 Task: Explore Airbnb accommodation in Gweru, Zimbabwe from 12th  December, 2023 to 15th December, 2023 for 3 adults.2 bedrooms having 3 beds and 1 bathroom. Property type can be flat. Amenities needed are: washing machine. Look for 4 properties as per requirement.
Action: Key pressed gweru
Screenshot: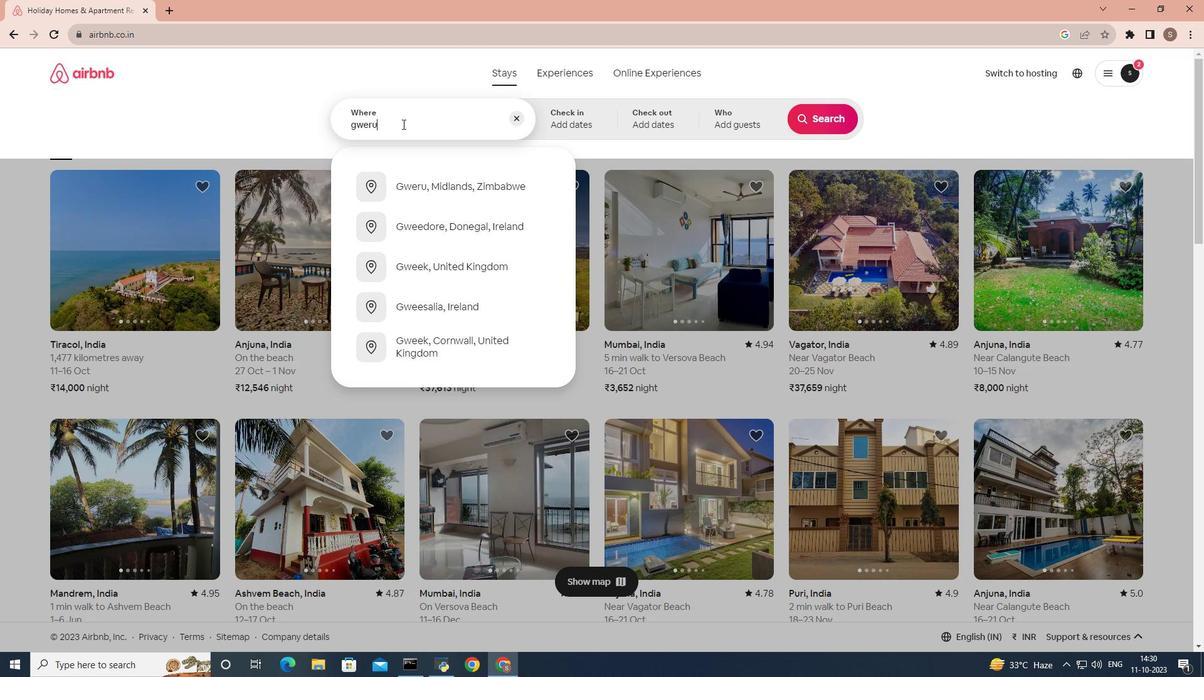 
Action: Mouse moved to (402, 182)
Screenshot: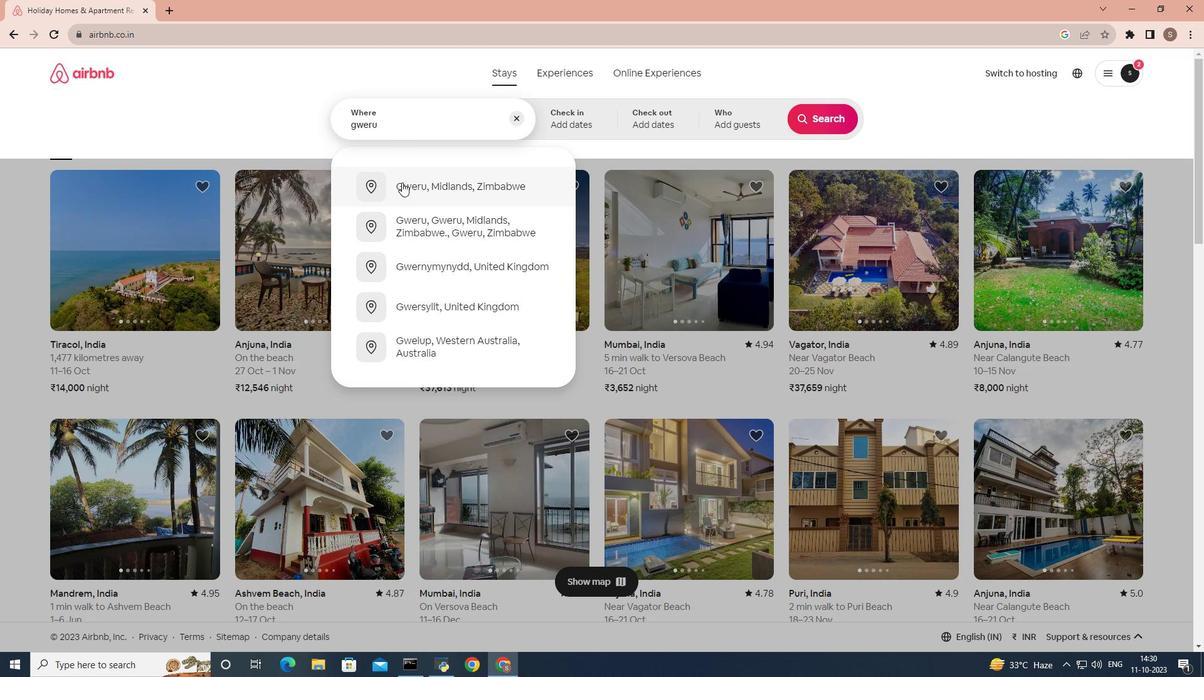 
Action: Mouse pressed left at (402, 182)
Screenshot: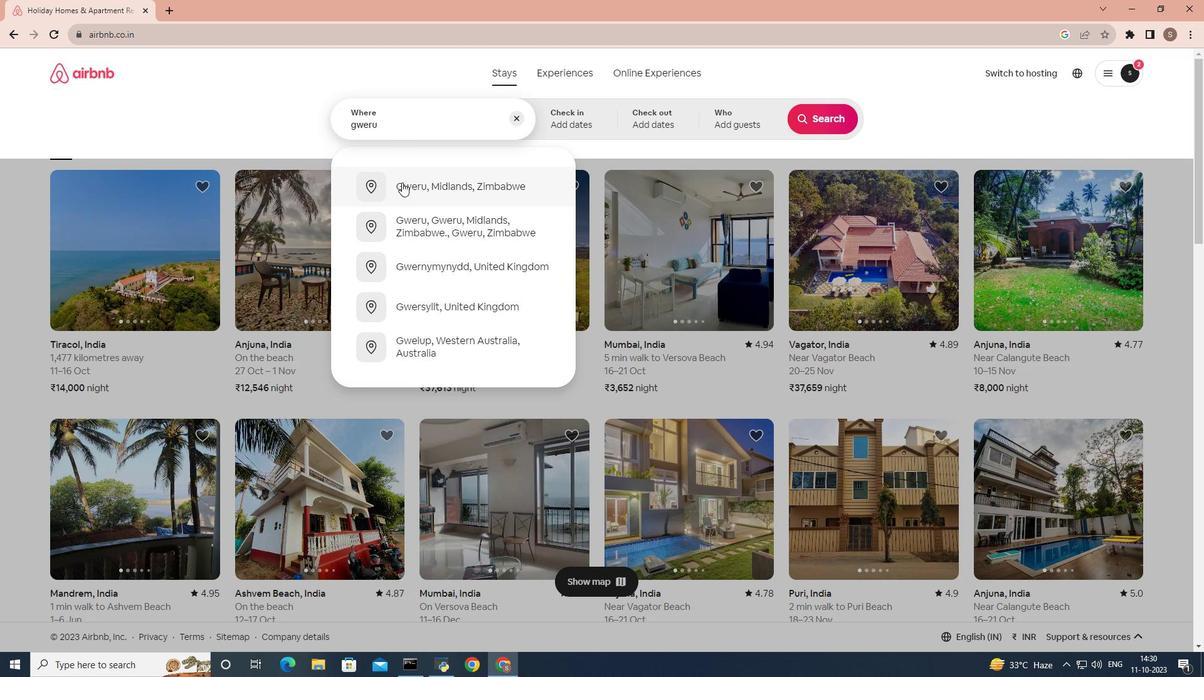 
Action: Mouse moved to (817, 227)
Screenshot: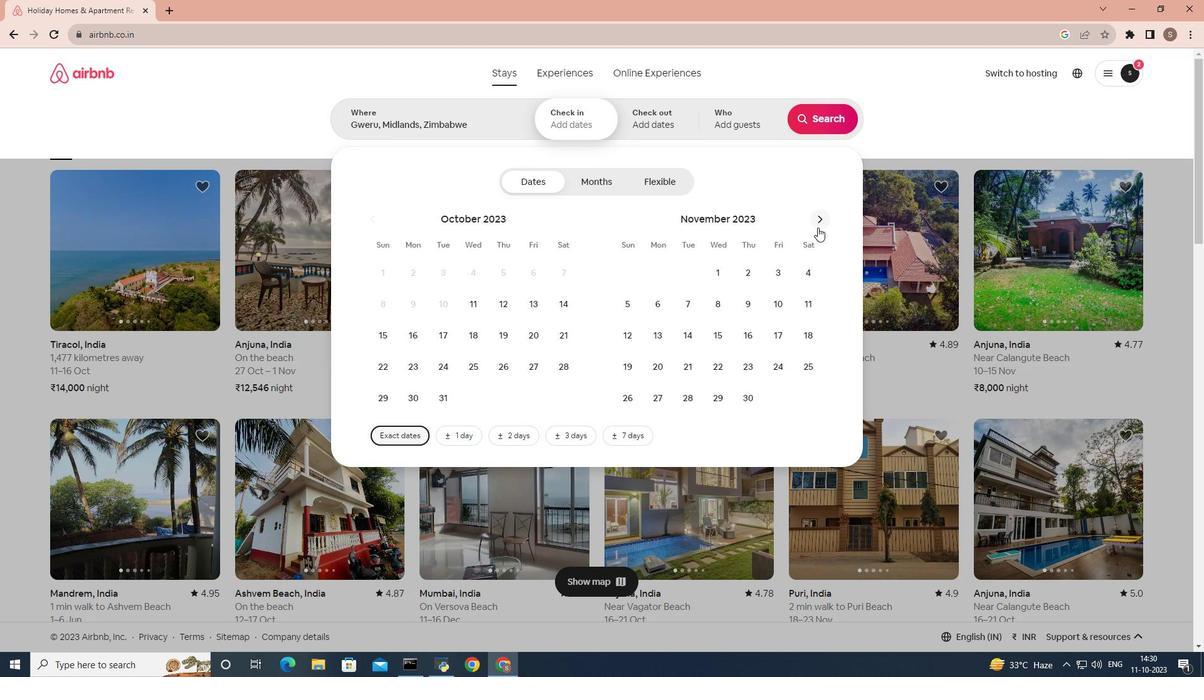 
Action: Mouse pressed left at (817, 227)
Screenshot: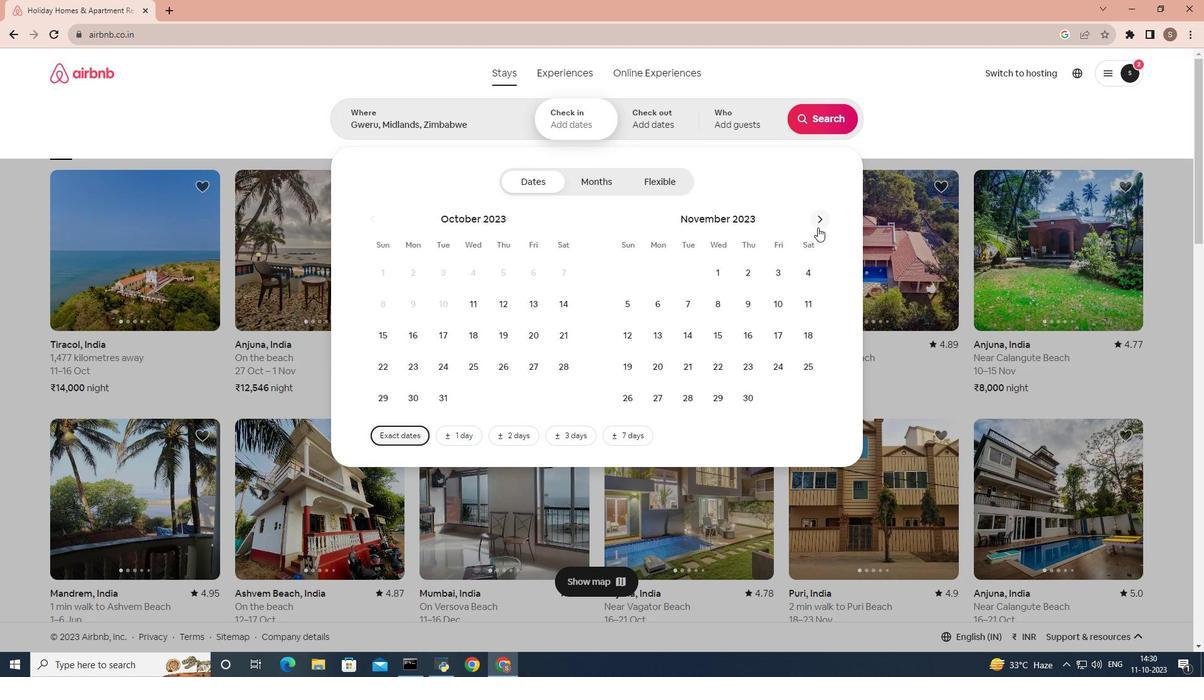 
Action: Mouse moved to (694, 328)
Screenshot: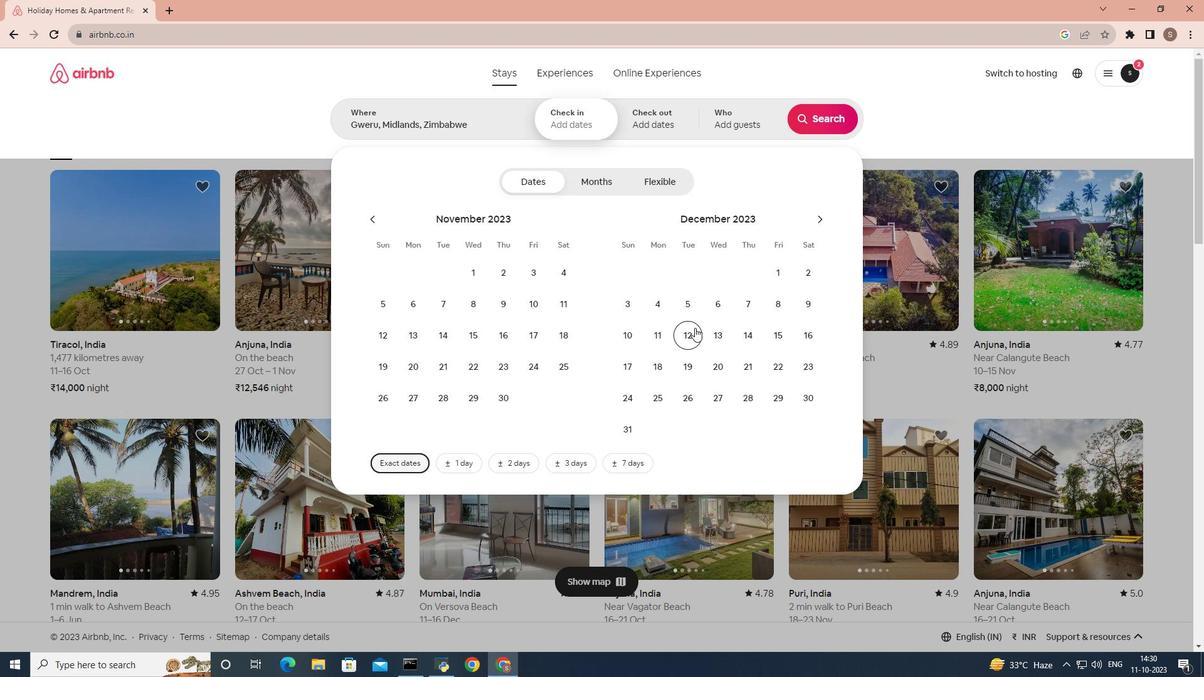 
Action: Mouse pressed left at (694, 328)
Screenshot: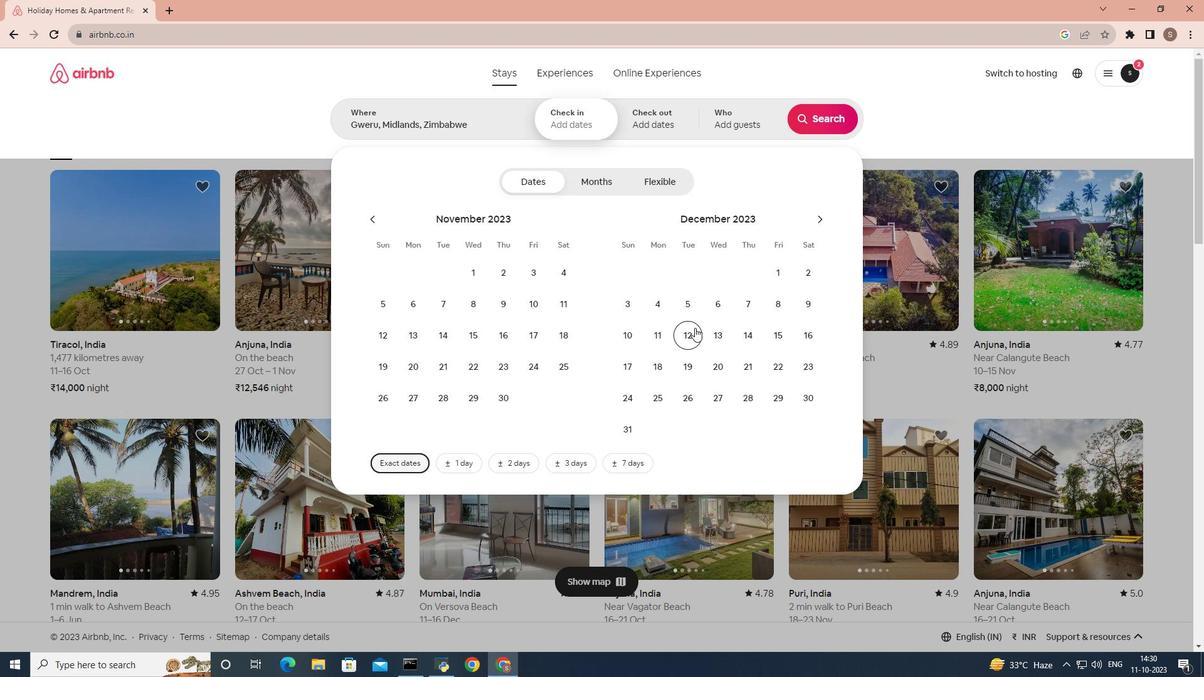 
Action: Mouse moved to (767, 333)
Screenshot: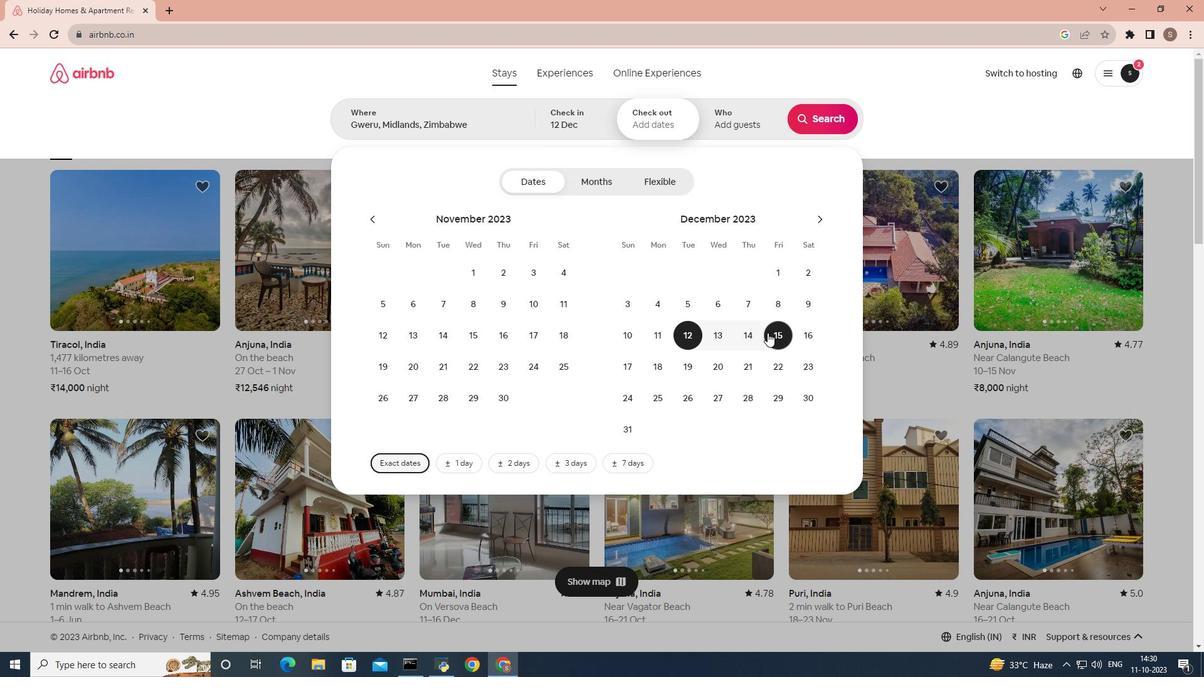
Action: Mouse pressed left at (767, 333)
Screenshot: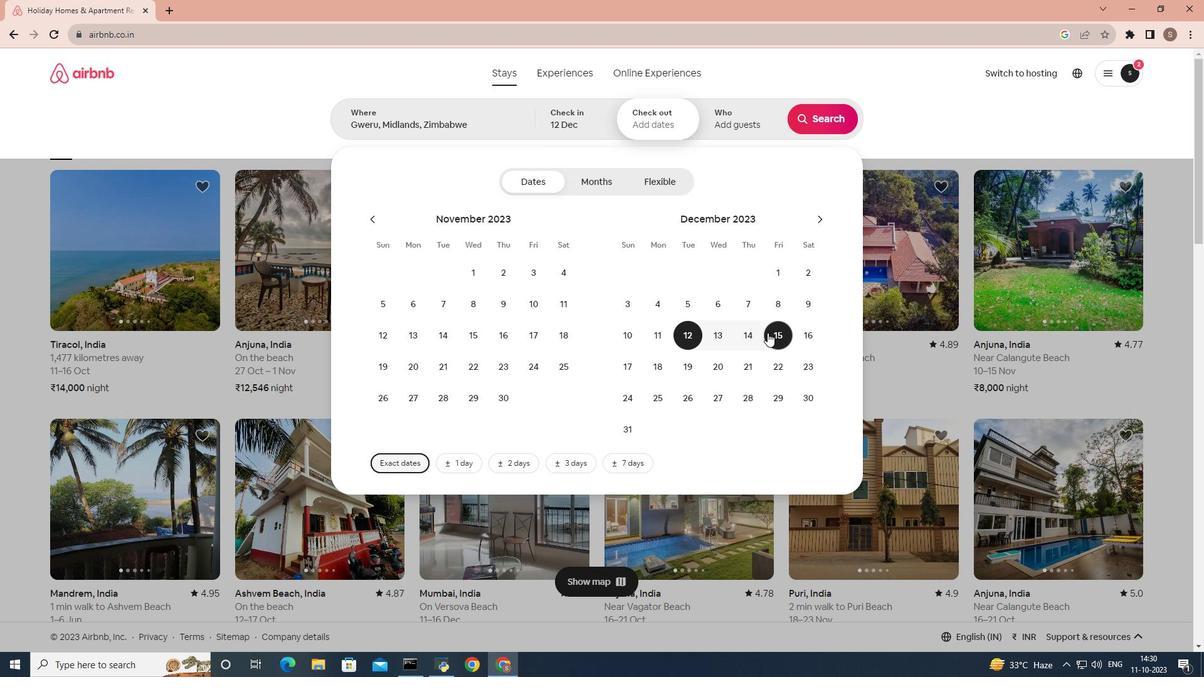 
Action: Mouse moved to (751, 129)
Screenshot: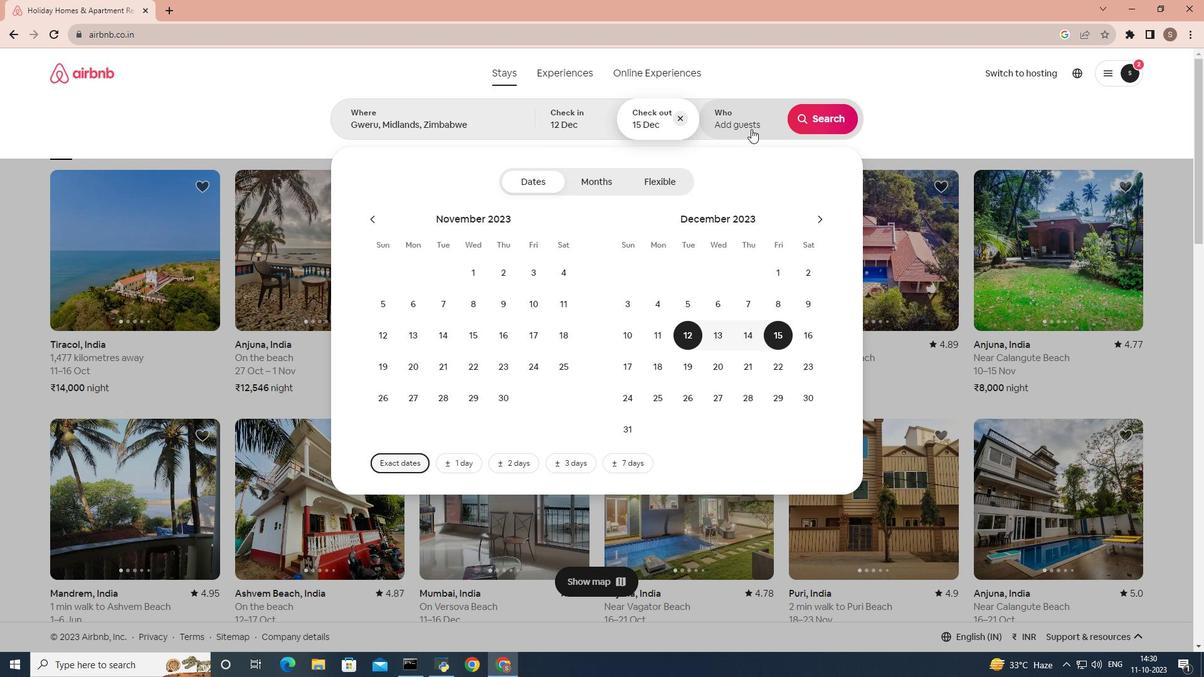 
Action: Mouse pressed left at (751, 129)
Screenshot: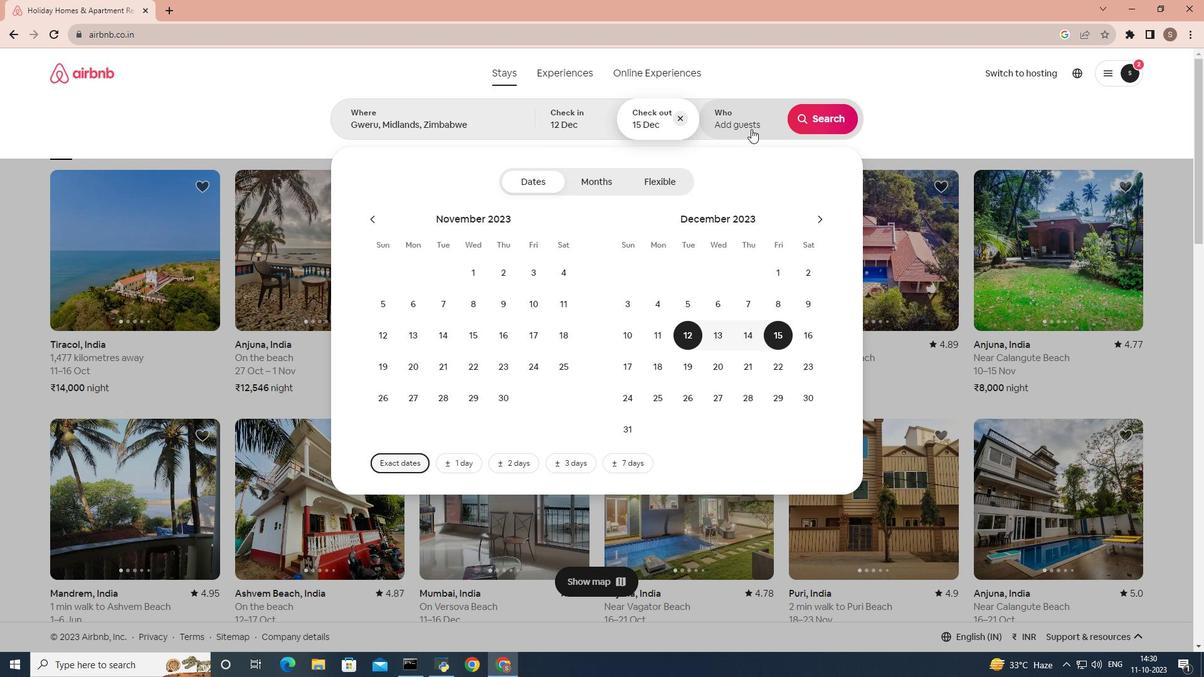 
Action: Mouse moved to (824, 186)
Screenshot: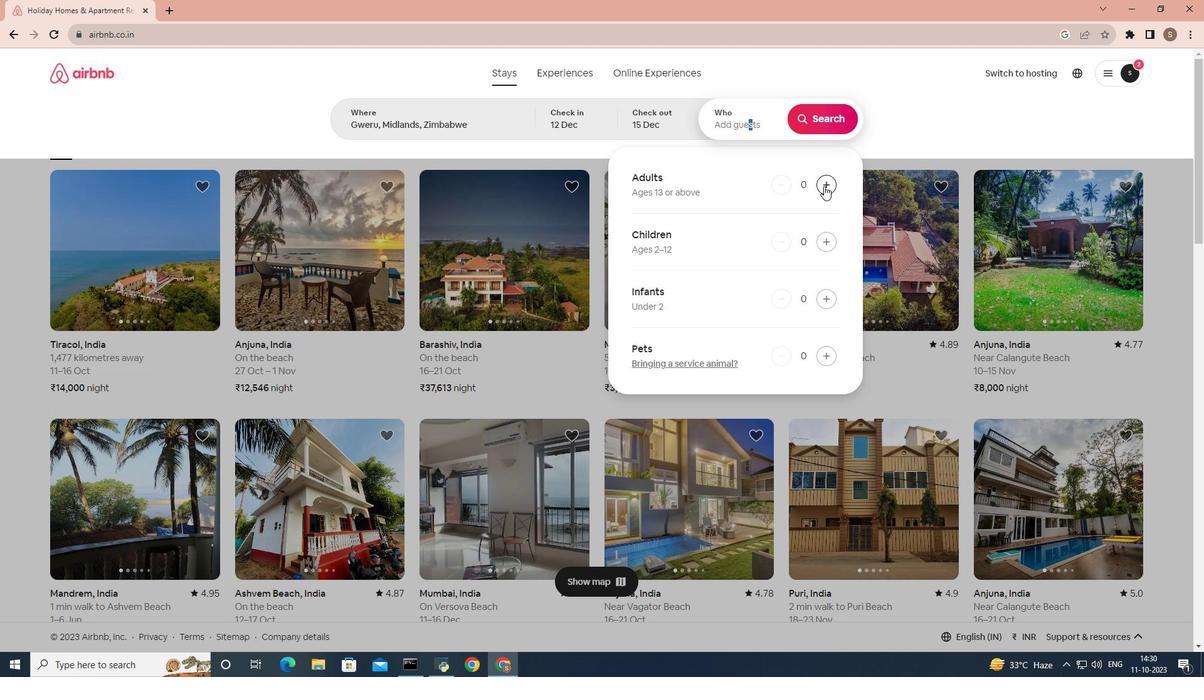 
Action: Mouse pressed left at (824, 186)
Screenshot: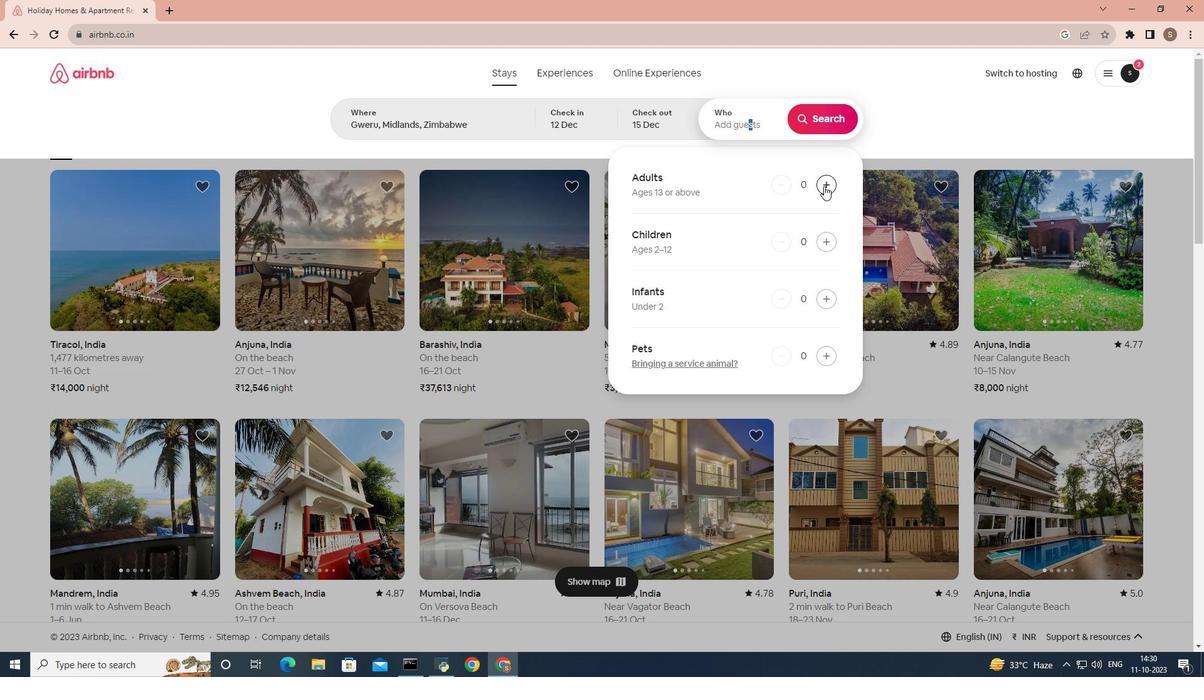 
Action: Mouse pressed left at (824, 186)
Screenshot: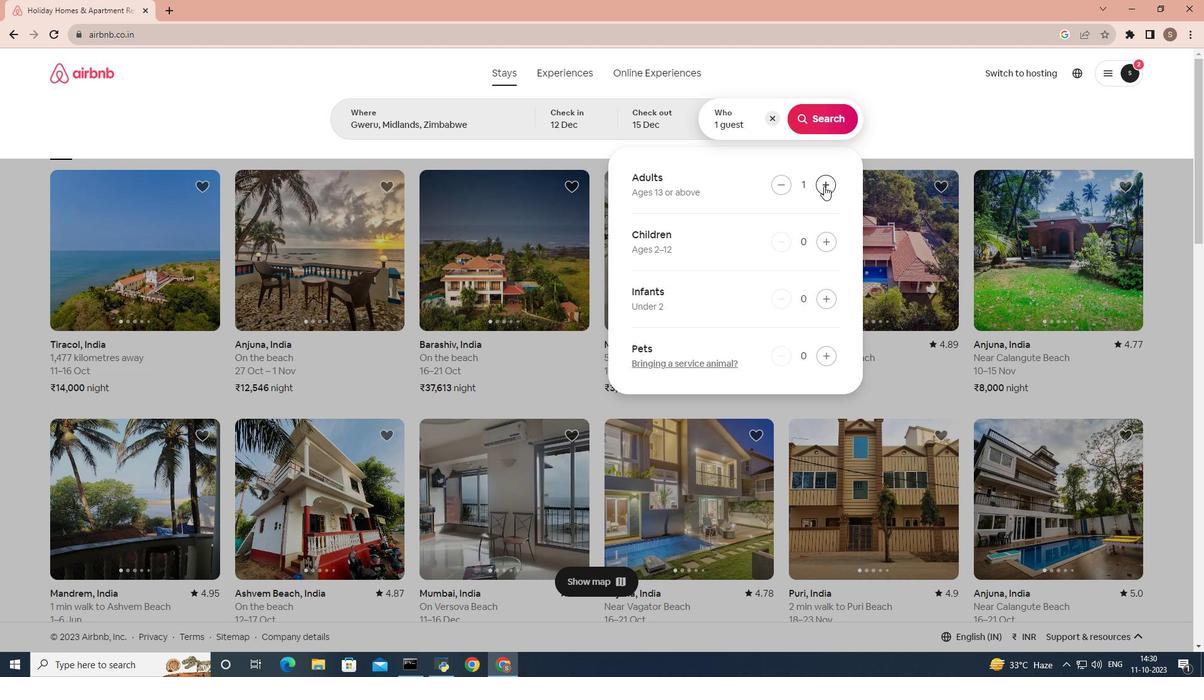
Action: Mouse pressed left at (824, 186)
Screenshot: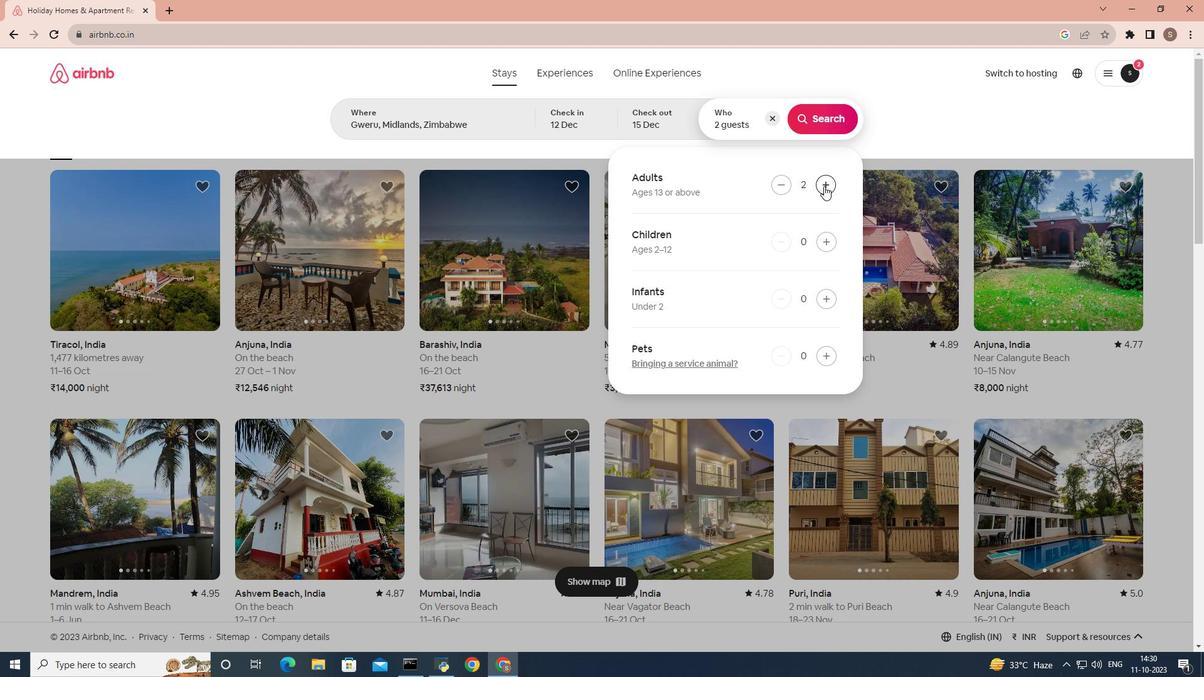 
Action: Mouse moved to (824, 134)
Screenshot: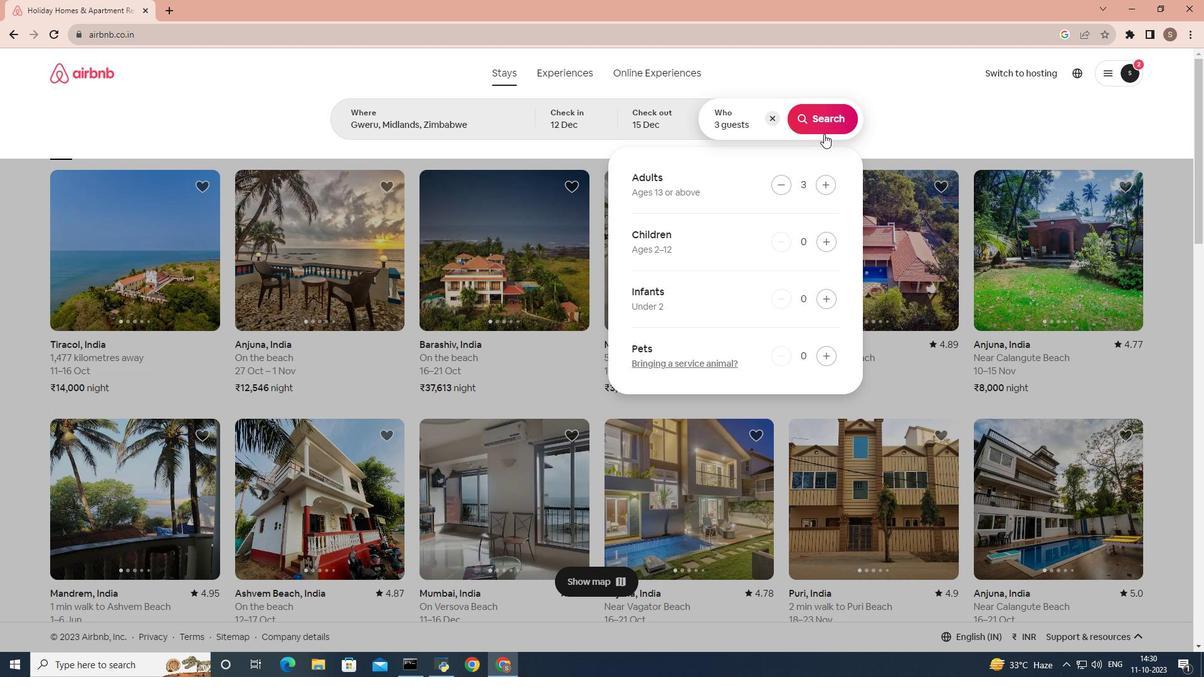 
Action: Mouse pressed left at (824, 134)
Screenshot: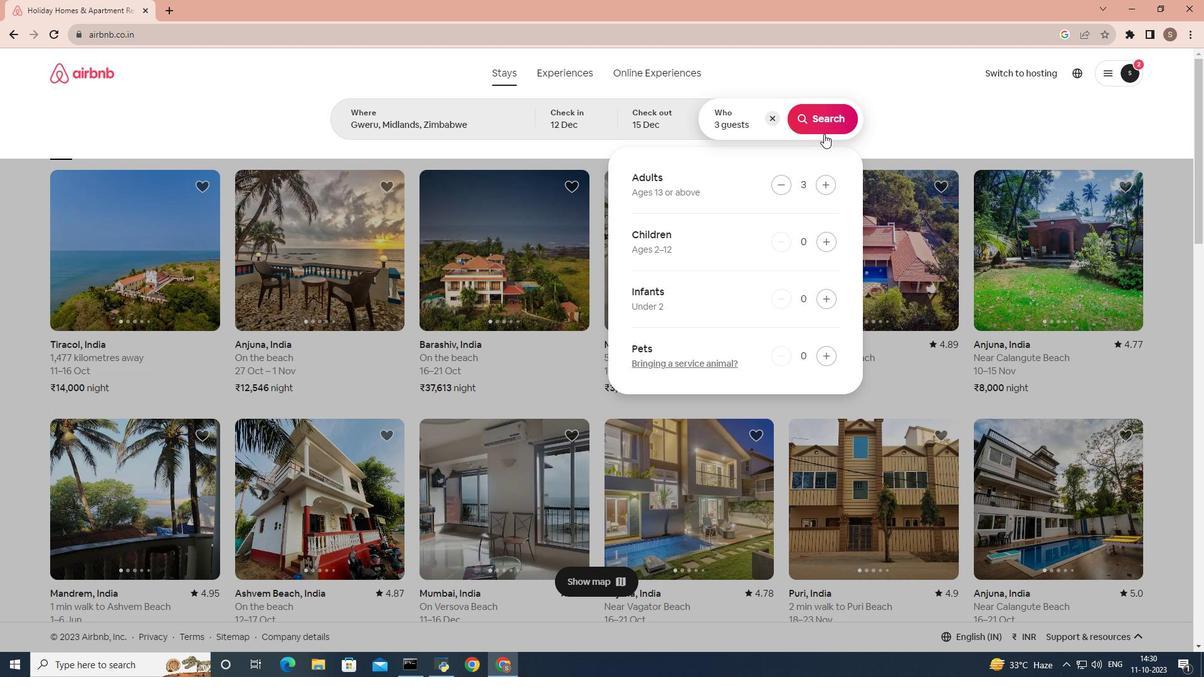 
Action: Mouse moved to (828, 127)
Screenshot: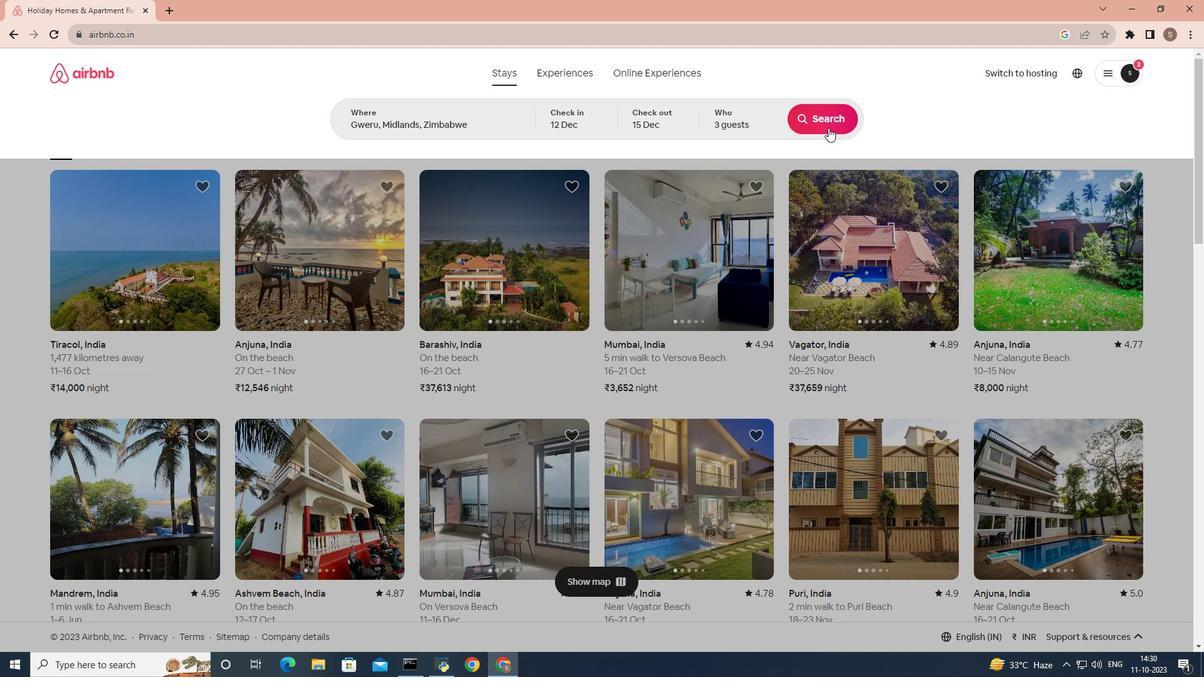 
Action: Mouse pressed left at (828, 127)
Screenshot: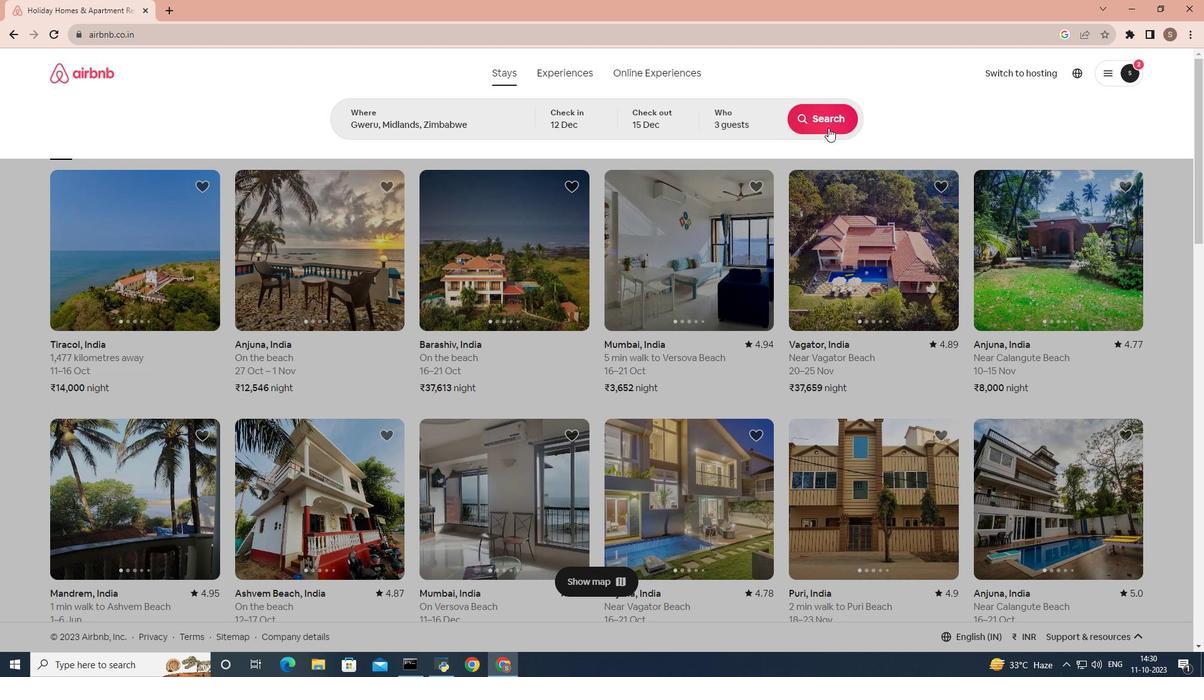 
Action: Mouse moved to (987, 127)
Screenshot: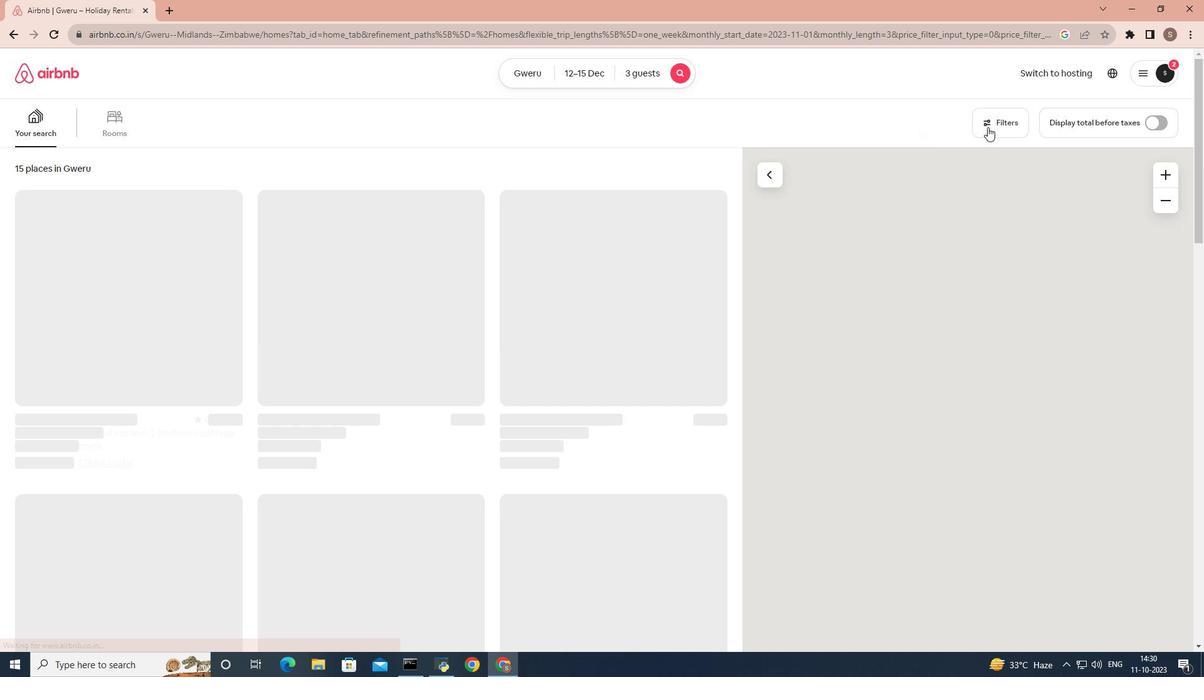 
Action: Mouse pressed left at (987, 127)
Screenshot: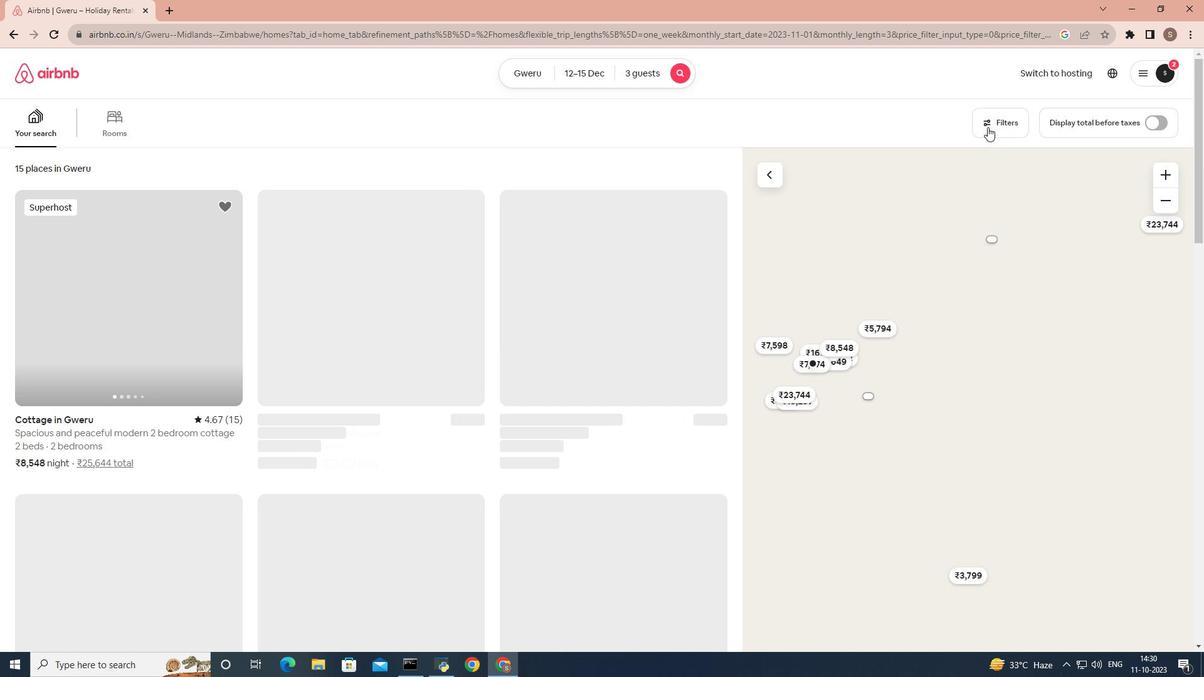 
Action: Mouse moved to (427, 419)
Screenshot: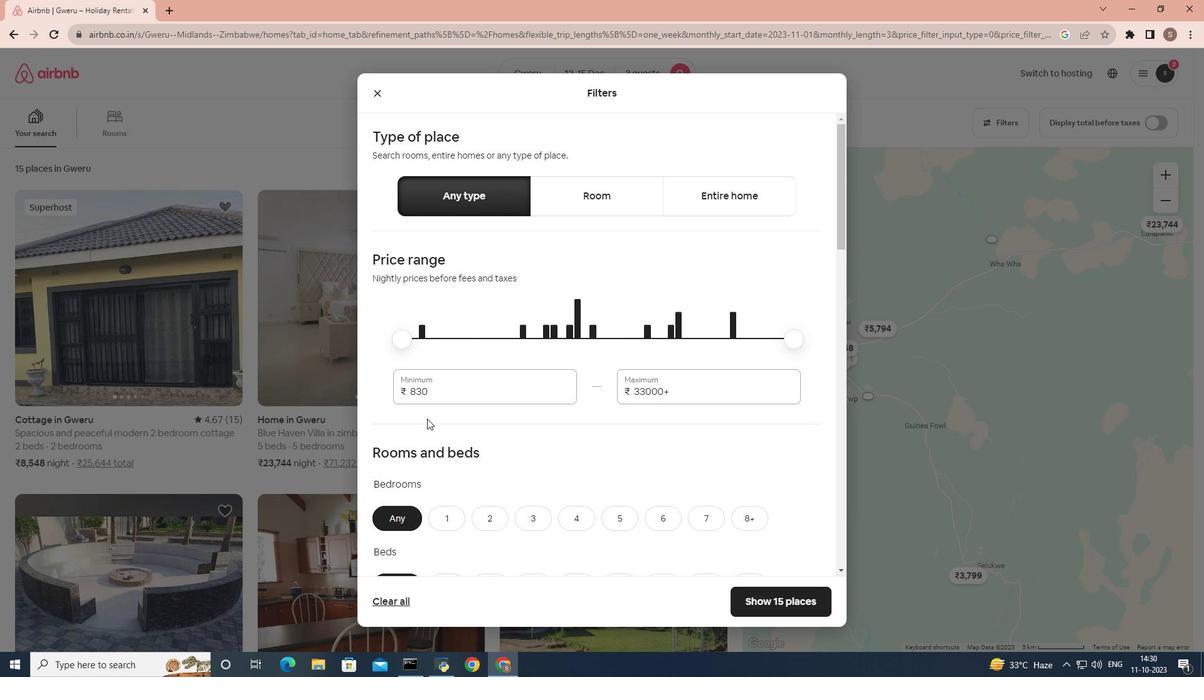 
Action: Mouse scrolled (427, 418) with delta (0, 0)
Screenshot: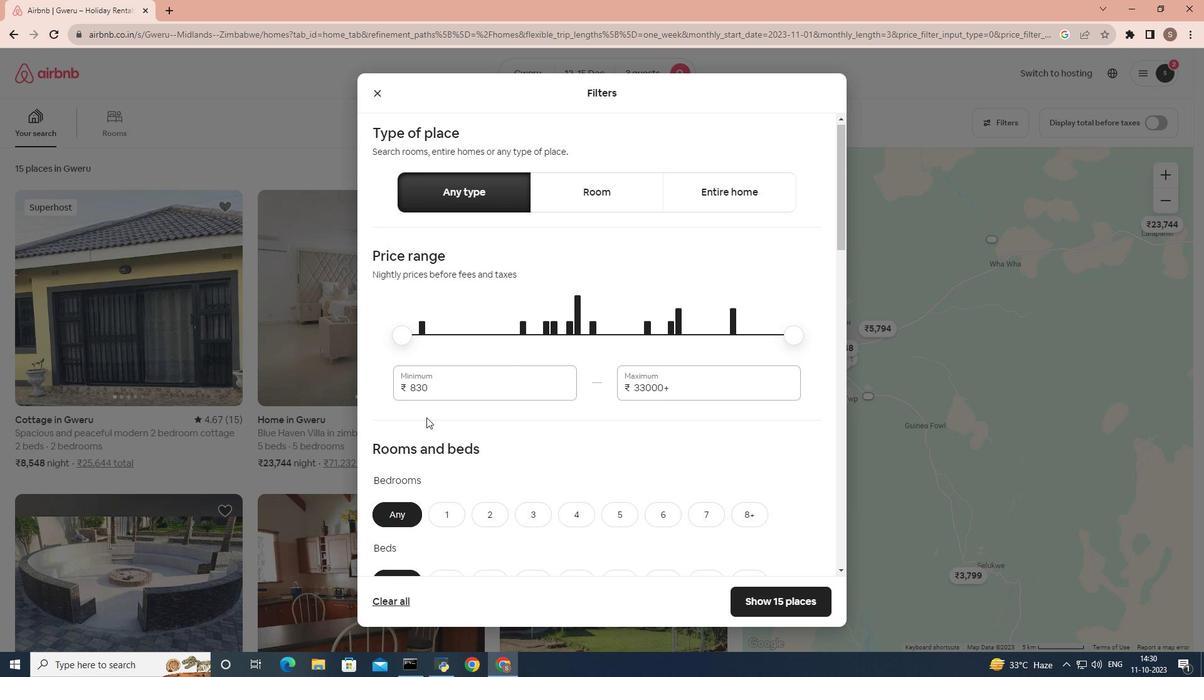 
Action: Mouse moved to (426, 418)
Screenshot: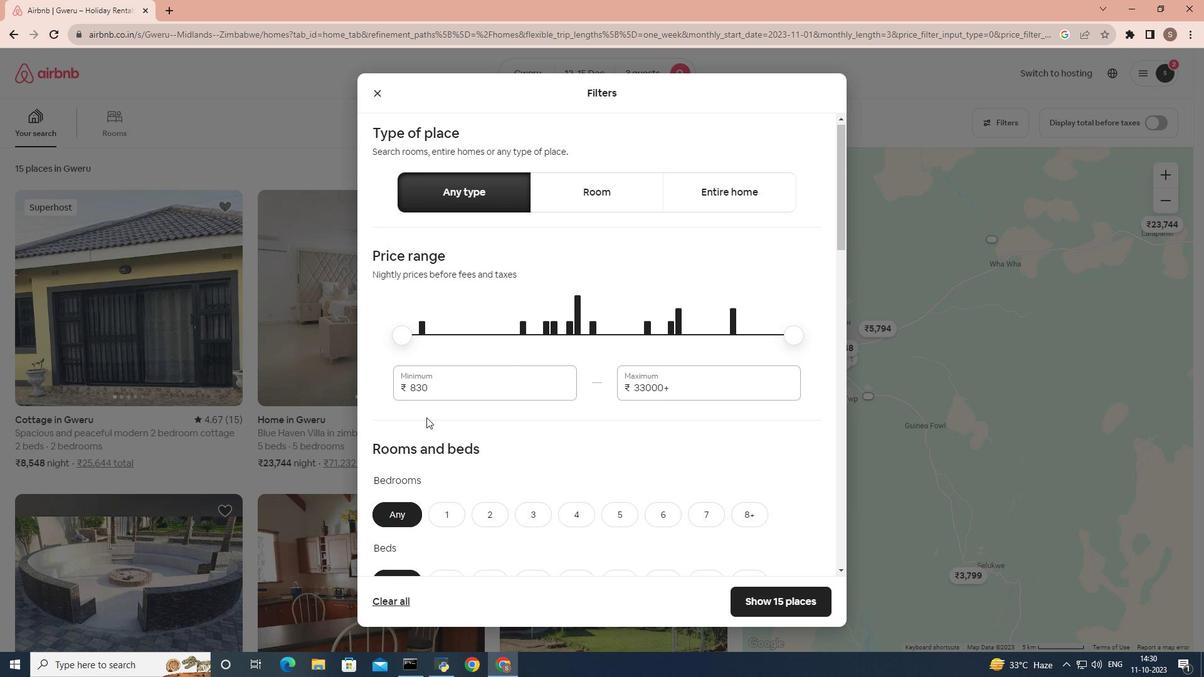 
Action: Mouse scrolled (426, 417) with delta (0, 0)
Screenshot: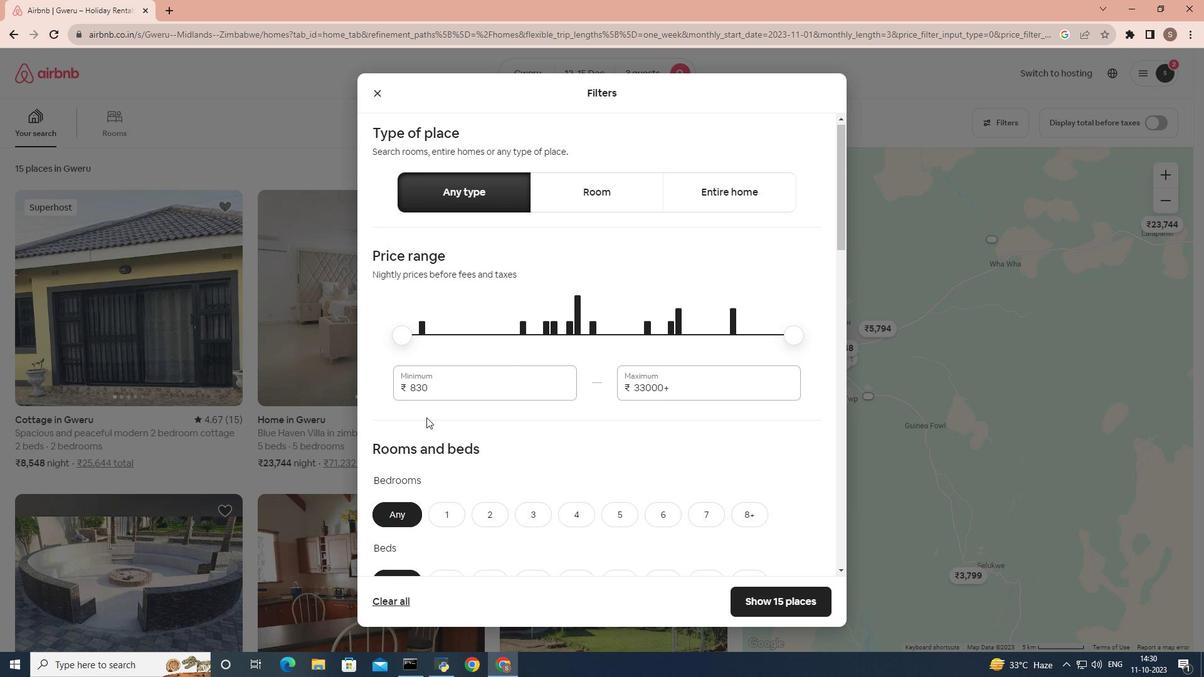 
Action: Mouse moved to (424, 417)
Screenshot: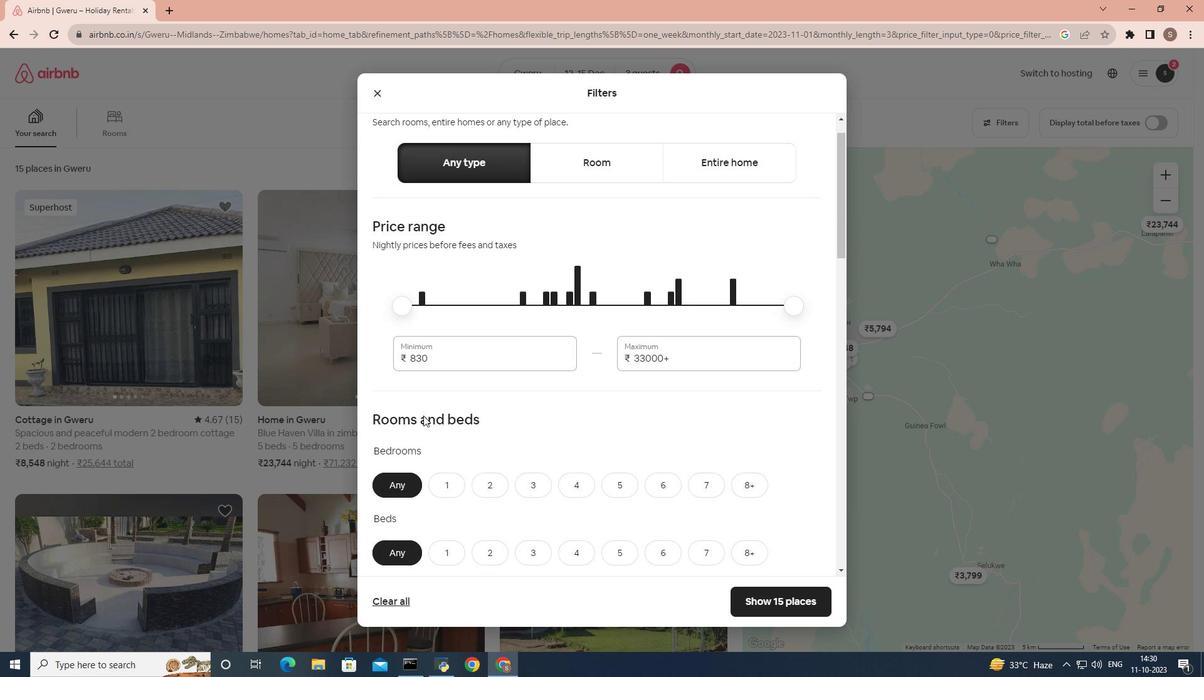 
Action: Mouse scrolled (424, 416) with delta (0, 0)
Screenshot: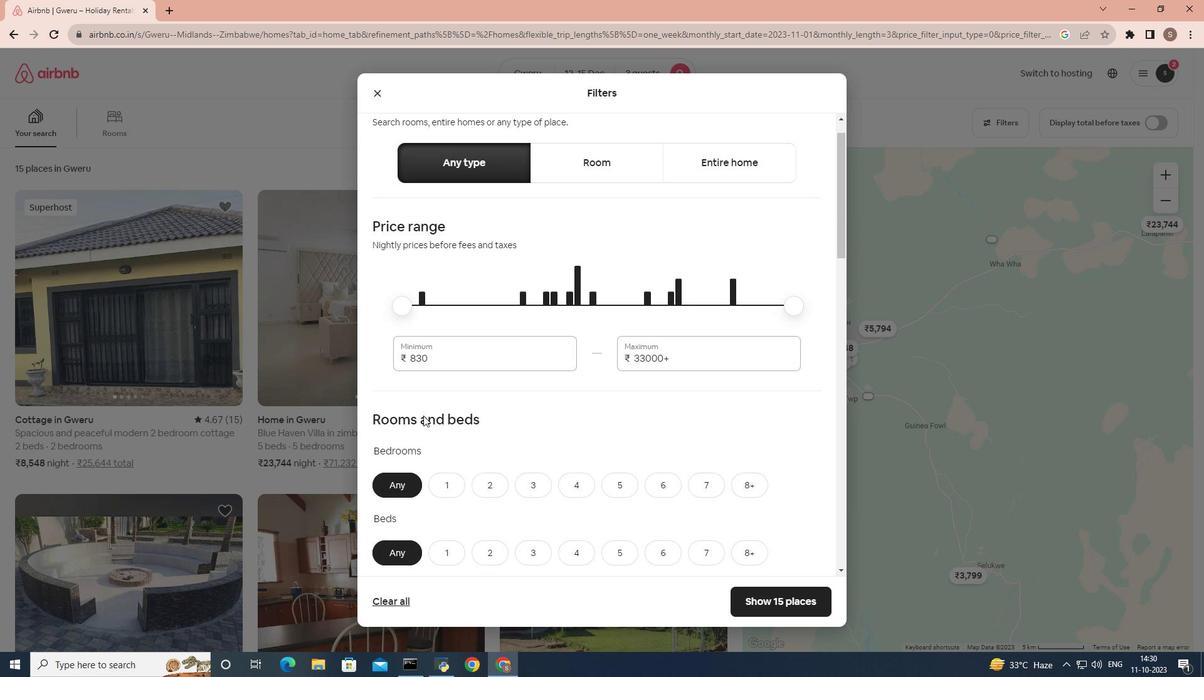 
Action: Mouse moved to (473, 381)
Screenshot: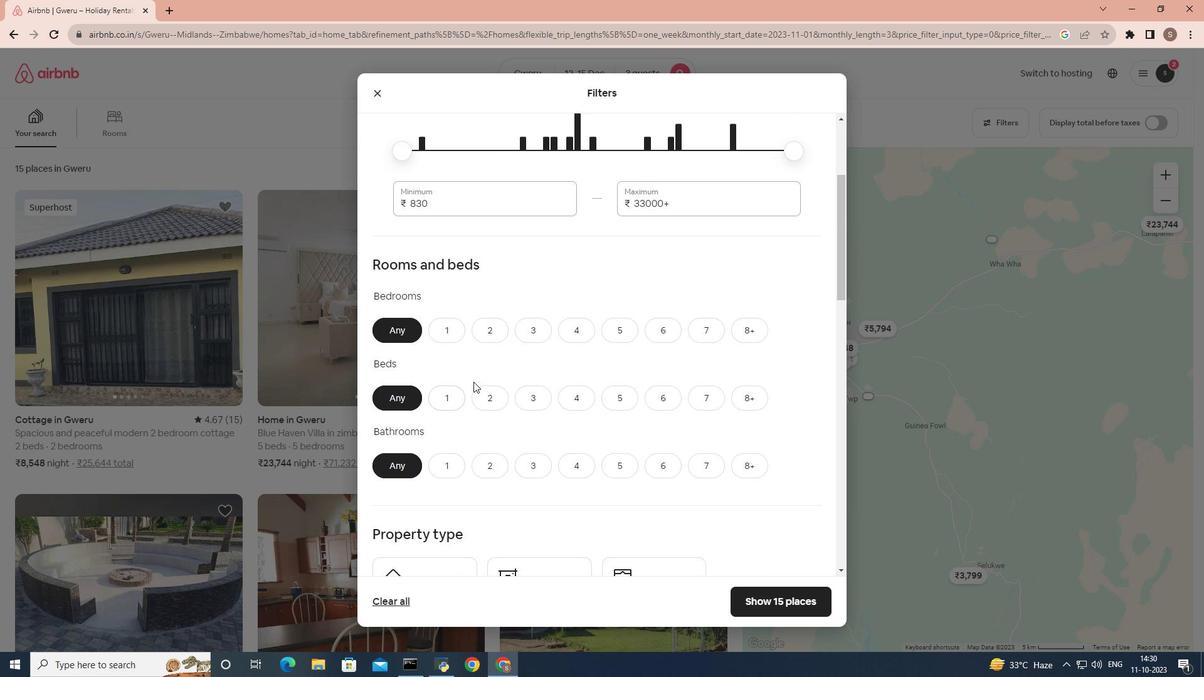 
Action: Mouse scrolled (473, 381) with delta (0, 0)
Screenshot: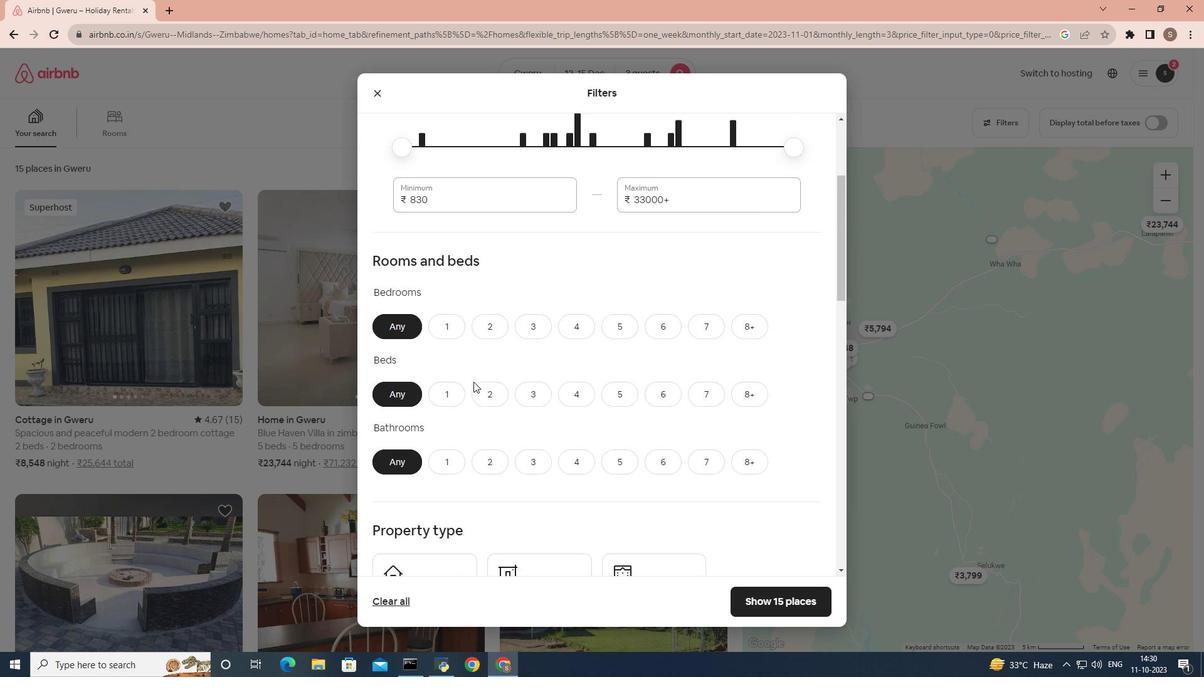 
Action: Mouse moved to (494, 275)
Screenshot: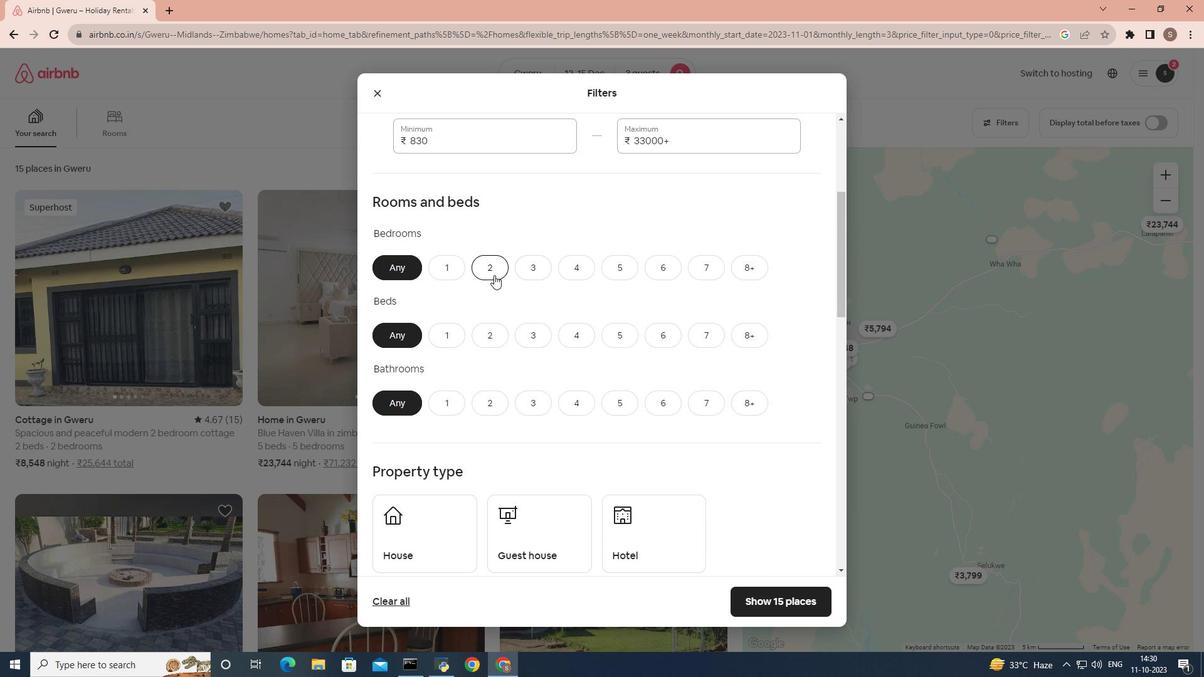 
Action: Mouse pressed left at (494, 275)
Screenshot: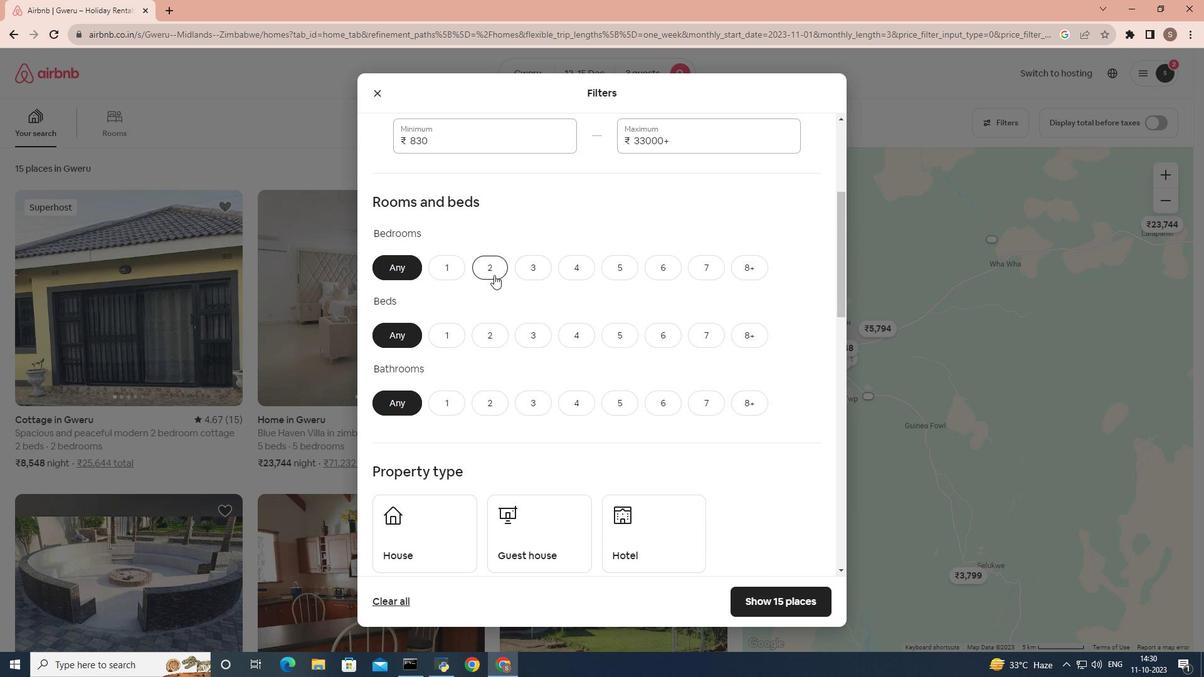 
Action: Mouse moved to (525, 341)
Screenshot: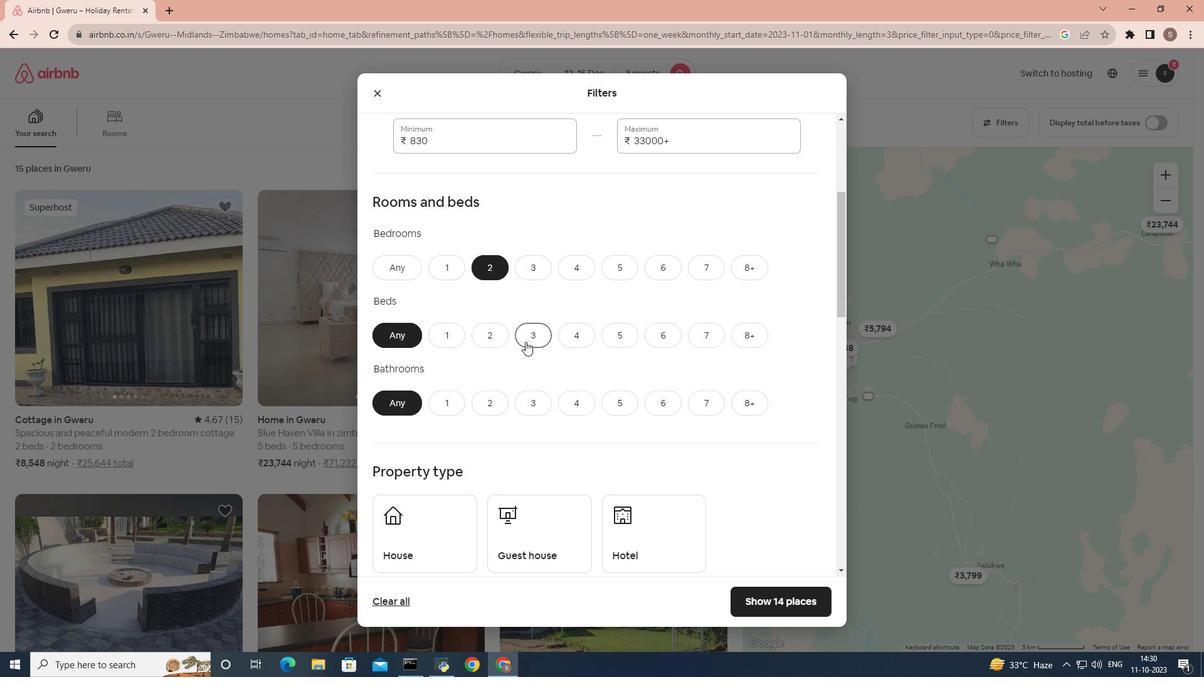 
Action: Mouse pressed left at (525, 341)
Screenshot: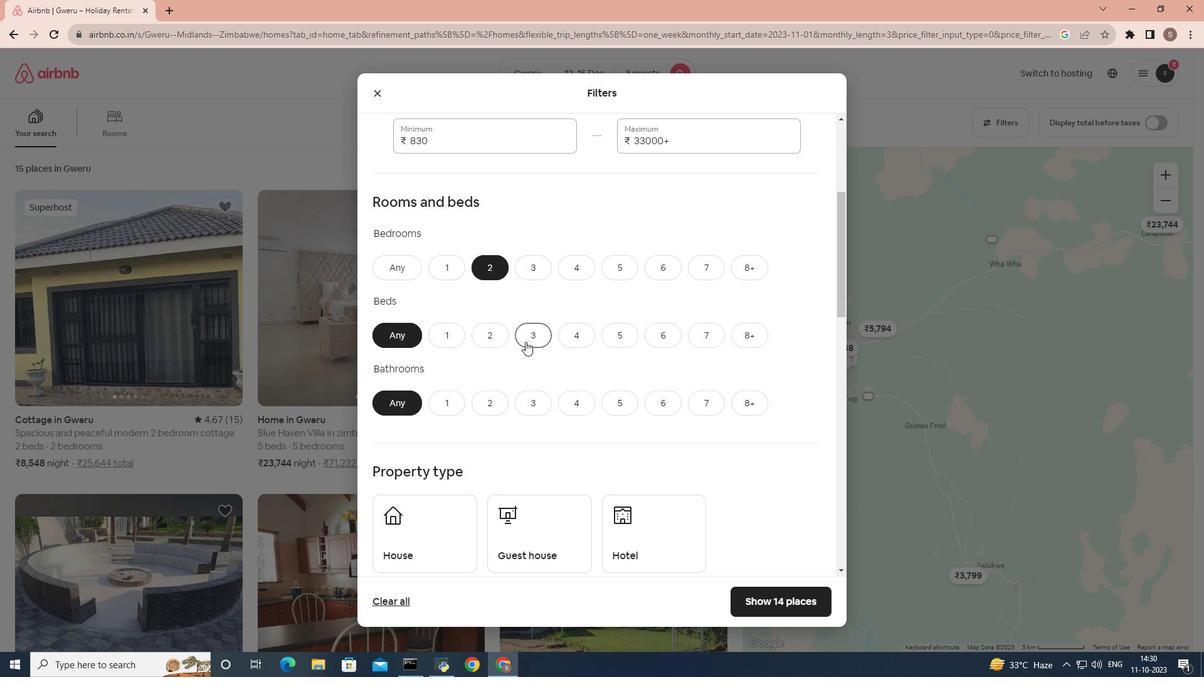 
Action: Mouse moved to (454, 395)
Screenshot: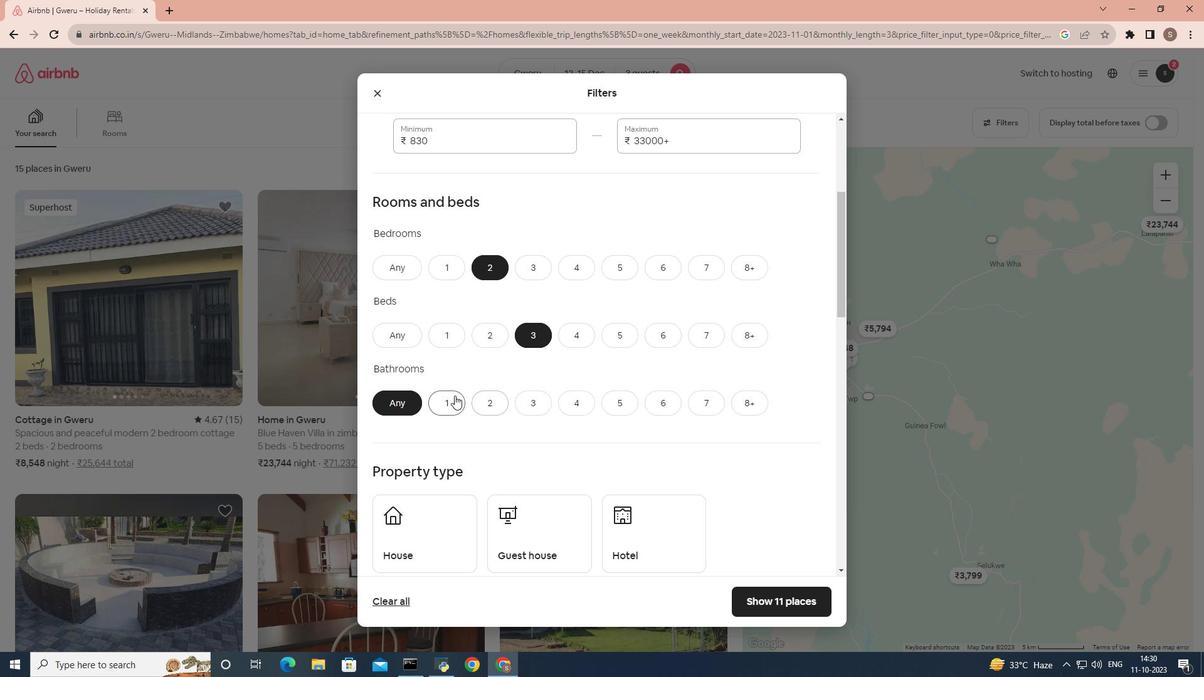 
Action: Mouse pressed left at (454, 395)
Screenshot: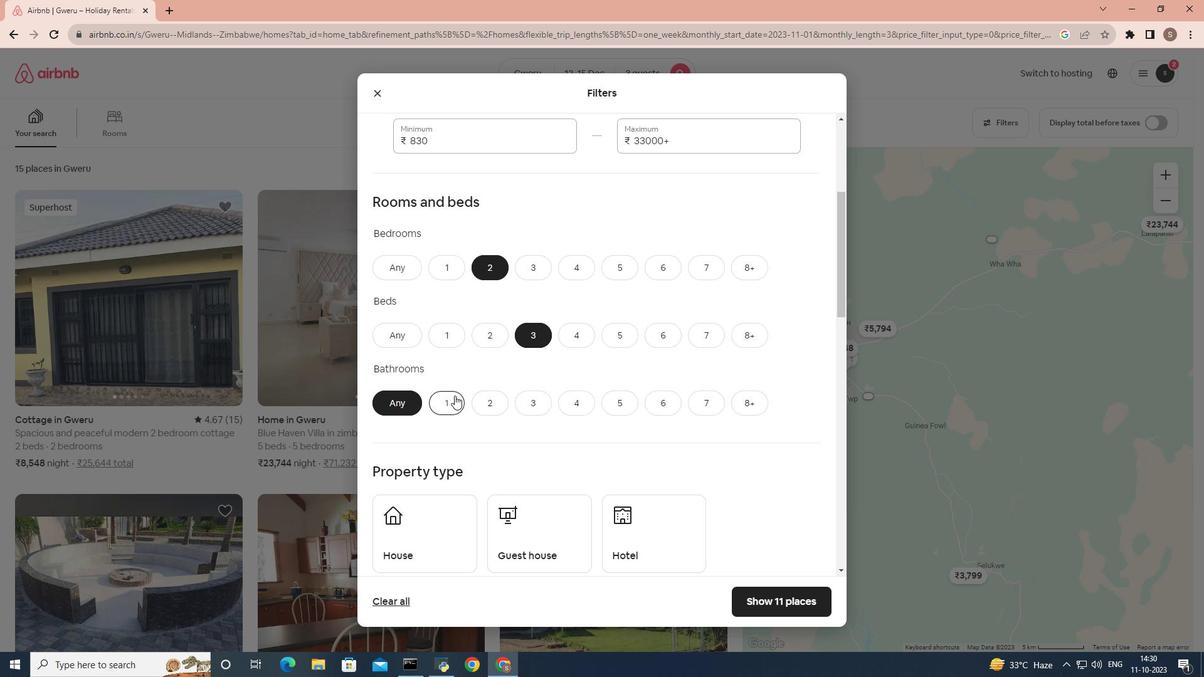 
Action: Mouse moved to (552, 381)
Screenshot: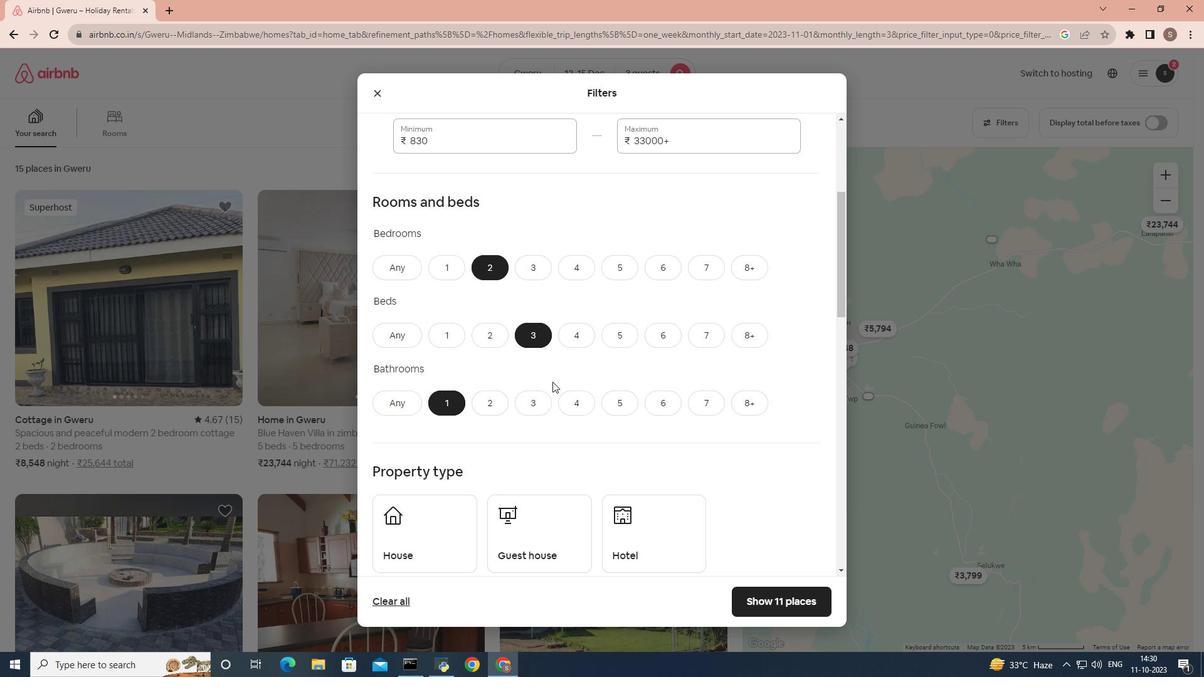 
Action: Mouse scrolled (552, 381) with delta (0, 0)
Screenshot: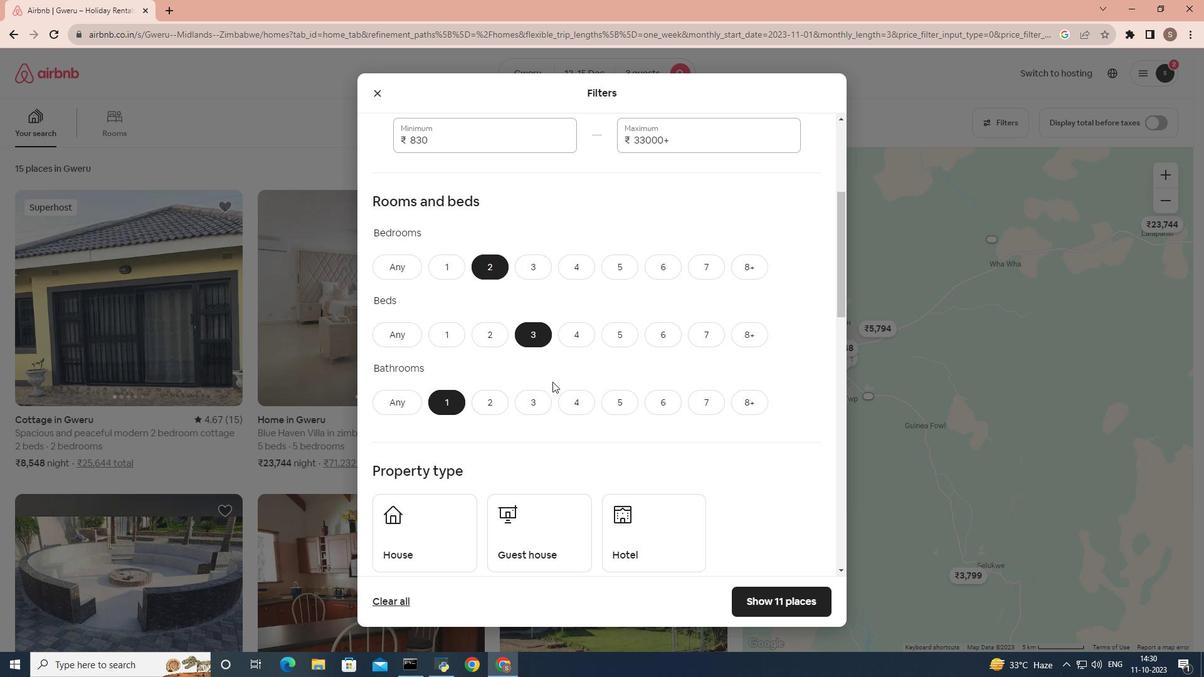 
Action: Mouse scrolled (552, 381) with delta (0, 0)
Screenshot: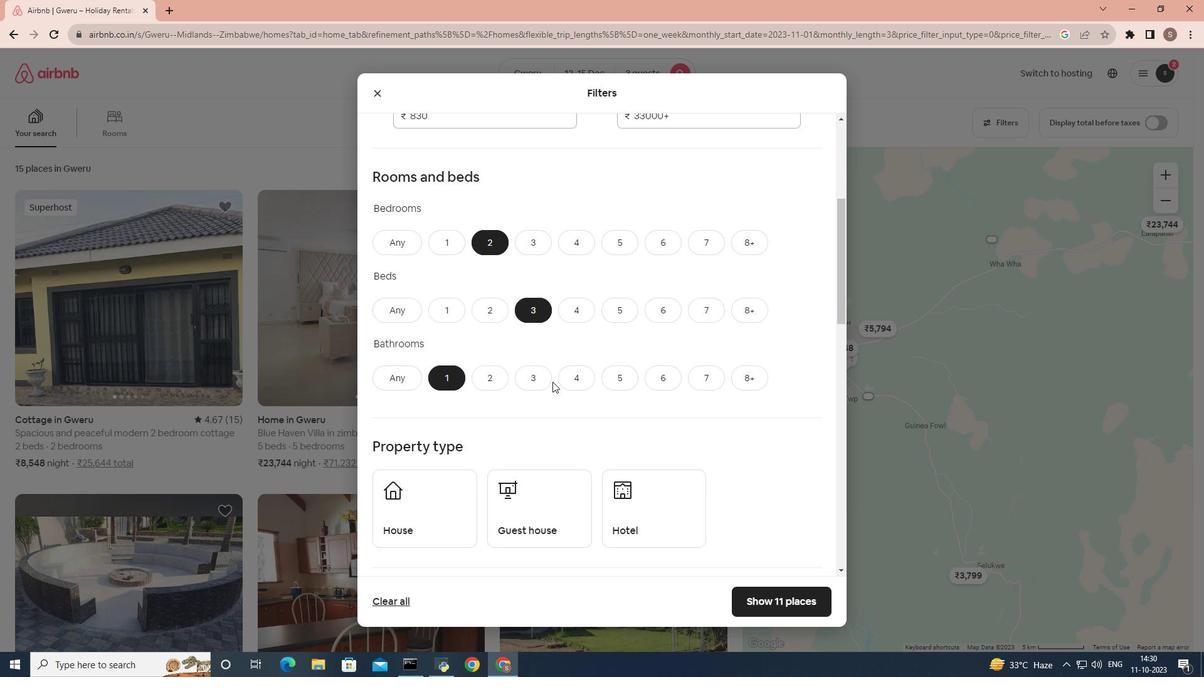 
Action: Mouse scrolled (552, 381) with delta (0, 0)
Screenshot: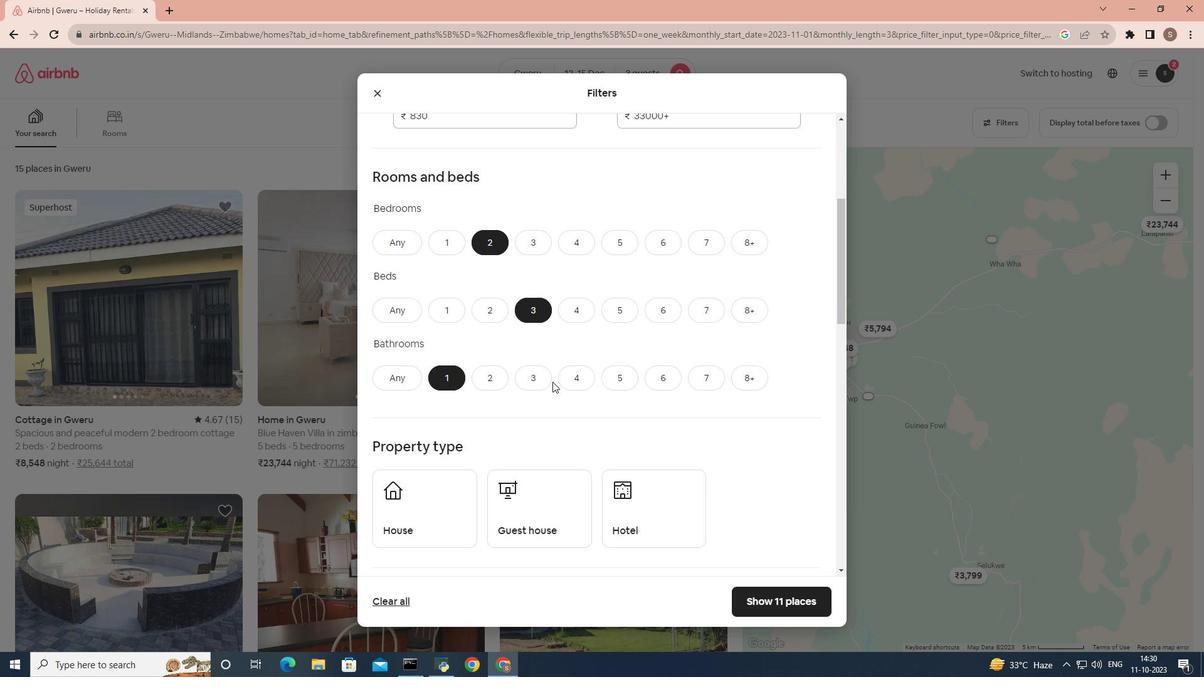 
Action: Mouse scrolled (552, 381) with delta (0, 0)
Screenshot: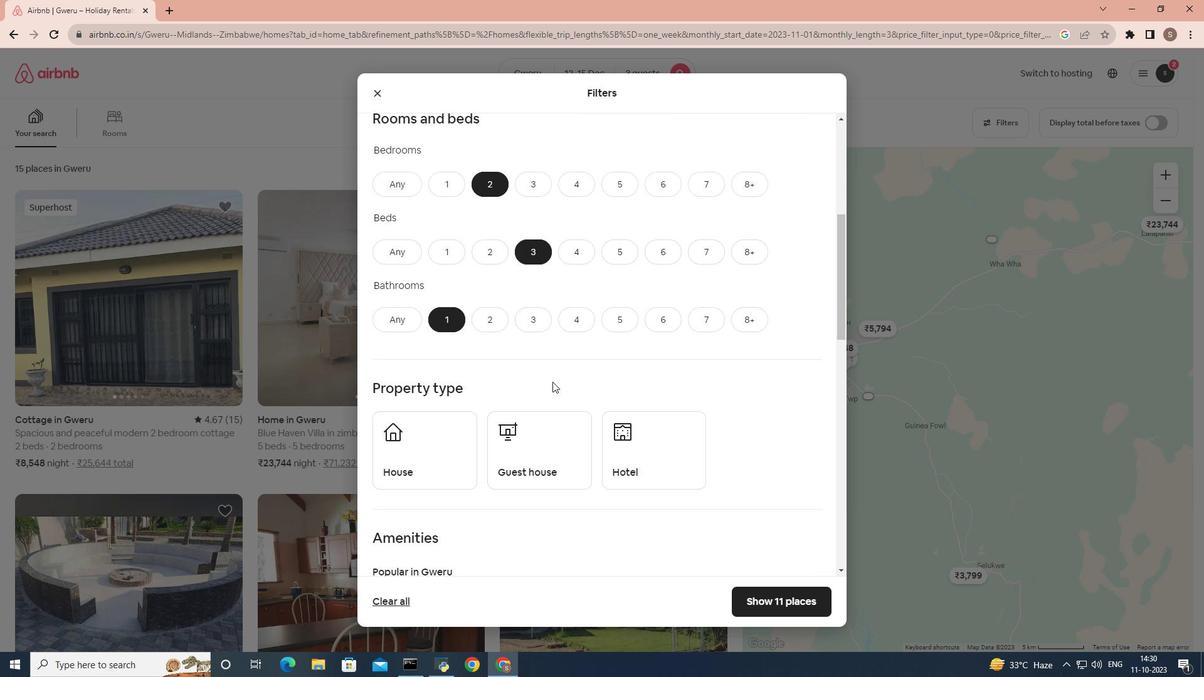 
Action: Mouse moved to (461, 294)
Screenshot: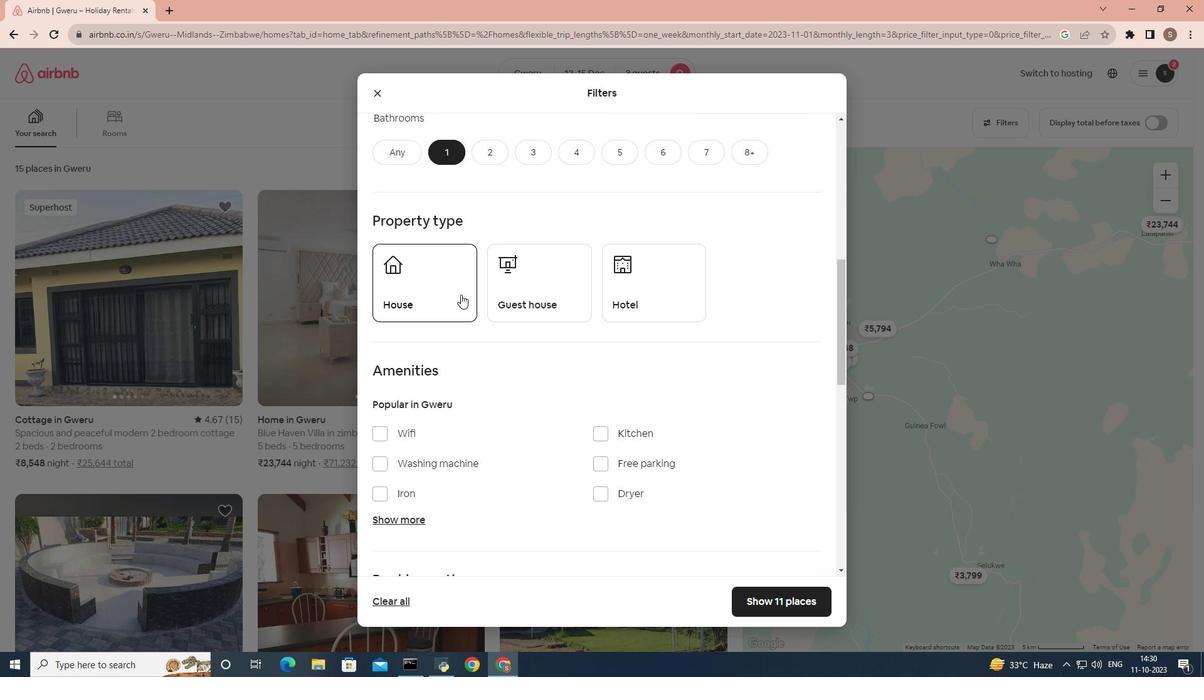 
Action: Mouse scrolled (461, 294) with delta (0, 0)
Screenshot: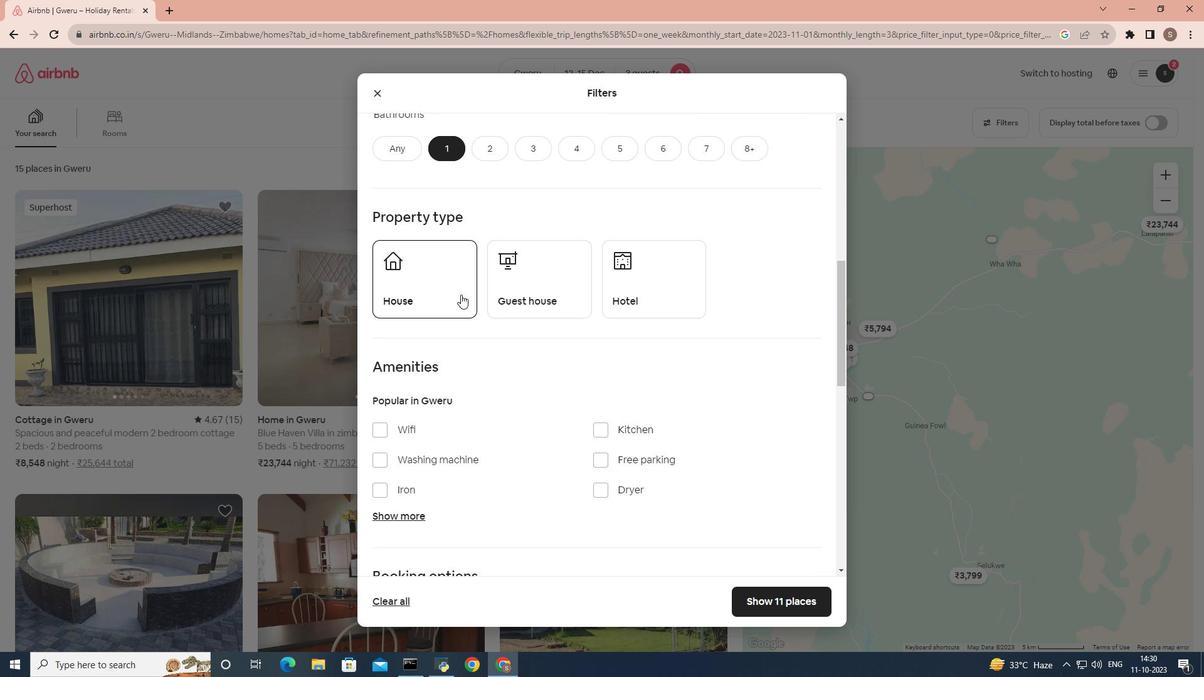 
Action: Mouse scrolled (461, 294) with delta (0, 0)
Screenshot: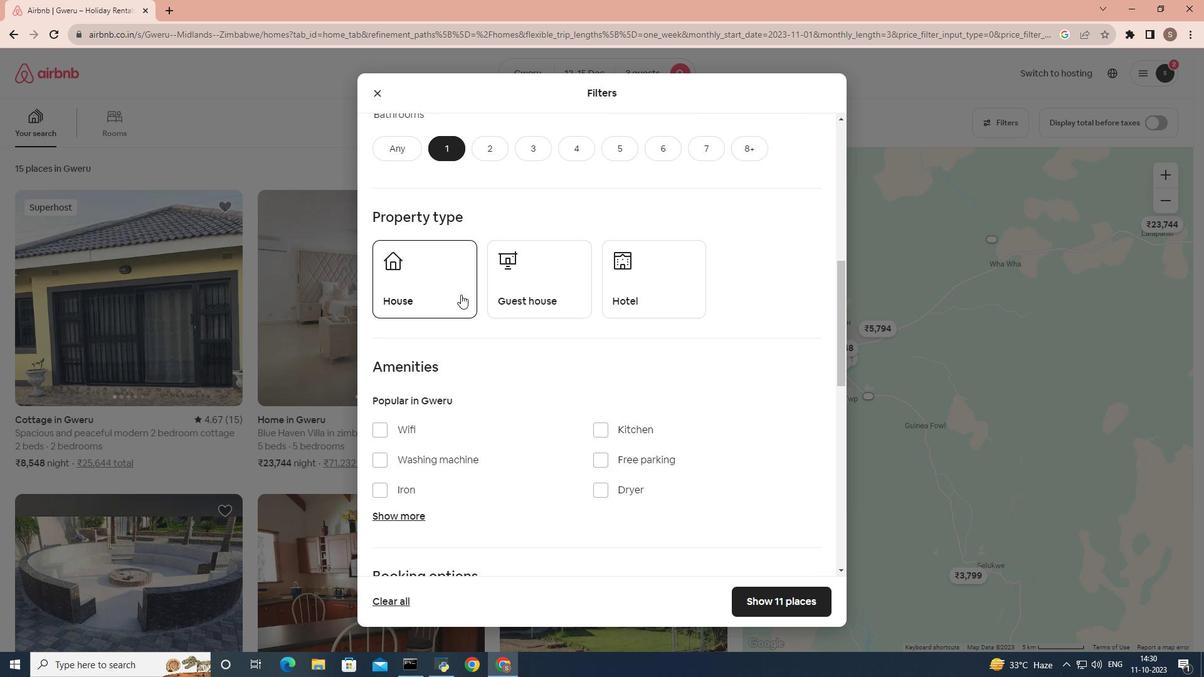 
Action: Mouse scrolled (461, 294) with delta (0, 0)
Screenshot: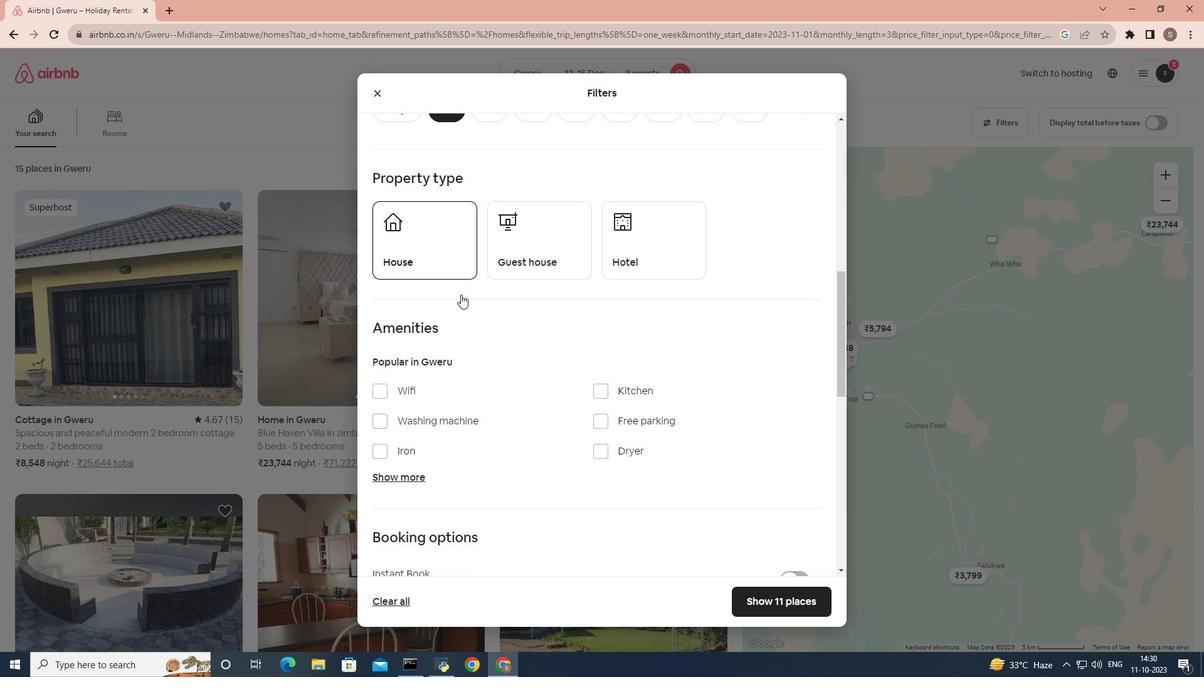 
Action: Mouse scrolled (461, 294) with delta (0, 0)
Screenshot: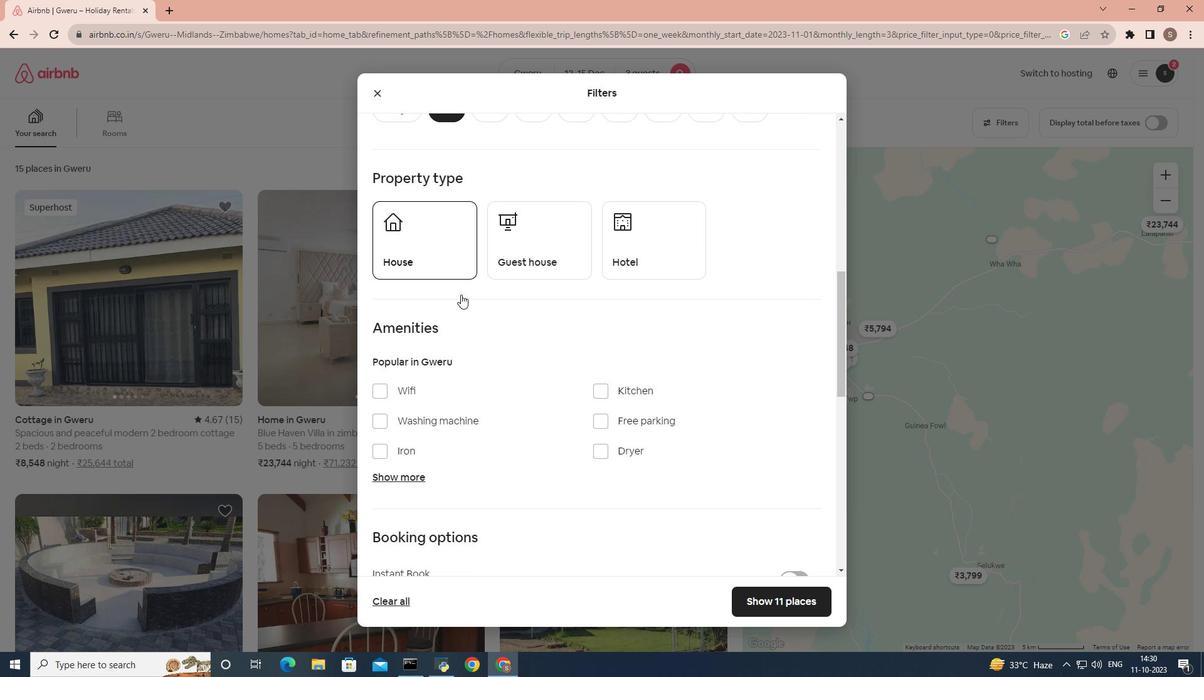 
Action: Mouse scrolled (461, 294) with delta (0, 0)
Screenshot: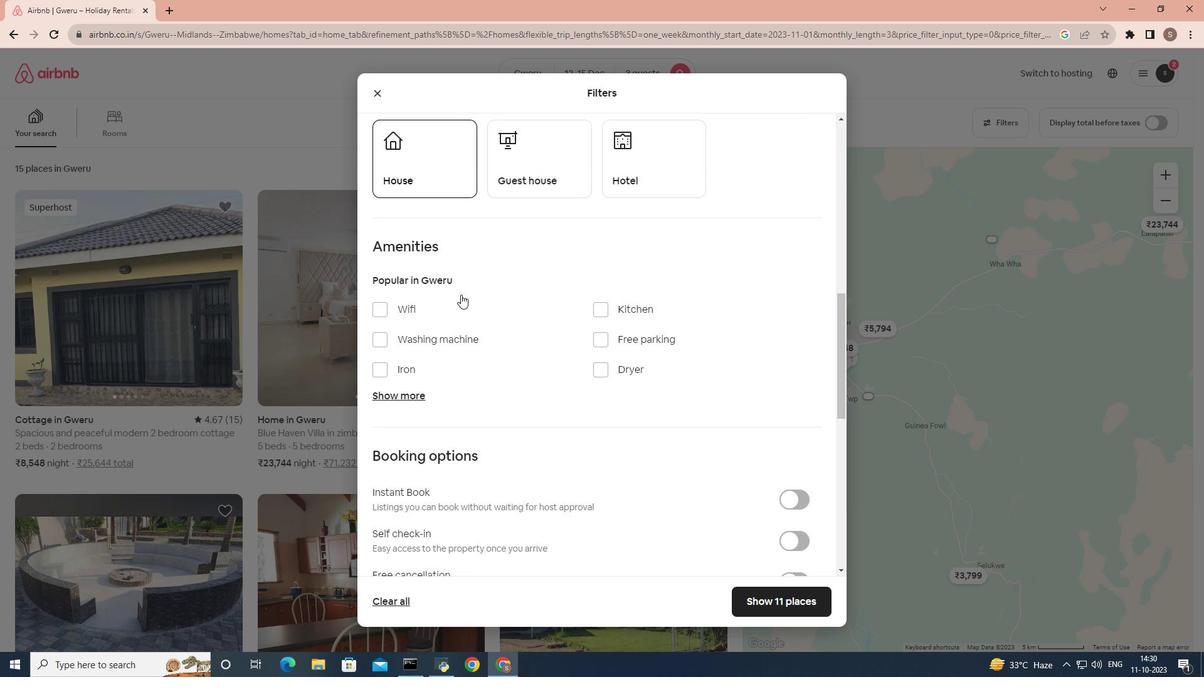 
Action: Mouse moved to (407, 206)
Screenshot: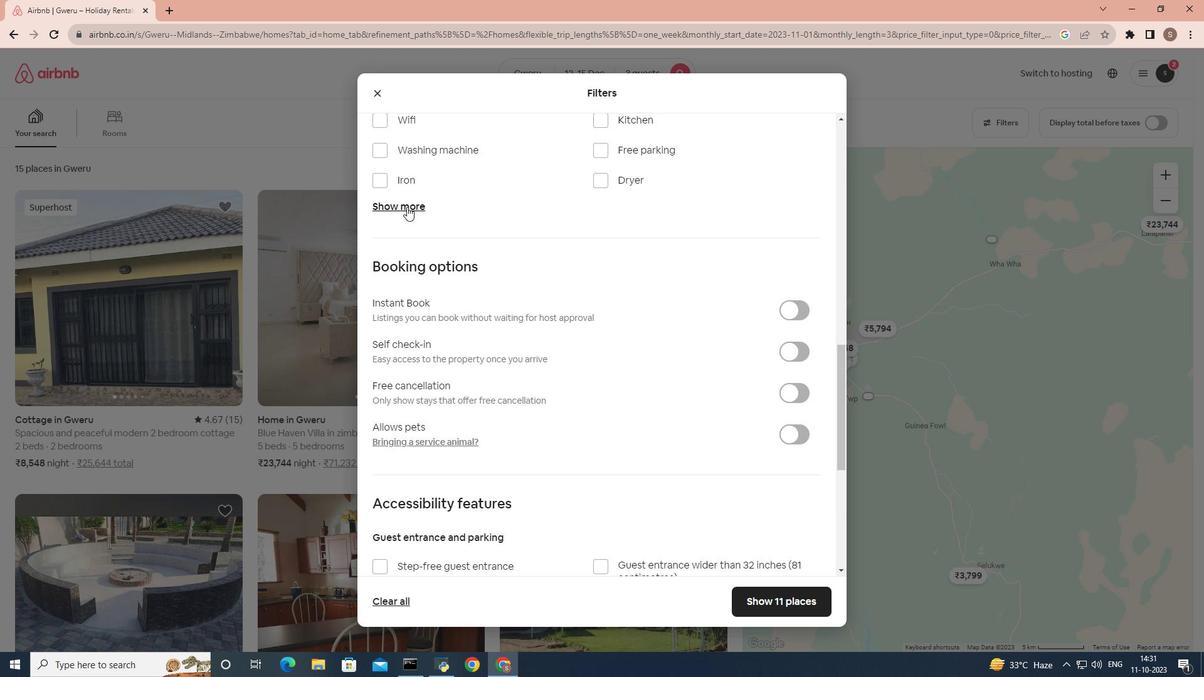 
Action: Mouse pressed left at (407, 206)
Screenshot: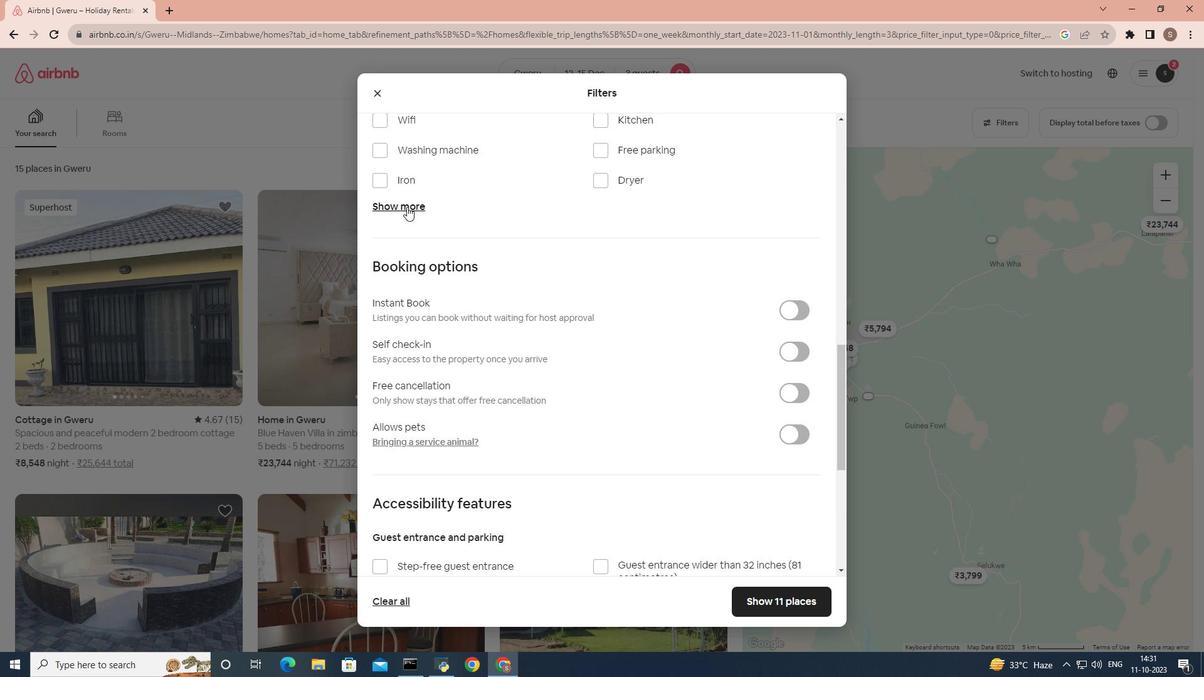 
Action: Mouse moved to (407, 151)
Screenshot: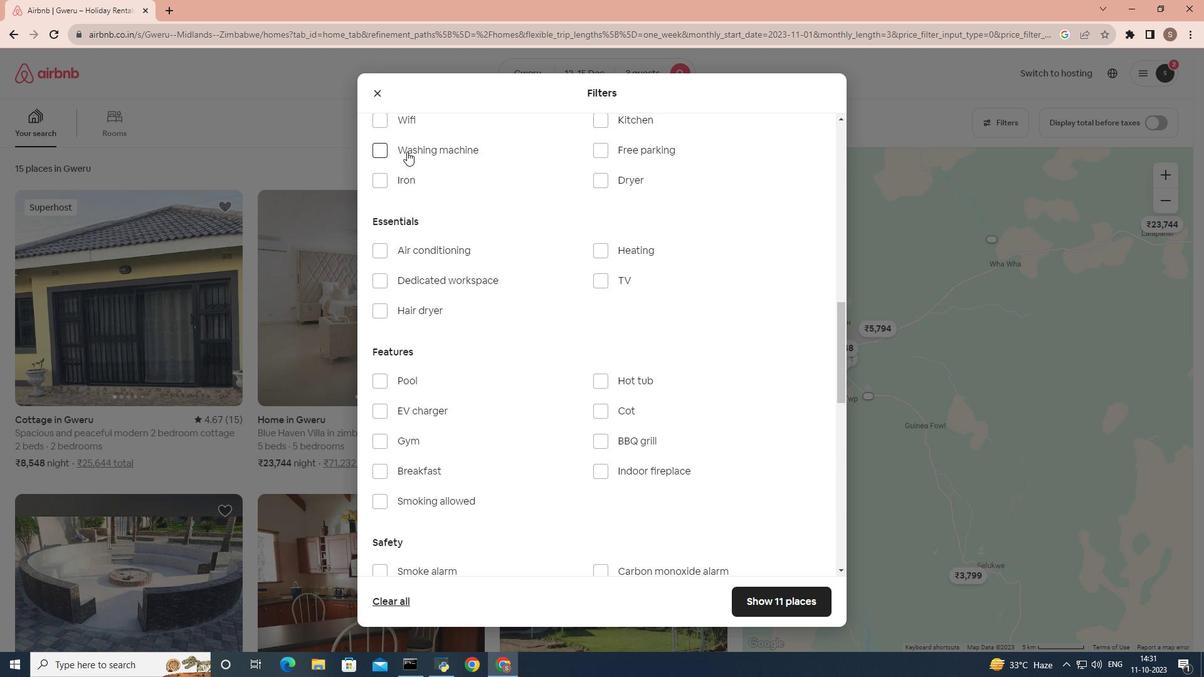 
Action: Mouse pressed left at (407, 151)
Screenshot: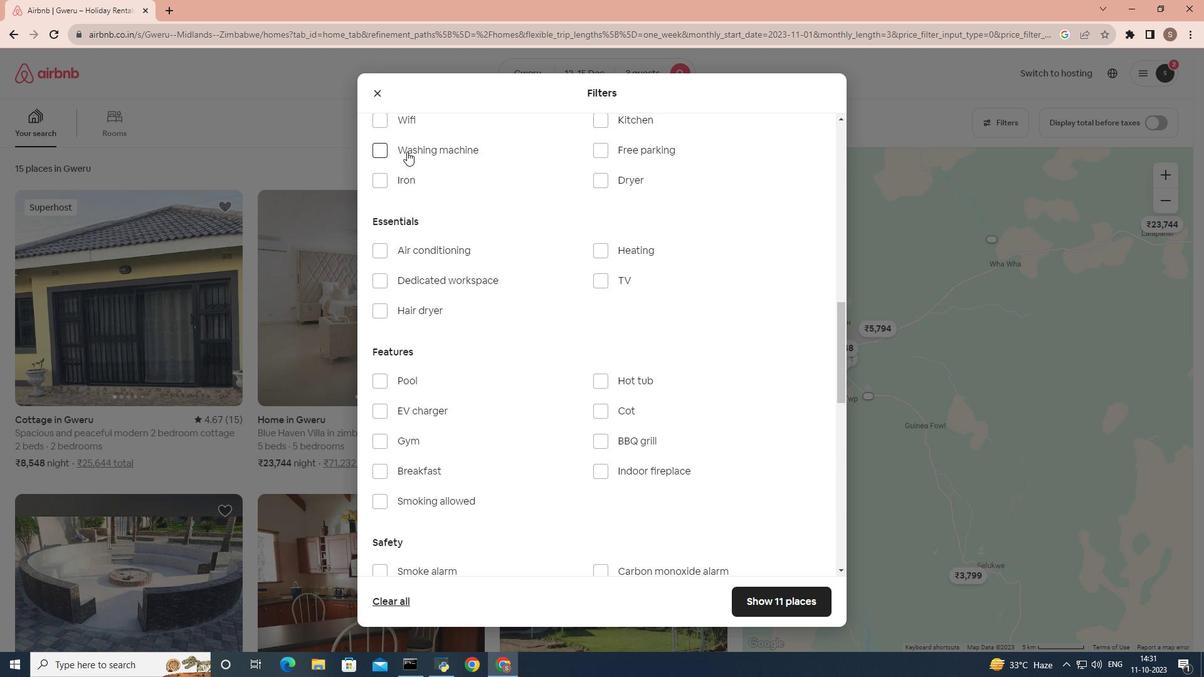 
Action: Mouse moved to (598, 316)
Screenshot: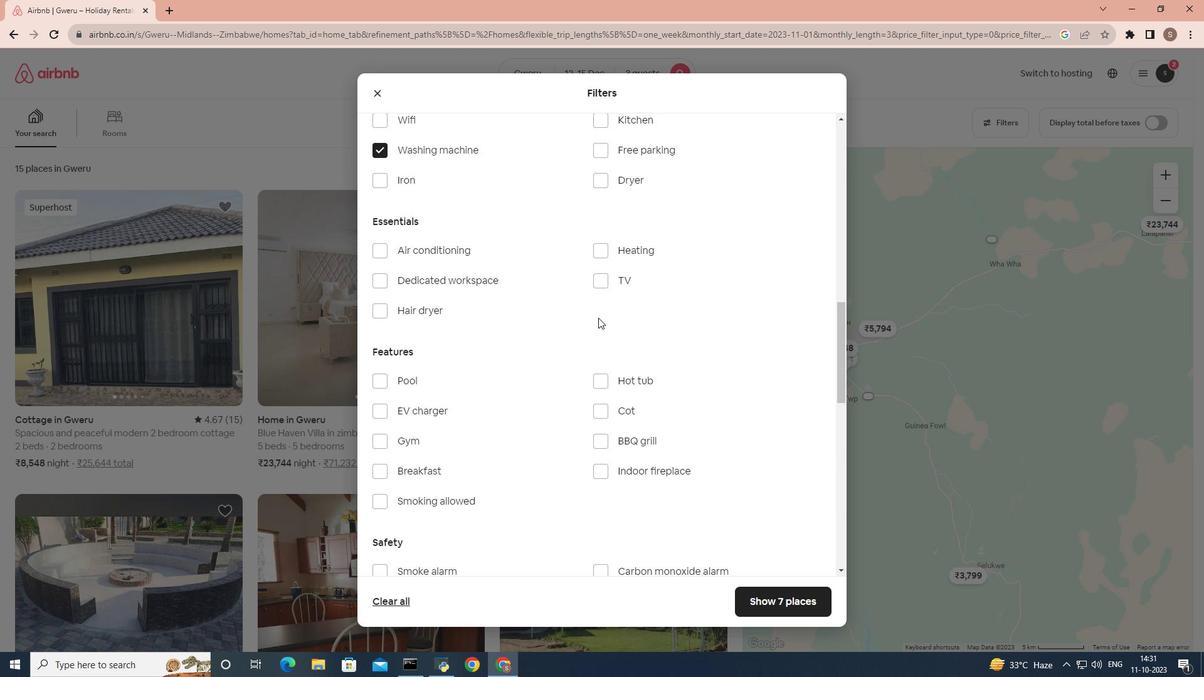 
Action: Mouse scrolled (598, 316) with delta (0, 0)
Screenshot: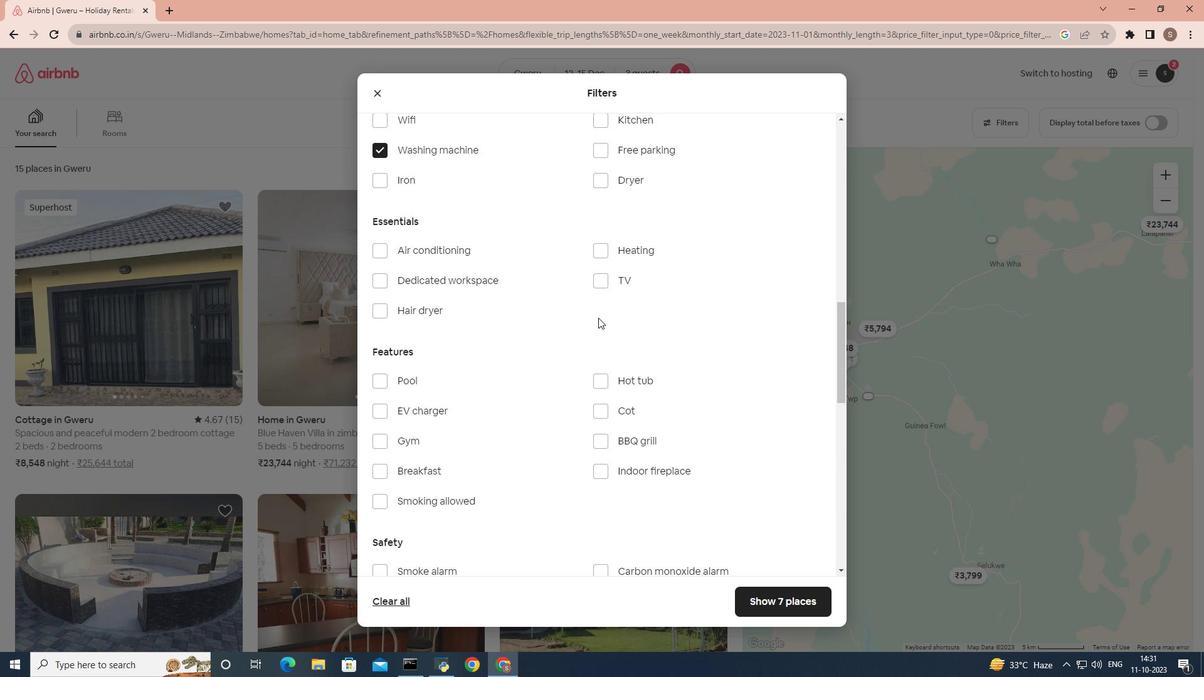
Action: Mouse moved to (598, 318)
Screenshot: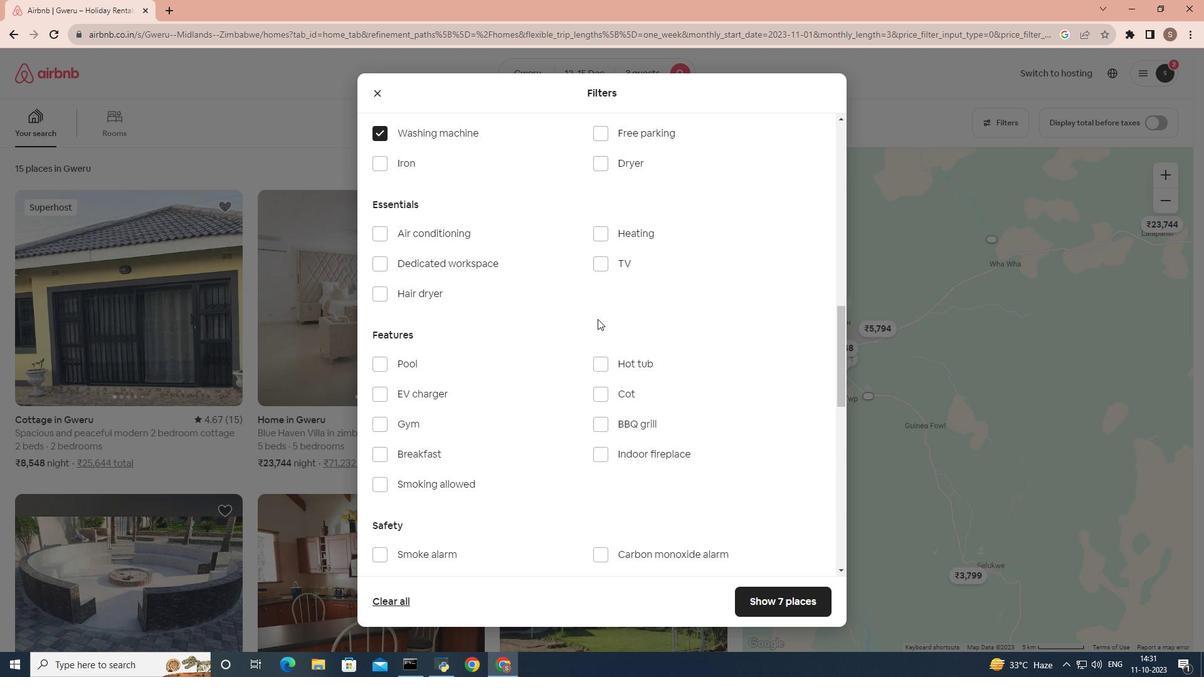 
Action: Mouse scrolled (598, 317) with delta (0, 0)
Screenshot: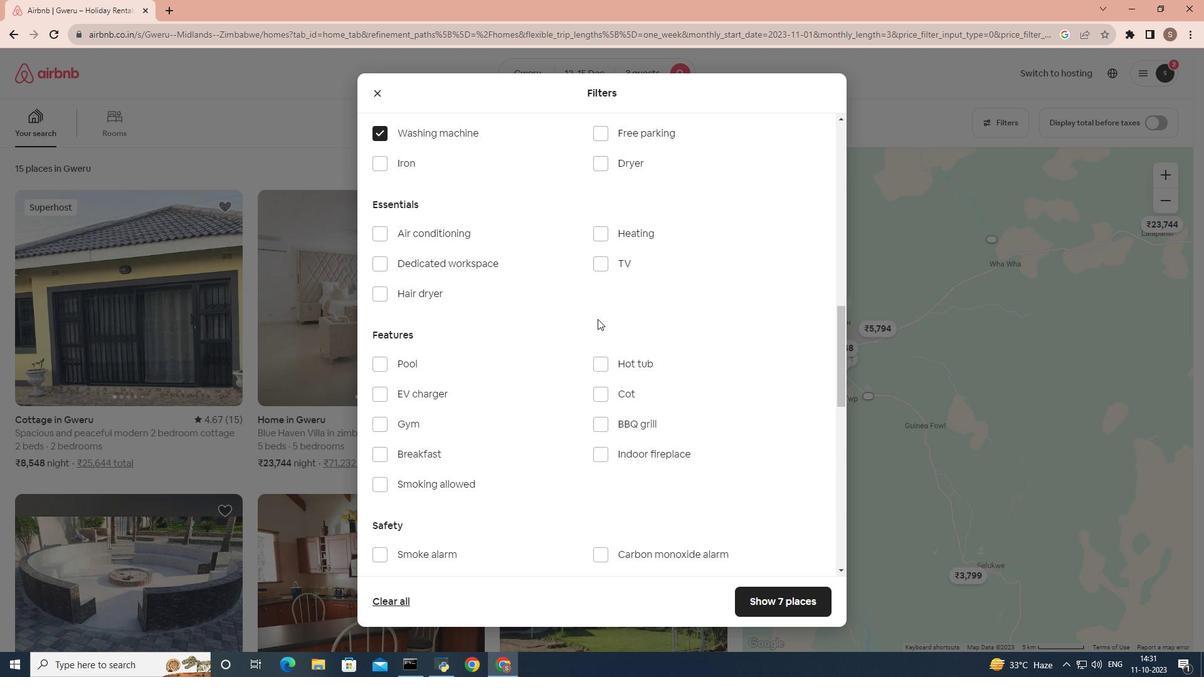
Action: Mouse moved to (597, 318)
Screenshot: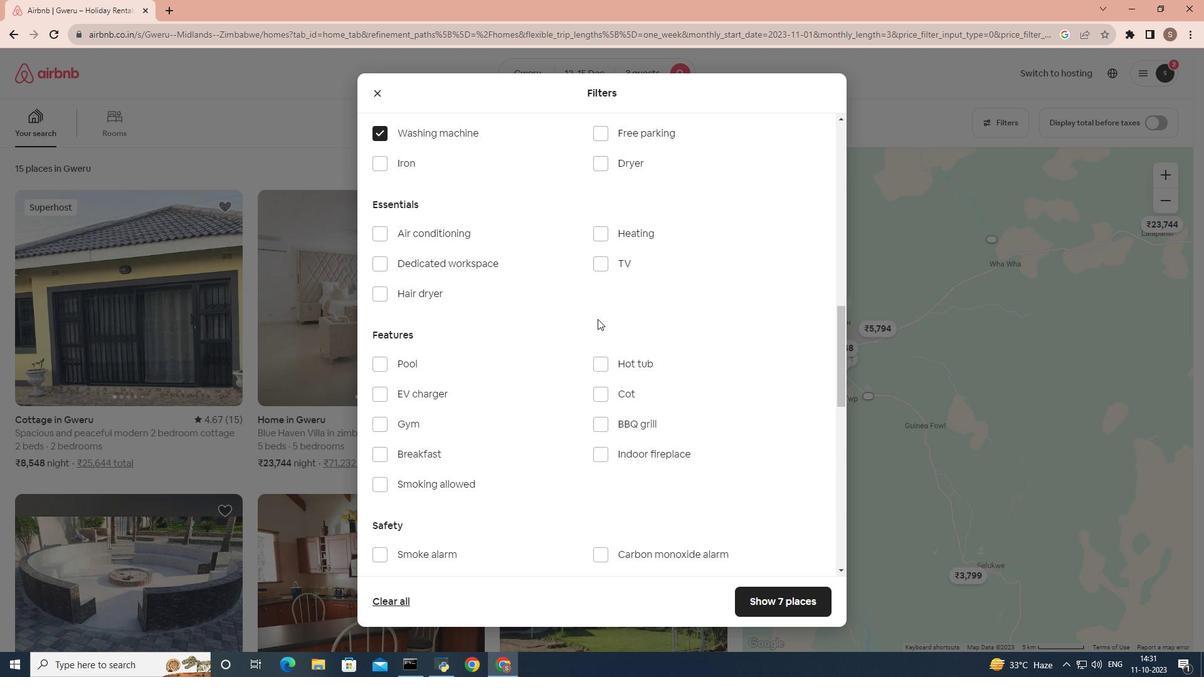 
Action: Mouse scrolled (597, 318) with delta (0, 0)
Screenshot: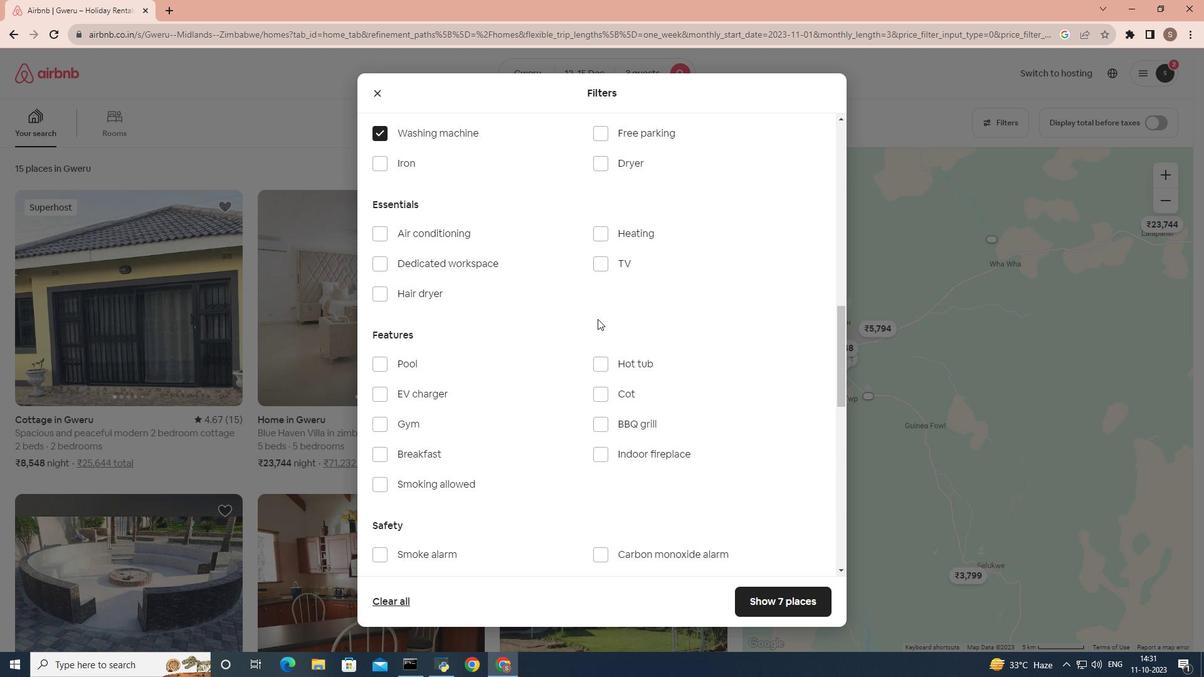 
Action: Mouse moved to (769, 612)
Screenshot: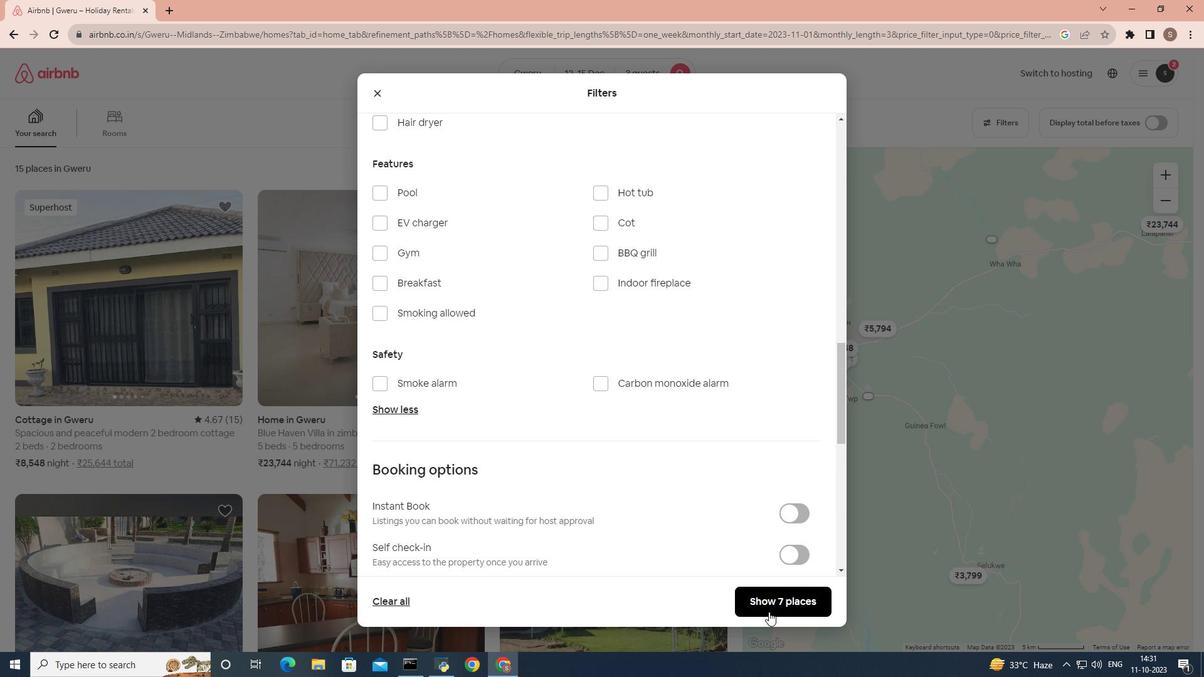 
Action: Mouse pressed left at (769, 612)
Screenshot: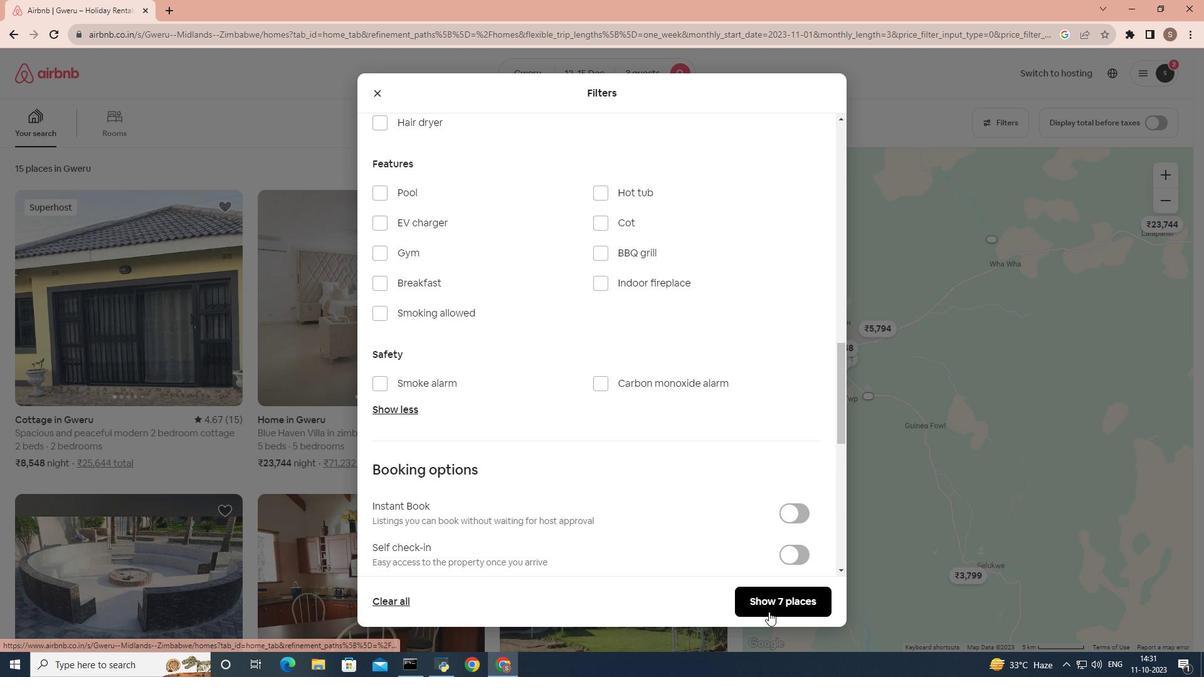 
Action: Mouse moved to (322, 335)
Screenshot: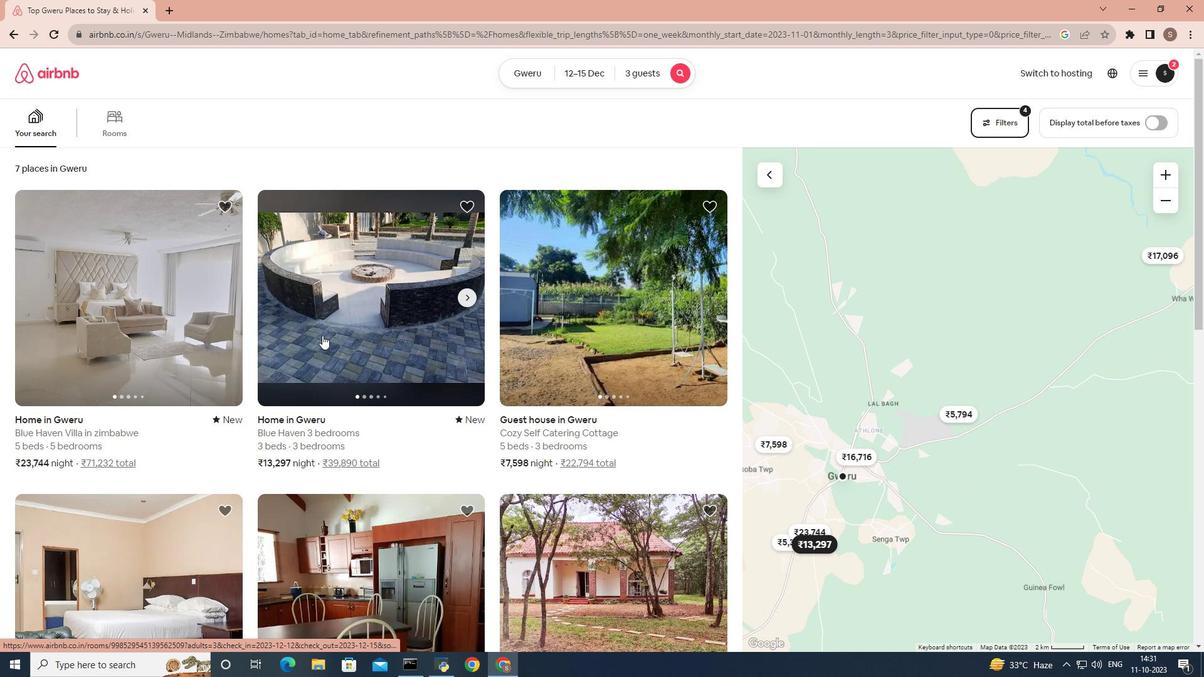 
Action: Mouse scrolled (322, 334) with delta (0, 0)
Screenshot: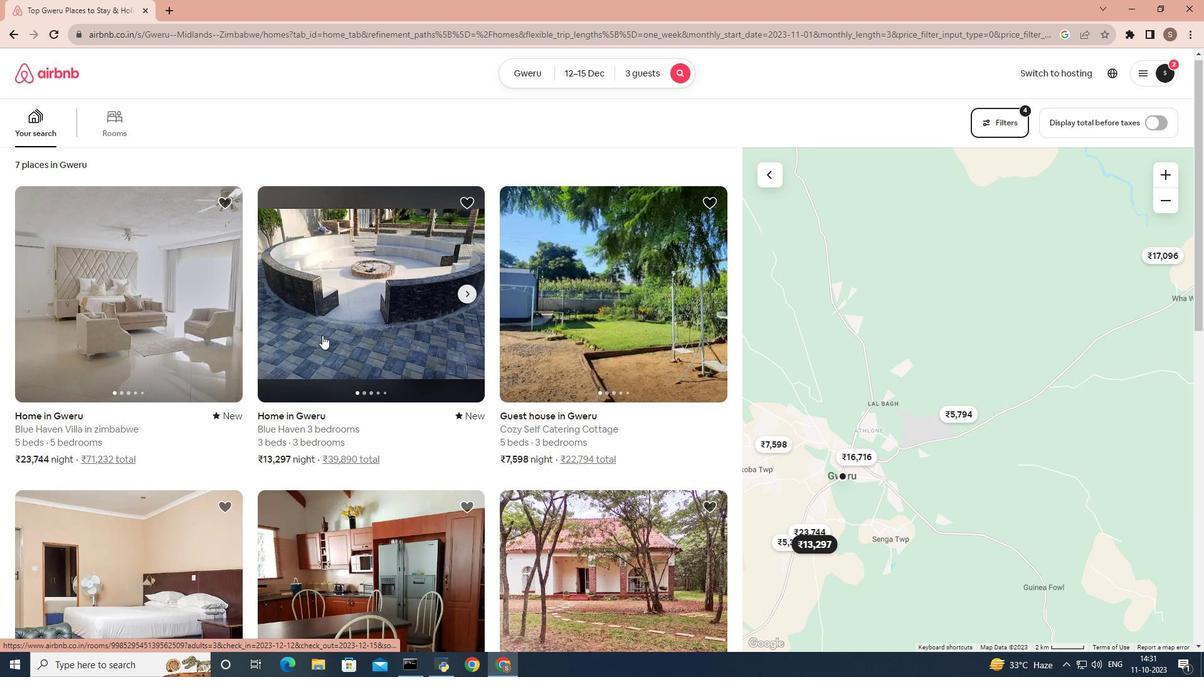 
Action: Mouse scrolled (322, 334) with delta (0, 0)
Screenshot: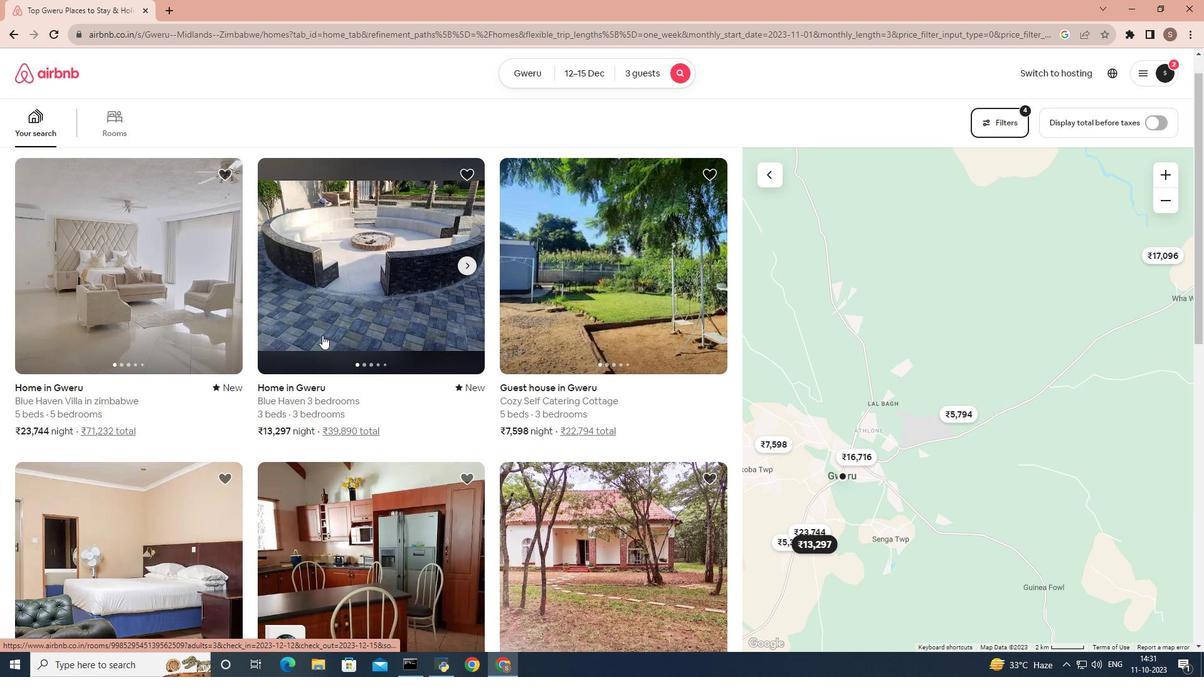 
Action: Mouse moved to (345, 277)
Screenshot: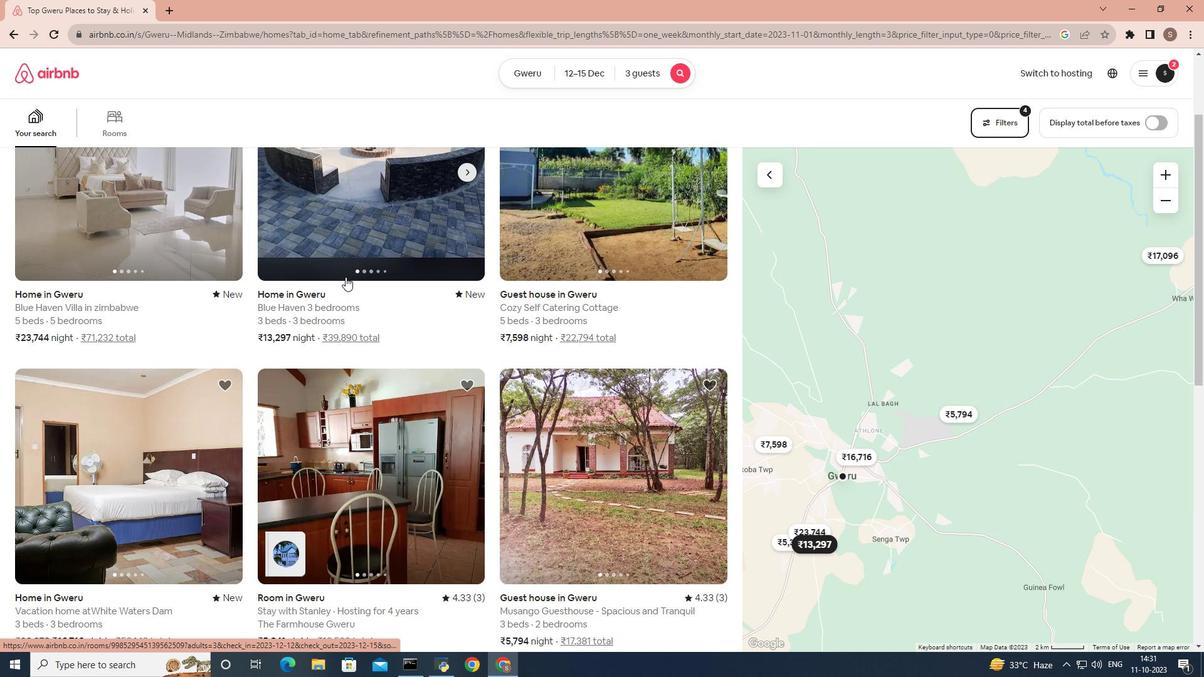 
Action: Mouse scrolled (345, 277) with delta (0, 0)
Screenshot: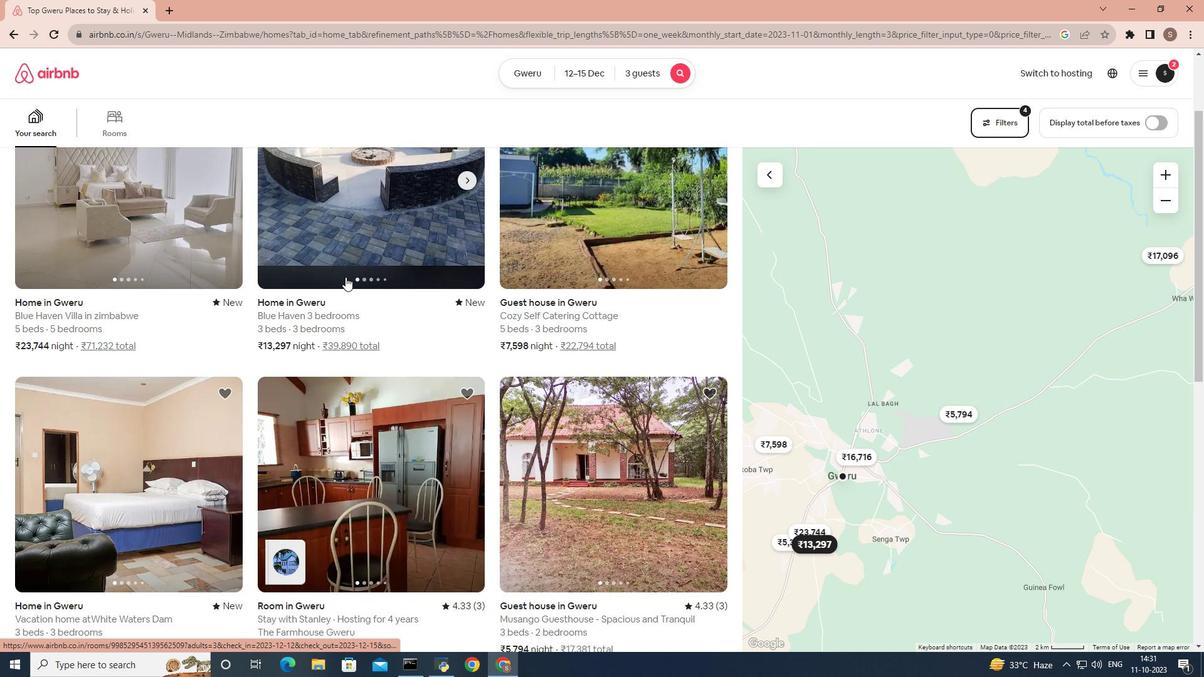 
Action: Mouse moved to (326, 302)
Screenshot: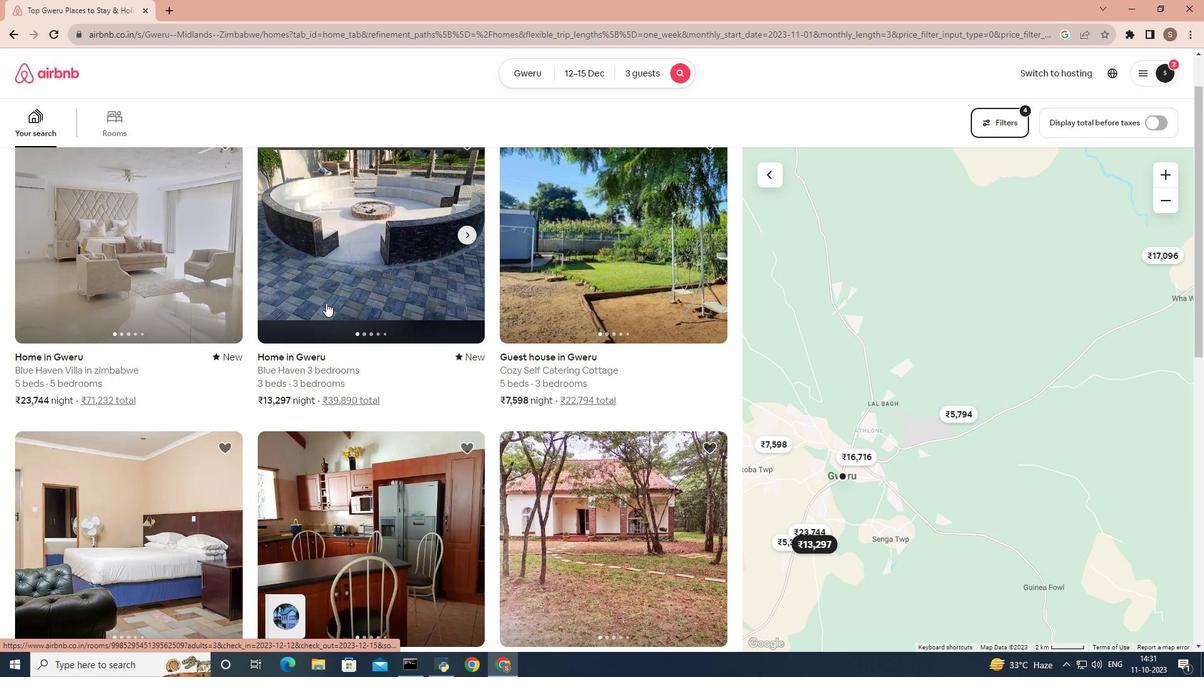 
Action: Mouse pressed left at (326, 302)
Screenshot: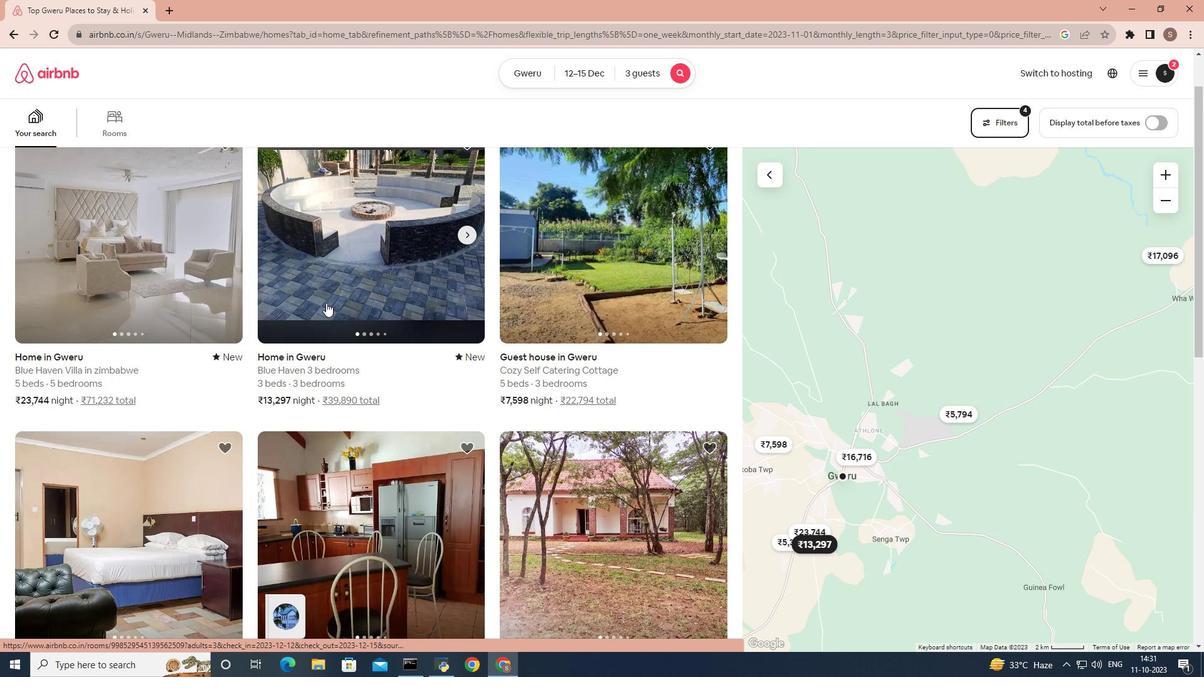 
Action: Mouse moved to (326, 303)
Screenshot: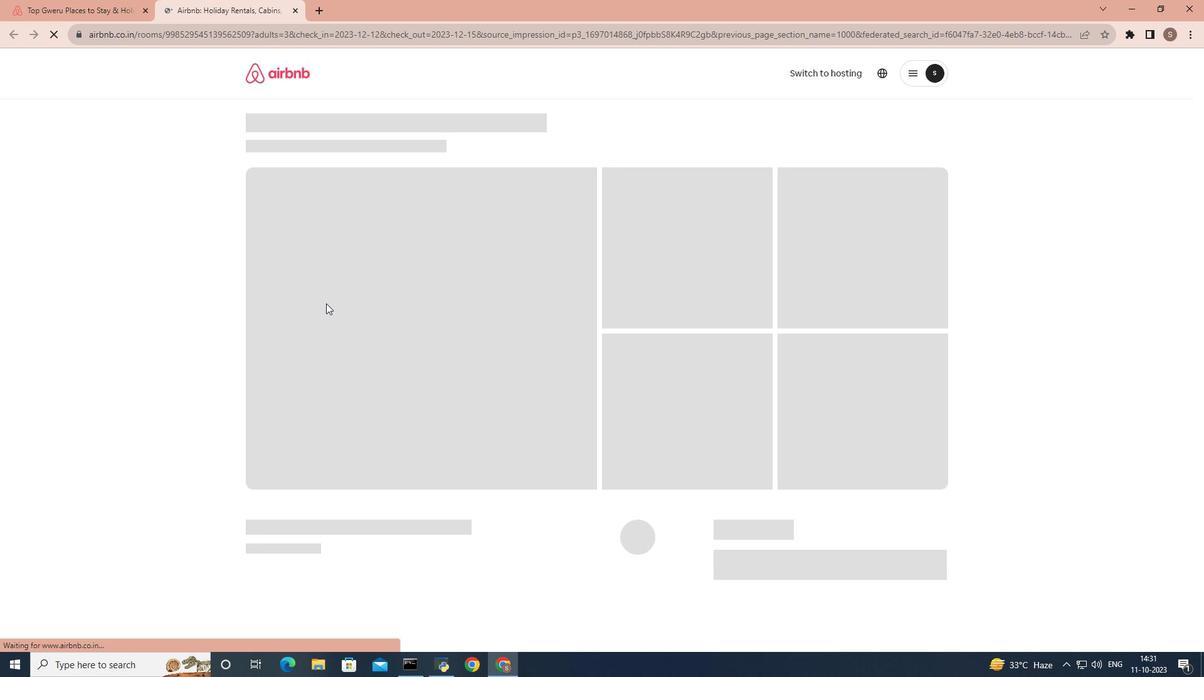 
Action: Mouse scrolled (326, 302) with delta (0, 0)
Screenshot: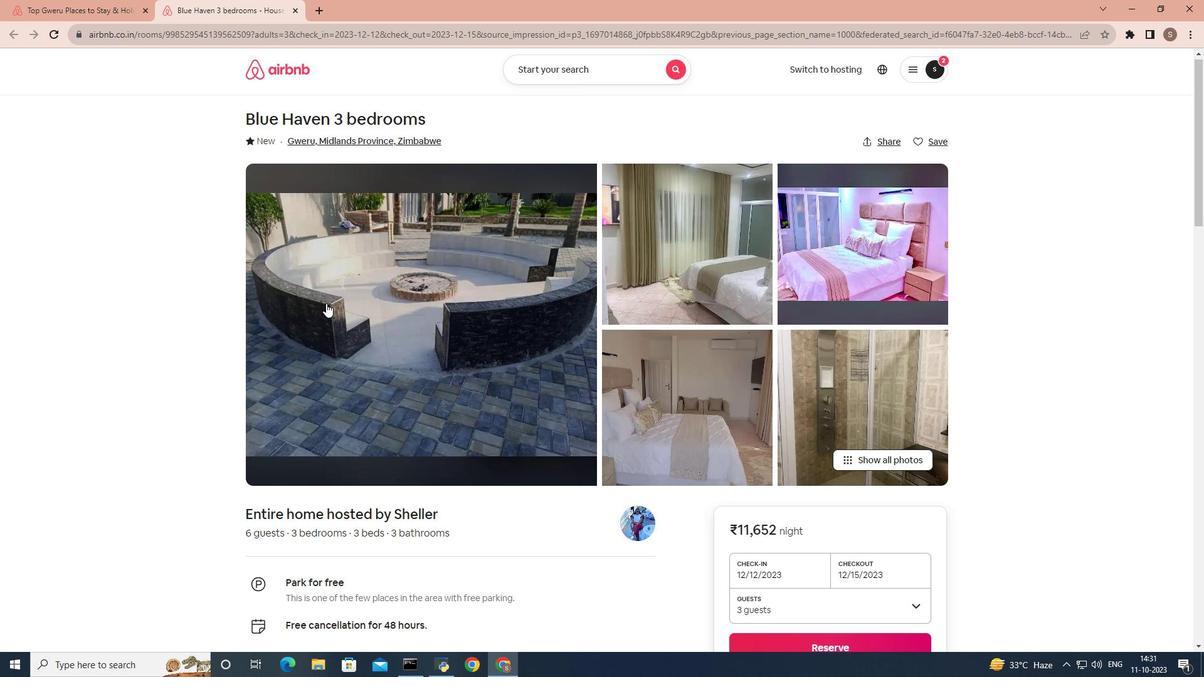 
Action: Mouse scrolled (326, 302) with delta (0, 0)
Screenshot: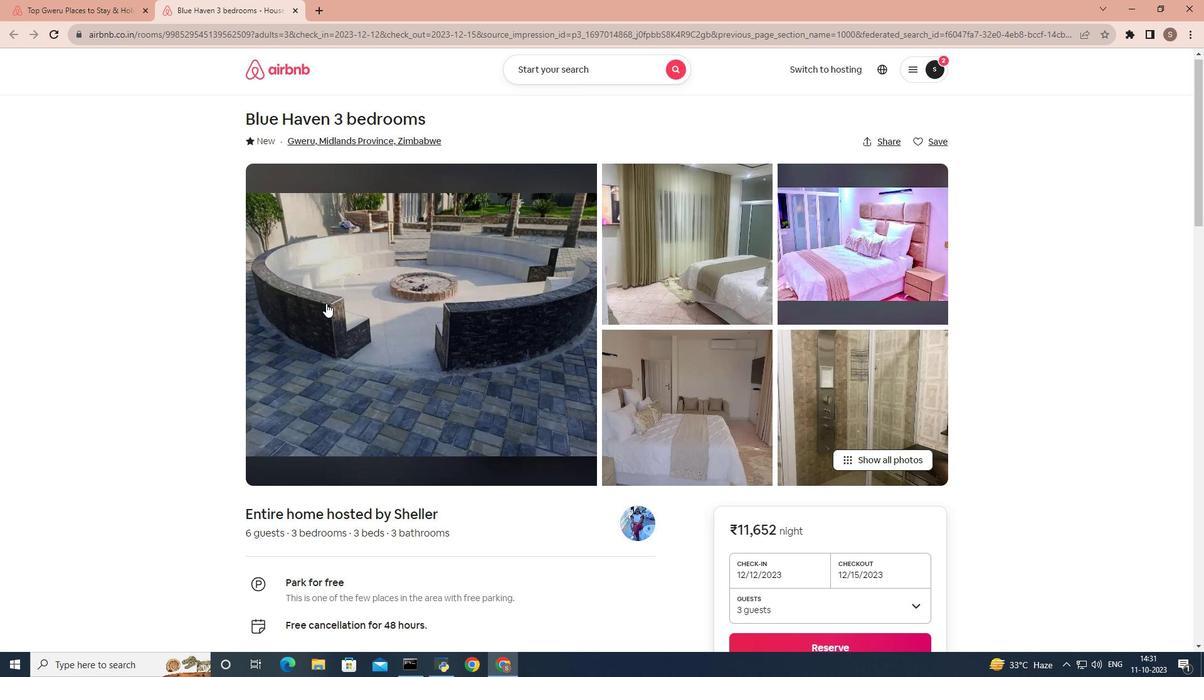 
Action: Mouse scrolled (326, 302) with delta (0, 0)
Screenshot: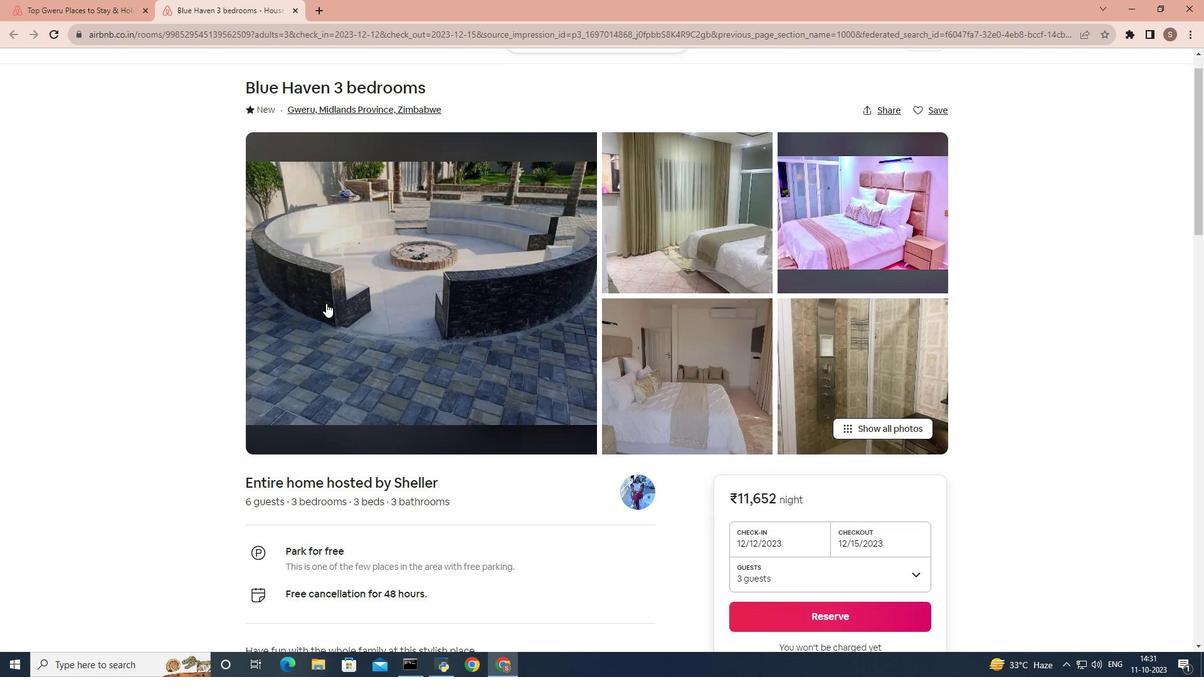 
Action: Mouse scrolled (326, 302) with delta (0, 0)
Screenshot: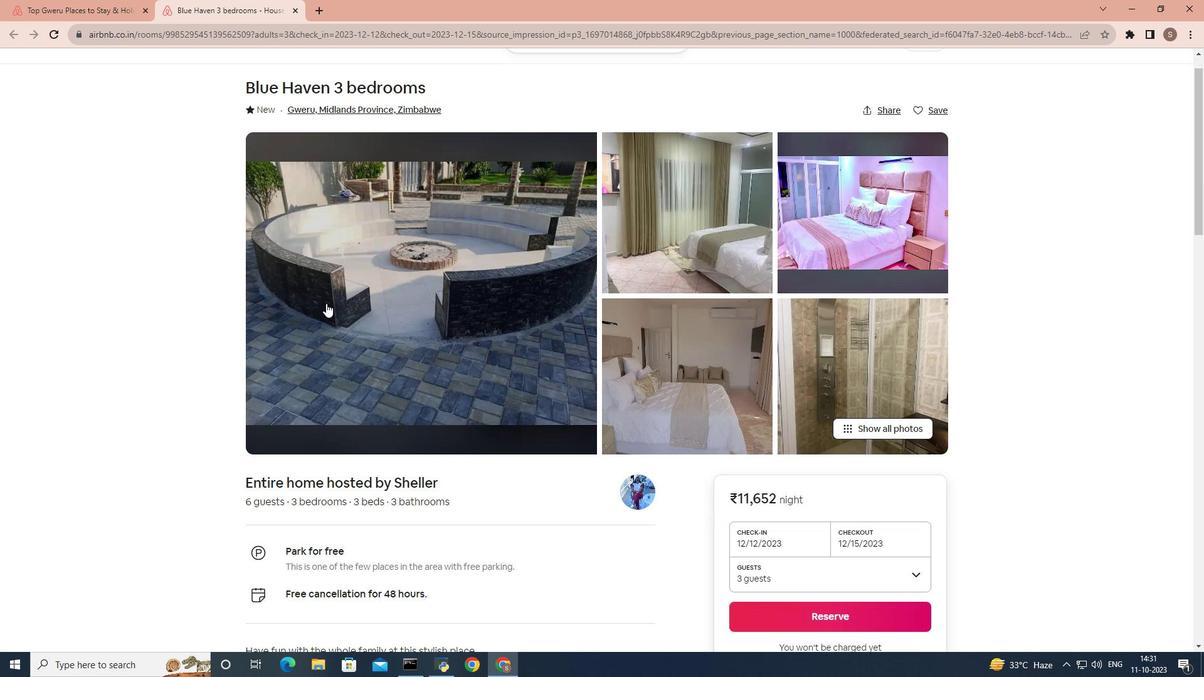 
Action: Mouse scrolled (326, 302) with delta (0, 0)
Screenshot: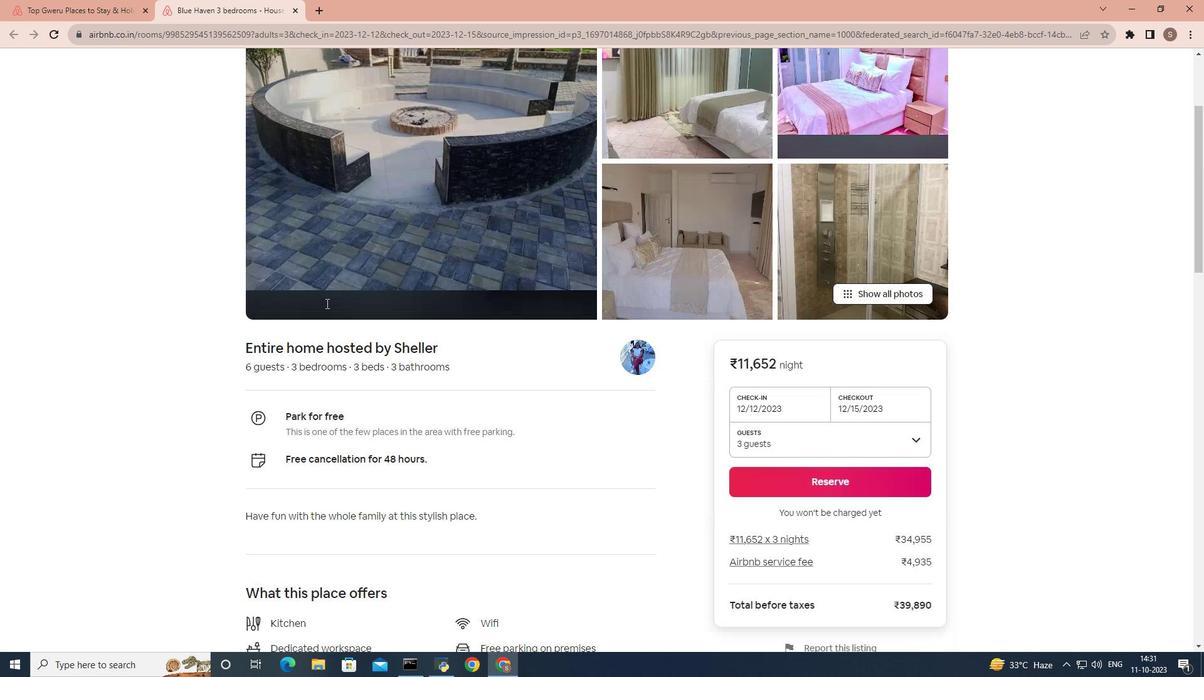 
Action: Mouse scrolled (326, 302) with delta (0, 0)
Screenshot: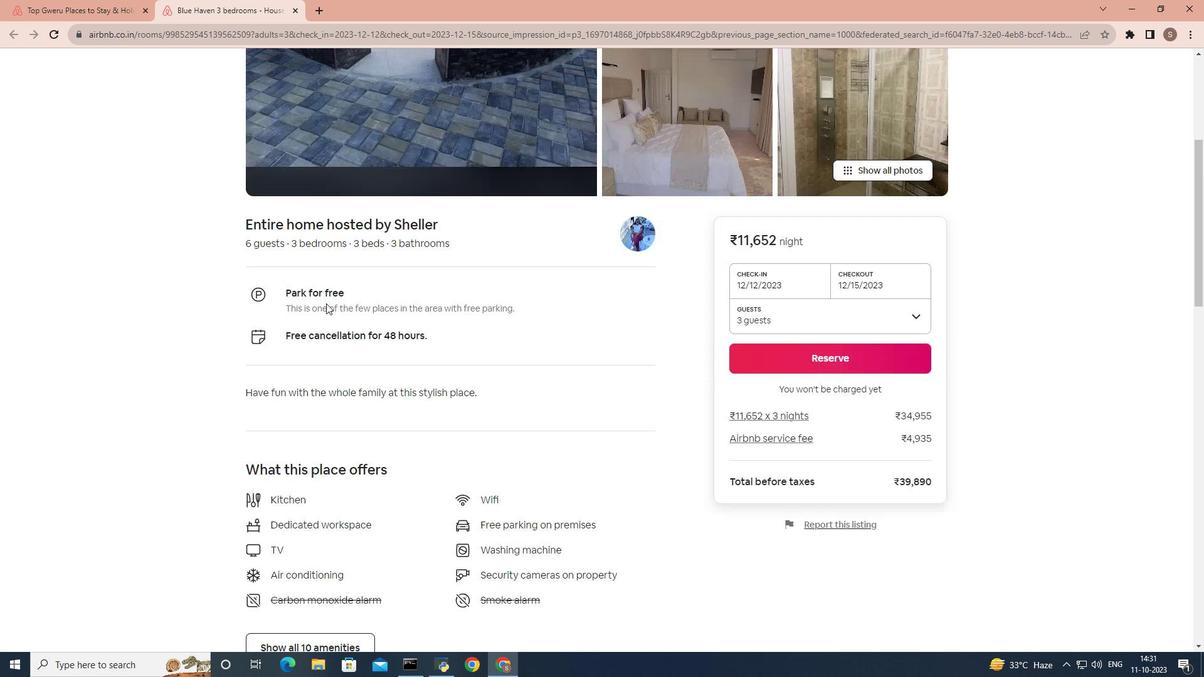 
Action: Mouse scrolled (326, 302) with delta (0, 0)
Screenshot: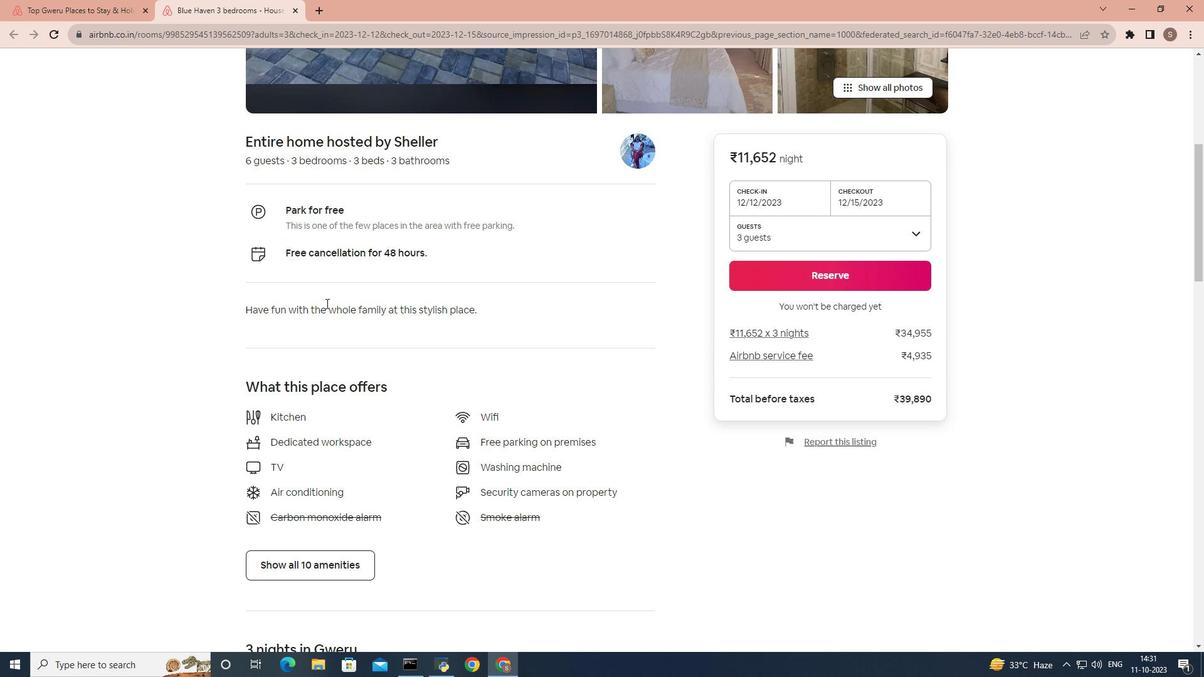
Action: Mouse scrolled (326, 302) with delta (0, 0)
Screenshot: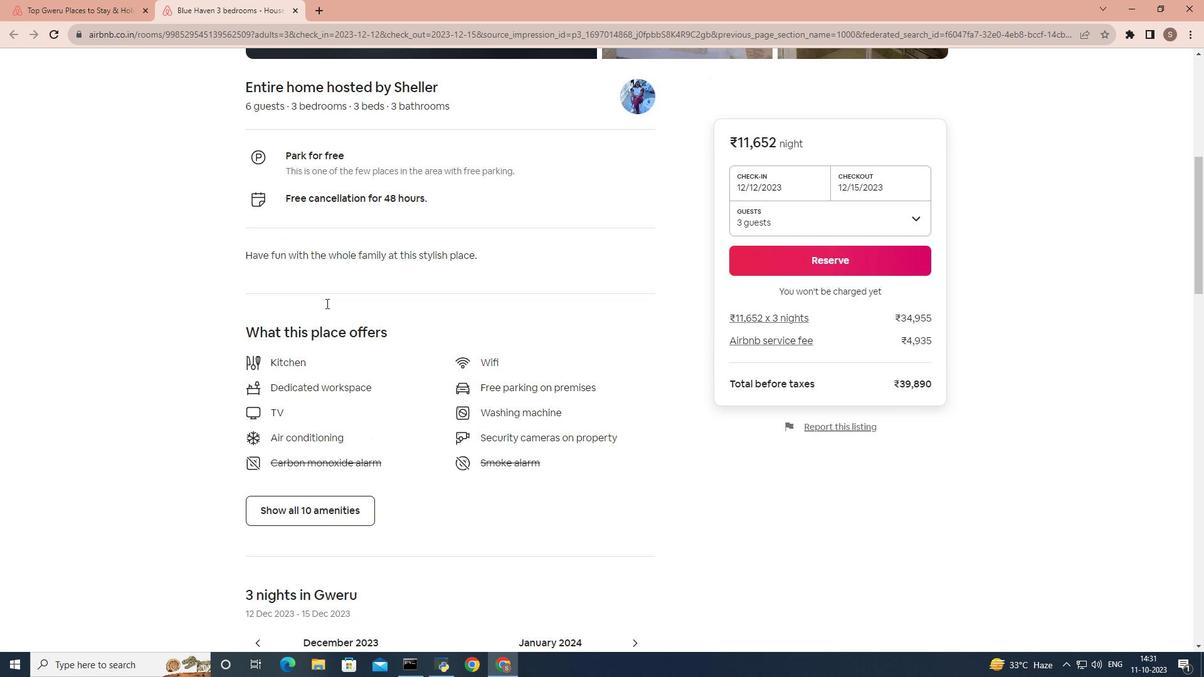 
Action: Mouse scrolled (326, 302) with delta (0, 0)
Screenshot: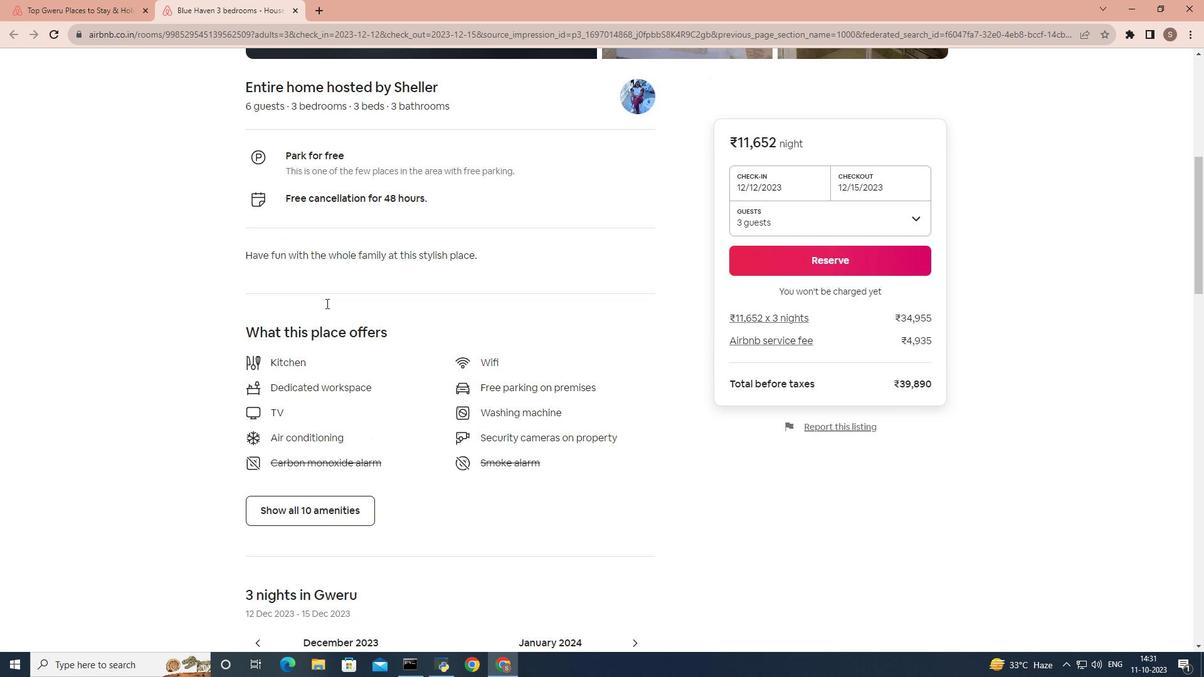 
Action: Mouse scrolled (326, 302) with delta (0, 0)
Screenshot: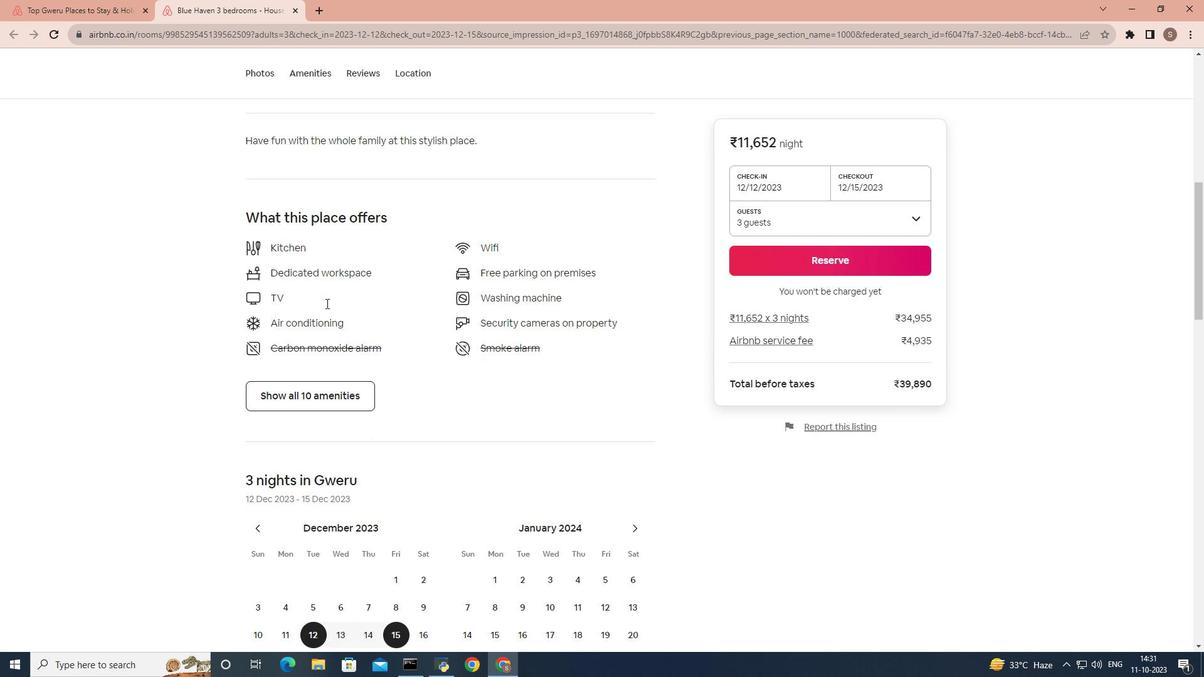 
Action: Mouse moved to (311, 323)
Screenshot: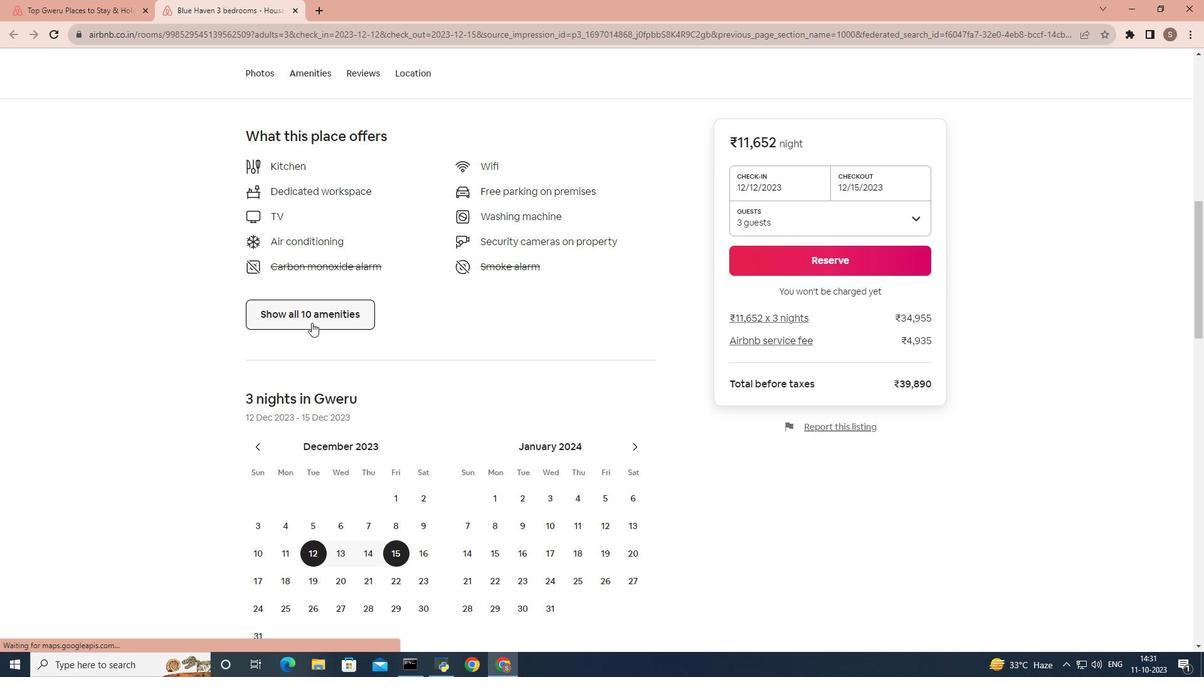 
Action: Mouse pressed left at (311, 323)
Screenshot: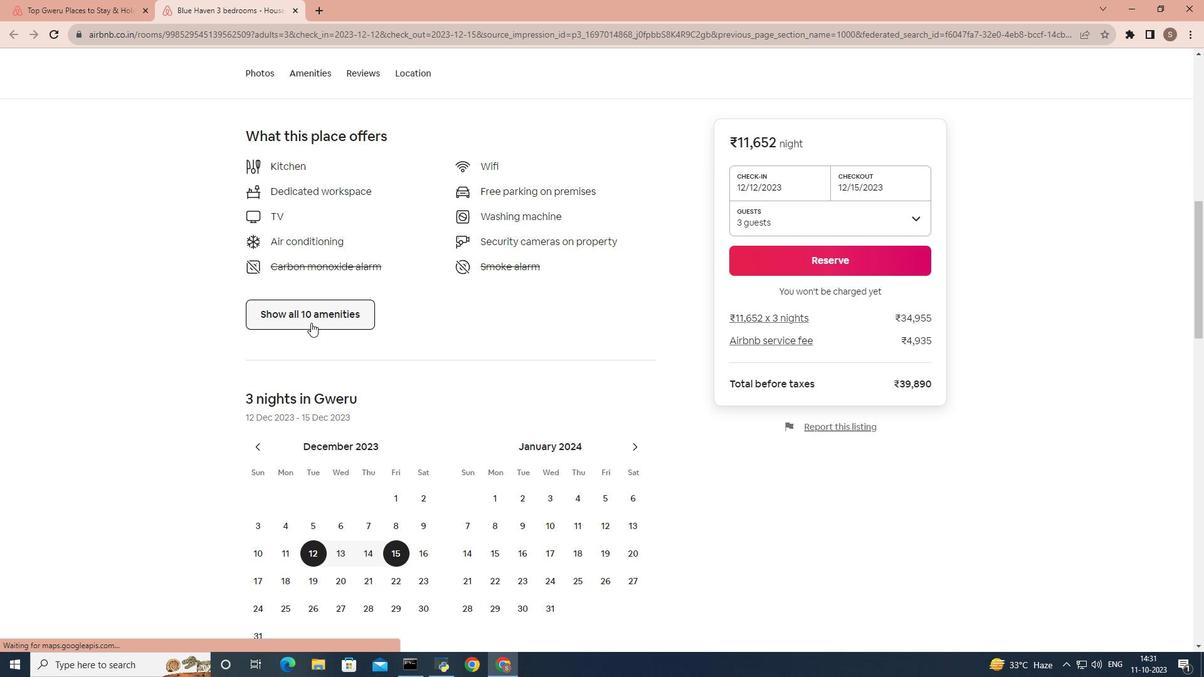 
Action: Mouse moved to (356, 320)
Screenshot: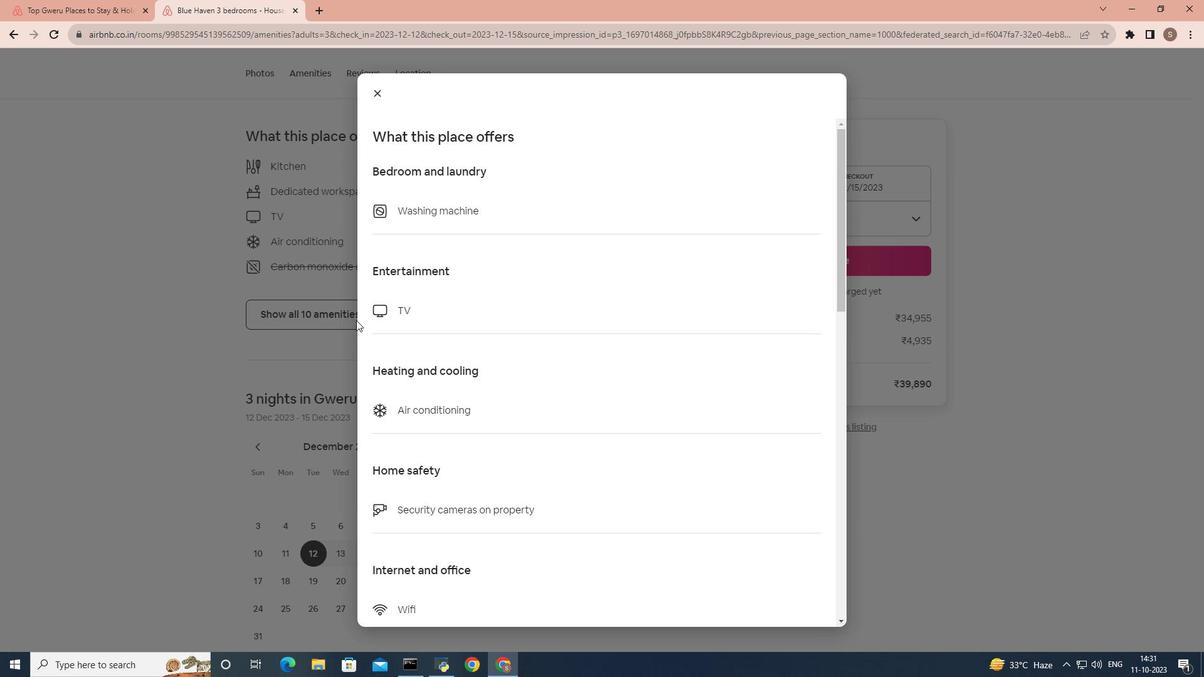 
Action: Mouse scrolled (356, 319) with delta (0, 0)
Screenshot: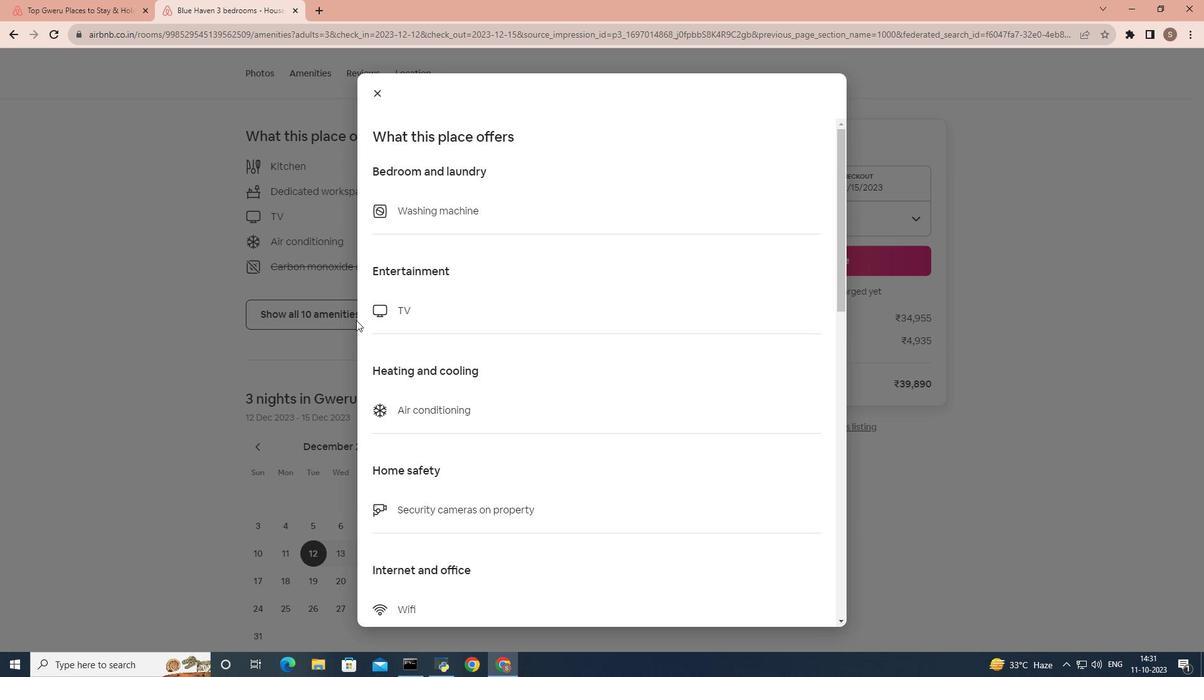 
Action: Mouse scrolled (356, 319) with delta (0, 0)
Screenshot: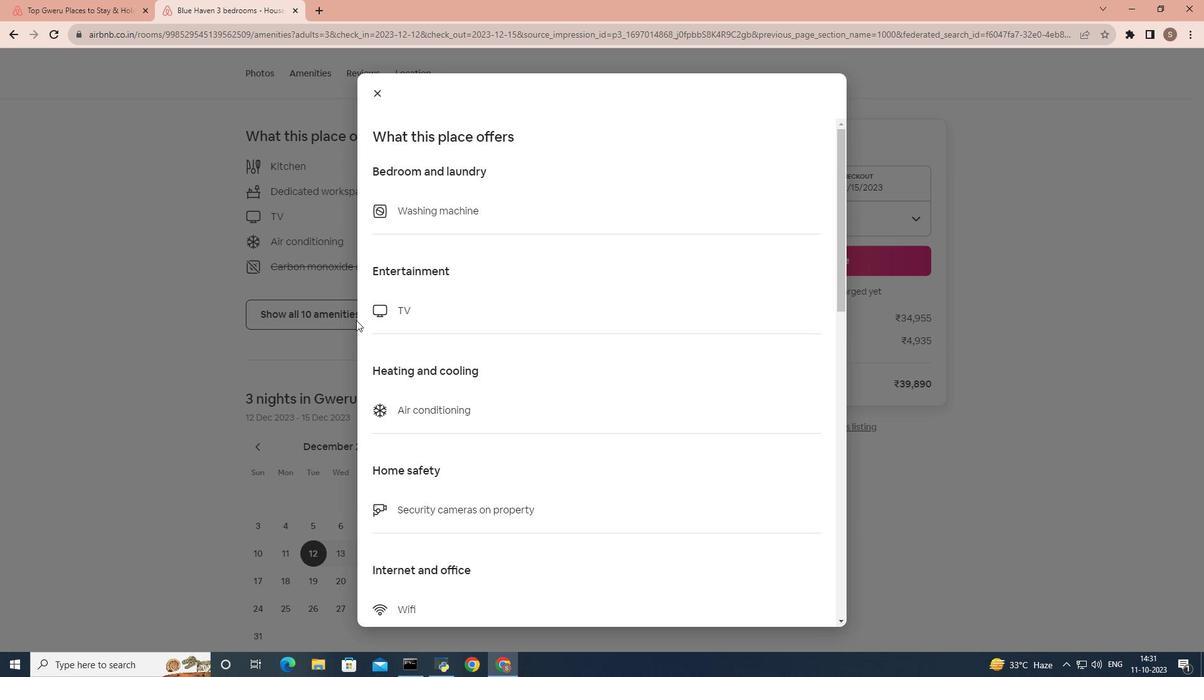 
Action: Mouse scrolled (356, 319) with delta (0, 0)
Screenshot: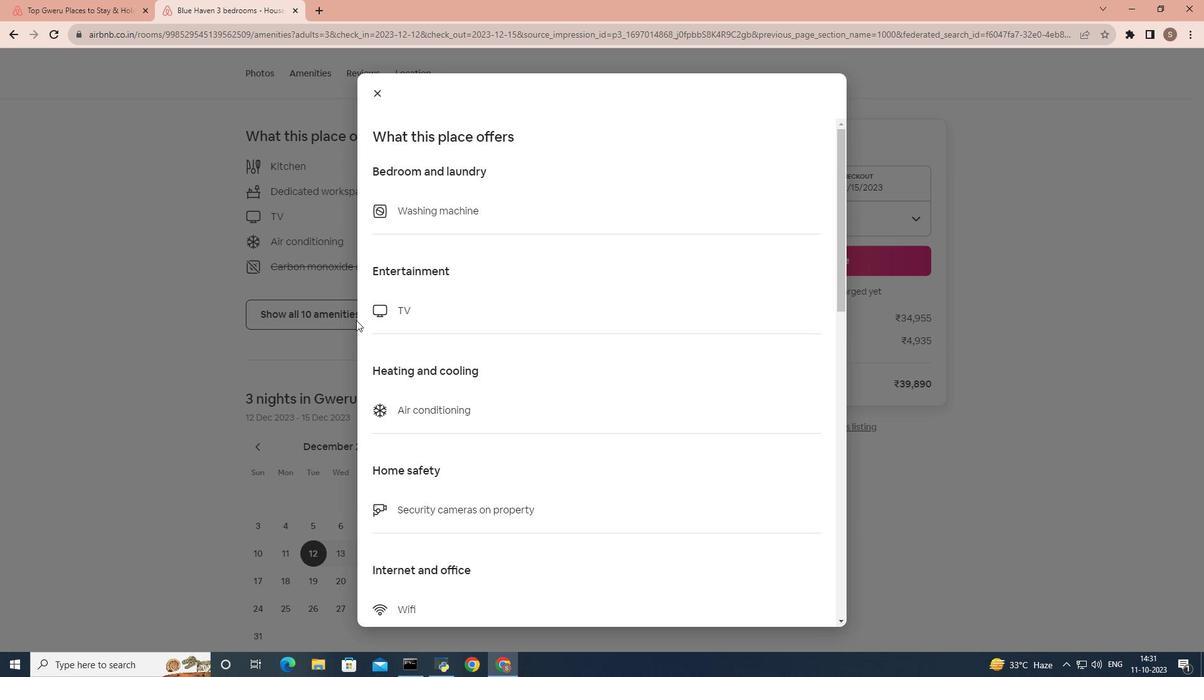 
Action: Mouse scrolled (356, 319) with delta (0, 0)
Screenshot: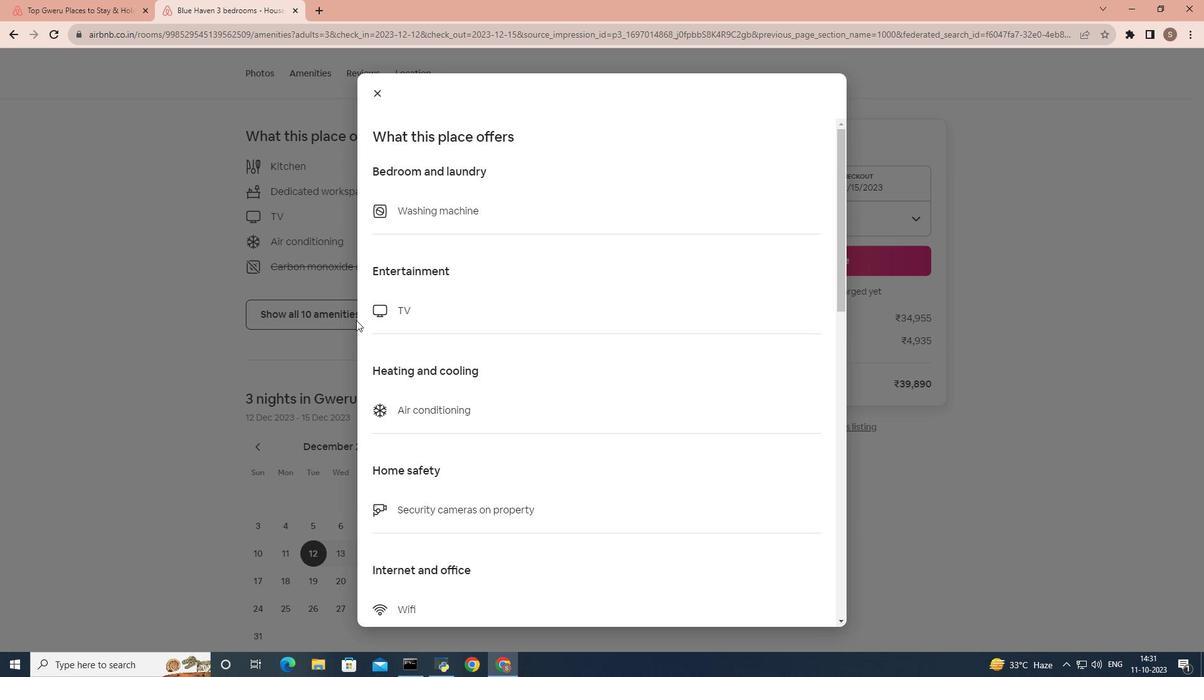 
Action: Mouse moved to (394, 335)
Screenshot: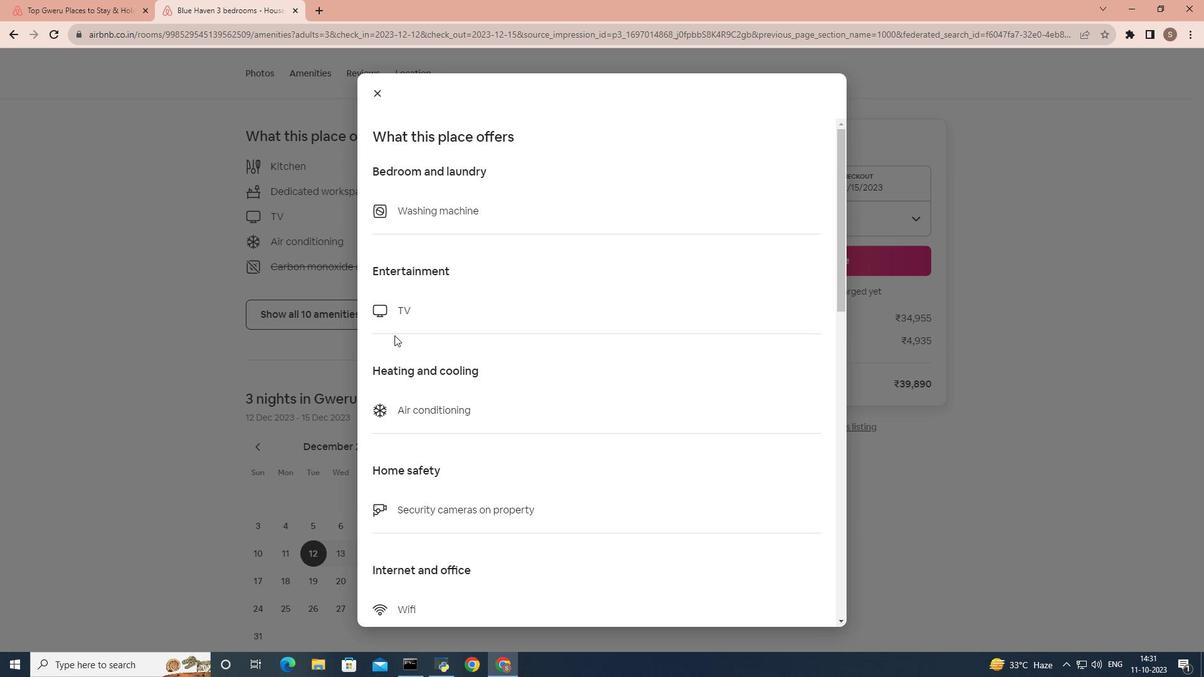 
Action: Mouse scrolled (394, 334) with delta (0, 0)
Screenshot: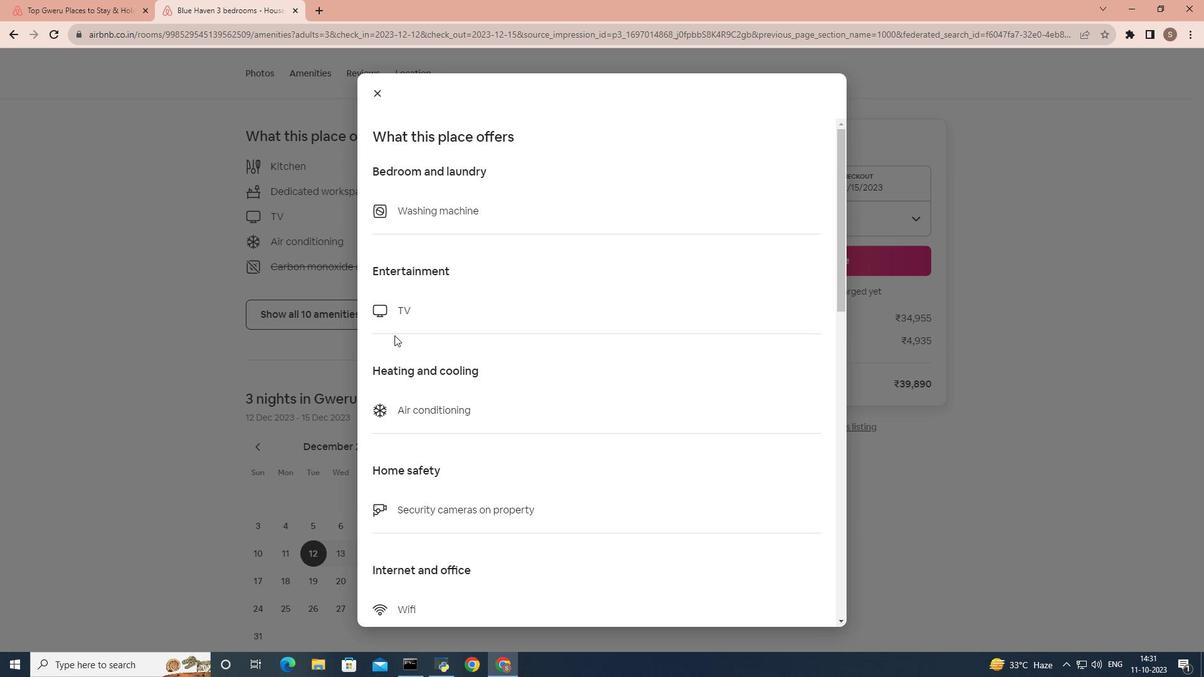 
Action: Mouse scrolled (394, 334) with delta (0, 0)
Screenshot: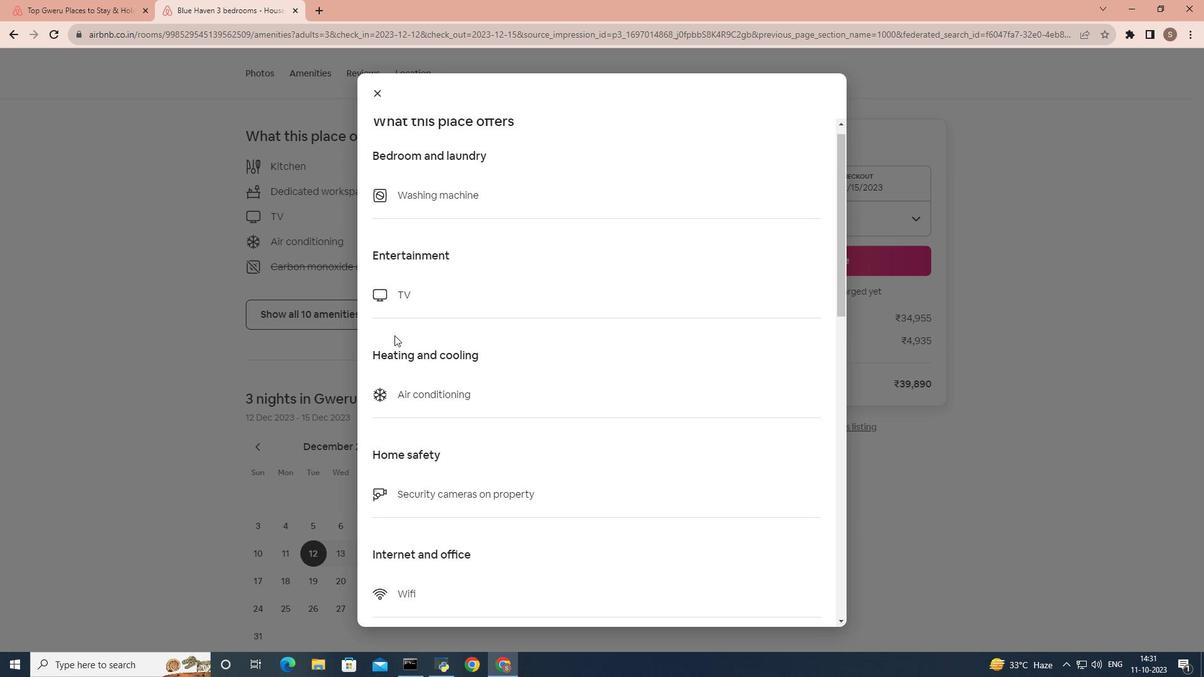 
Action: Mouse scrolled (394, 334) with delta (0, 0)
Screenshot: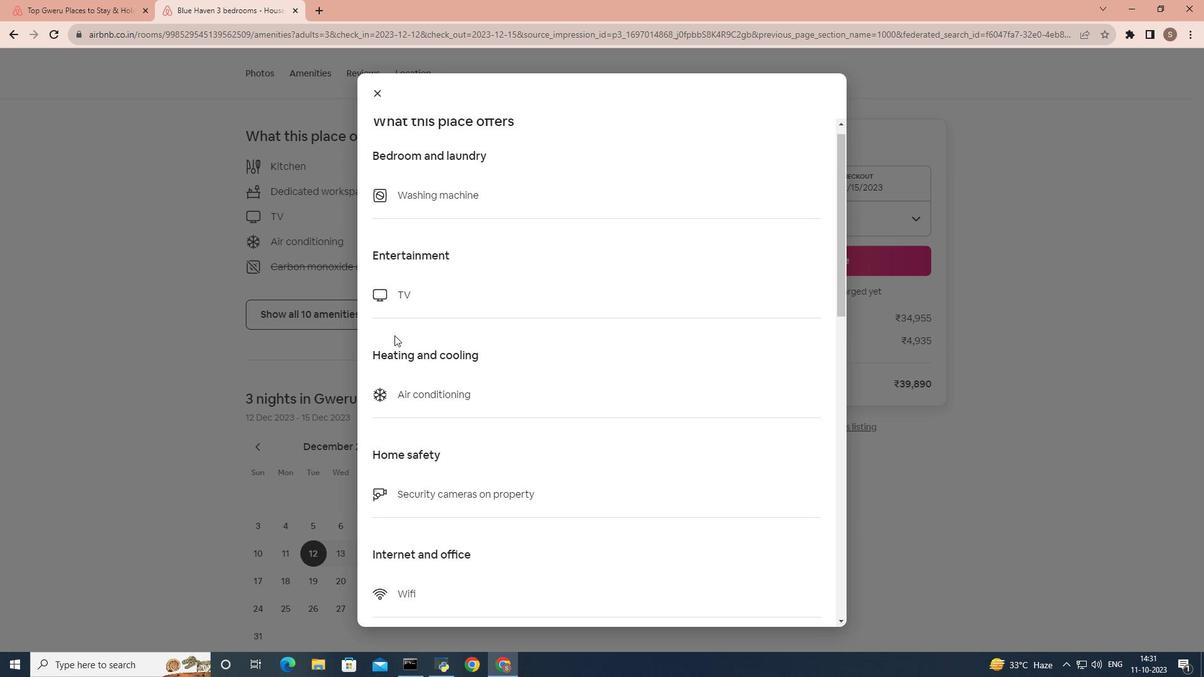 
Action: Mouse scrolled (394, 334) with delta (0, 0)
Screenshot: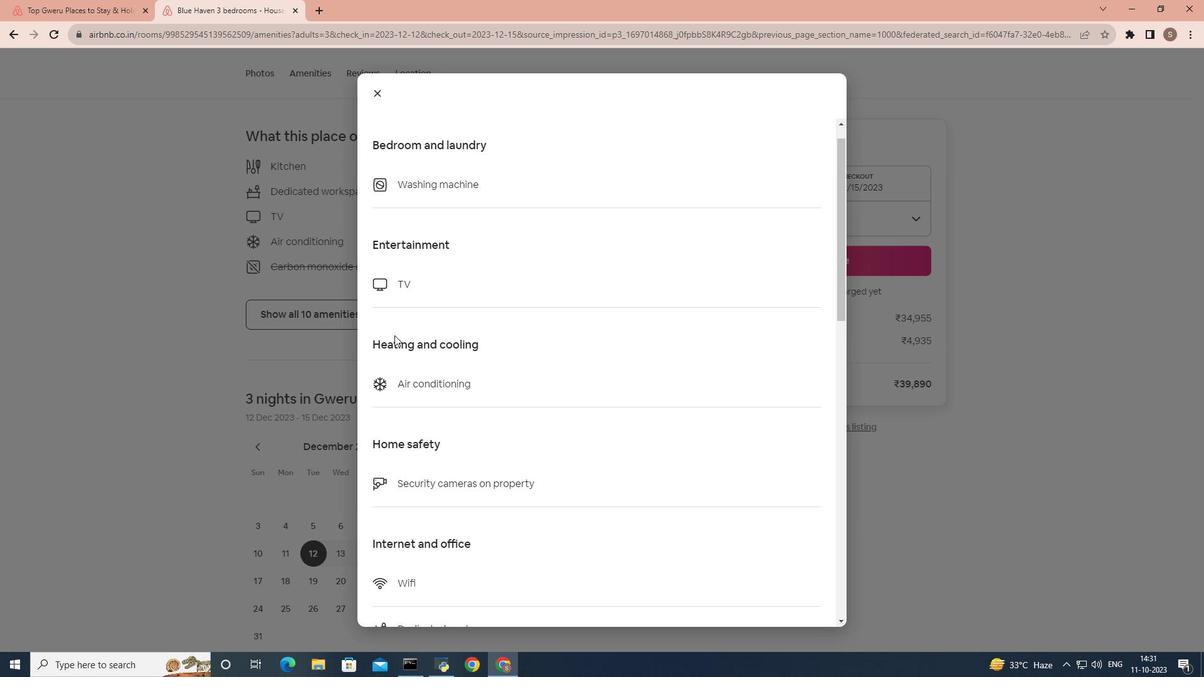 
Action: Mouse scrolled (394, 334) with delta (0, 0)
Screenshot: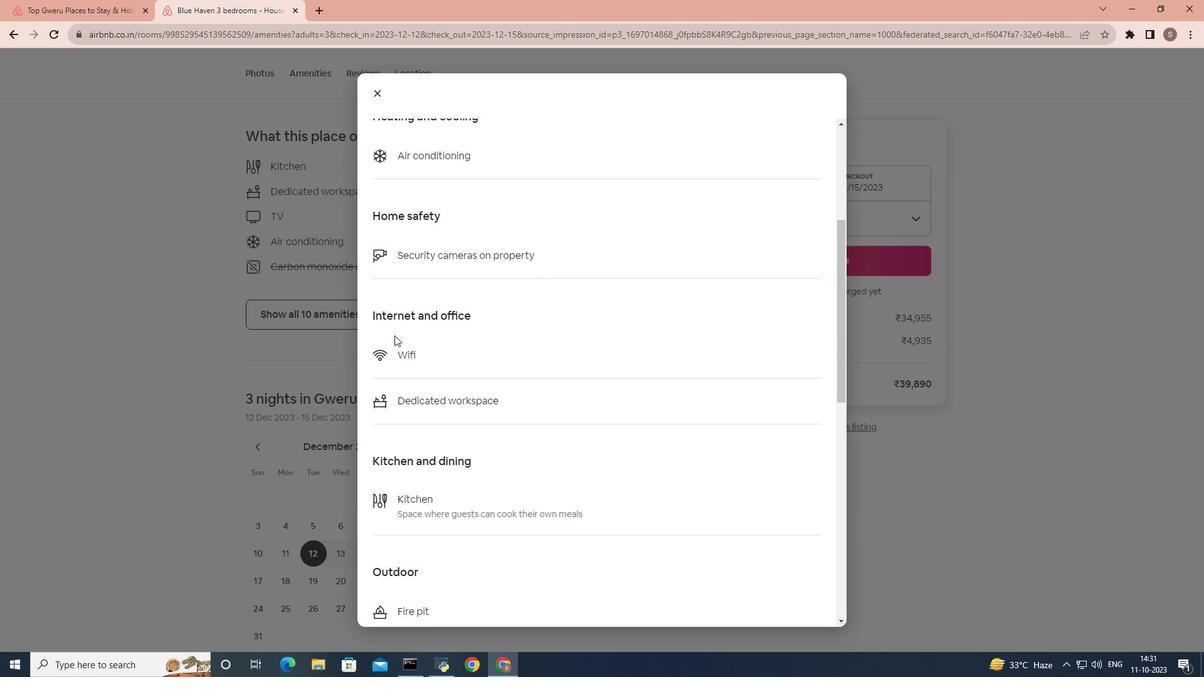 
Action: Mouse scrolled (394, 334) with delta (0, 0)
Screenshot: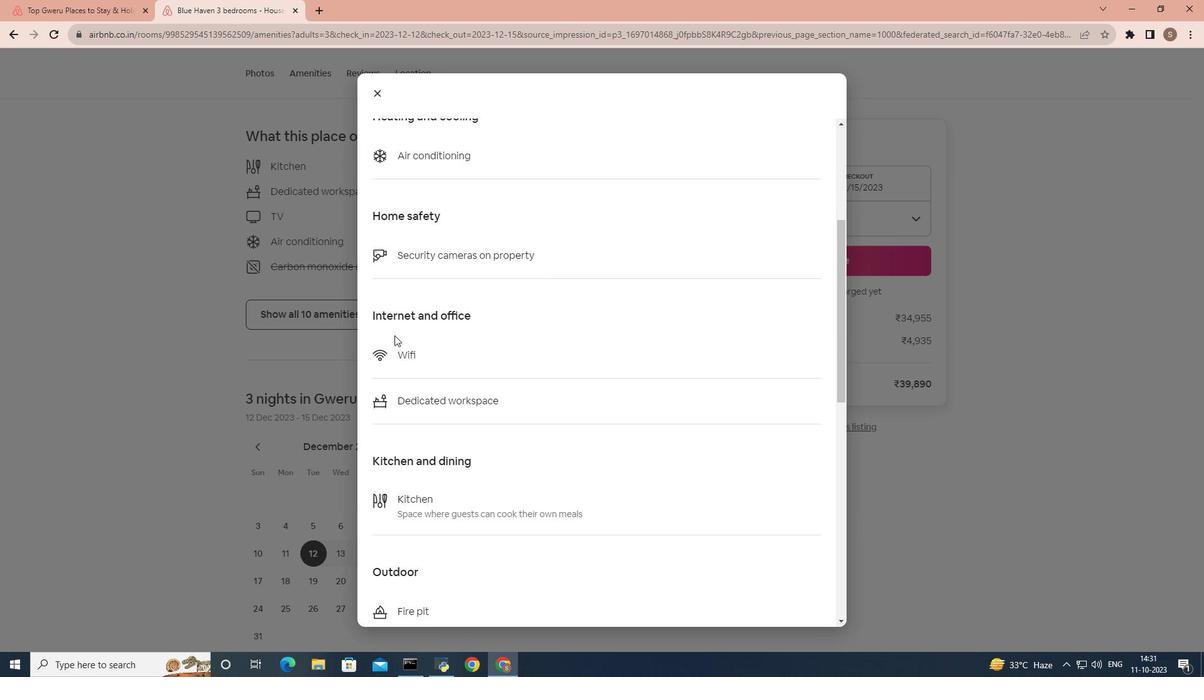 
Action: Mouse scrolled (394, 334) with delta (0, 0)
Screenshot: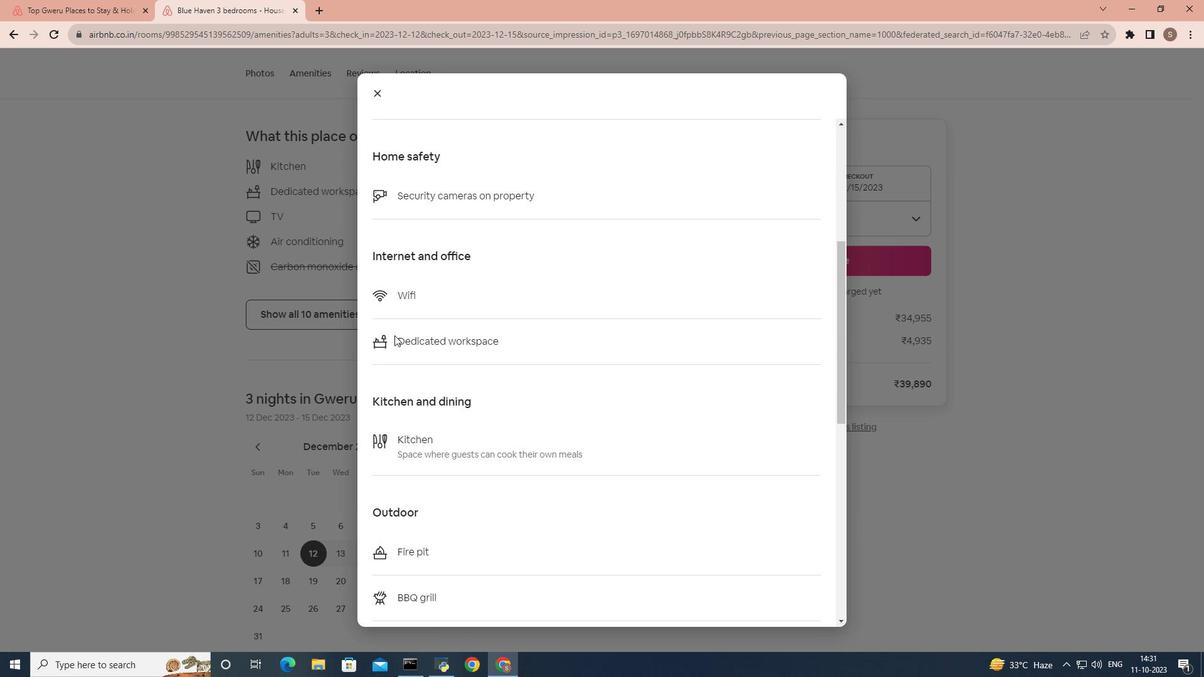 
Action: Mouse scrolled (394, 334) with delta (0, 0)
Screenshot: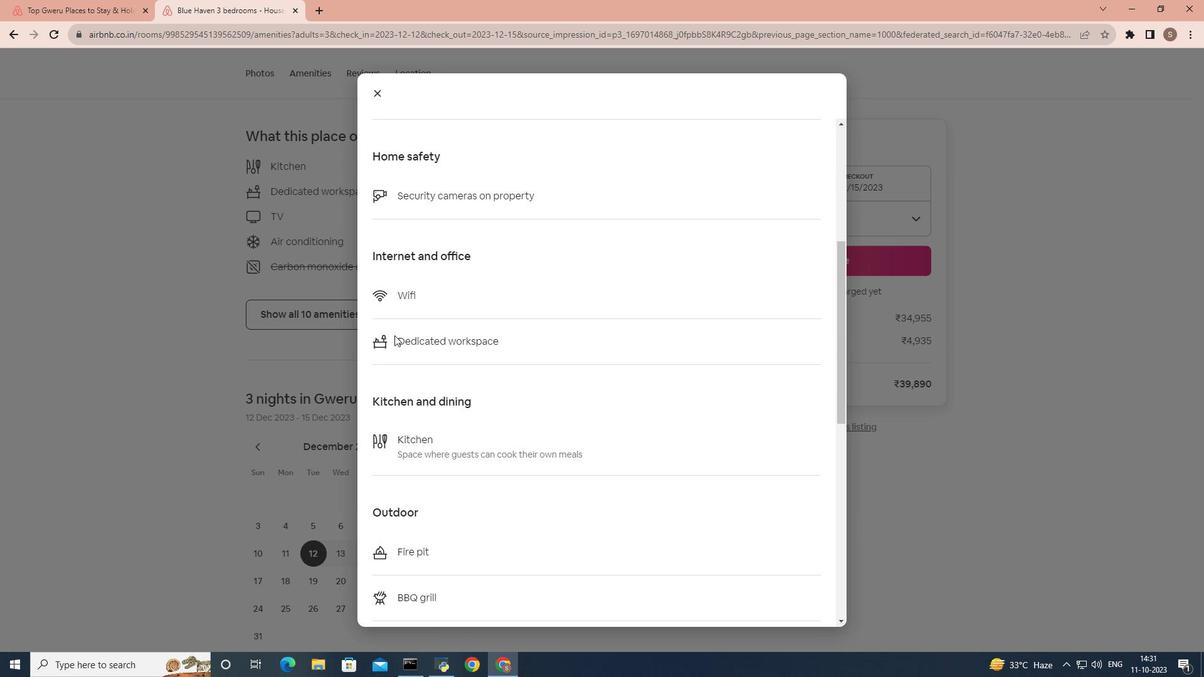 
Action: Mouse scrolled (394, 334) with delta (0, 0)
Screenshot: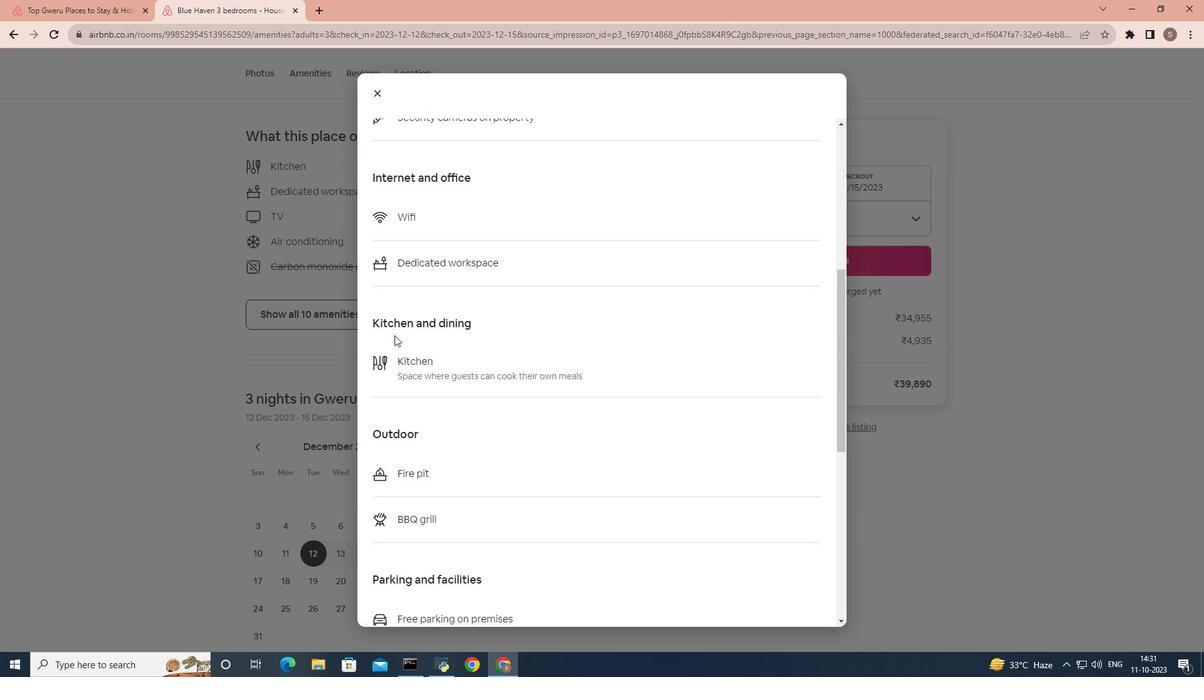 
Action: Mouse scrolled (394, 334) with delta (0, 0)
Screenshot: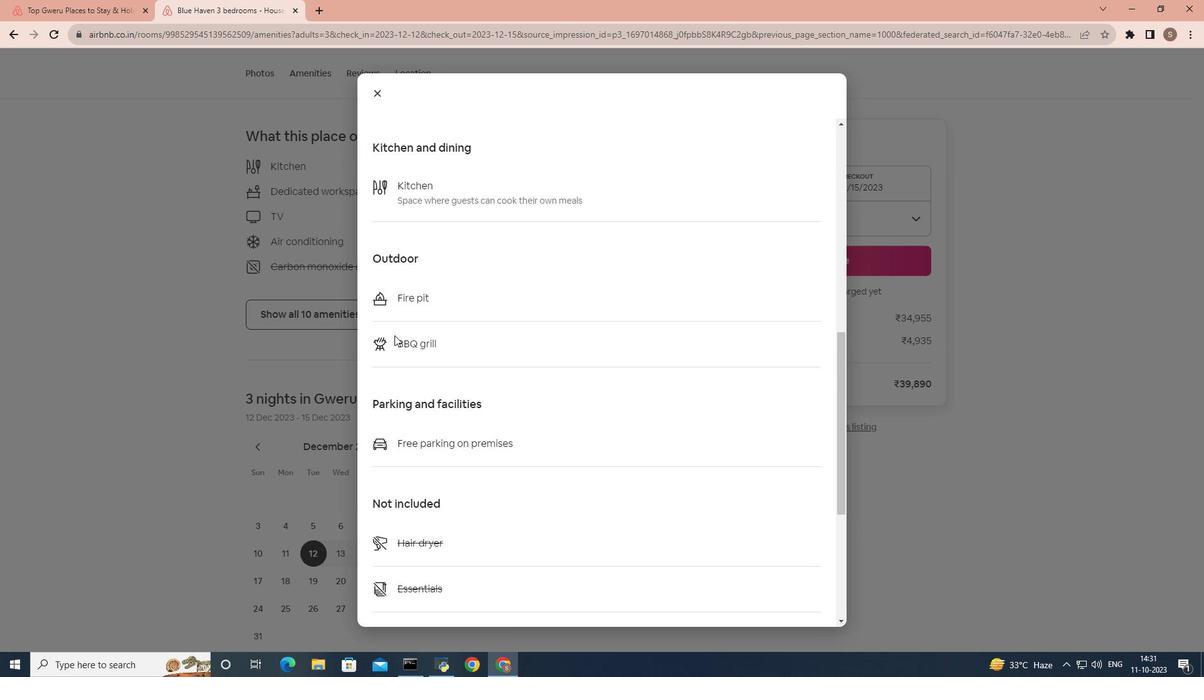 
Action: Mouse scrolled (394, 334) with delta (0, 0)
Screenshot: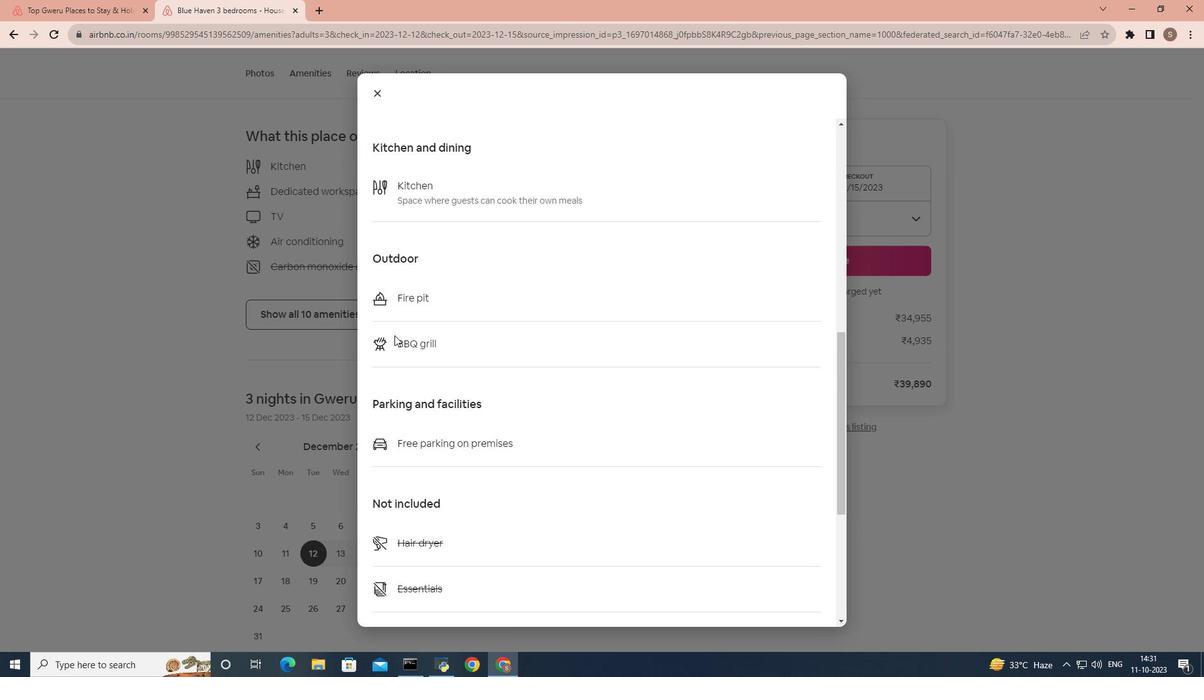 
Action: Mouse scrolled (394, 334) with delta (0, 0)
Screenshot: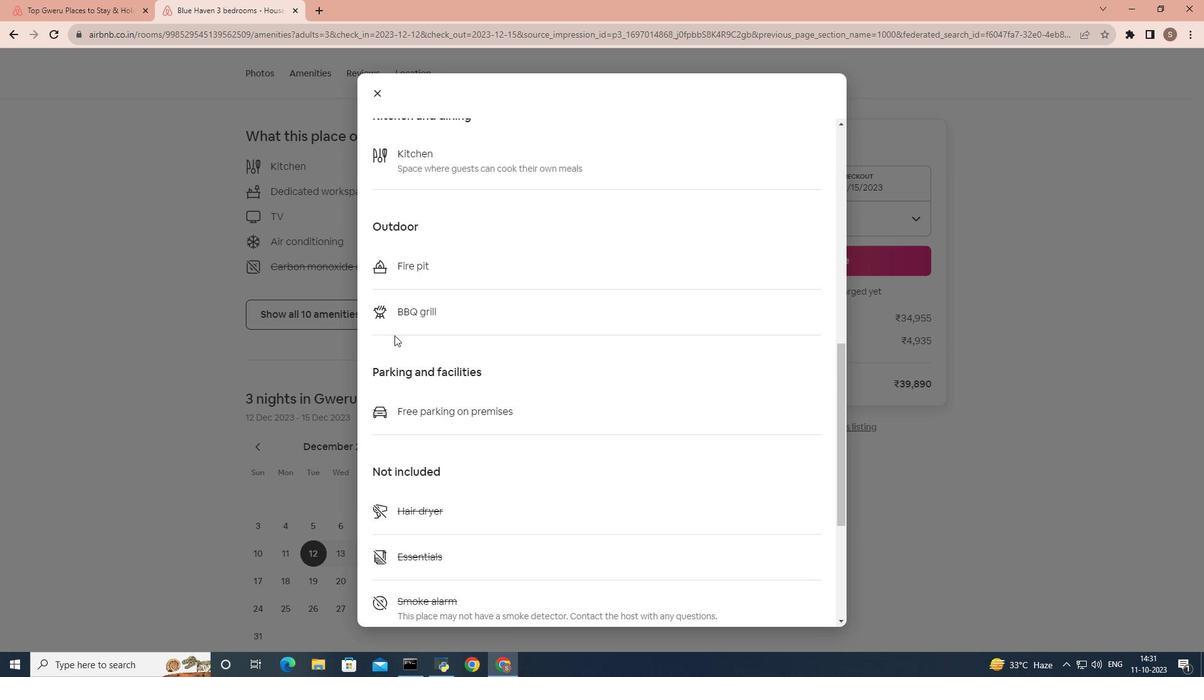 
Action: Mouse scrolled (394, 334) with delta (0, 0)
Screenshot: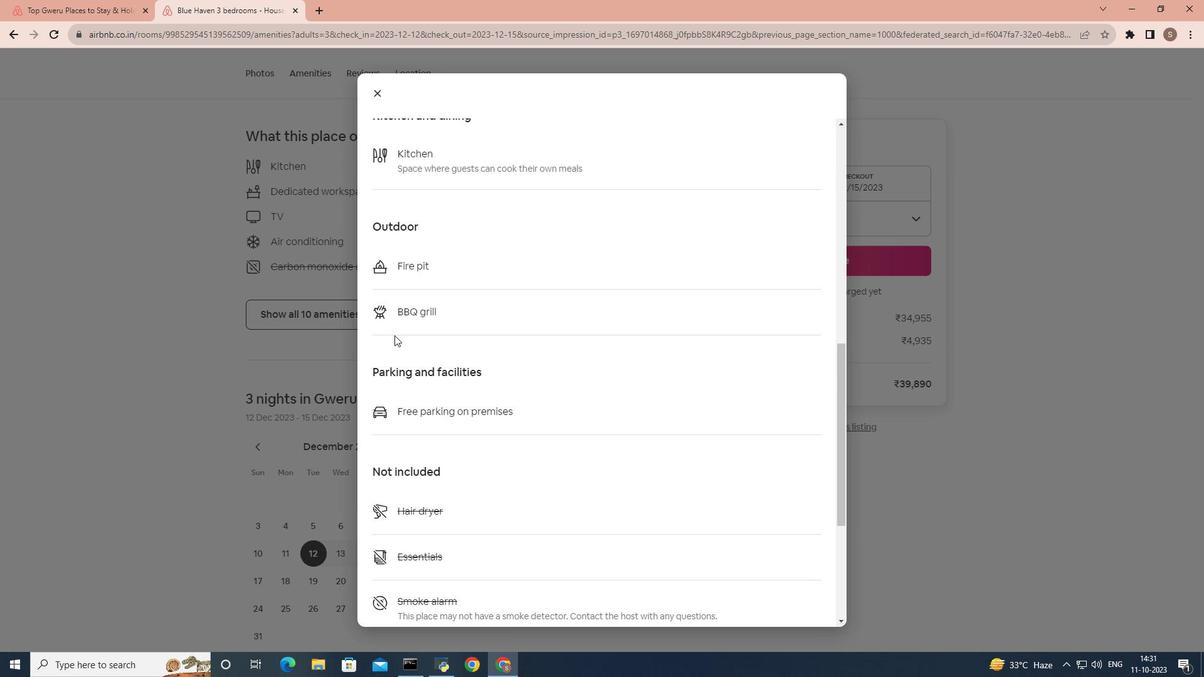
Action: Mouse scrolled (394, 334) with delta (0, 0)
Screenshot: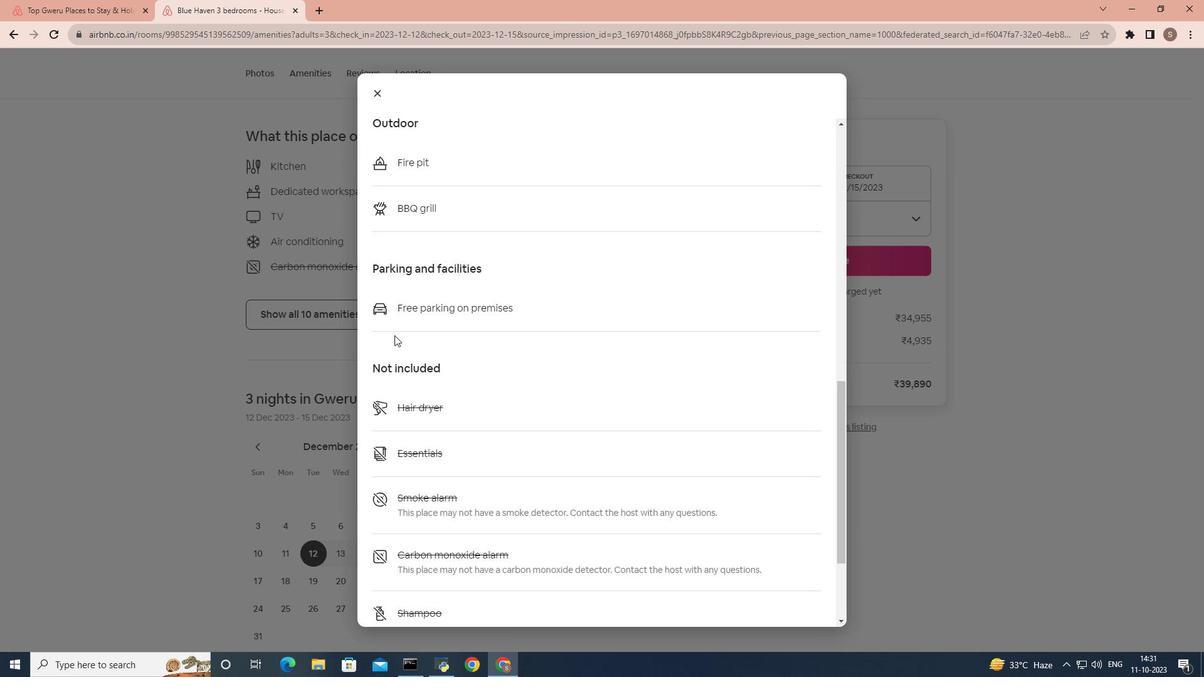 
Action: Mouse scrolled (394, 334) with delta (0, 0)
Screenshot: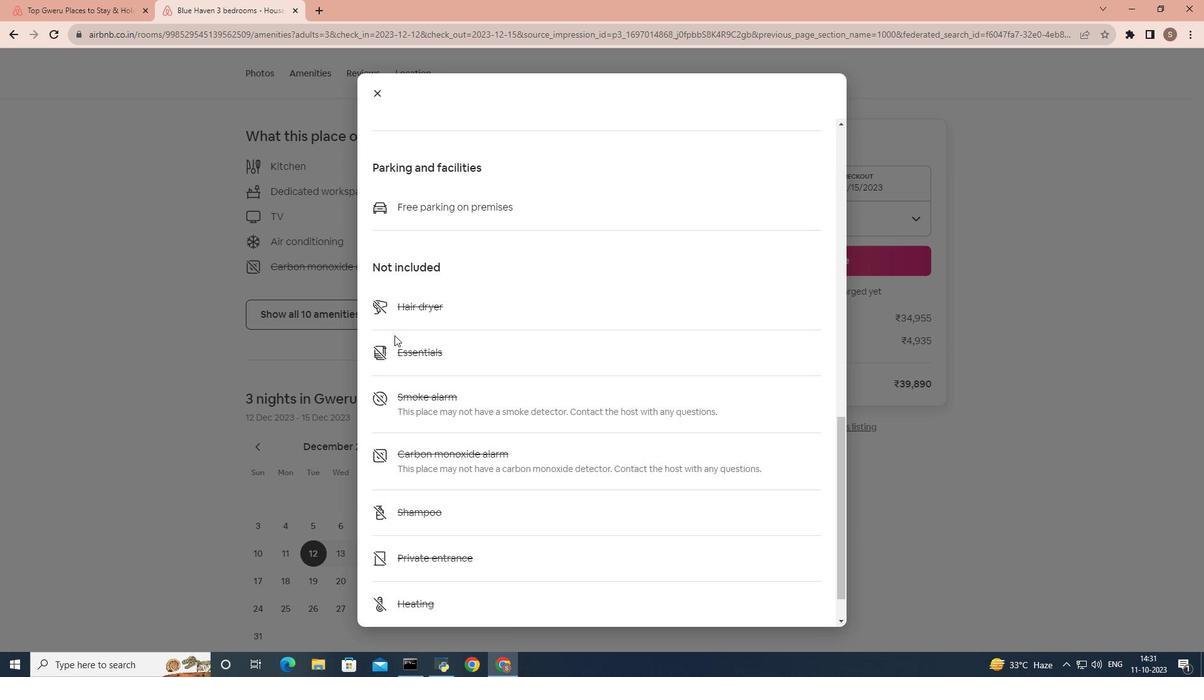 
Action: Mouse moved to (368, 91)
Screenshot: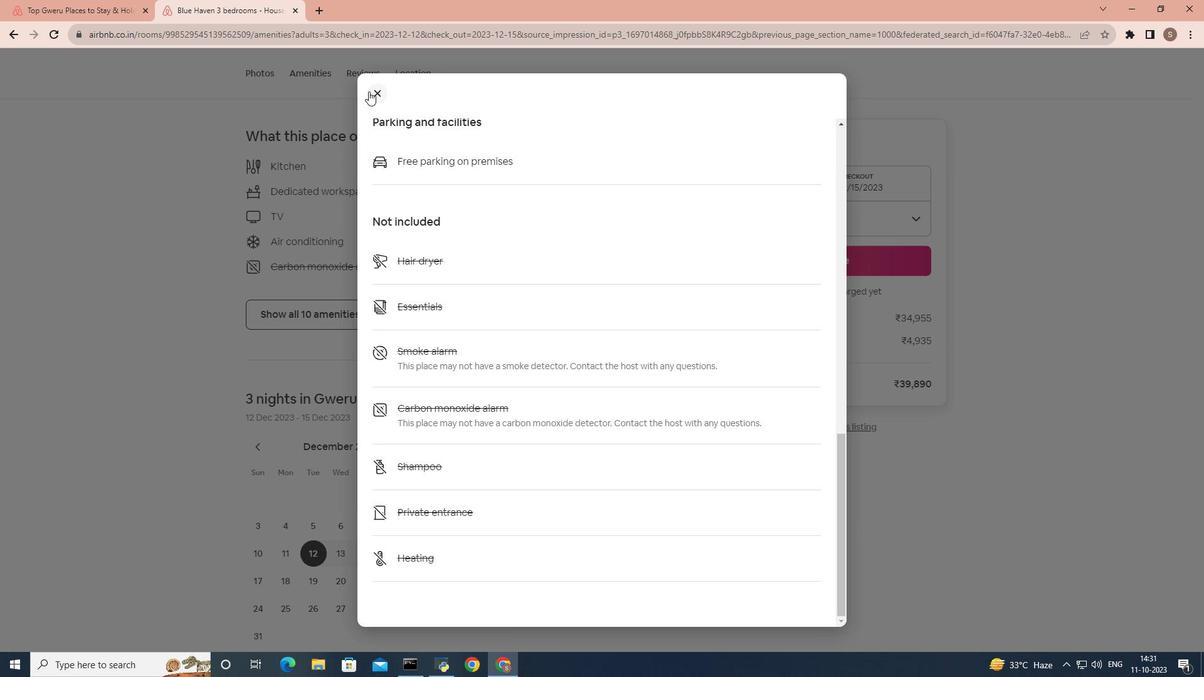 
Action: Mouse pressed left at (368, 91)
Screenshot: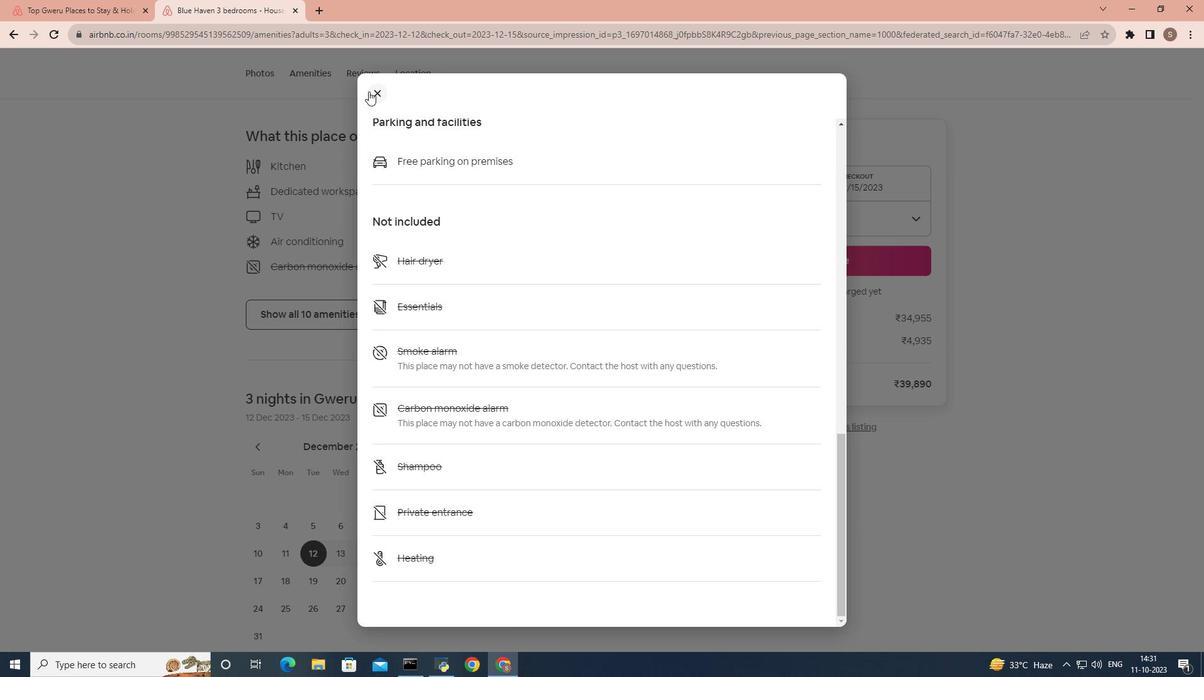 
Action: Mouse moved to (333, 267)
Screenshot: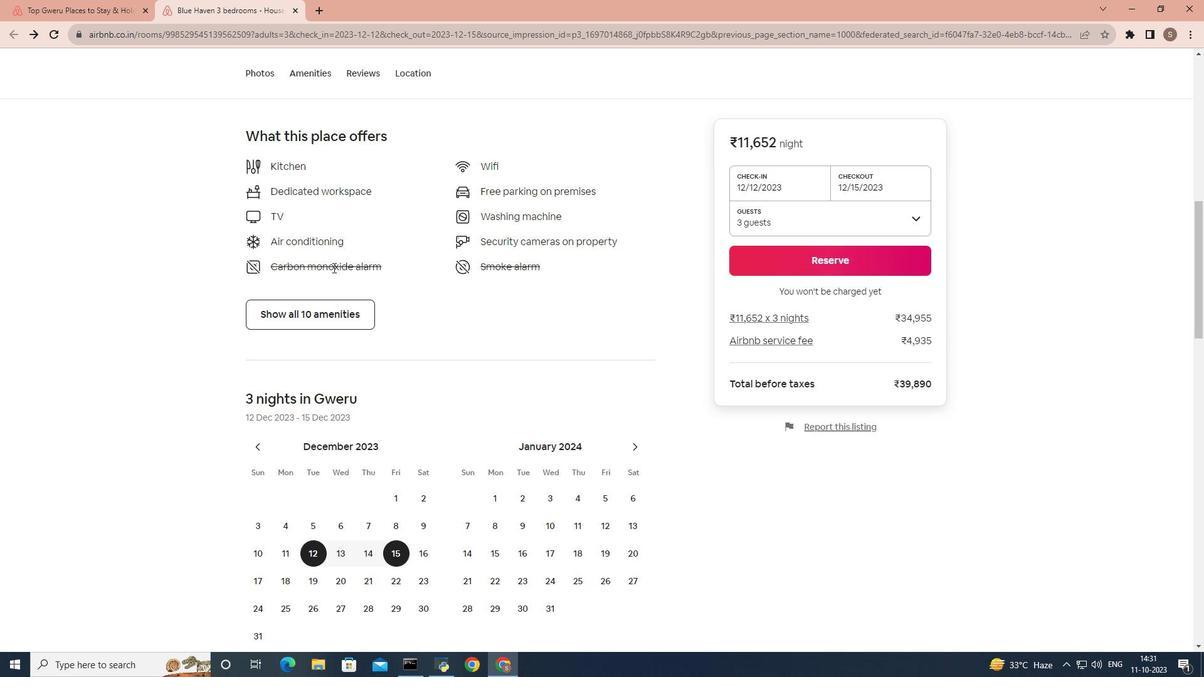 
Action: Mouse scrolled (333, 267) with delta (0, 0)
Screenshot: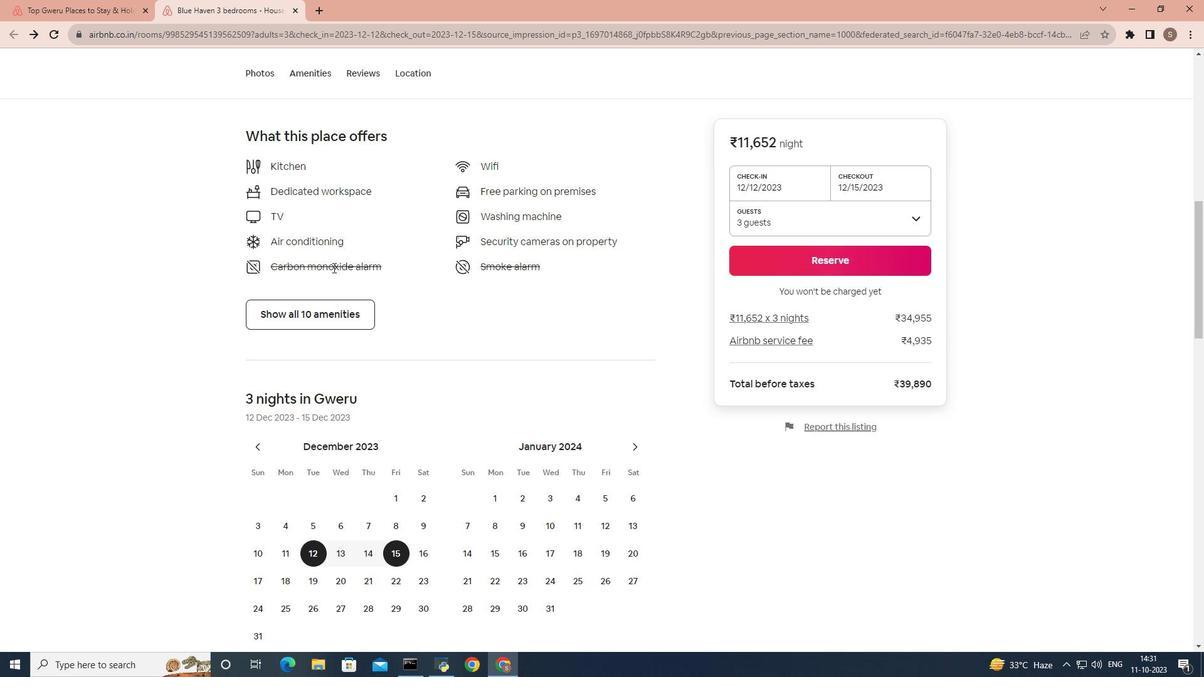 
Action: Mouse scrolled (333, 267) with delta (0, 0)
Screenshot: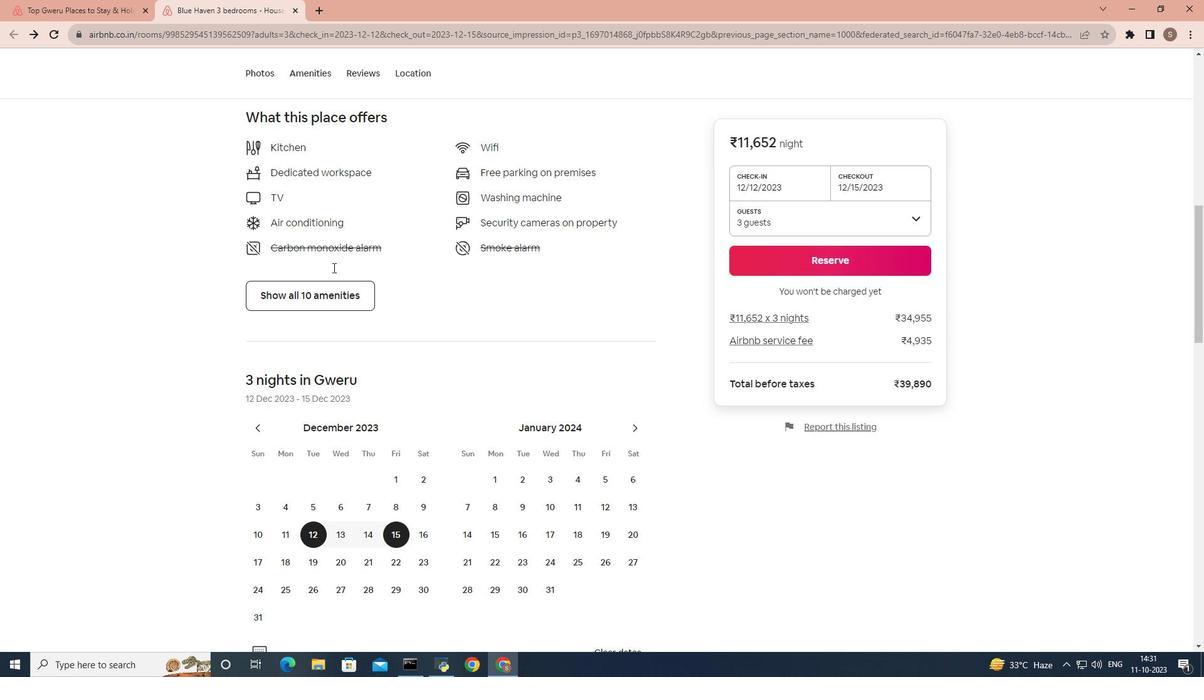 
Action: Mouse scrolled (333, 267) with delta (0, 0)
Screenshot: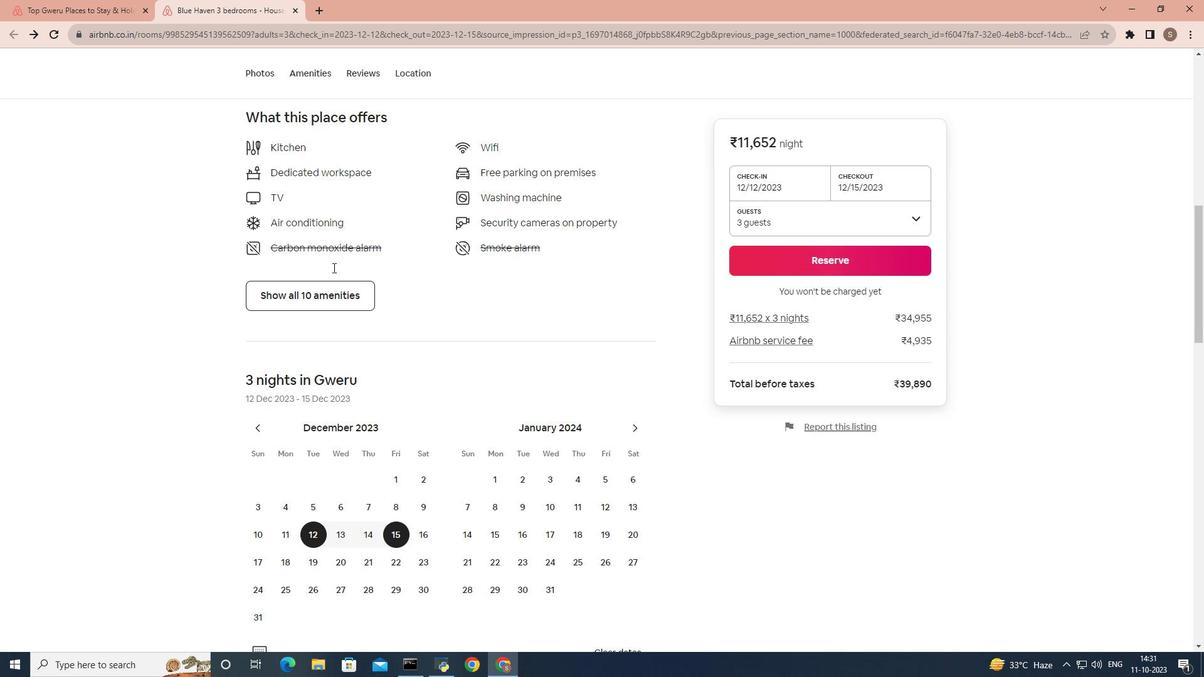 
Action: Mouse scrolled (333, 267) with delta (0, 0)
Screenshot: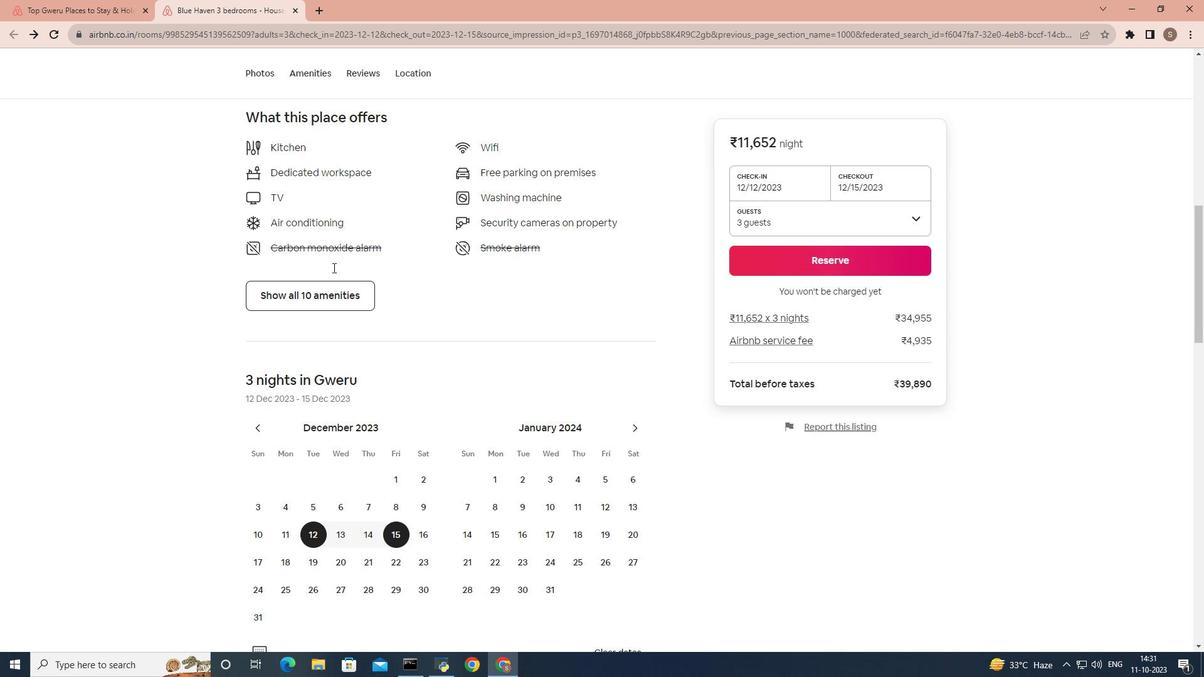 
Action: Mouse scrolled (333, 267) with delta (0, 0)
Screenshot: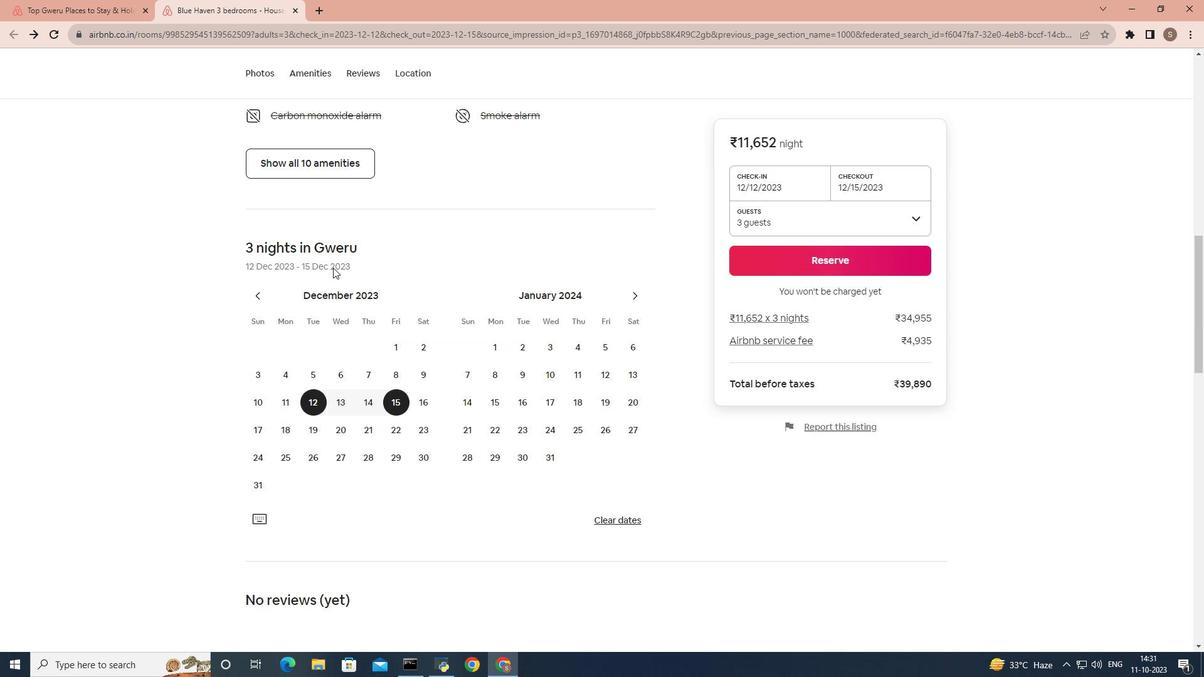 
Action: Mouse scrolled (333, 267) with delta (0, 0)
Screenshot: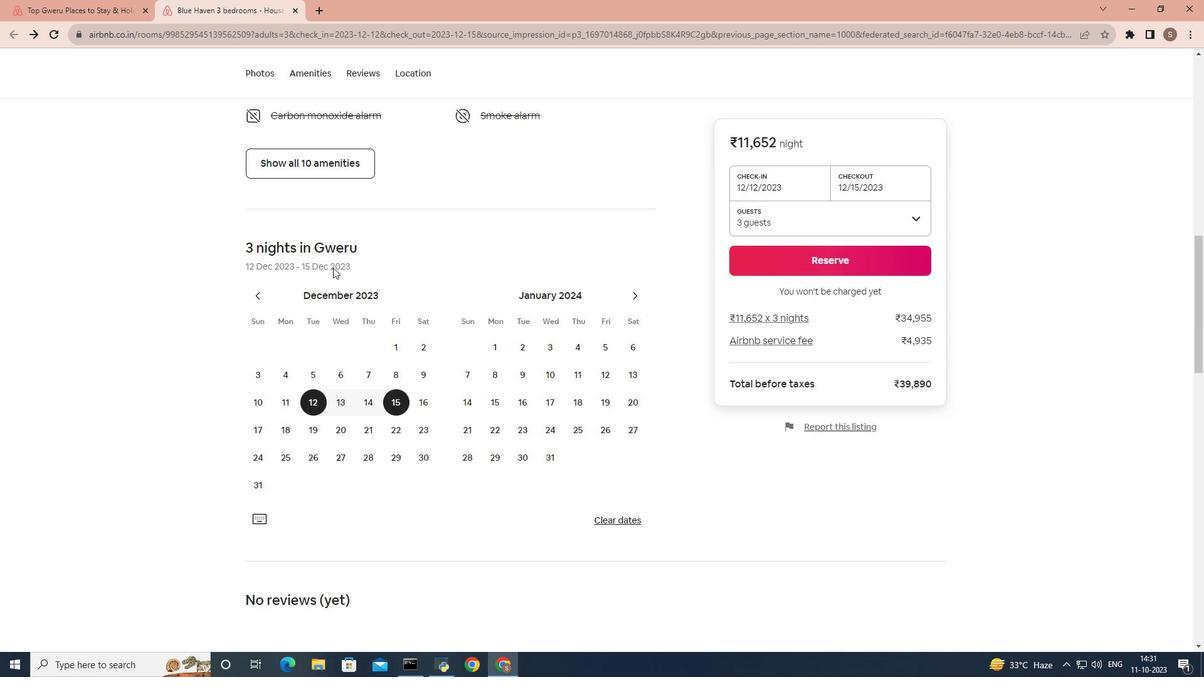 
Action: Mouse scrolled (333, 267) with delta (0, 0)
Screenshot: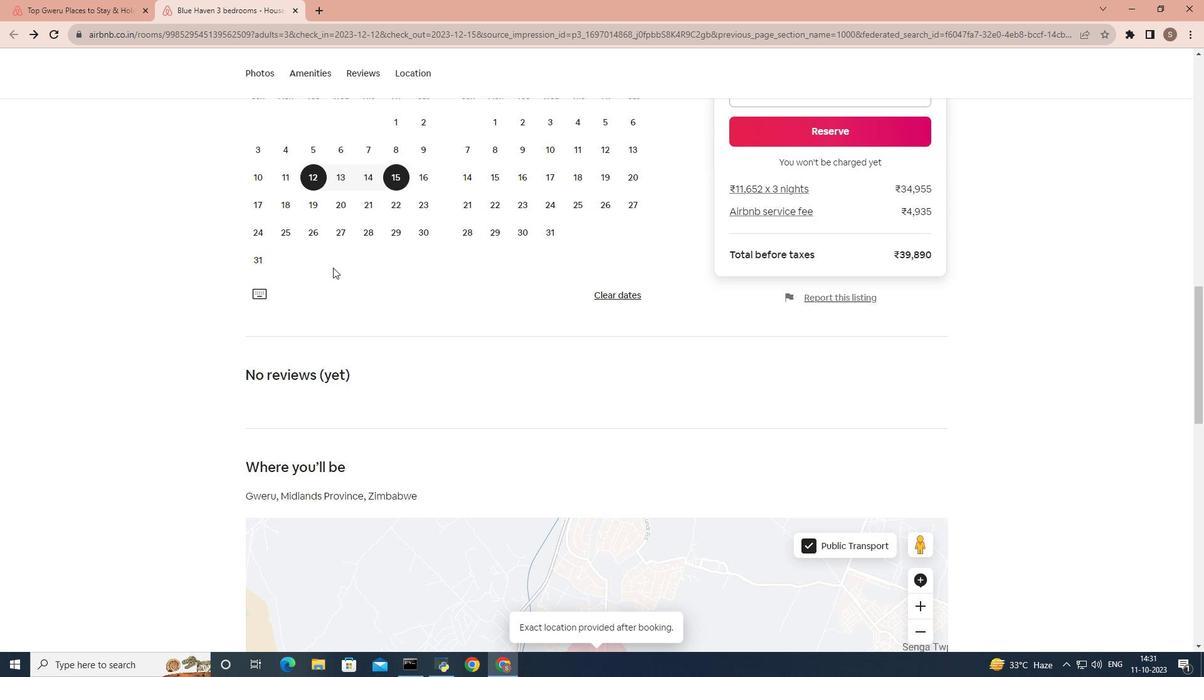 
Action: Mouse scrolled (333, 267) with delta (0, 0)
Screenshot: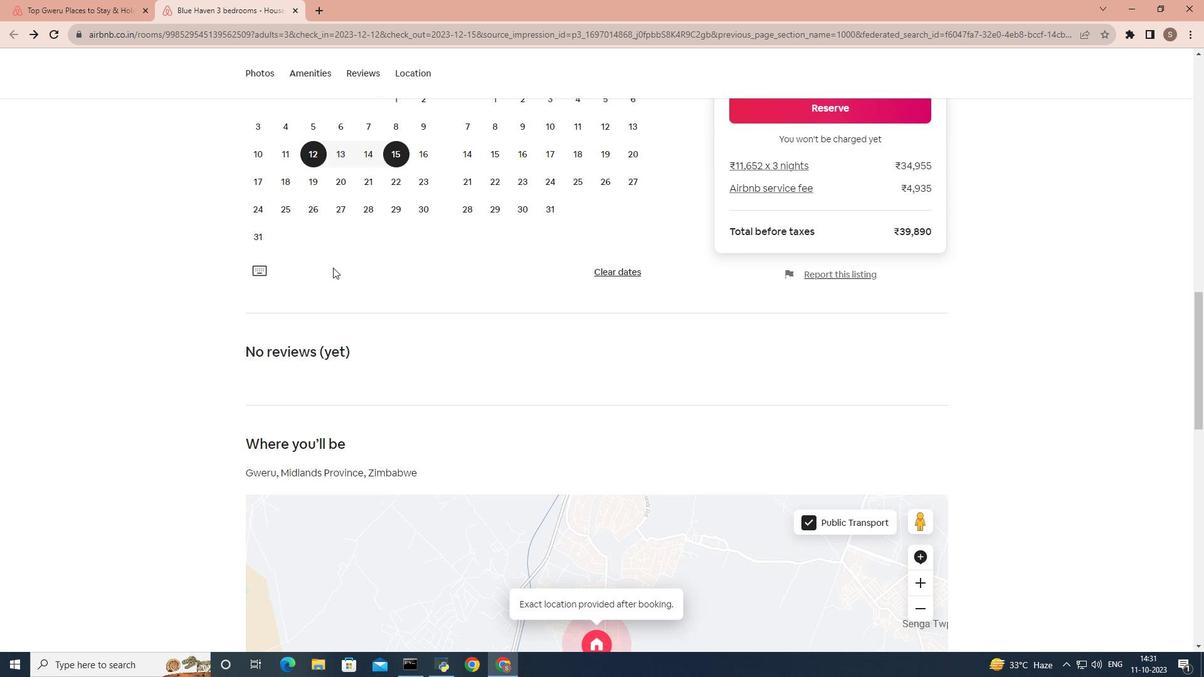 
Action: Mouse scrolled (333, 267) with delta (0, 0)
Screenshot: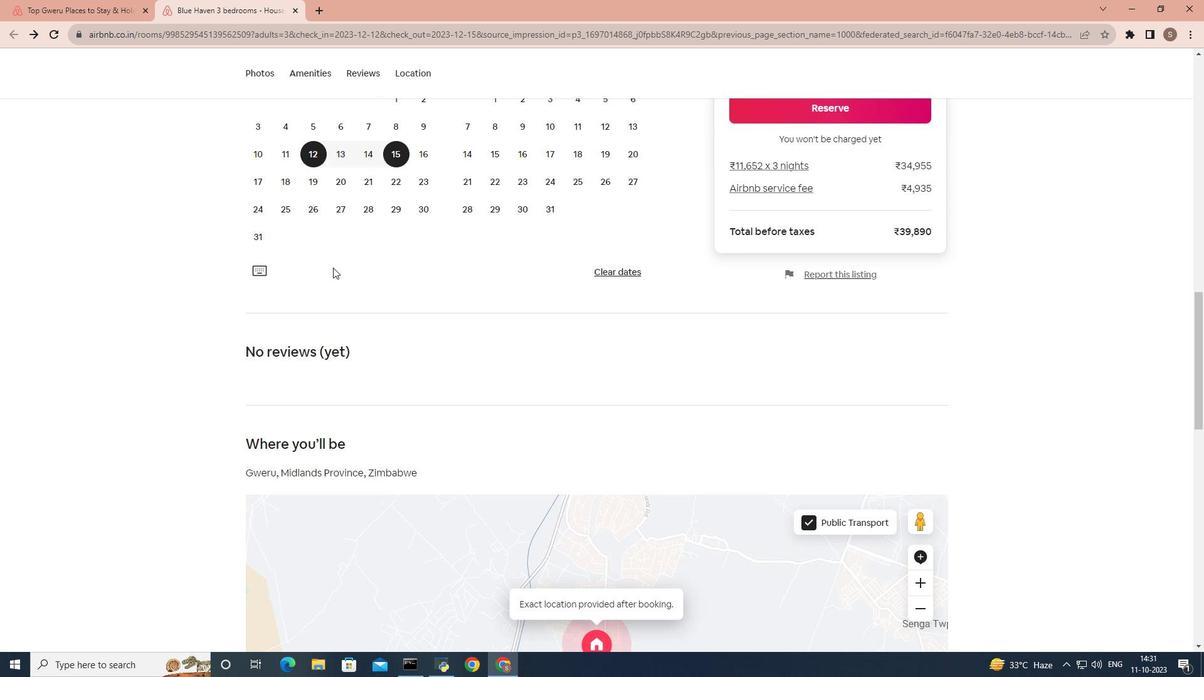 
Action: Mouse scrolled (333, 267) with delta (0, 0)
Screenshot: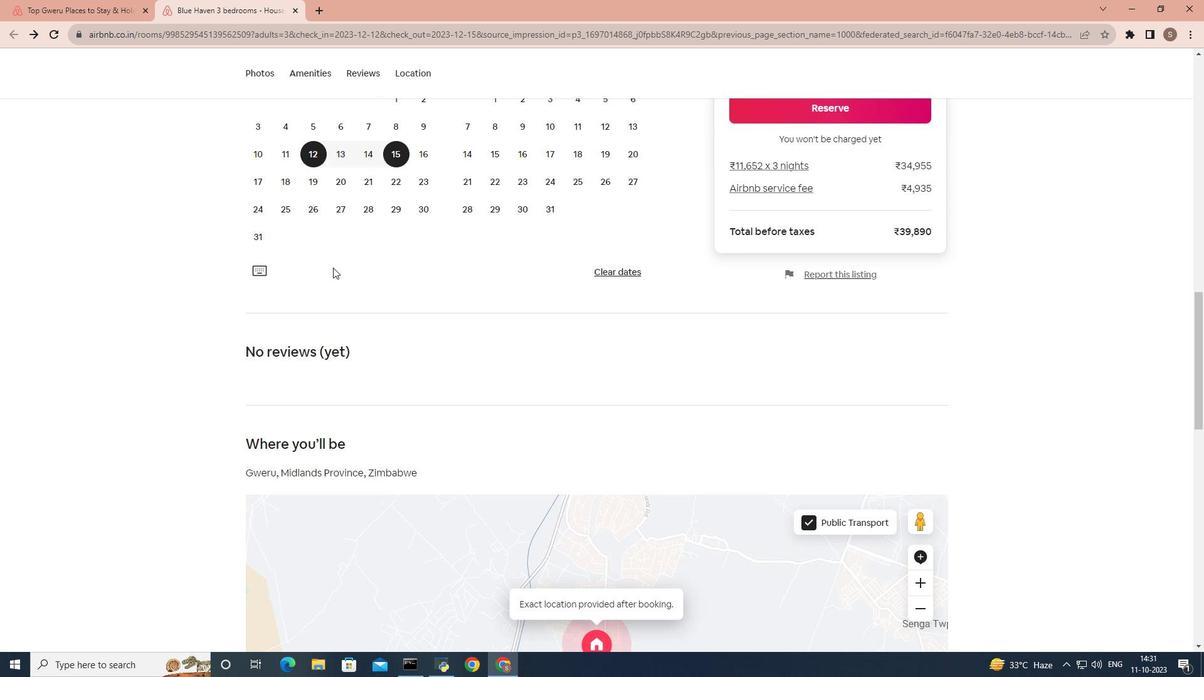 
Action: Mouse scrolled (333, 267) with delta (0, 0)
Screenshot: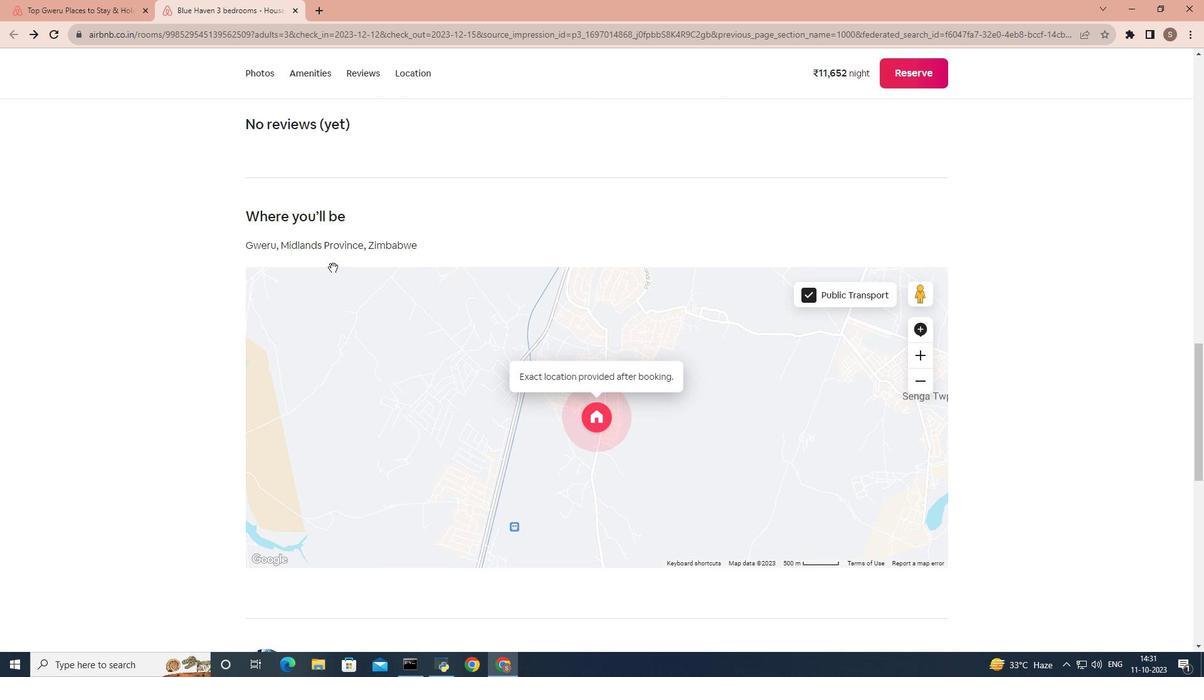 
Action: Mouse scrolled (333, 267) with delta (0, 0)
Screenshot: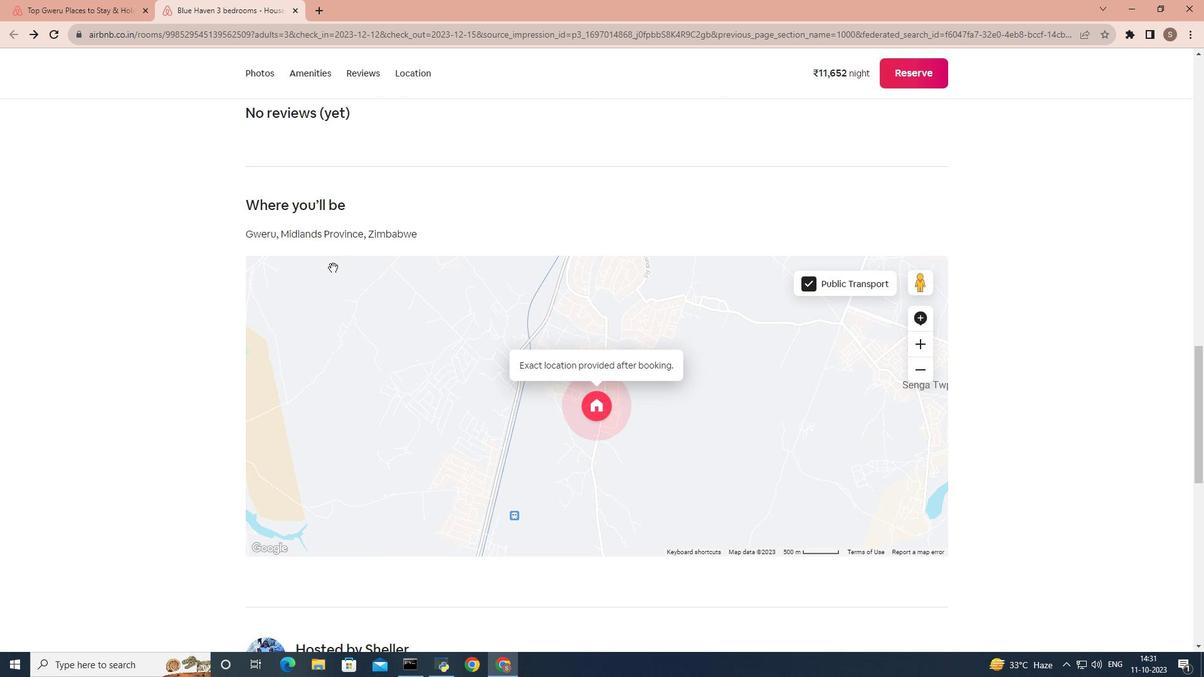 
Action: Mouse scrolled (333, 267) with delta (0, 0)
Screenshot: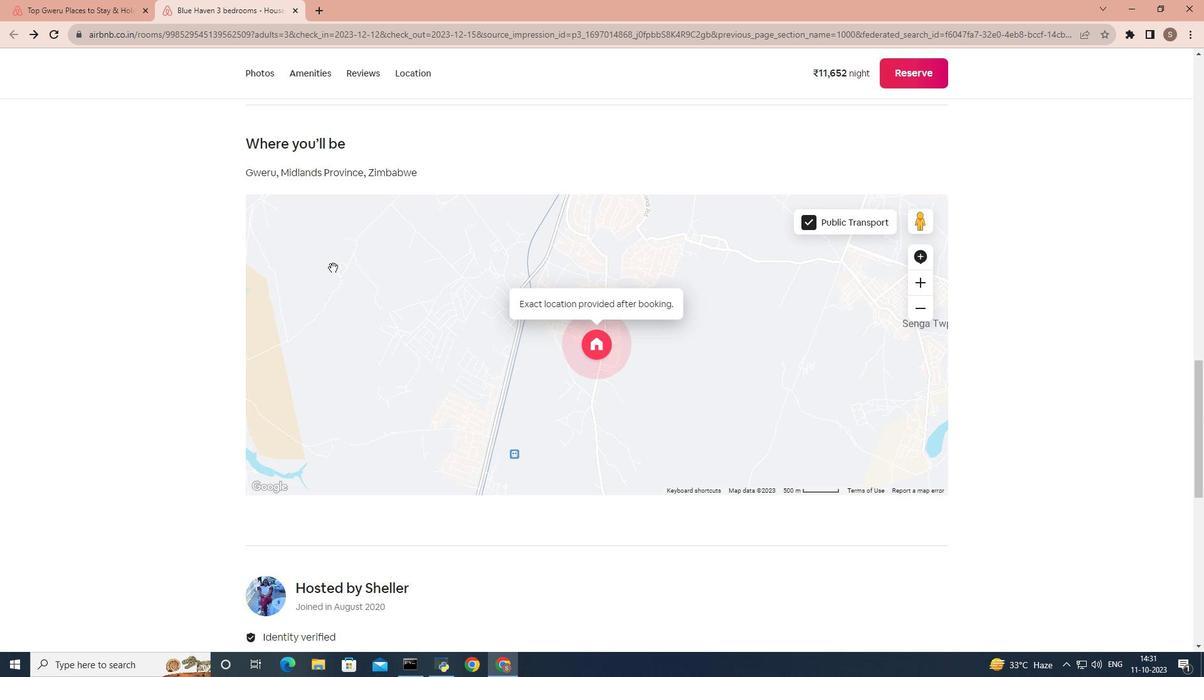 
Action: Mouse scrolled (333, 267) with delta (0, 0)
Screenshot: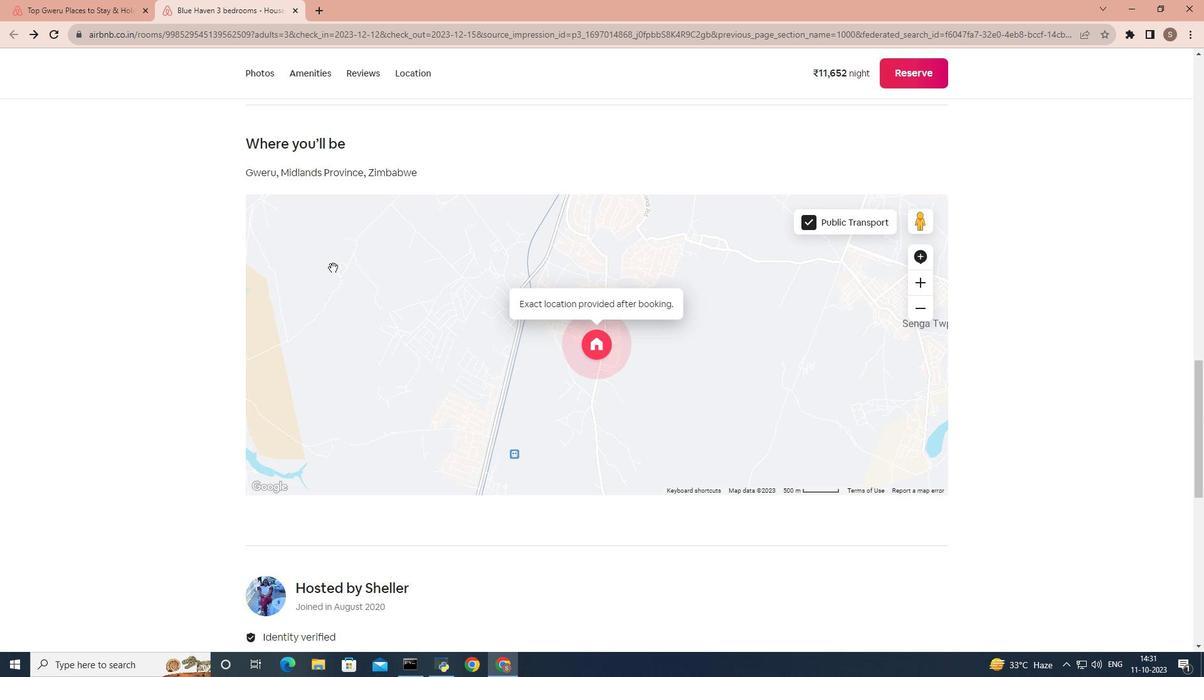 
Action: Mouse scrolled (333, 267) with delta (0, 0)
Screenshot: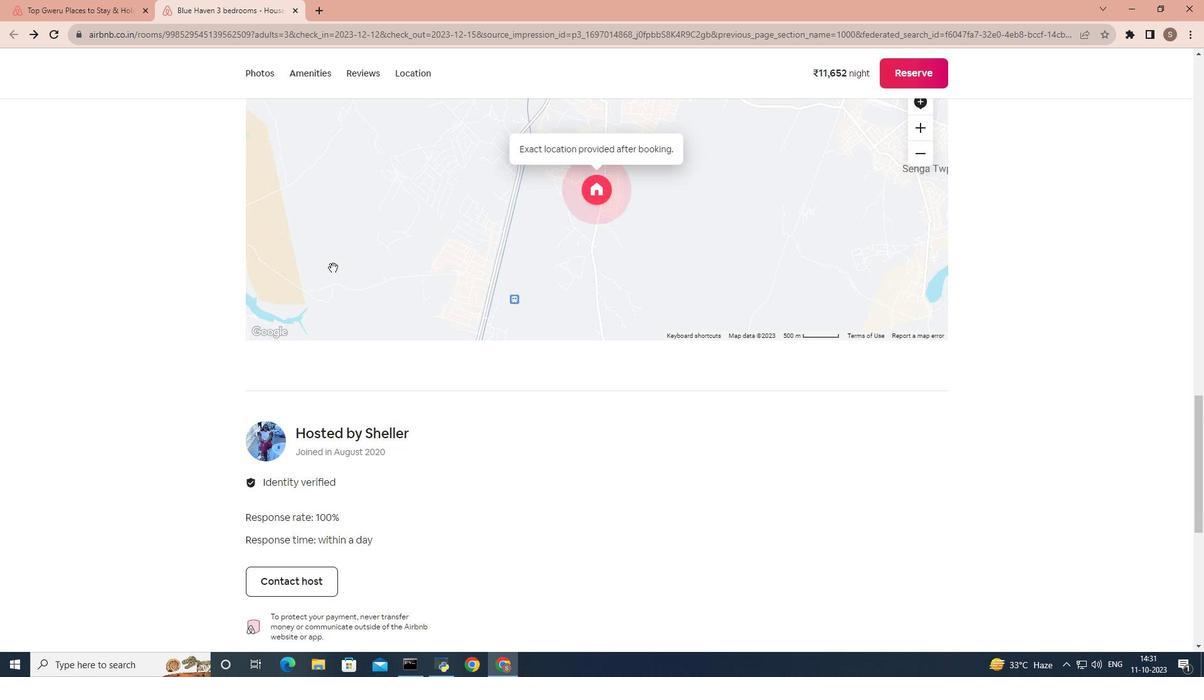 
Action: Mouse moved to (299, 457)
Screenshot: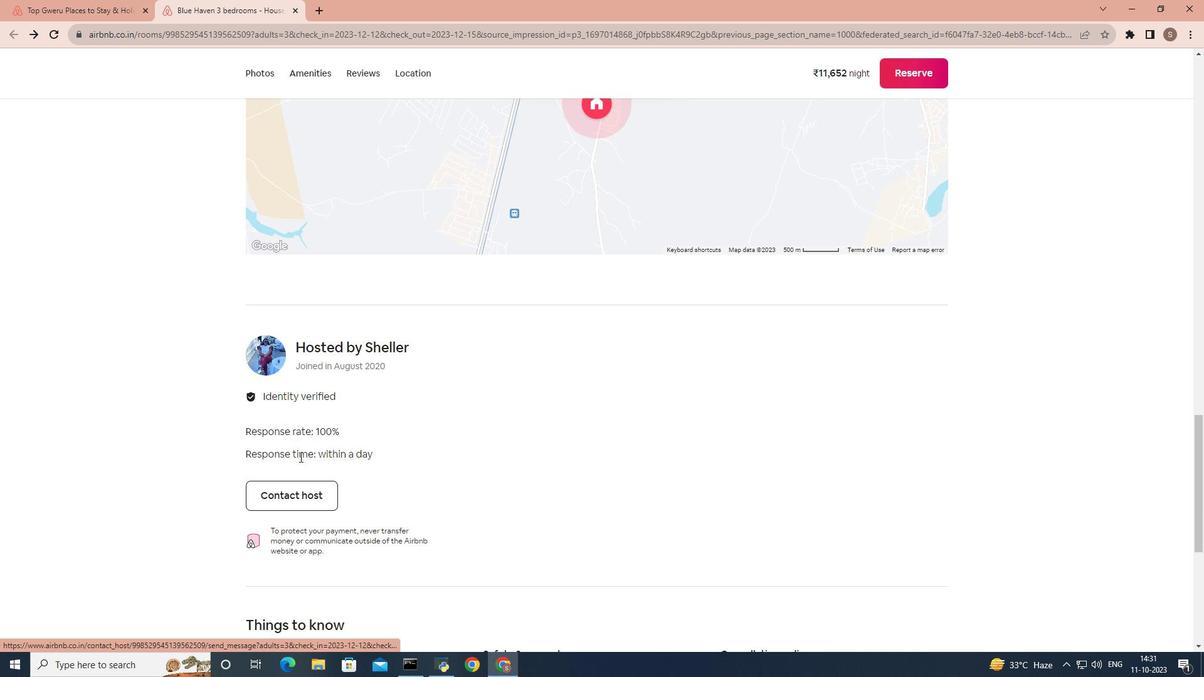 
Action: Mouse scrolled (299, 456) with delta (0, 0)
Screenshot: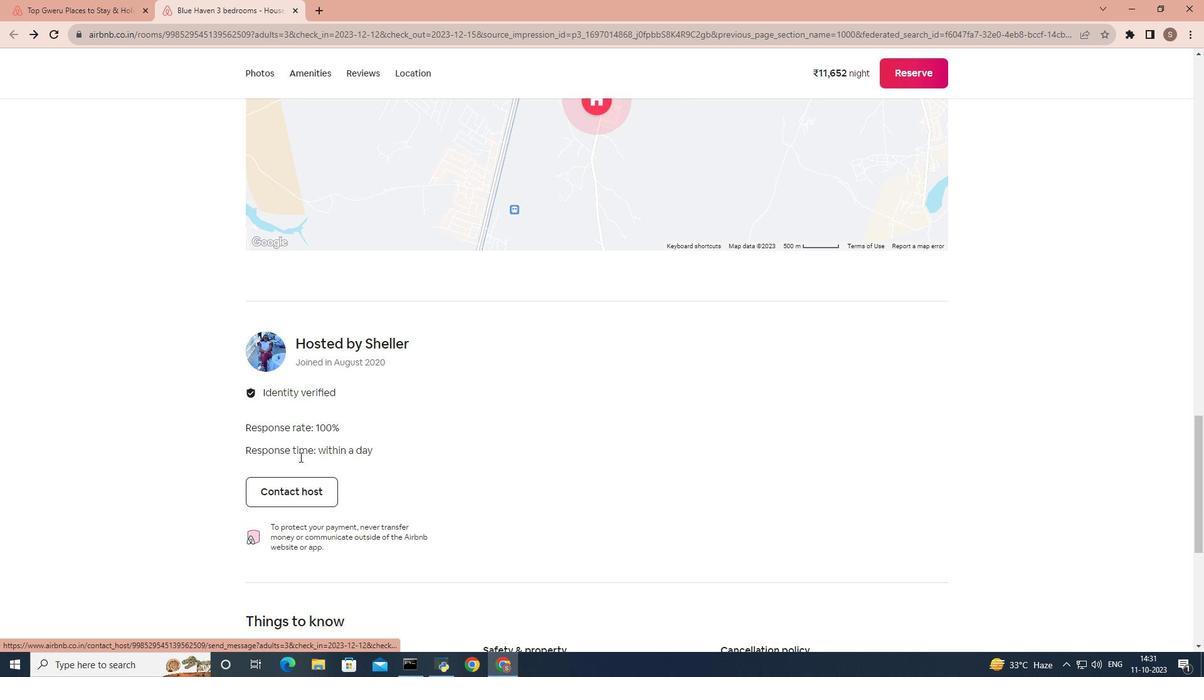 
Action: Mouse scrolled (299, 456) with delta (0, 0)
Screenshot: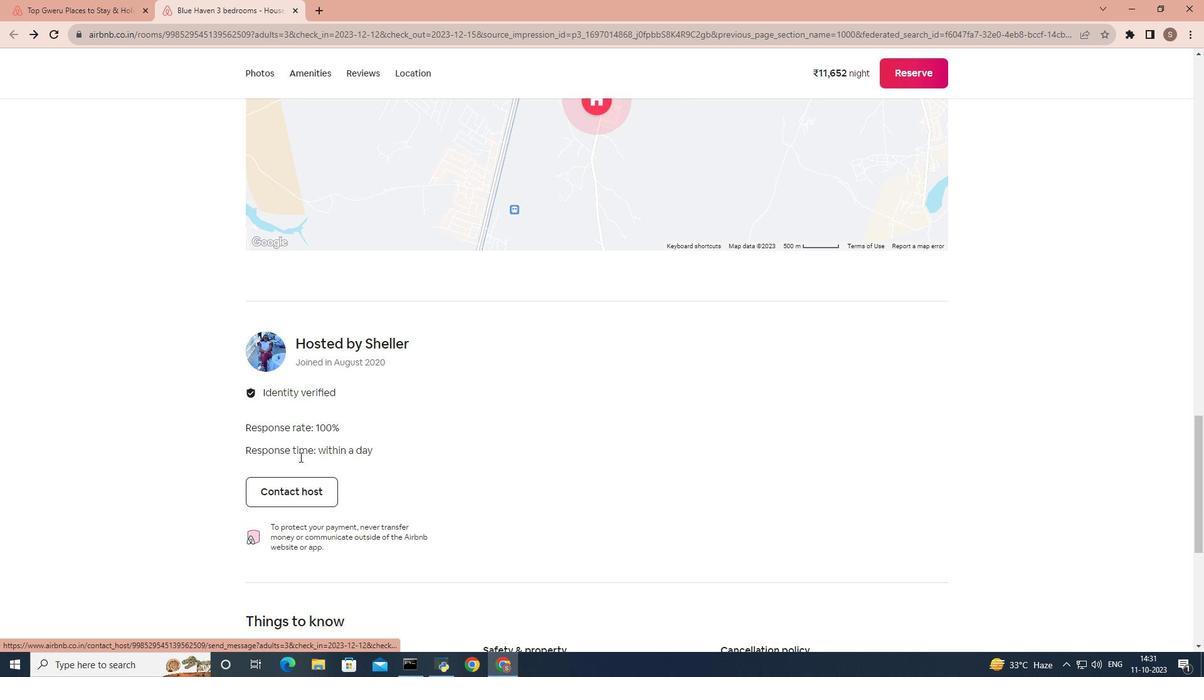 
Action: Mouse scrolled (299, 456) with delta (0, 0)
Screenshot: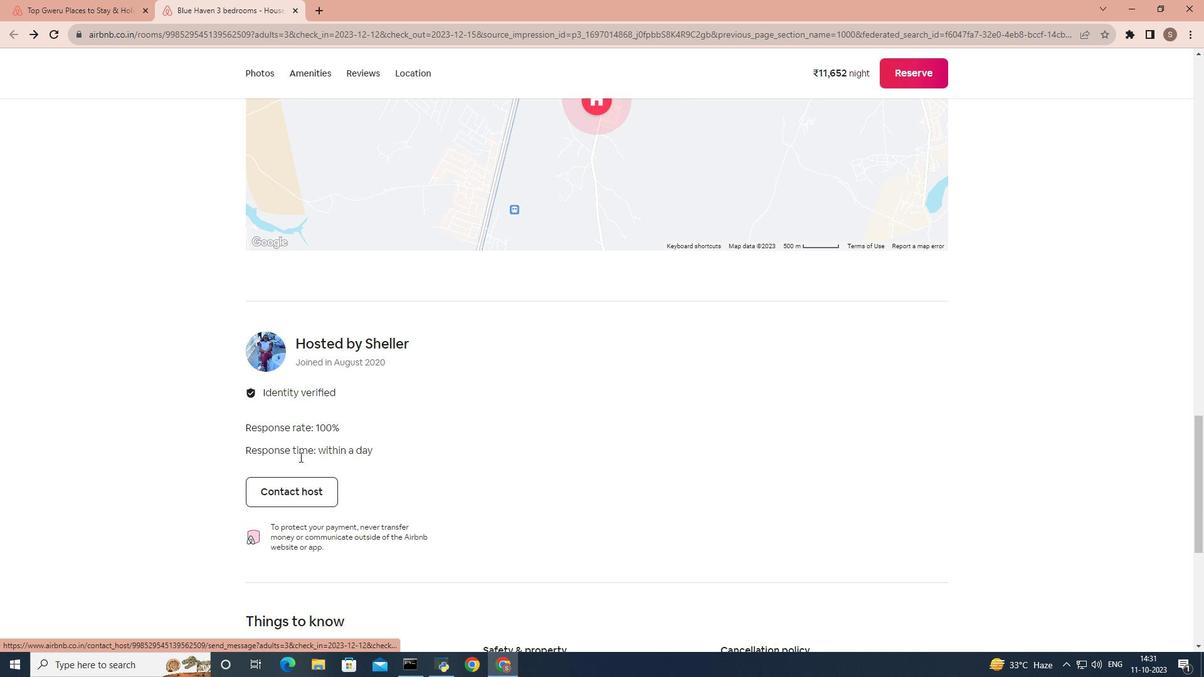 
Action: Mouse scrolled (299, 456) with delta (0, 0)
Screenshot: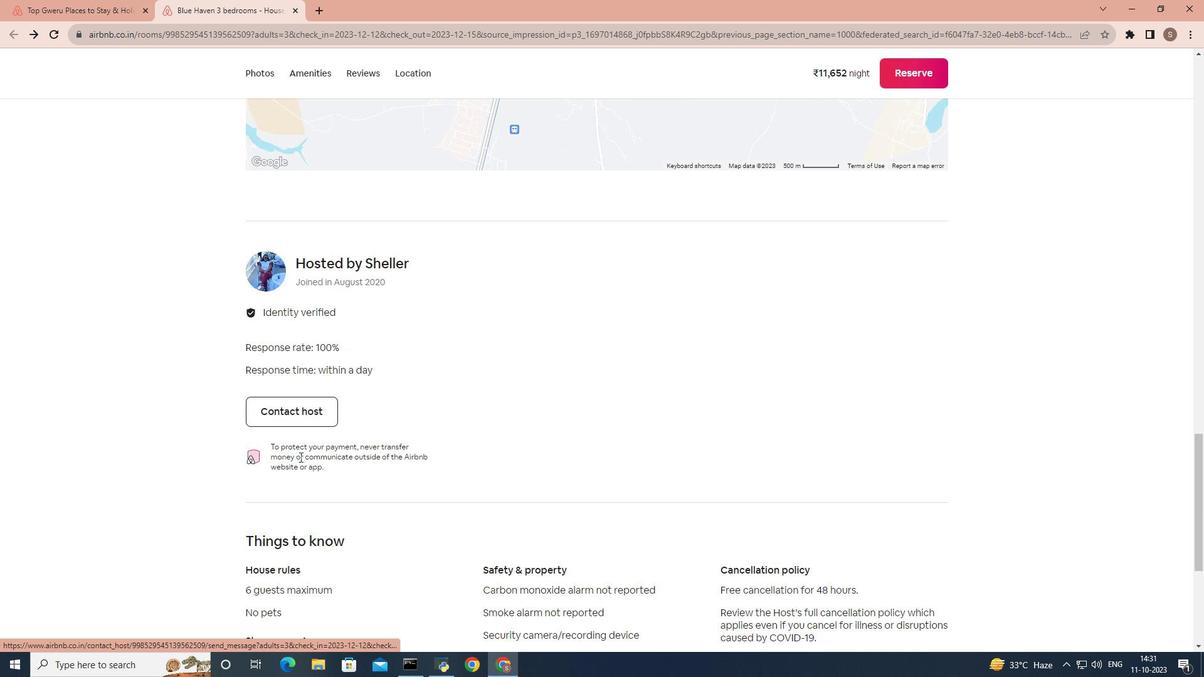 
Action: Mouse moved to (287, 472)
Screenshot: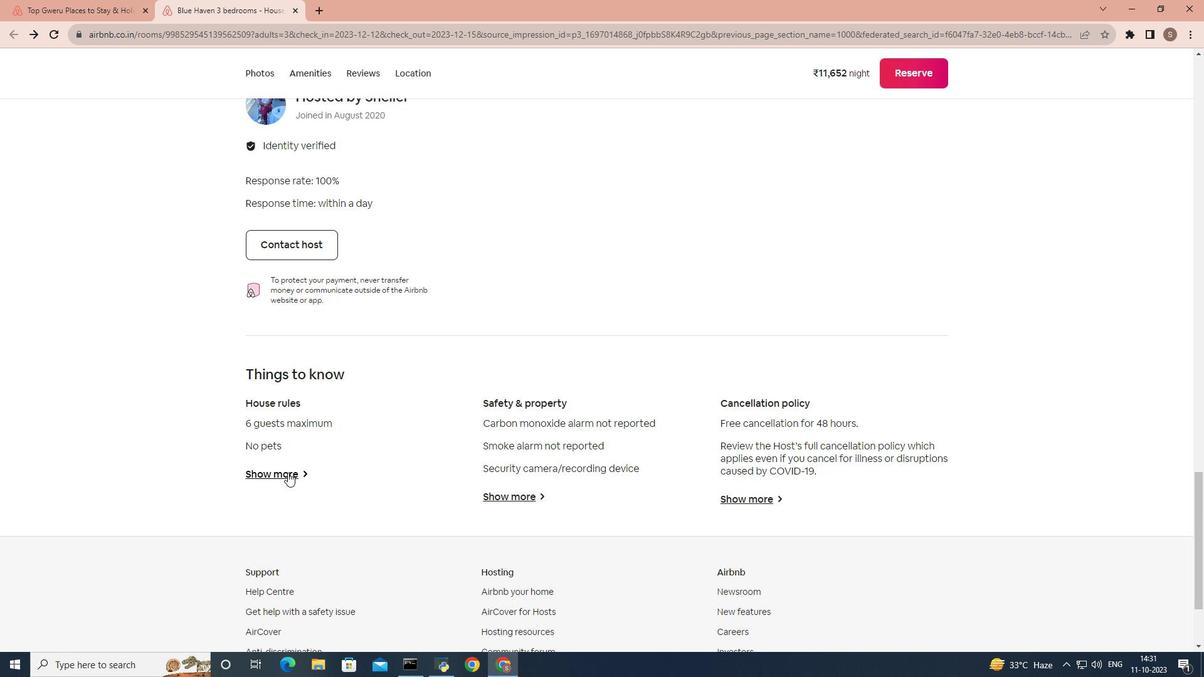 
Action: Mouse pressed left at (287, 472)
Screenshot: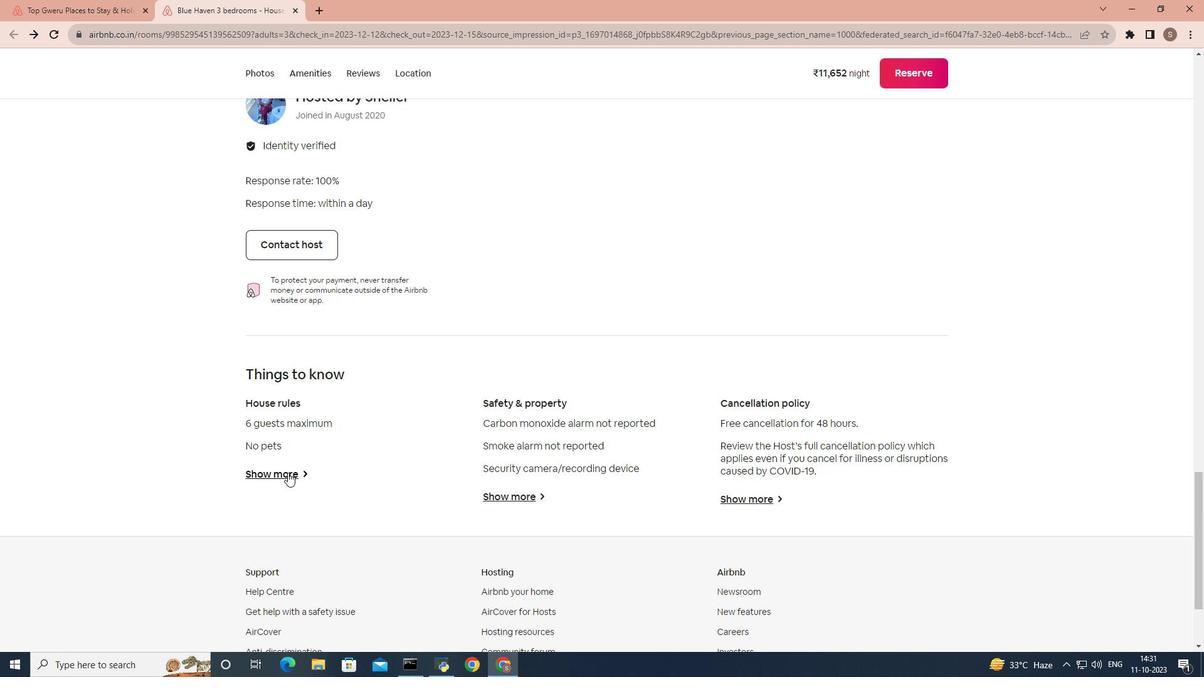 
Action: Mouse moved to (430, 402)
Screenshot: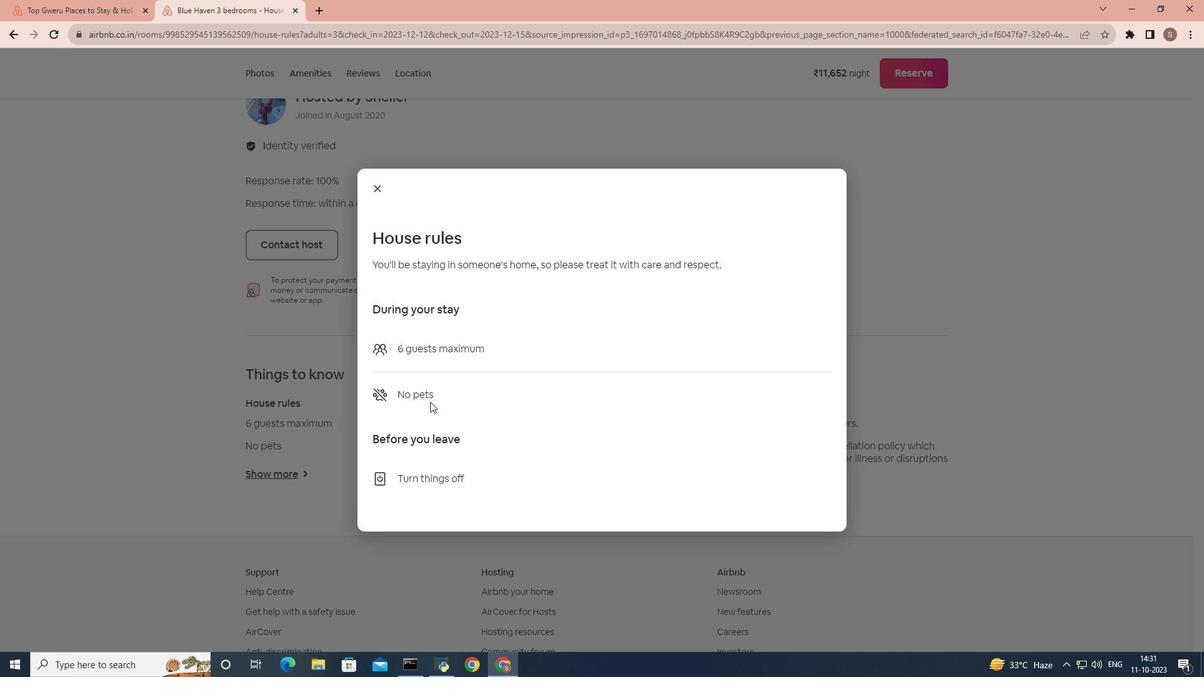 
Action: Mouse scrolled (430, 401) with delta (0, 0)
Screenshot: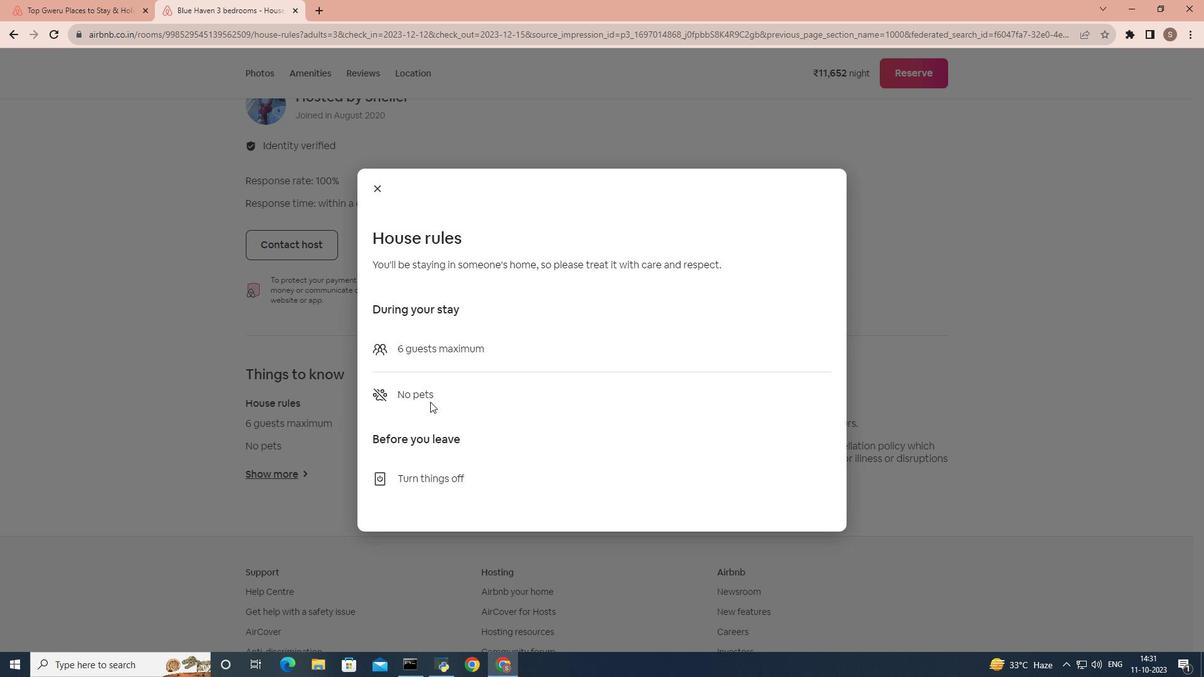 
Action: Mouse scrolled (430, 401) with delta (0, 0)
Screenshot: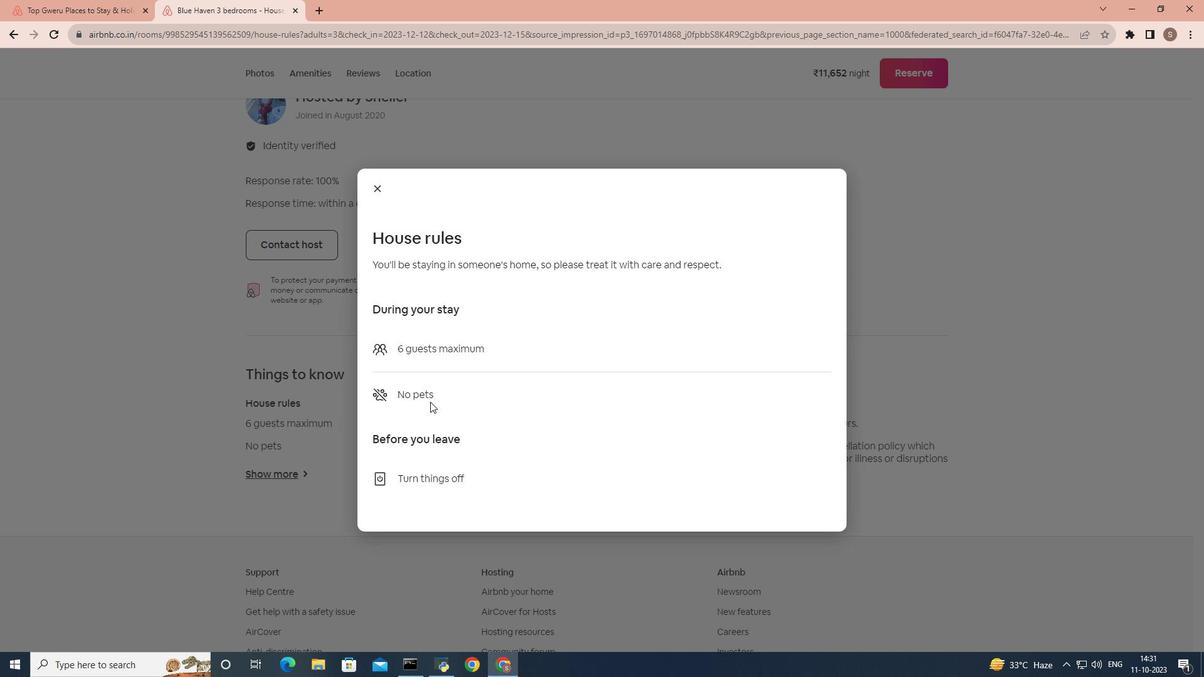 
Action: Mouse scrolled (430, 401) with delta (0, 0)
Screenshot: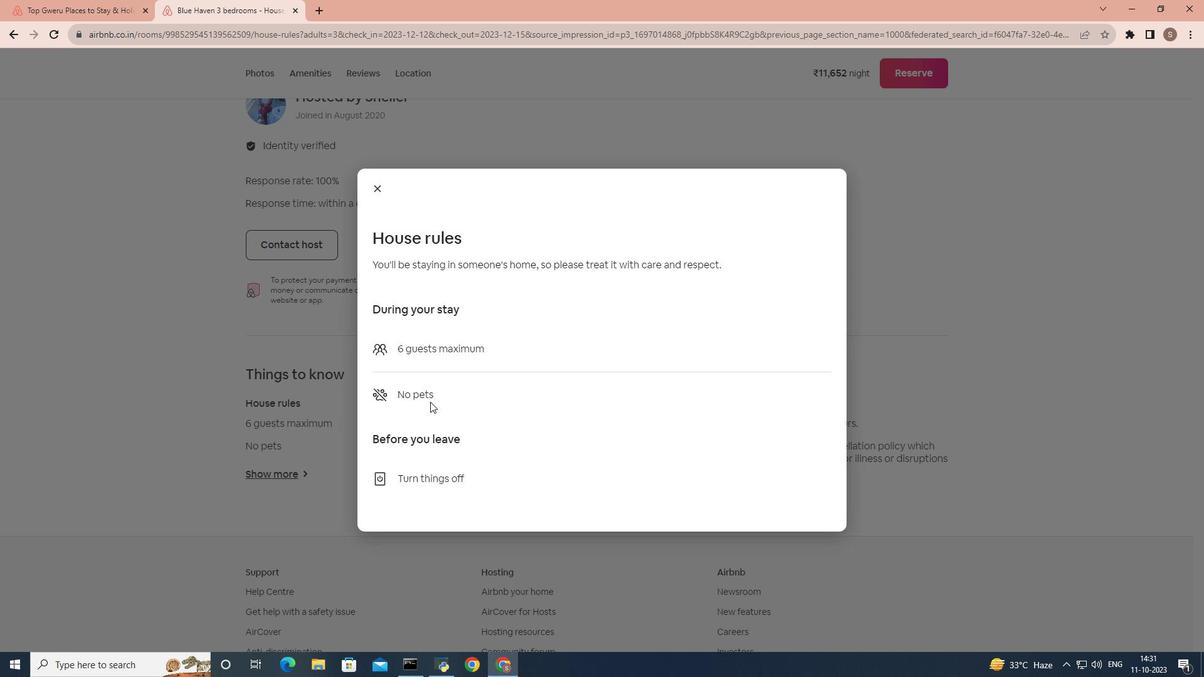 
Action: Mouse moved to (383, 186)
Screenshot: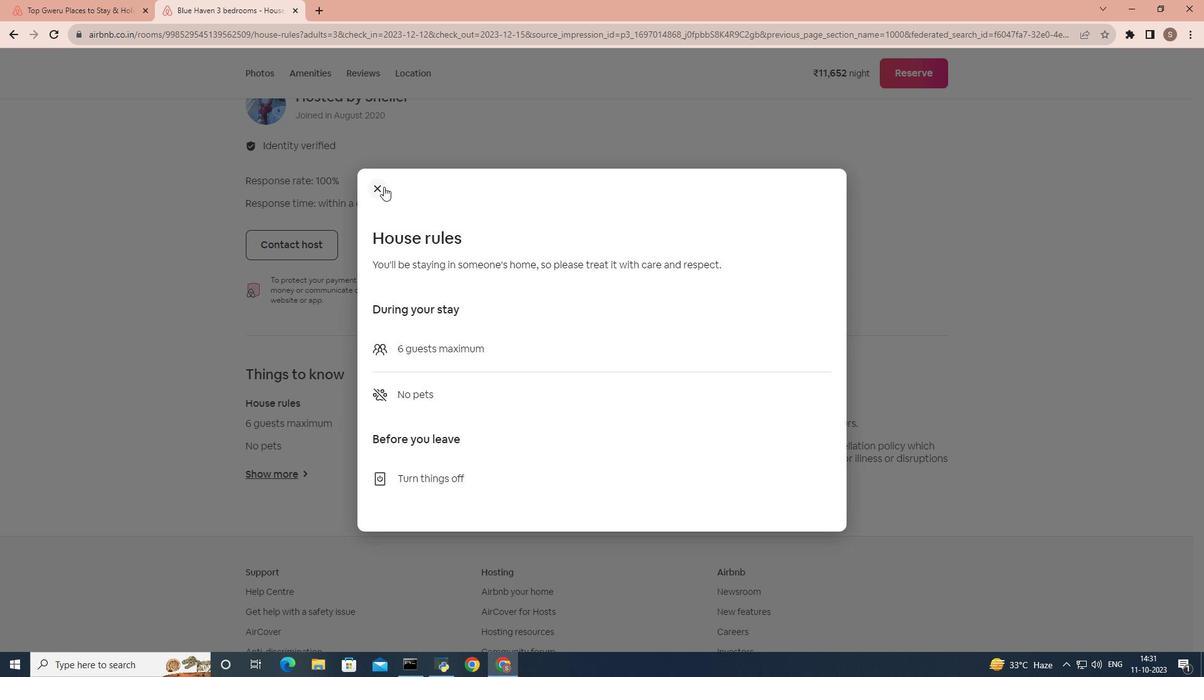 
Action: Mouse pressed left at (383, 186)
Screenshot: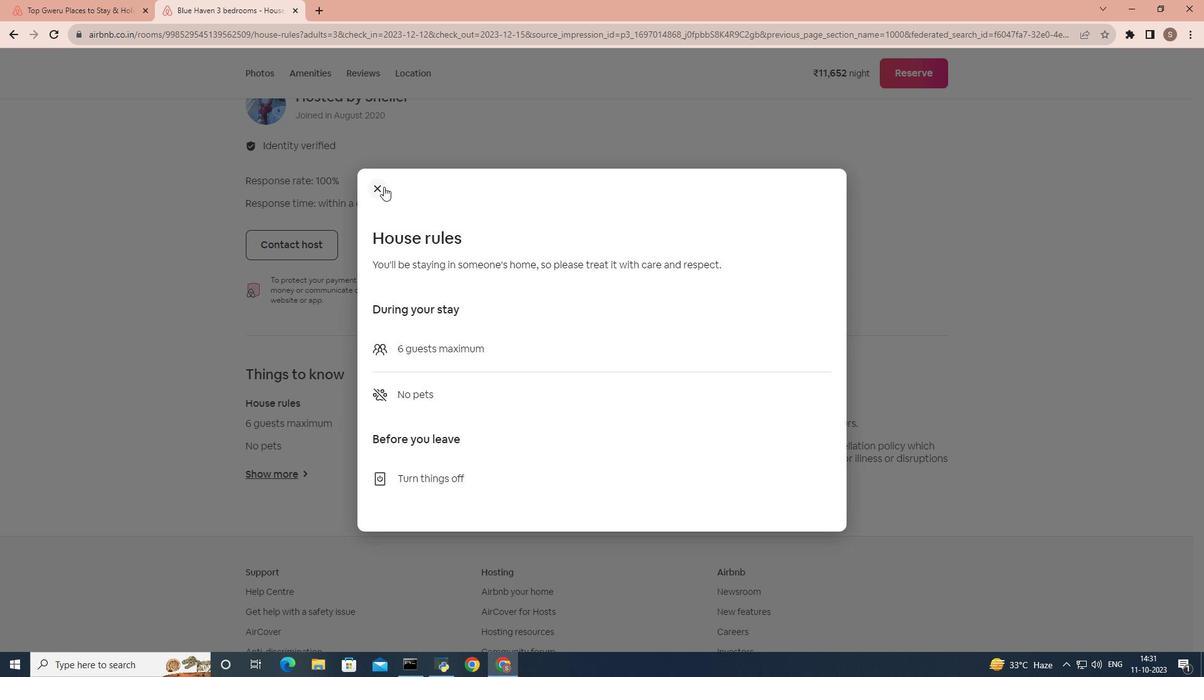 
Action: Mouse moved to (371, 279)
Screenshot: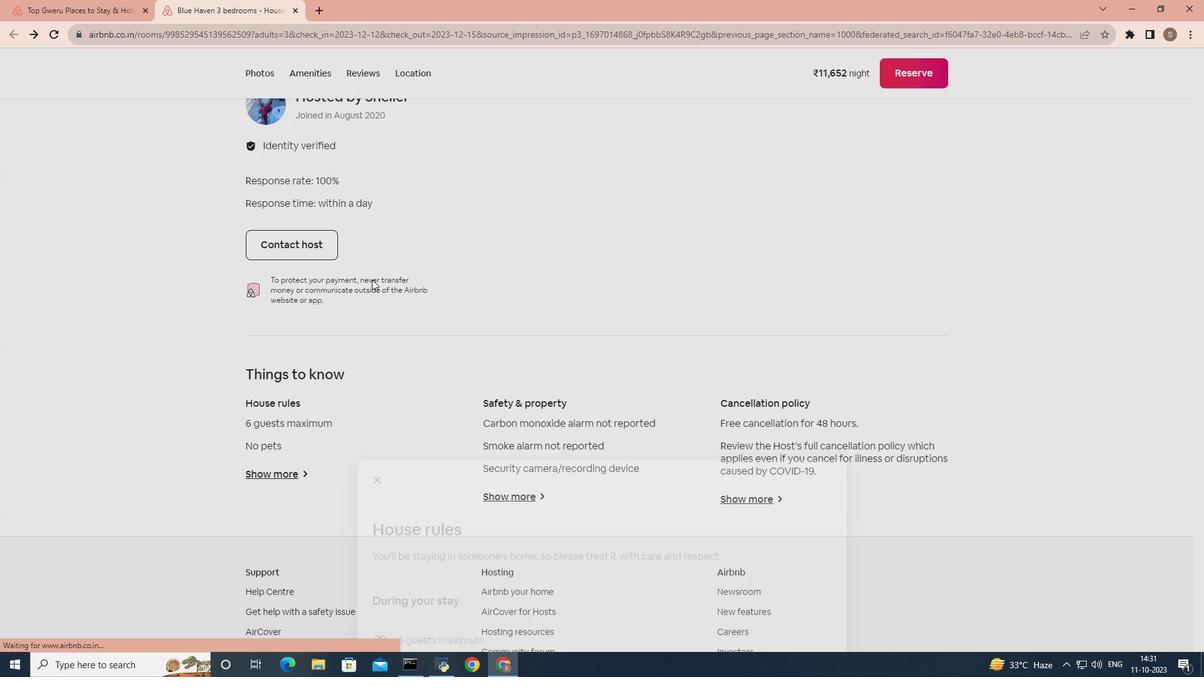 
Action: Mouse scrolled (371, 280) with delta (0, 0)
Screenshot: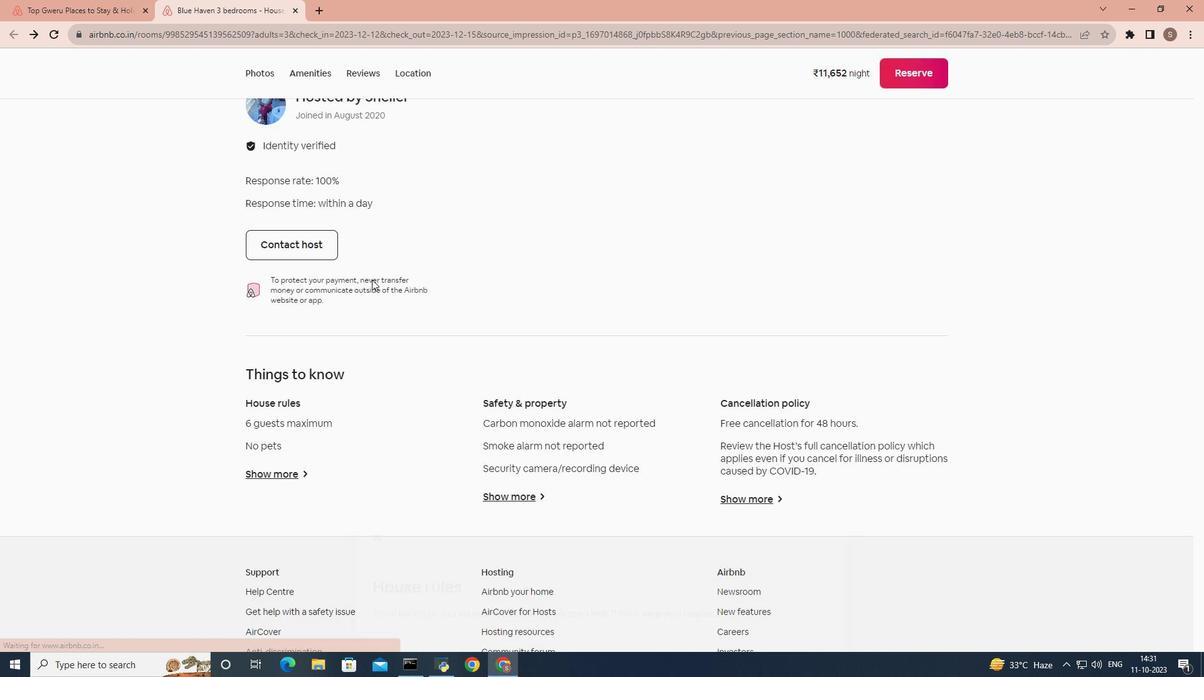 
Action: Mouse scrolled (371, 280) with delta (0, 0)
Screenshot: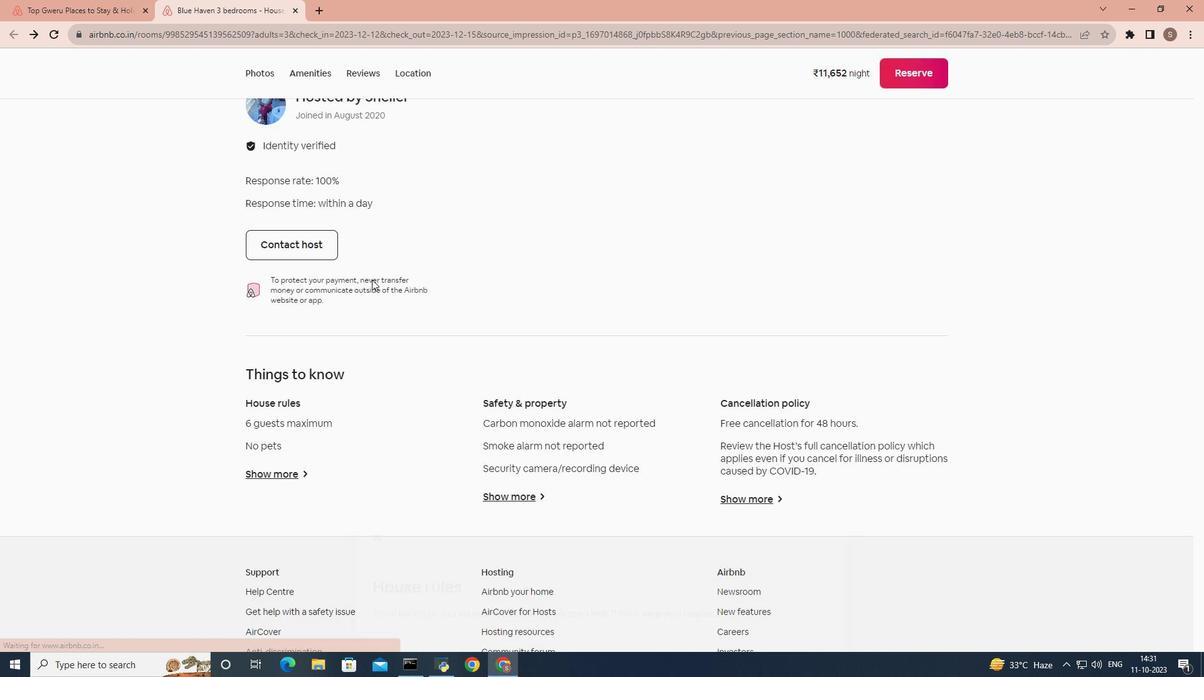 
Action: Mouse scrolled (371, 280) with delta (0, 0)
Screenshot: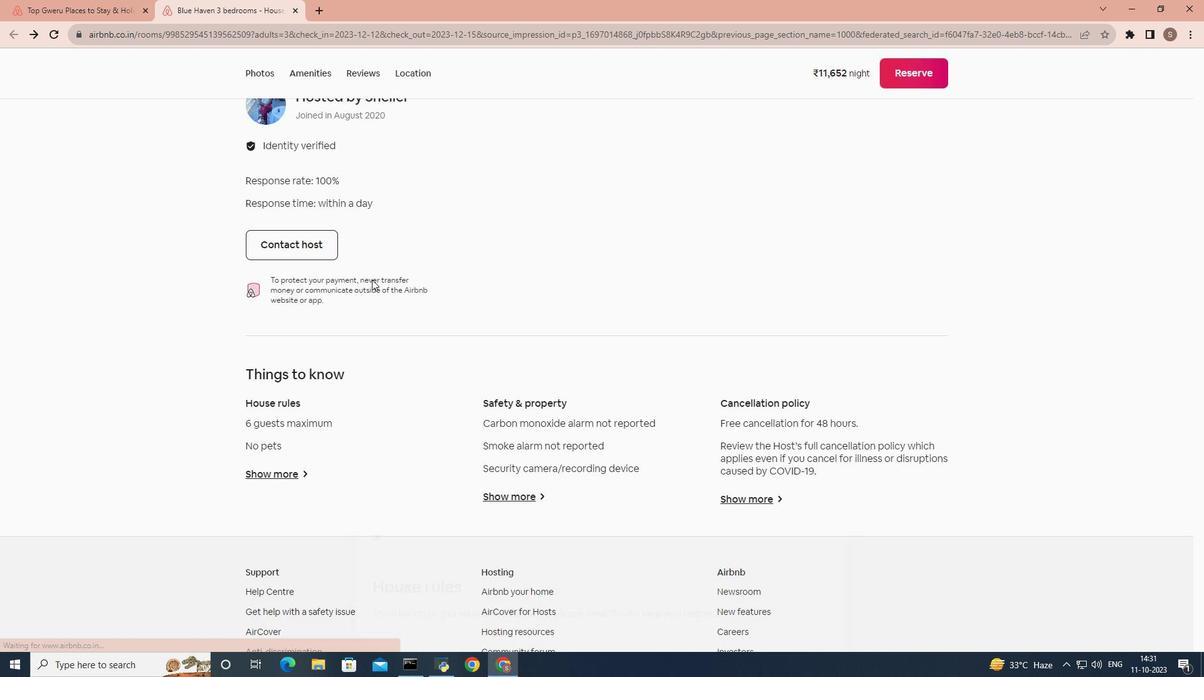 
Action: Mouse scrolled (371, 280) with delta (0, 0)
Screenshot: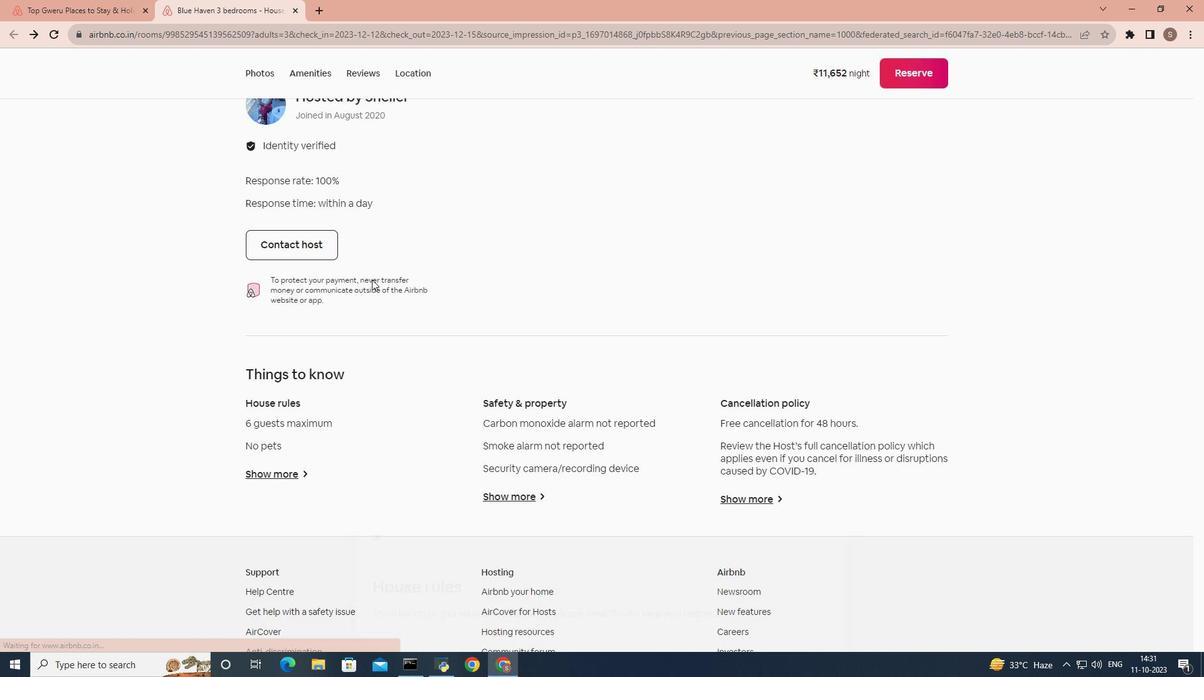 
Action: Mouse scrolled (371, 280) with delta (0, 0)
Screenshot: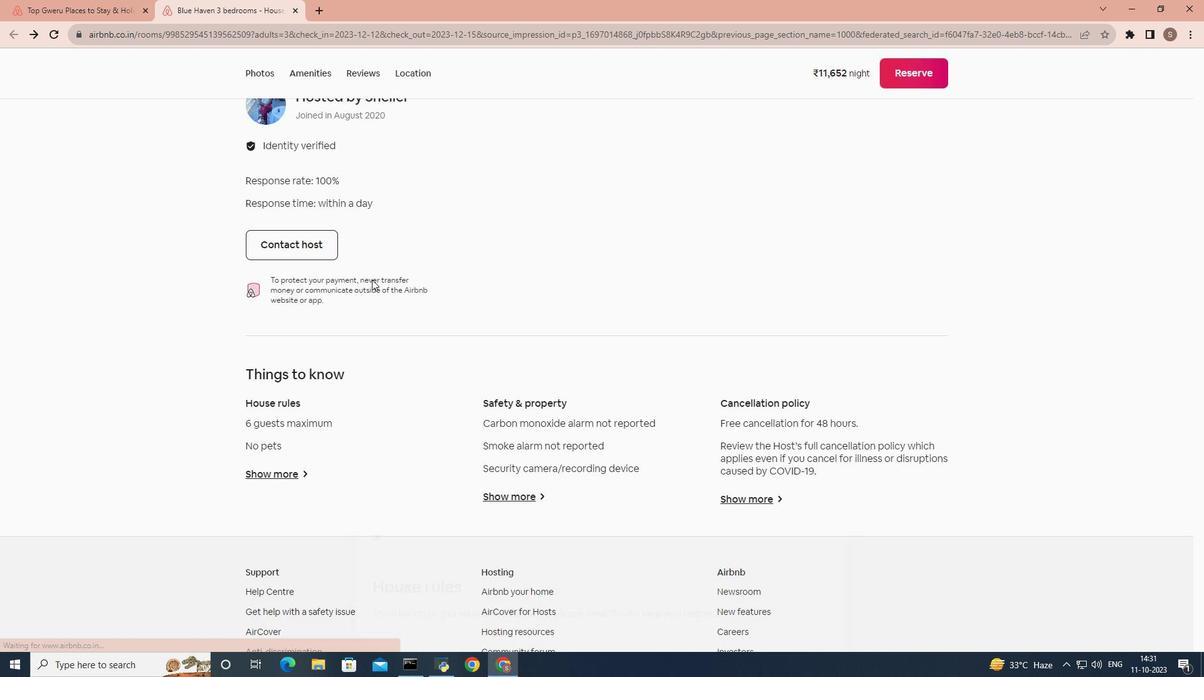 
Action: Mouse scrolled (371, 280) with delta (0, 0)
Screenshot: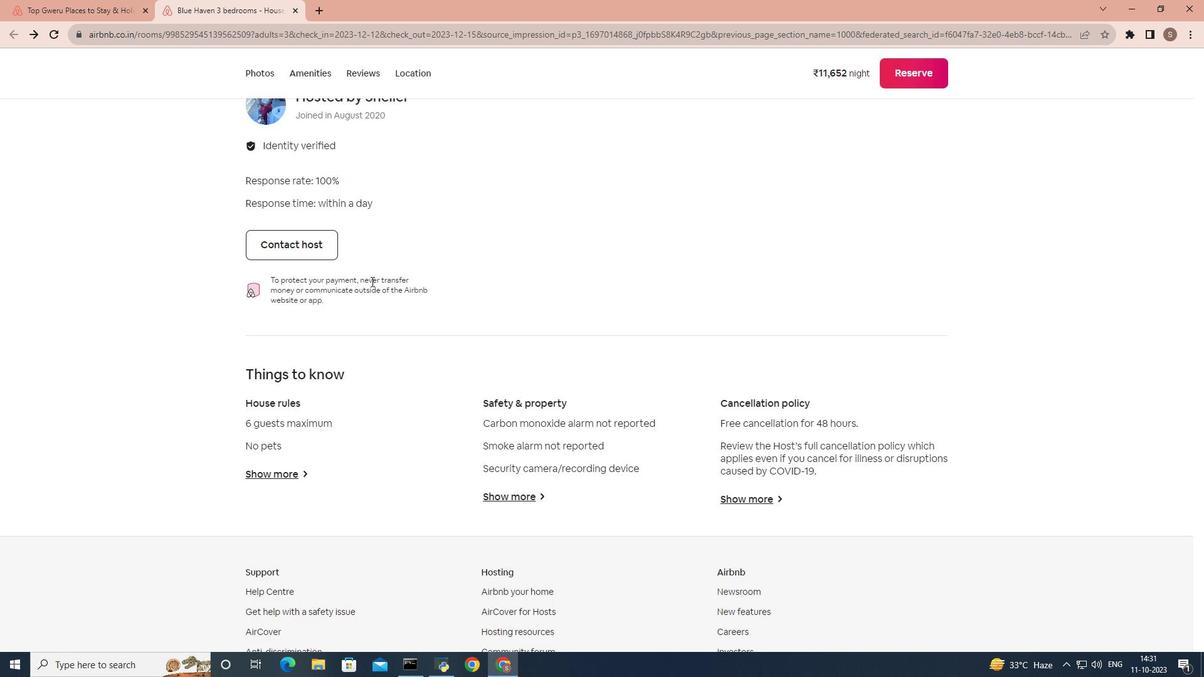 
Action: Mouse moved to (371, 281)
Screenshot: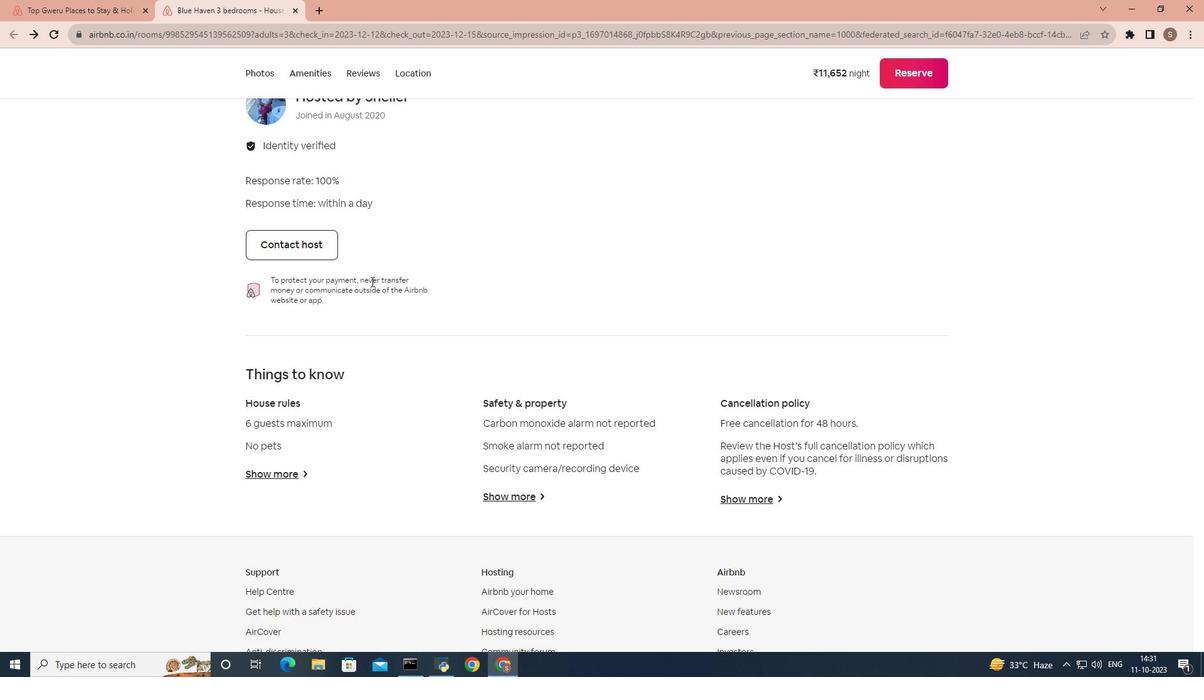 
Action: Mouse scrolled (371, 282) with delta (0, 0)
Screenshot: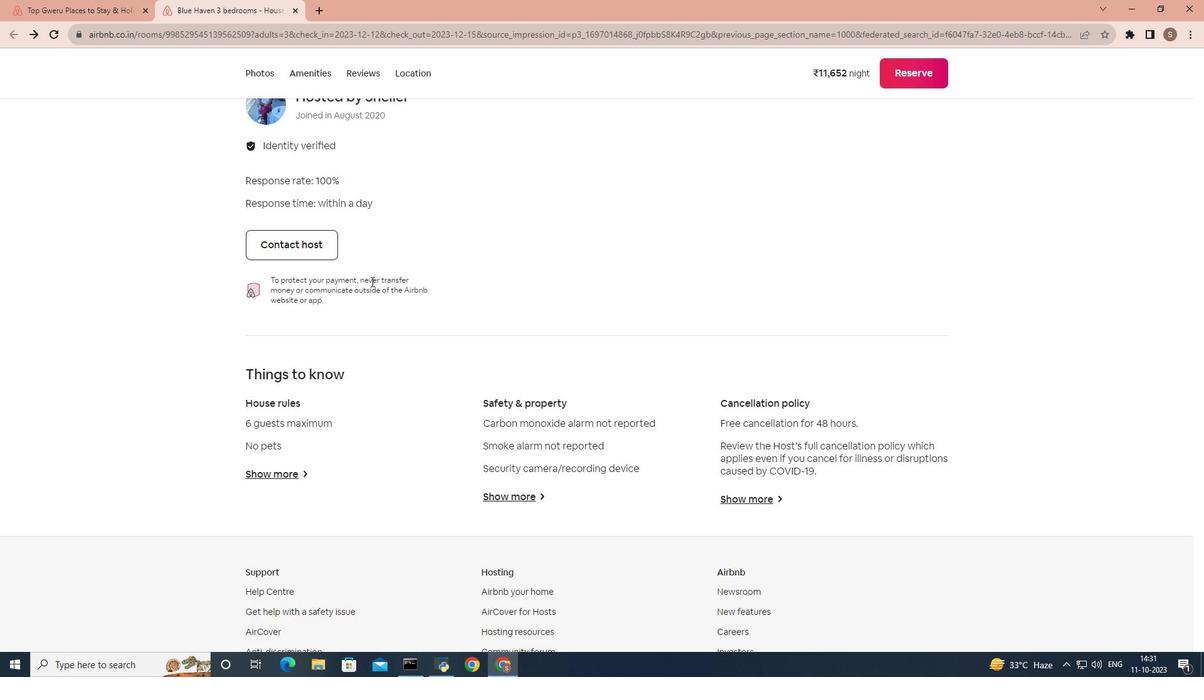 
Action: Mouse moved to (360, 279)
Screenshot: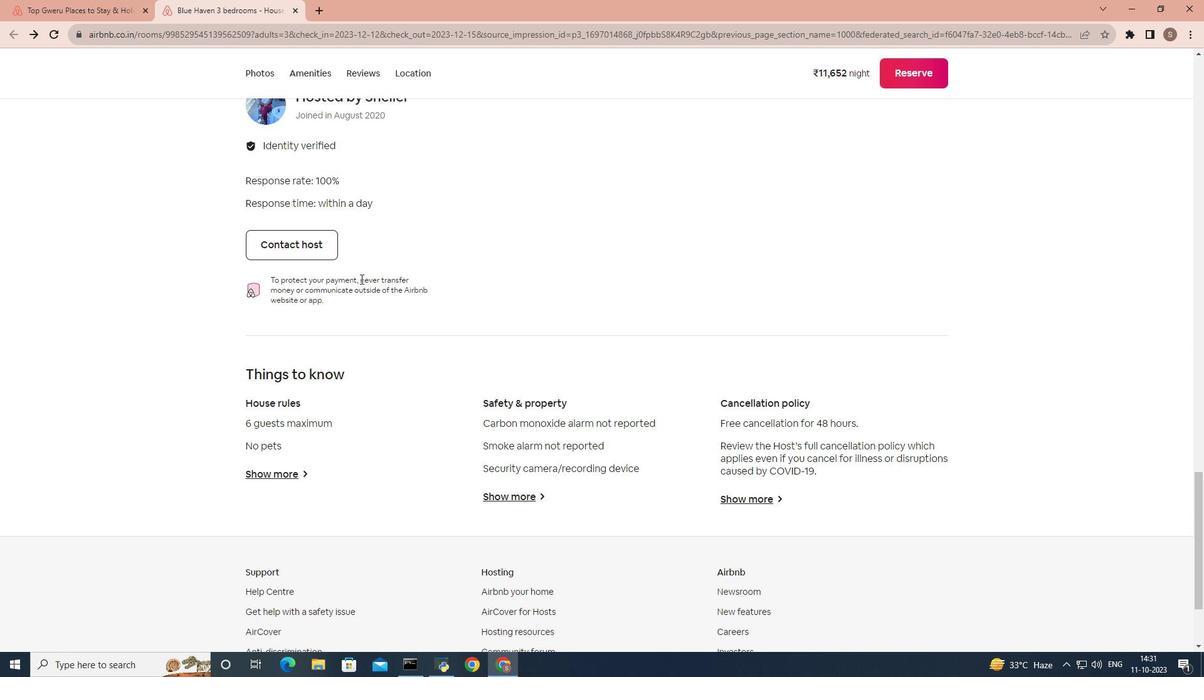 
Action: Mouse scrolled (360, 279) with delta (0, 0)
Screenshot: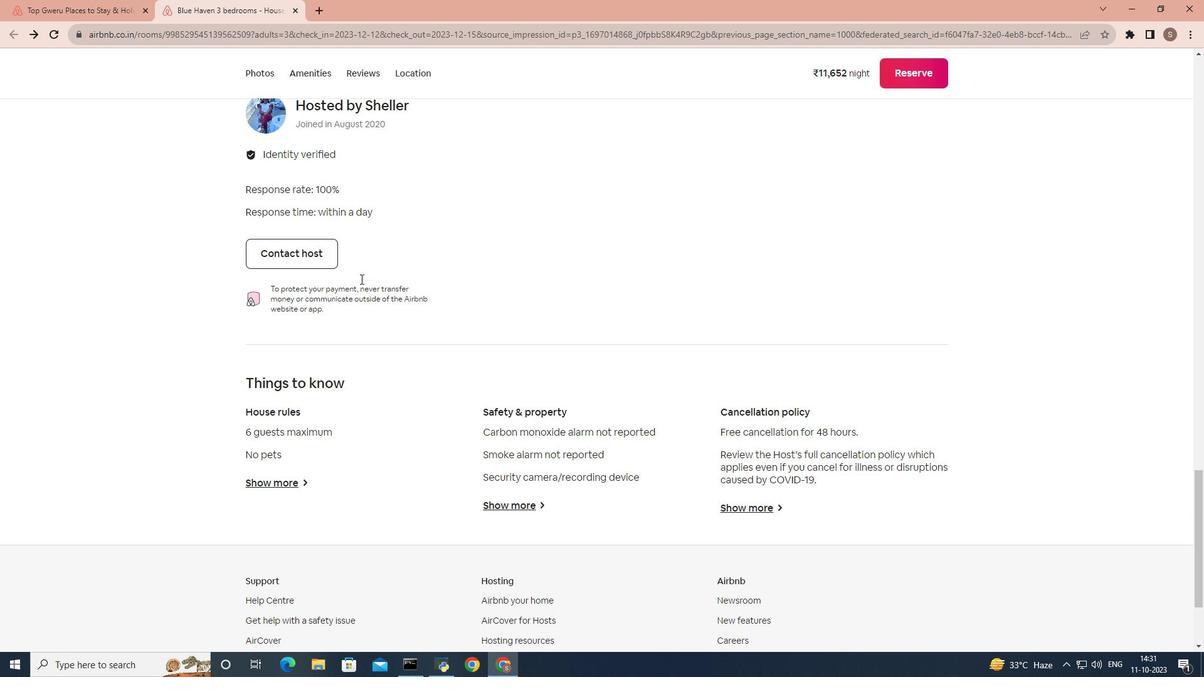
Action: Mouse scrolled (360, 279) with delta (0, 0)
Screenshot: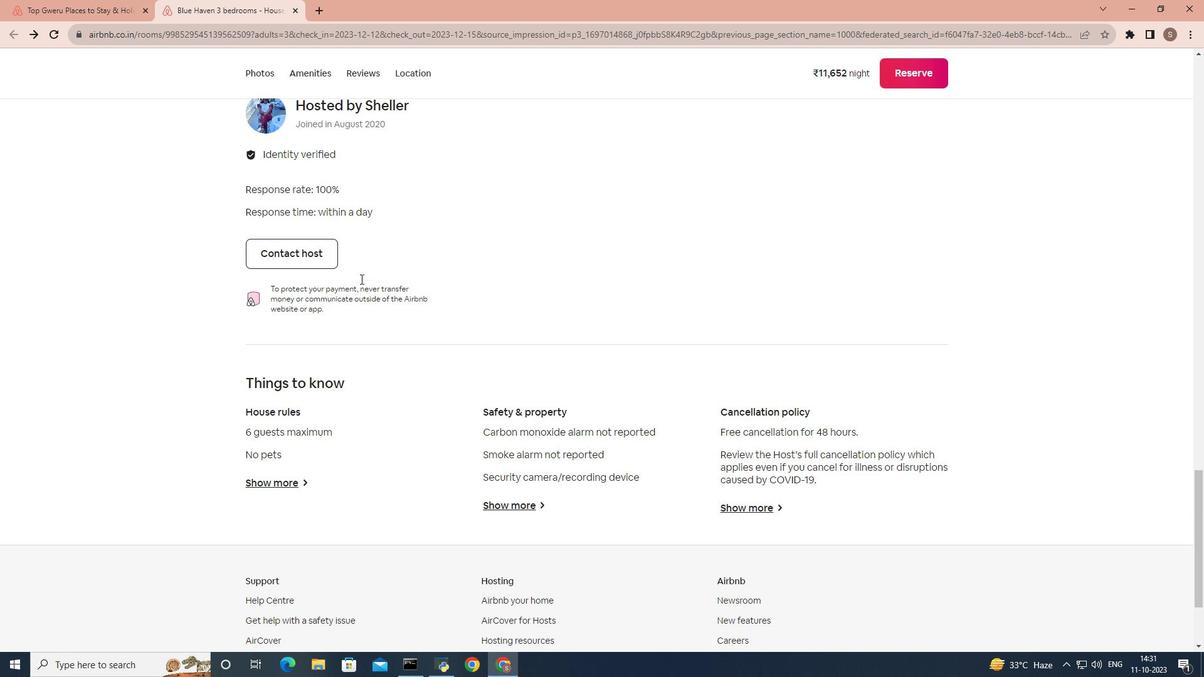
Action: Mouse scrolled (360, 279) with delta (0, 0)
Screenshot: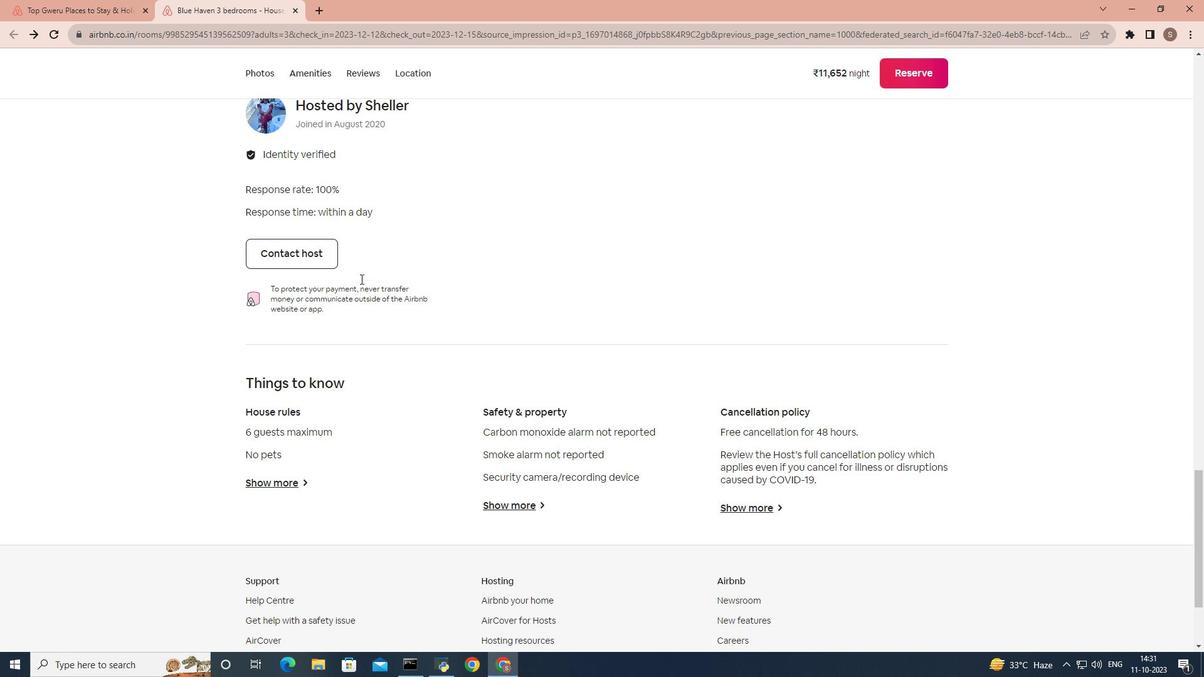 
Action: Mouse scrolled (360, 279) with delta (0, 0)
Screenshot: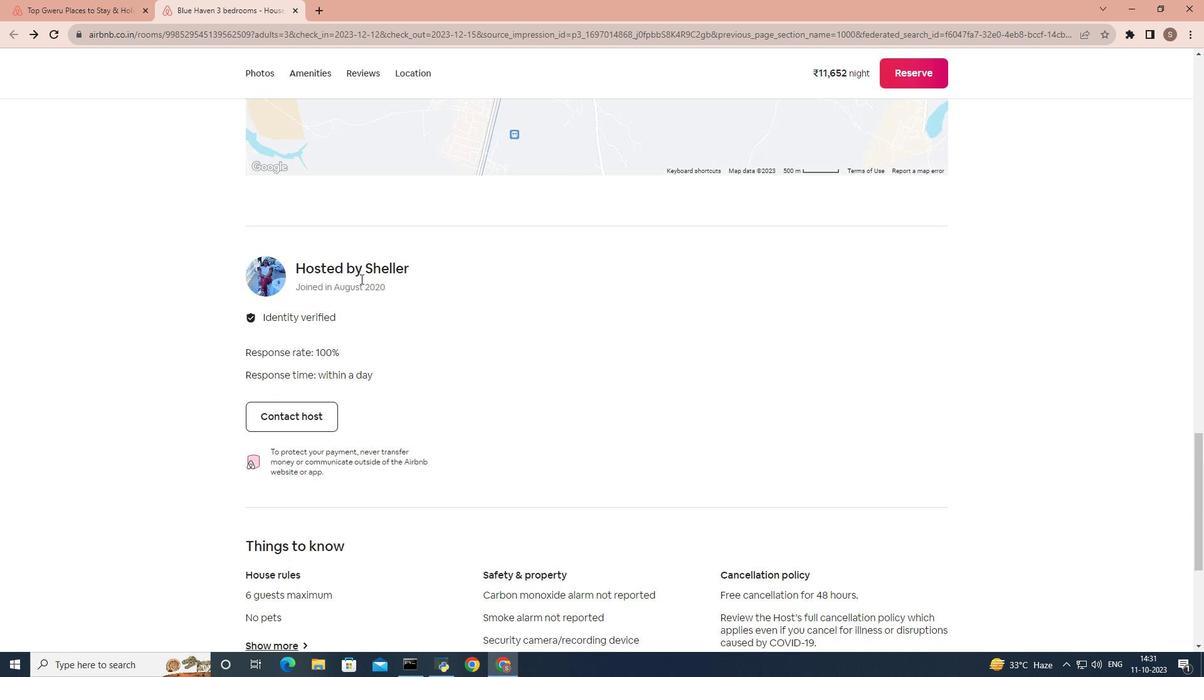 
Action: Mouse scrolled (360, 279) with delta (0, 0)
Screenshot: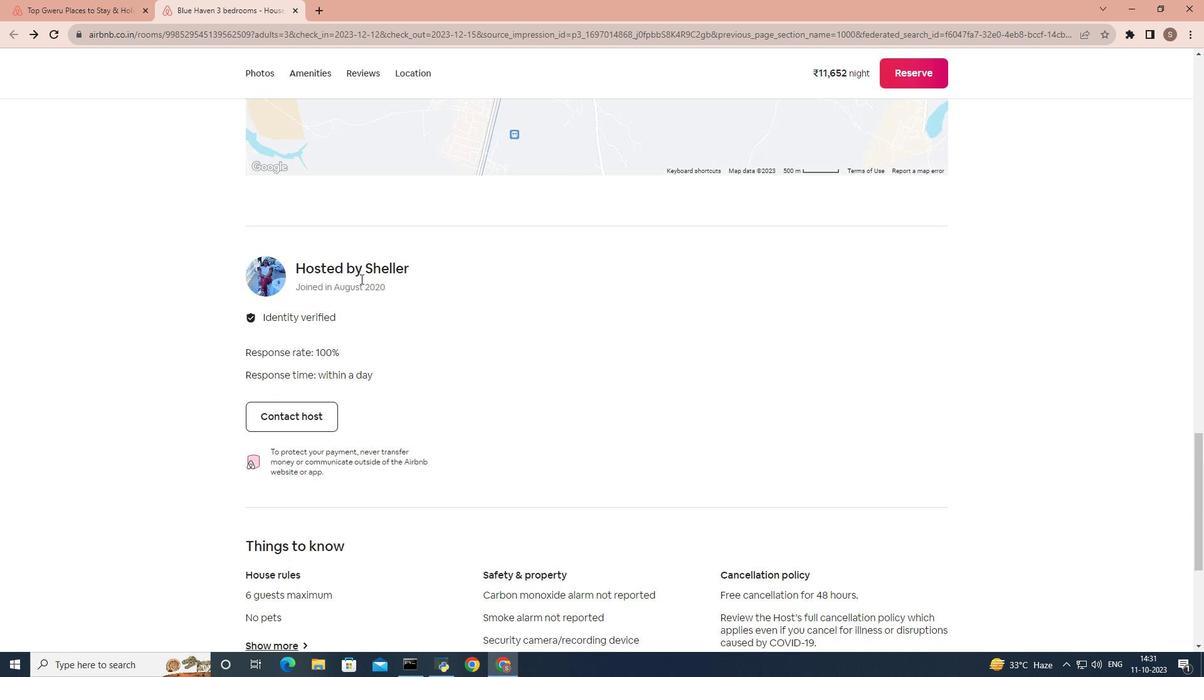
Action: Mouse scrolled (360, 279) with delta (0, 0)
Screenshot: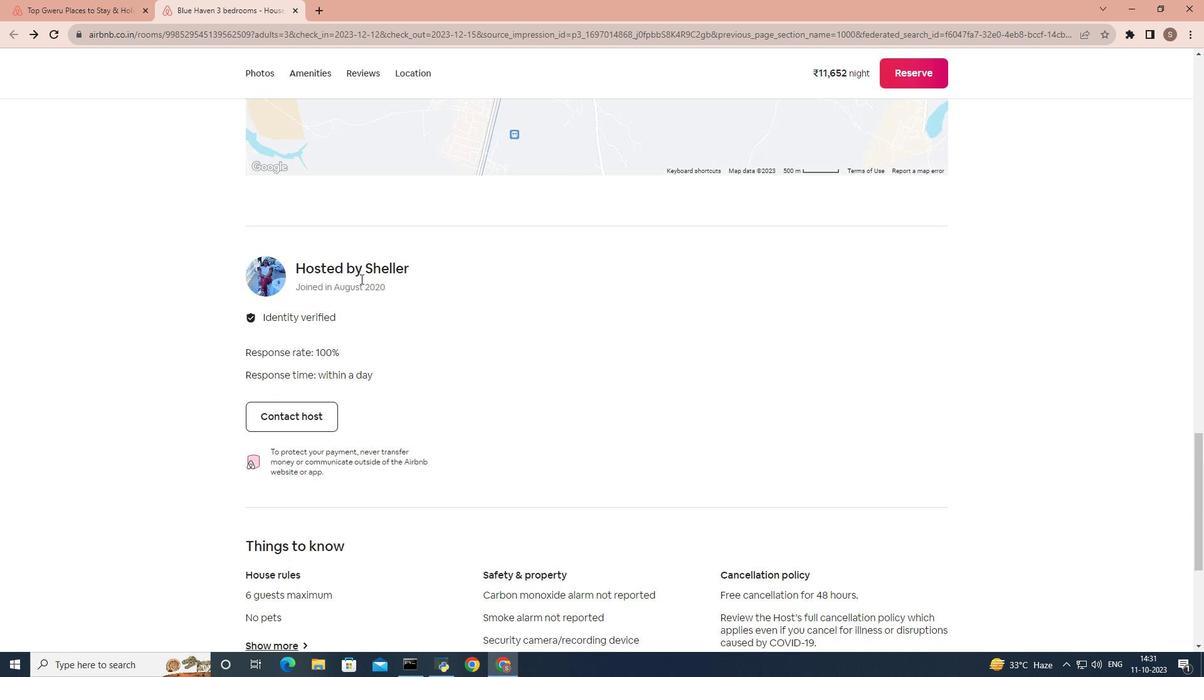 
Action: Mouse scrolled (360, 279) with delta (0, 0)
Screenshot: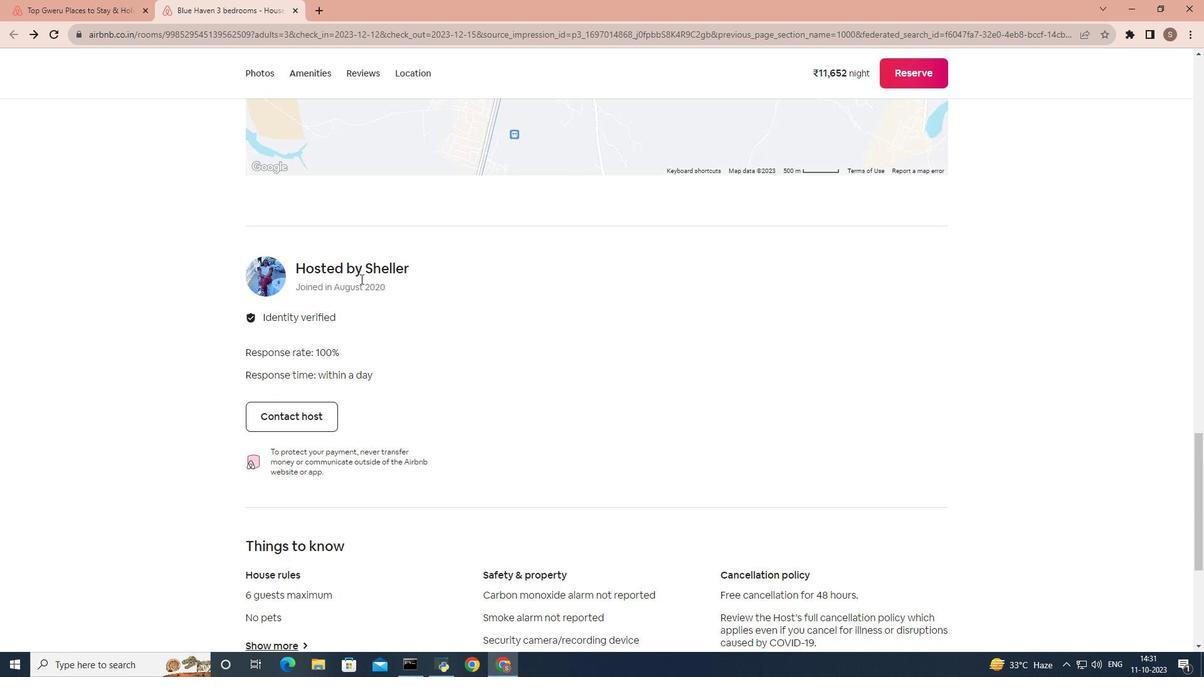 
Action: Mouse moved to (360, 279)
Screenshot: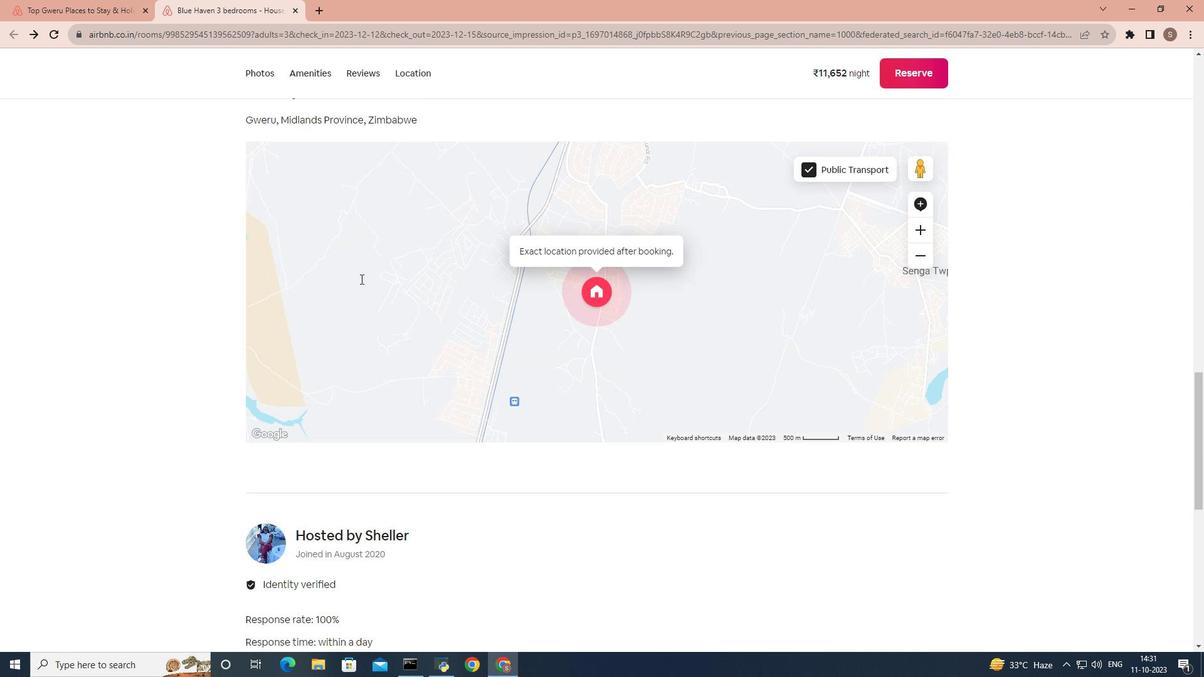 
Action: Mouse scrolled (360, 279) with delta (0, 0)
Screenshot: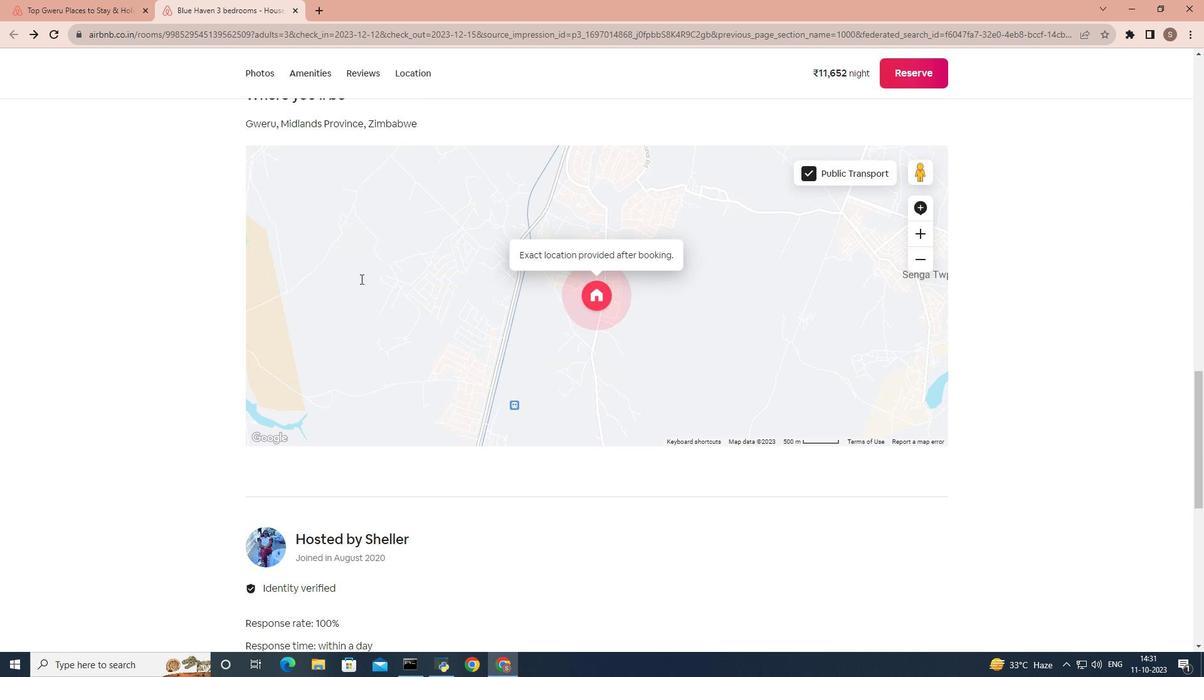 
Action: Mouse scrolled (360, 279) with delta (0, 0)
Screenshot: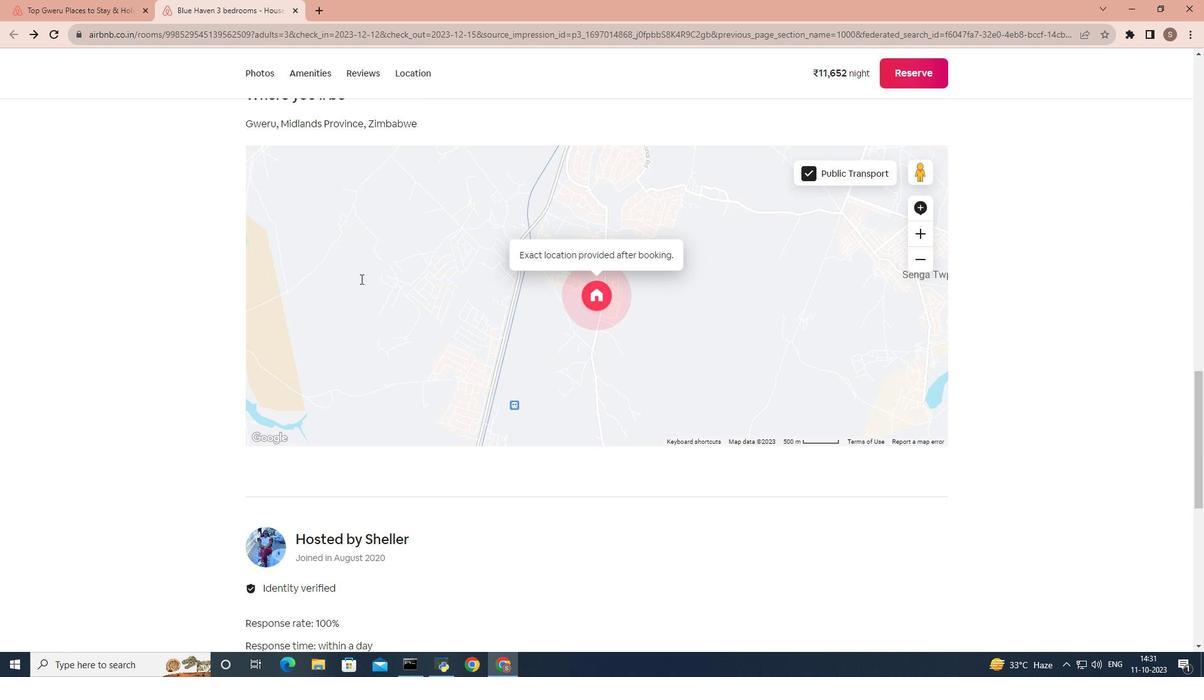 
Action: Mouse scrolled (360, 279) with delta (0, 0)
Screenshot: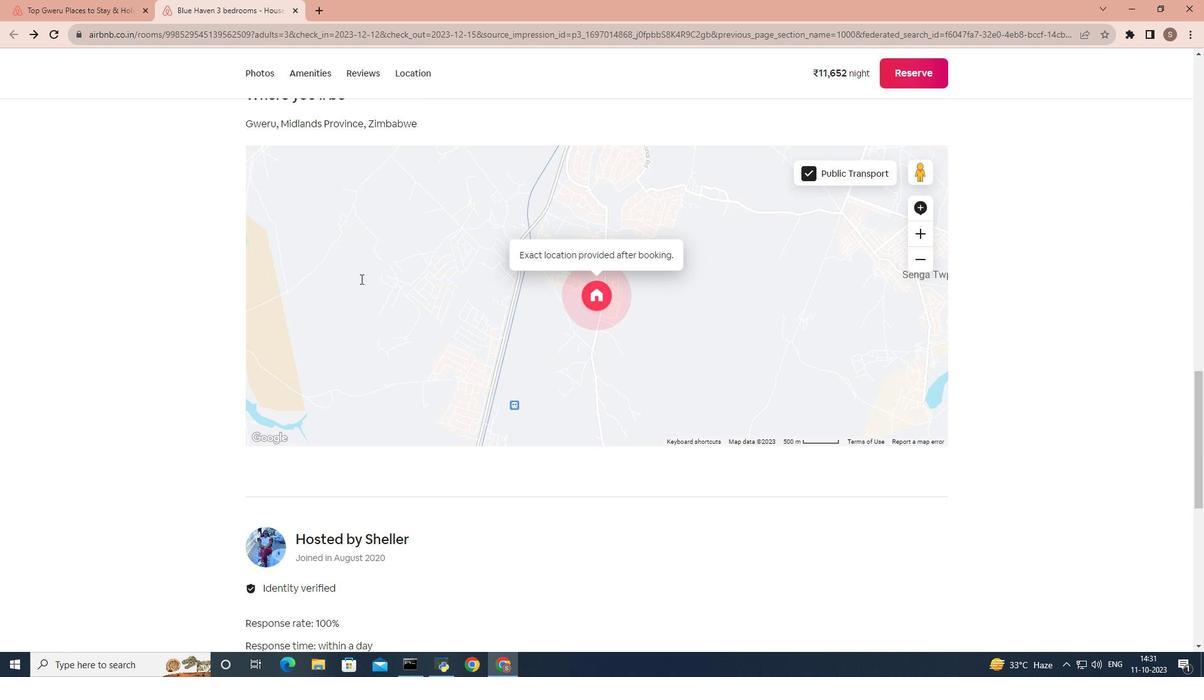 
Action: Mouse scrolled (360, 279) with delta (0, 0)
Screenshot: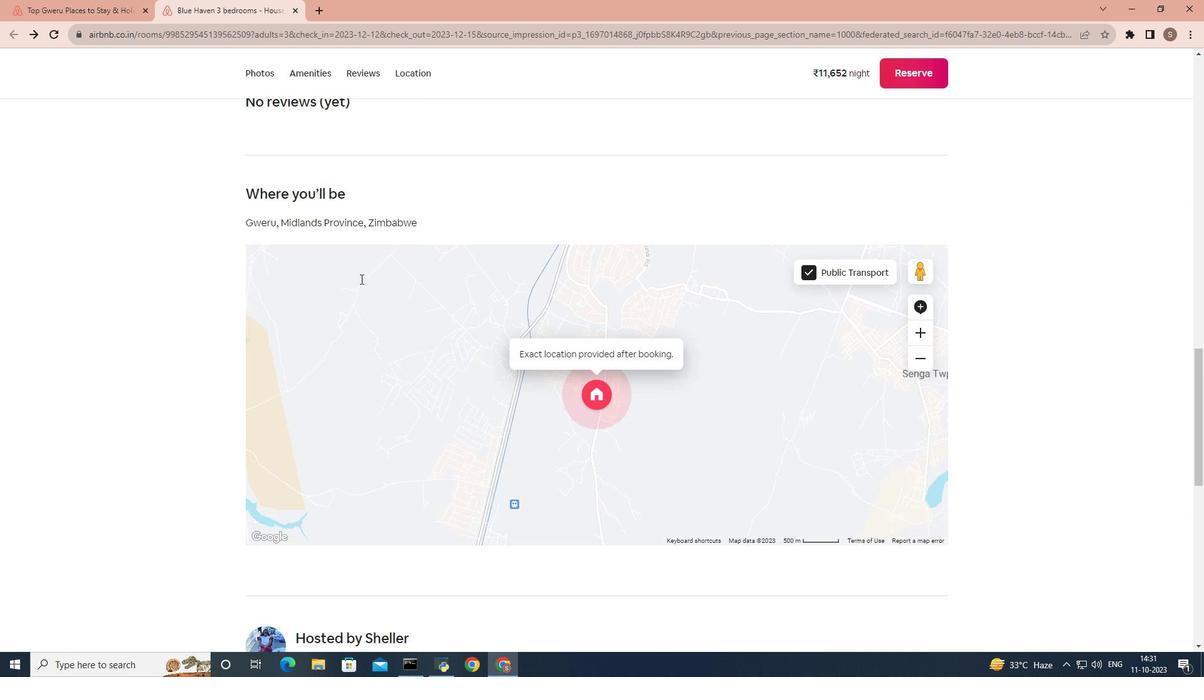 
Action: Mouse scrolled (360, 279) with delta (0, 0)
Screenshot: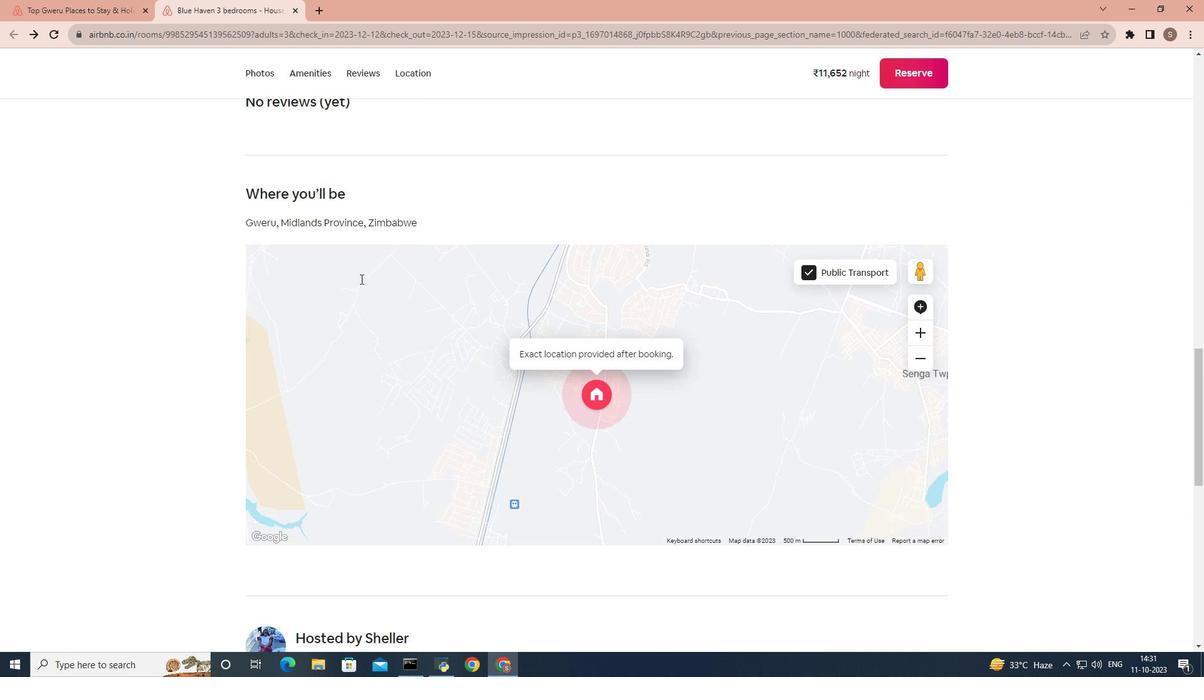 
Action: Mouse scrolled (360, 279) with delta (0, 0)
Screenshot: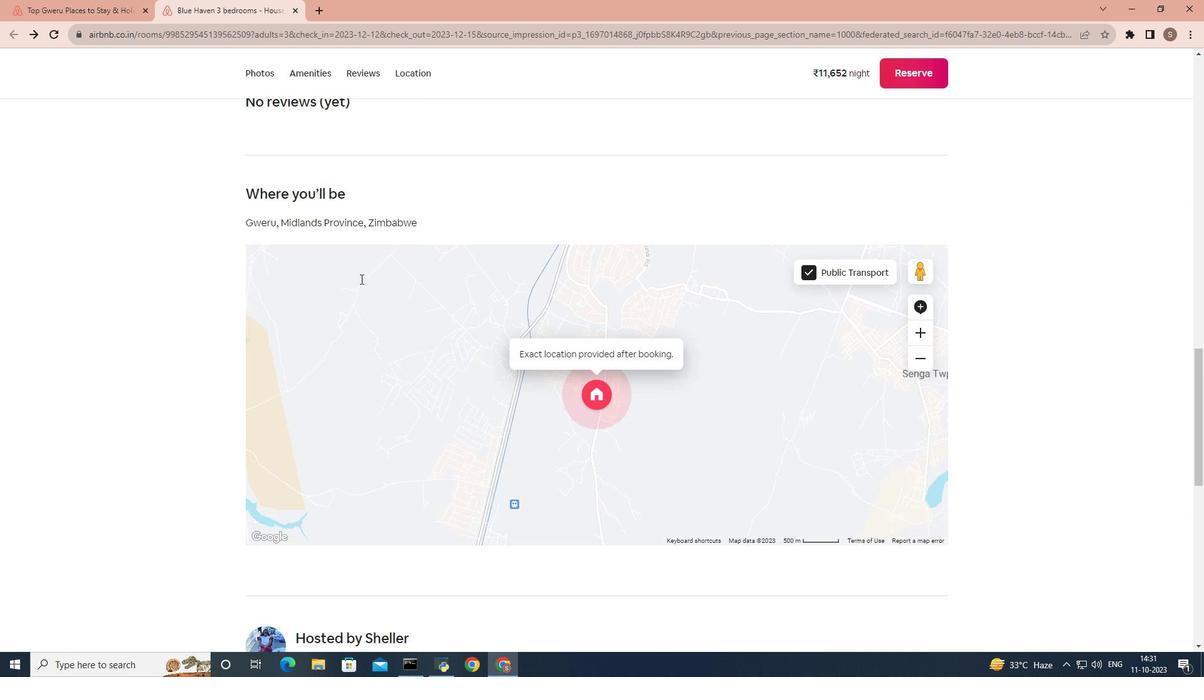 
Action: Mouse scrolled (360, 279) with delta (0, 0)
Screenshot: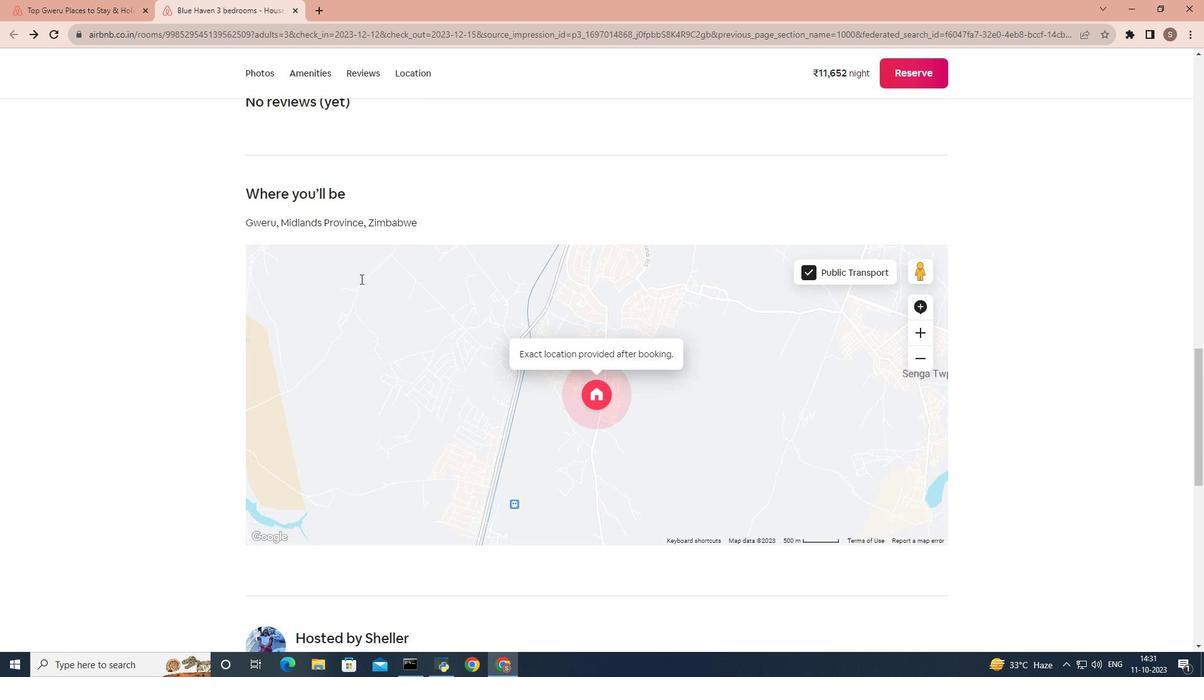 
Action: Mouse scrolled (360, 279) with delta (0, 0)
Screenshot: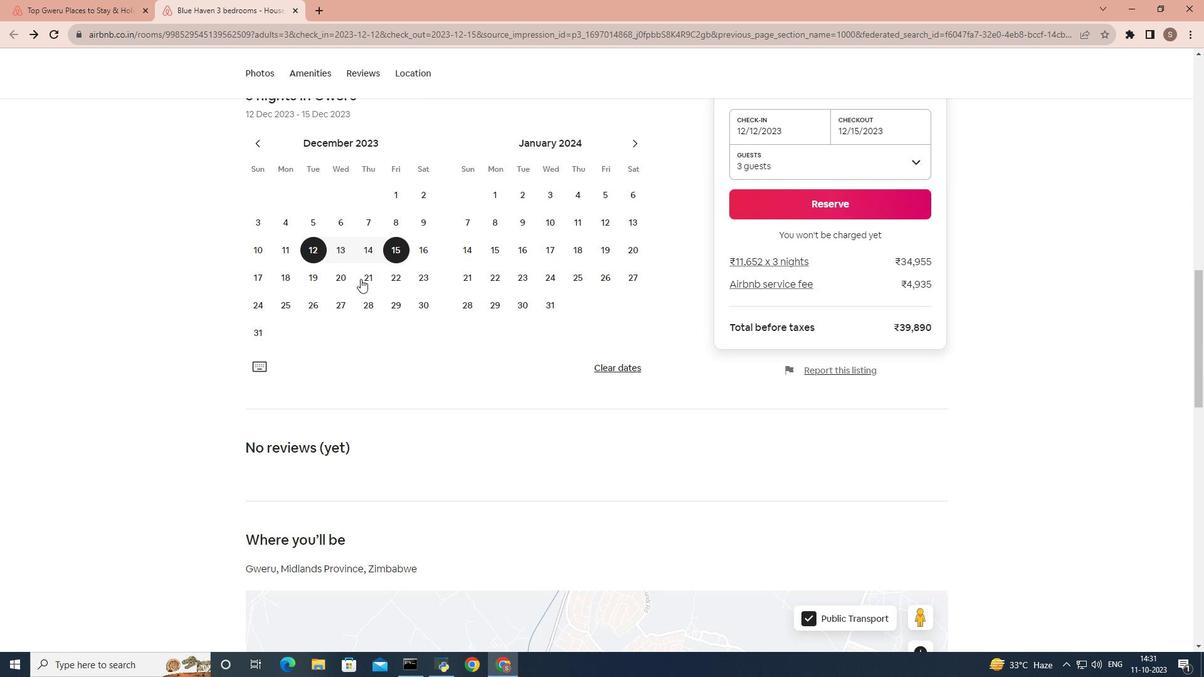 
Action: Mouse scrolled (360, 279) with delta (0, 0)
Screenshot: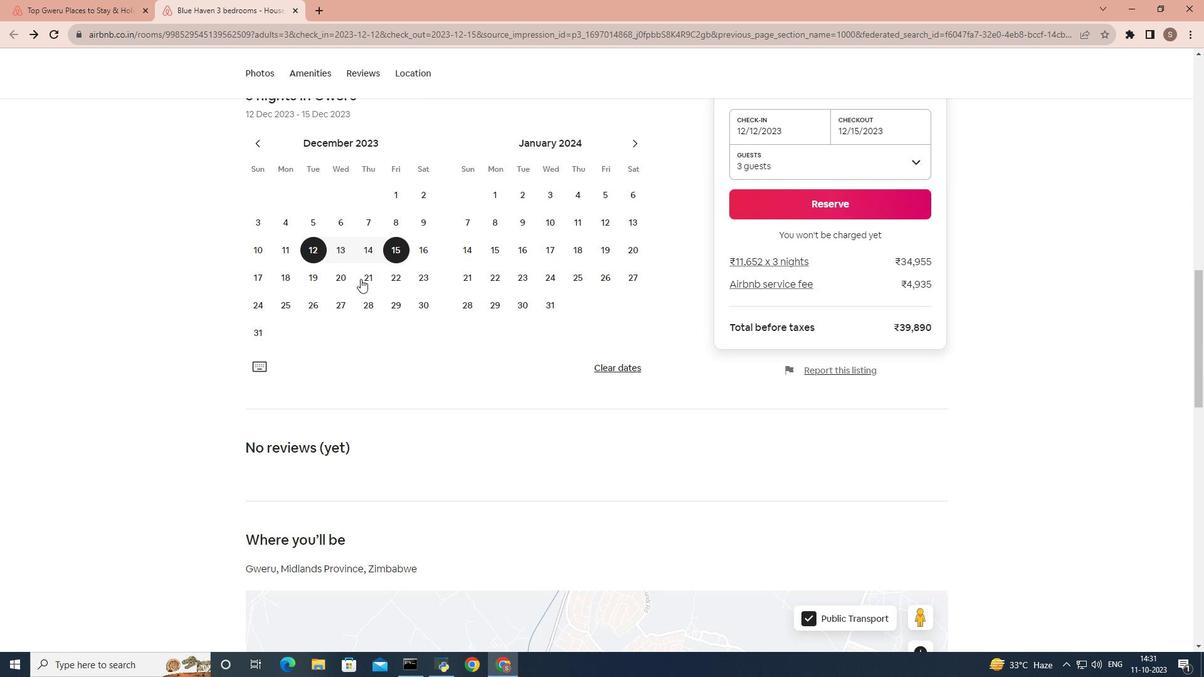 
Action: Mouse scrolled (360, 279) with delta (0, 0)
Screenshot: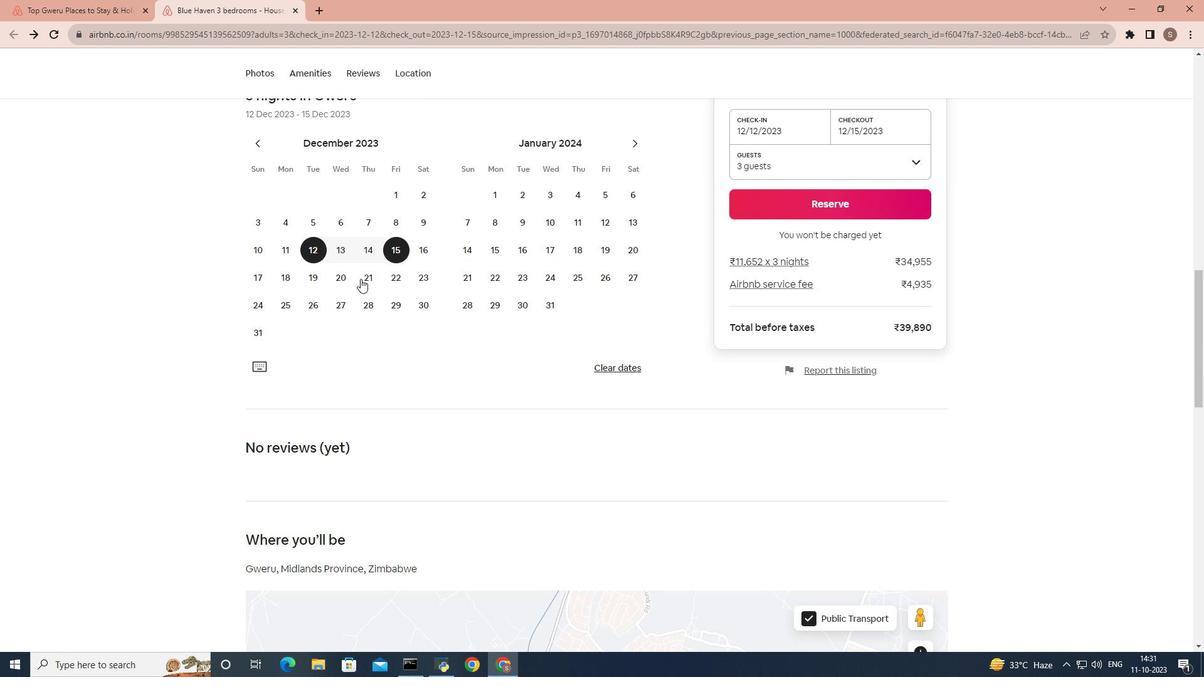 
Action: Mouse scrolled (360, 279) with delta (0, 0)
Screenshot: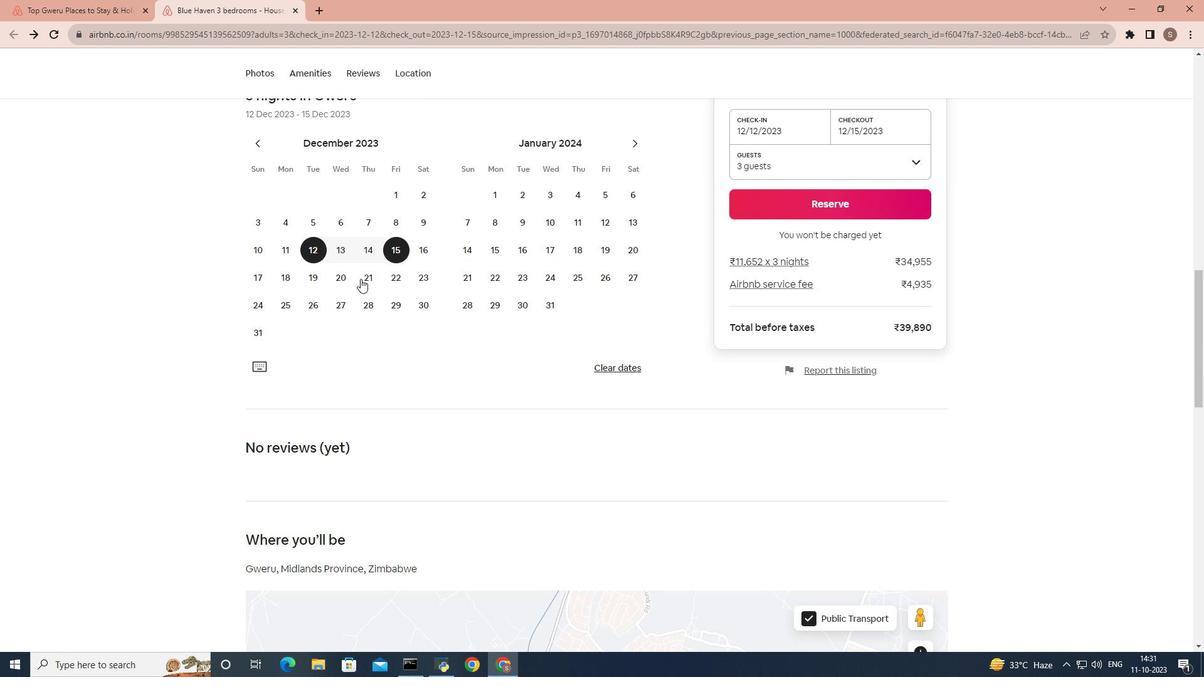 
Action: Mouse scrolled (360, 279) with delta (0, 0)
Screenshot: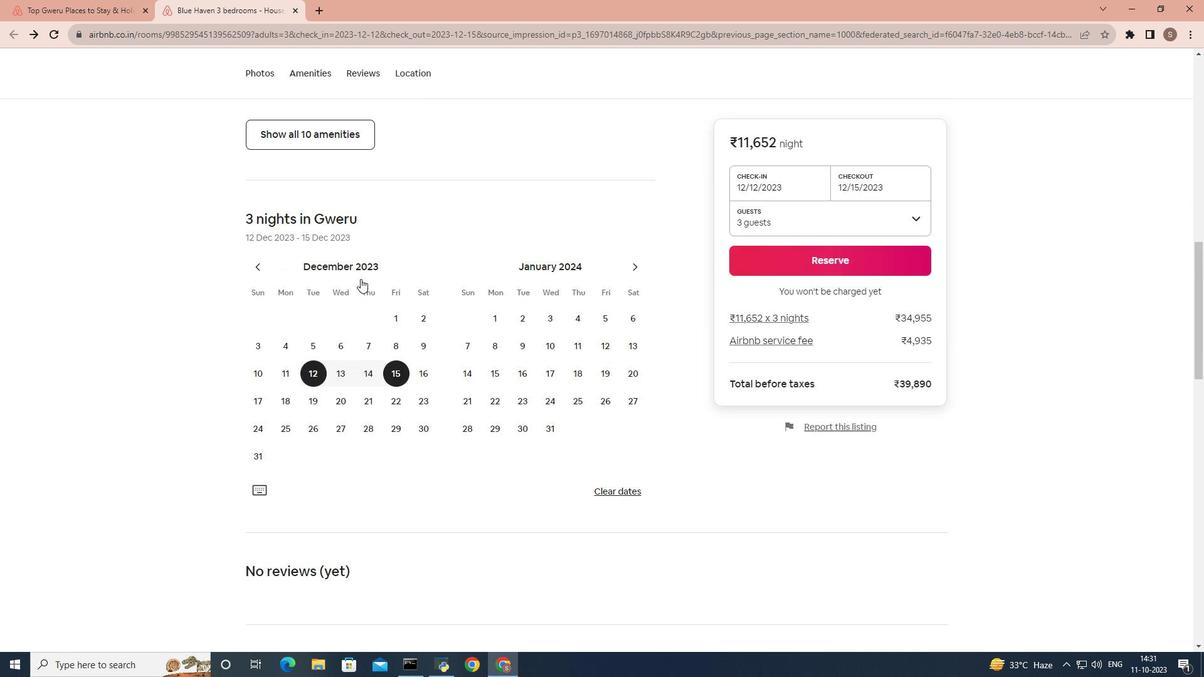 
Action: Mouse scrolled (360, 279) with delta (0, 0)
Screenshot: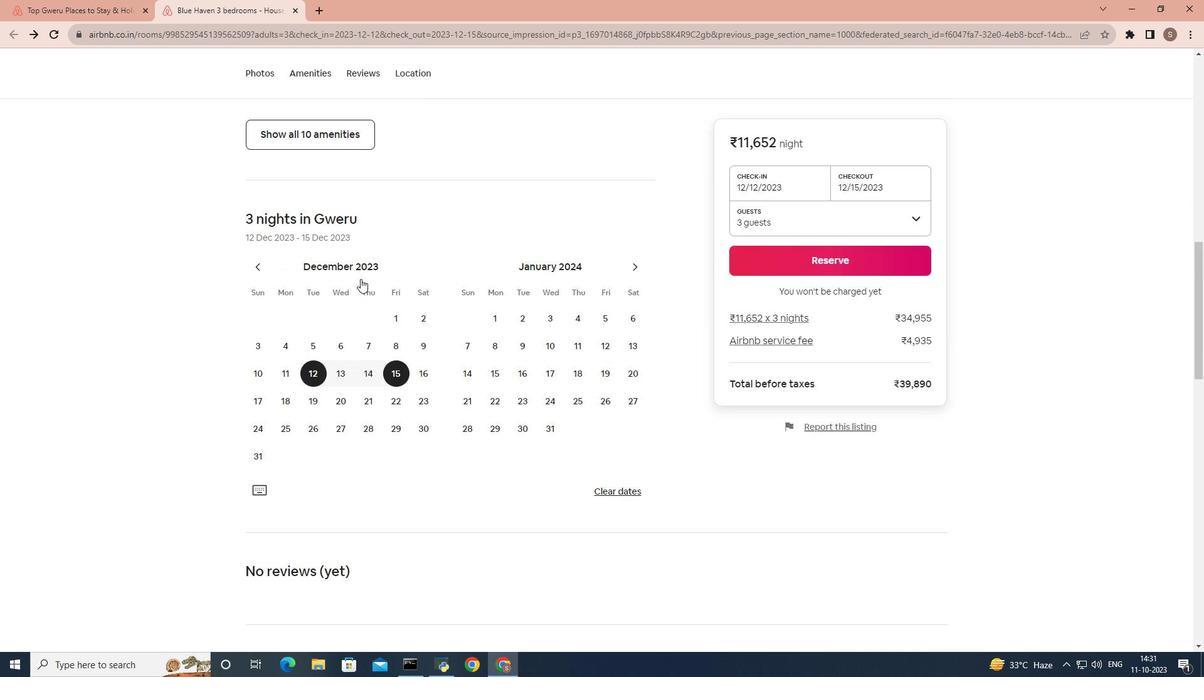 
Action: Mouse scrolled (360, 278) with delta (0, 0)
Screenshot: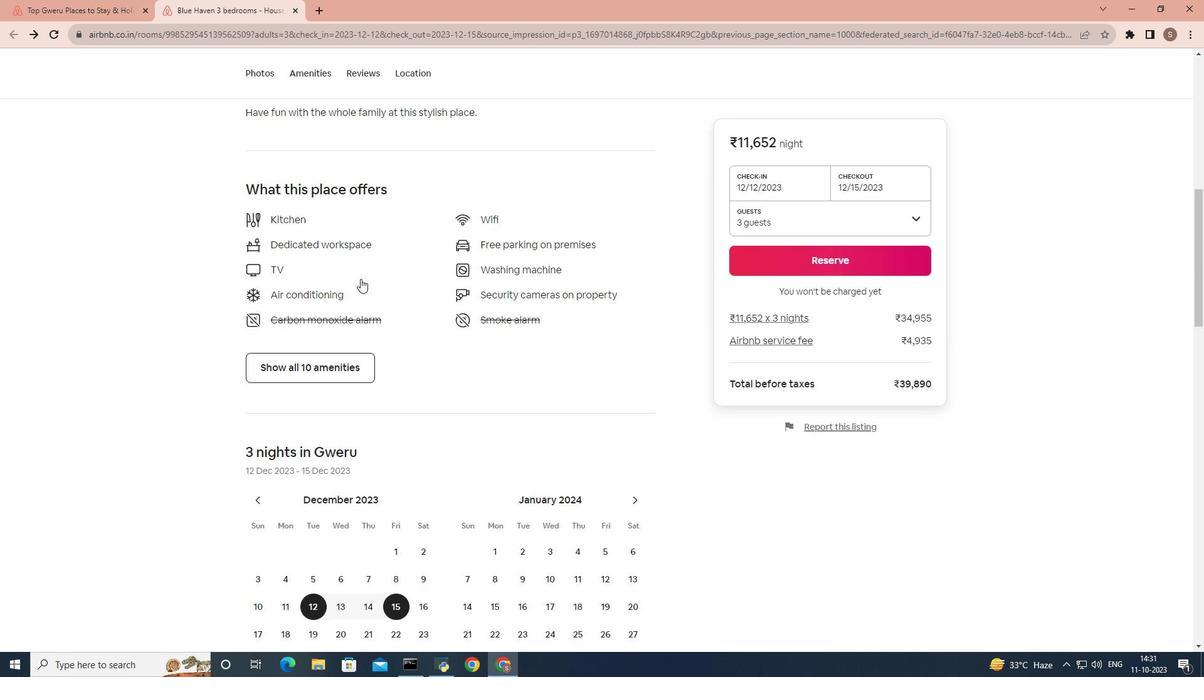 
Action: Mouse scrolled (360, 278) with delta (0, 0)
Screenshot: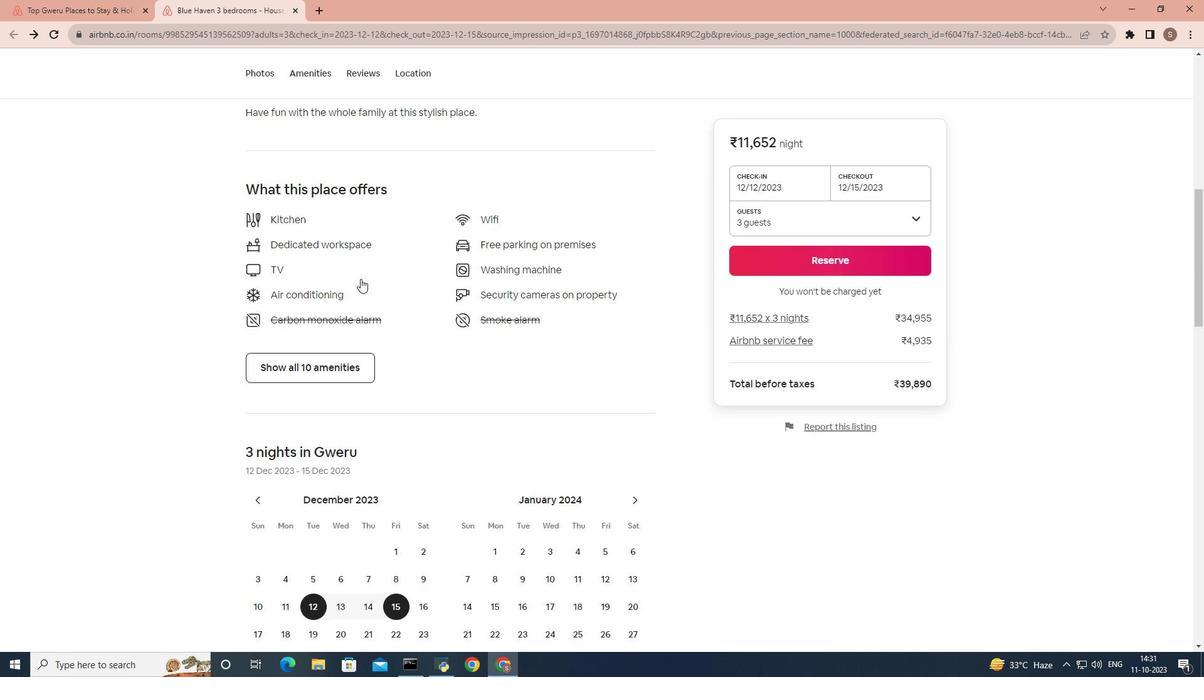 
Action: Mouse scrolled (360, 278) with delta (0, 0)
Screenshot: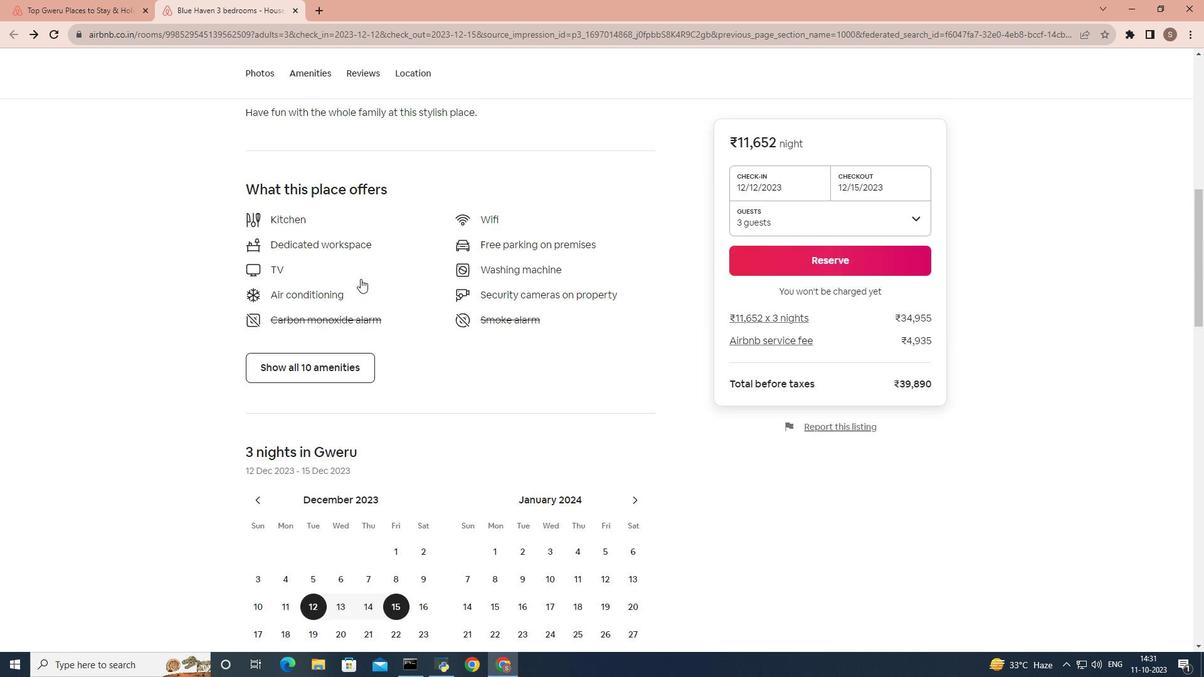 
Action: Mouse scrolled (360, 278) with delta (0, 0)
Screenshot: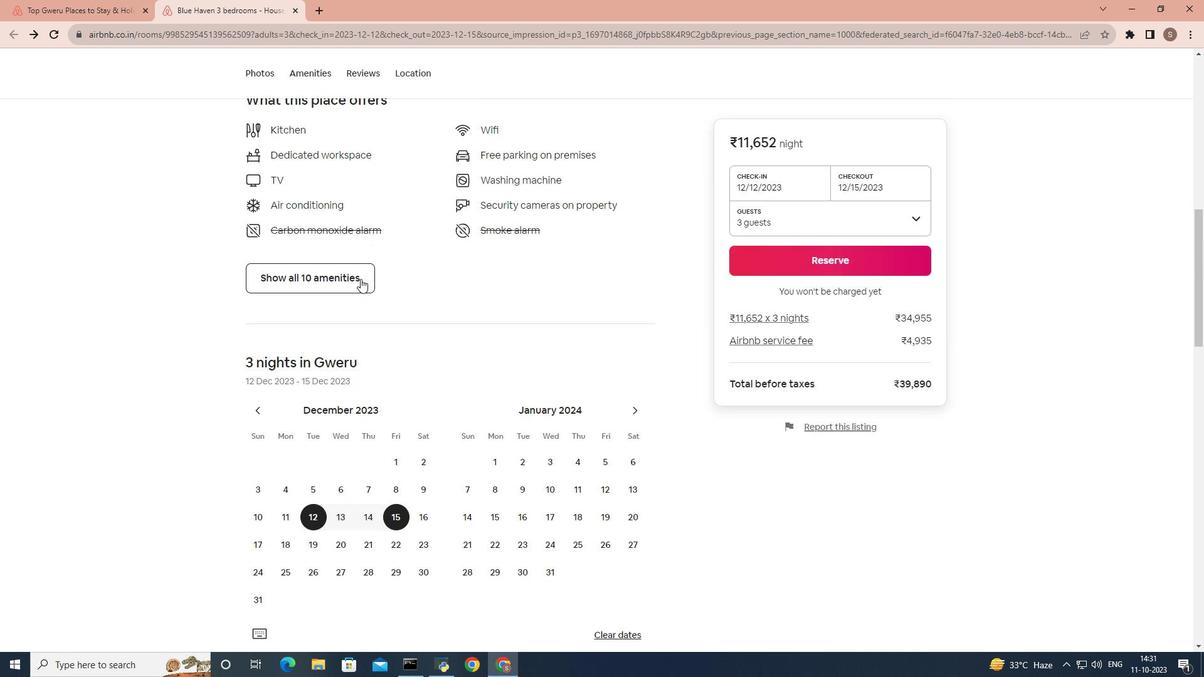 
Action: Mouse scrolled (360, 279) with delta (0, 0)
Screenshot: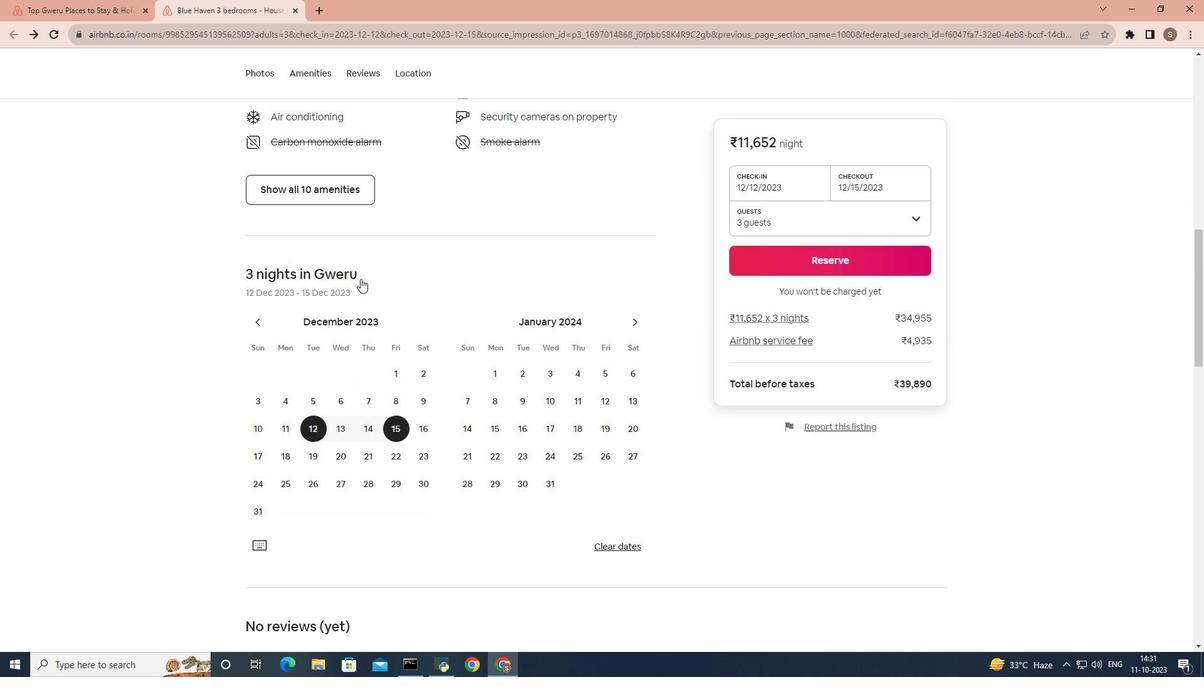 
Action: Mouse scrolled (360, 279) with delta (0, 0)
Screenshot: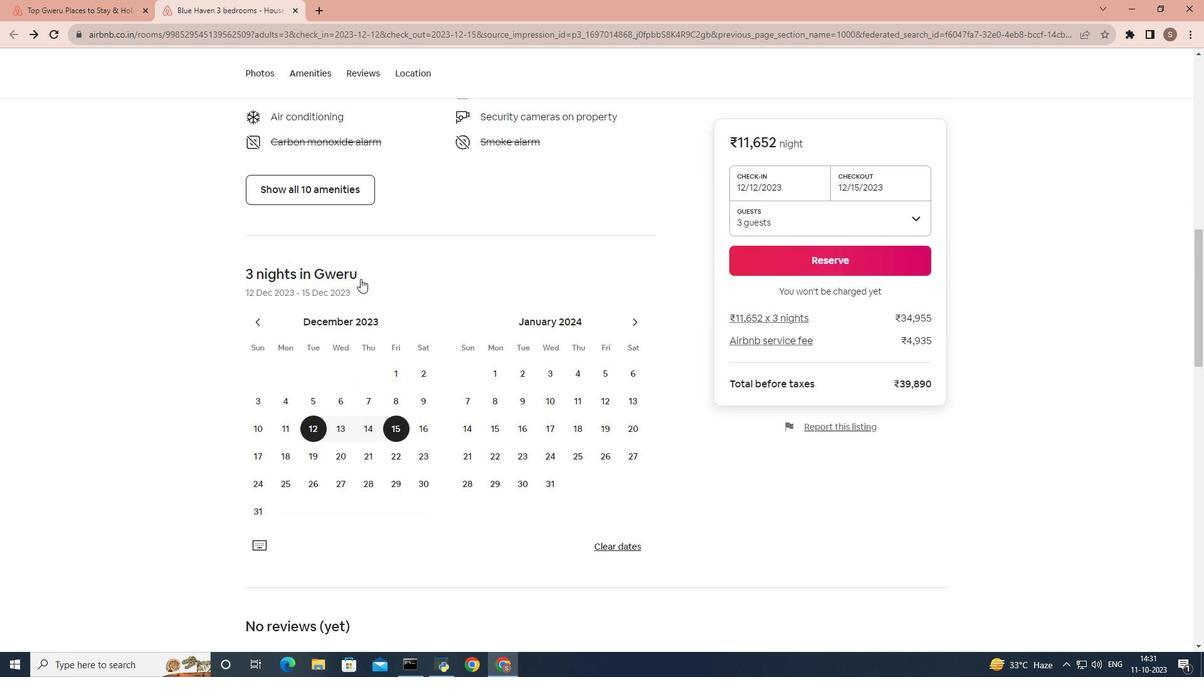 
Action: Mouse scrolled (360, 279) with delta (0, 0)
Screenshot: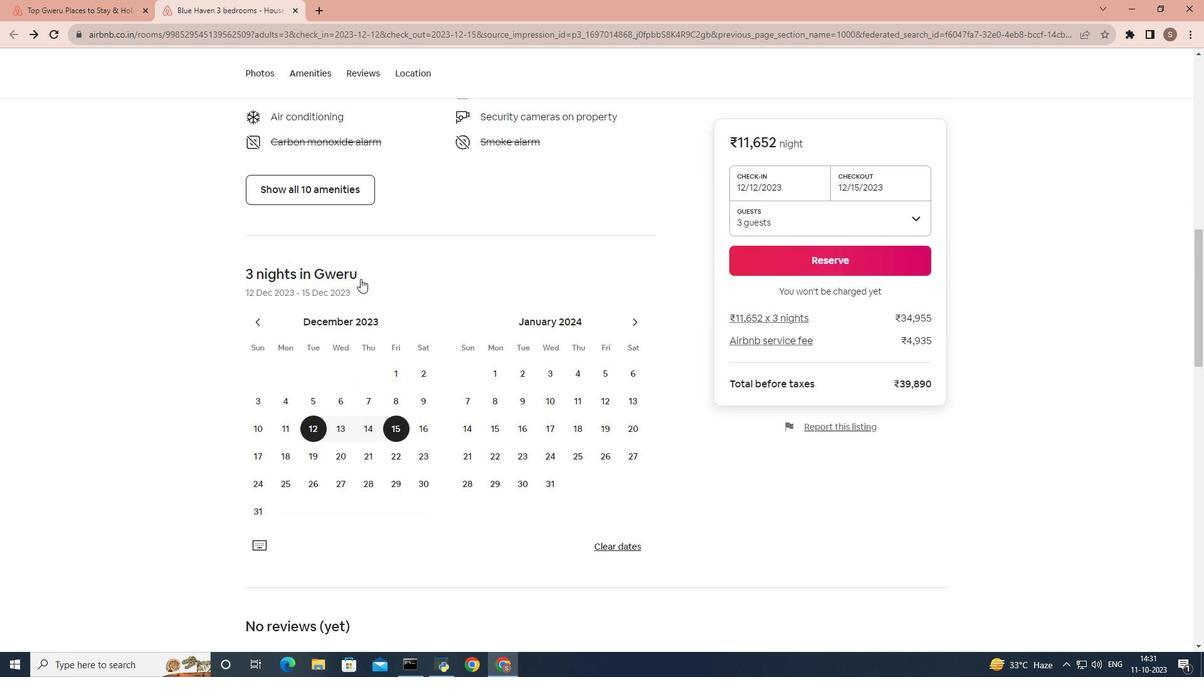 
Action: Mouse scrolled (360, 279) with delta (0, 0)
Screenshot: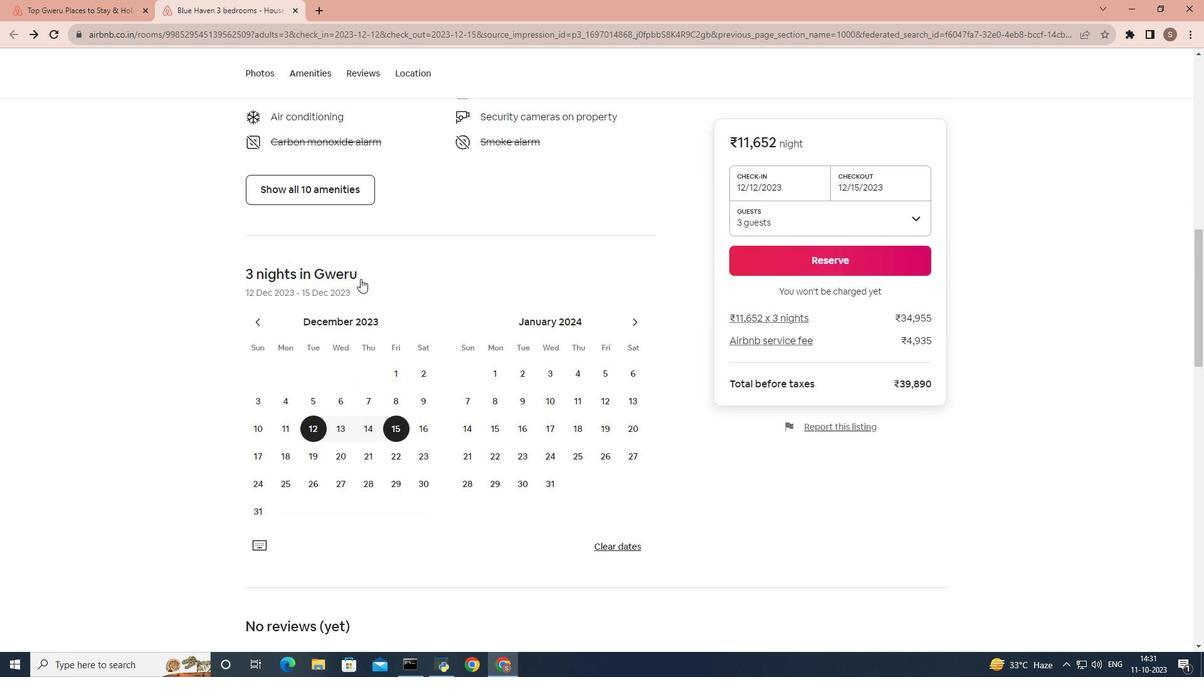 
Action: Mouse scrolled (360, 279) with delta (0, 0)
Screenshot: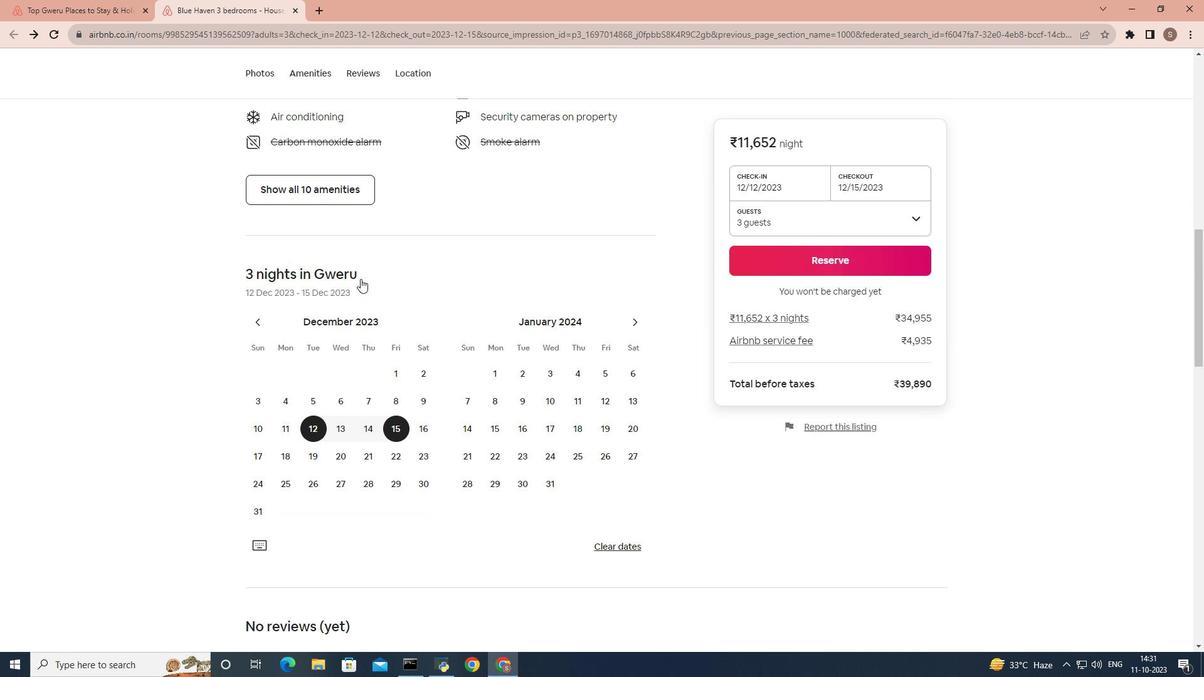 
Action: Mouse scrolled (360, 279) with delta (0, 0)
Screenshot: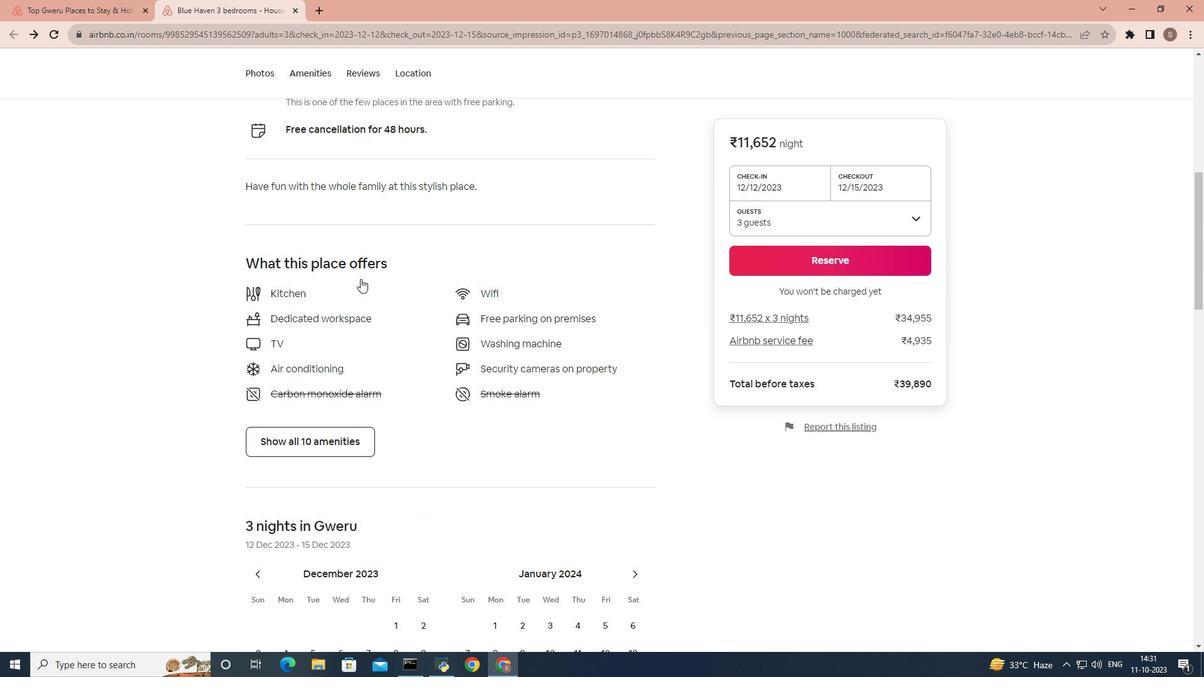 
Action: Mouse scrolled (360, 279) with delta (0, 0)
Screenshot: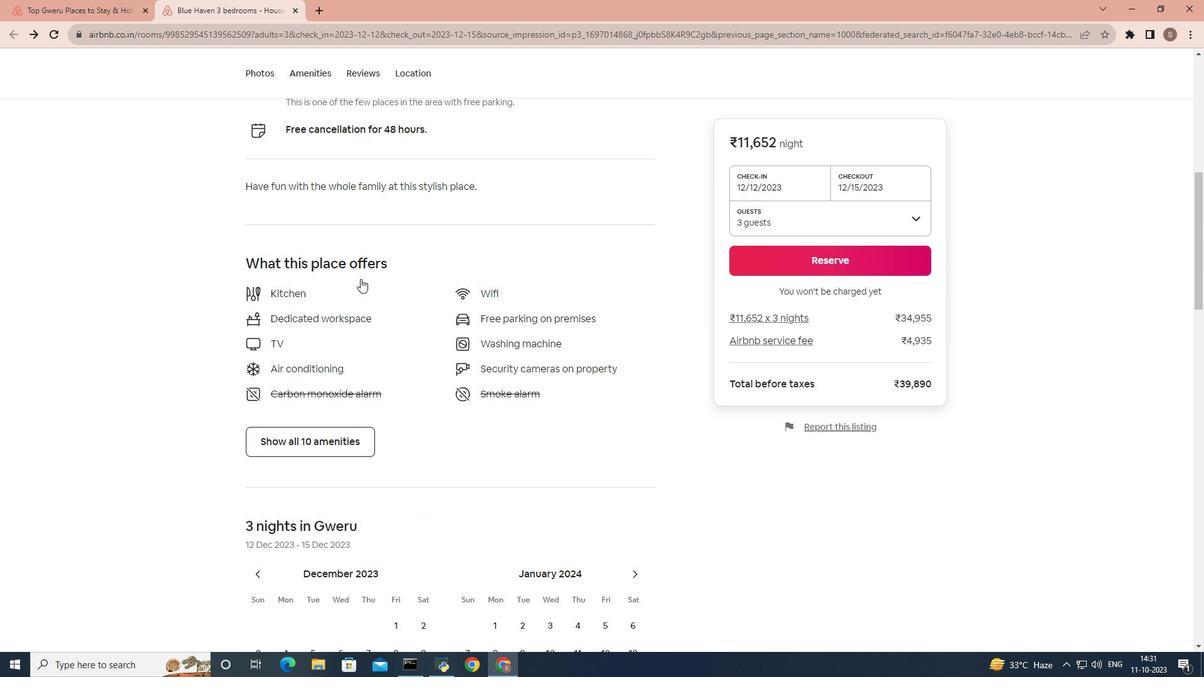 
Action: Mouse scrolled (360, 279) with delta (0, 0)
Screenshot: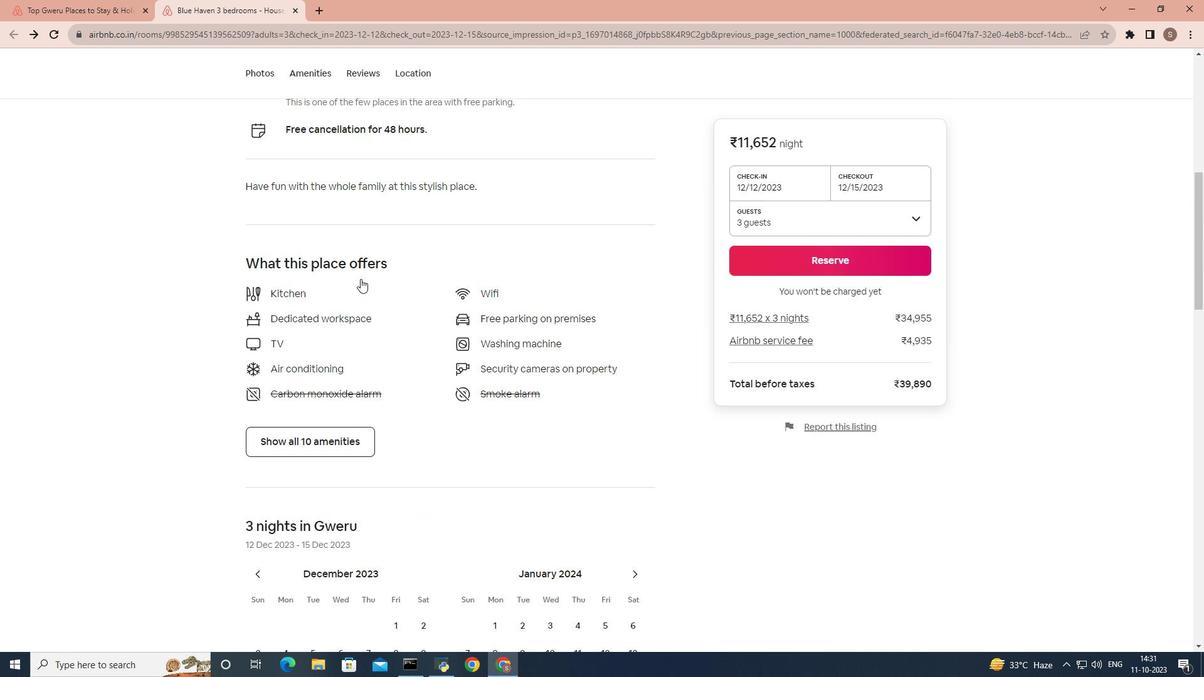 
Action: Mouse scrolled (360, 279) with delta (0, 0)
Screenshot: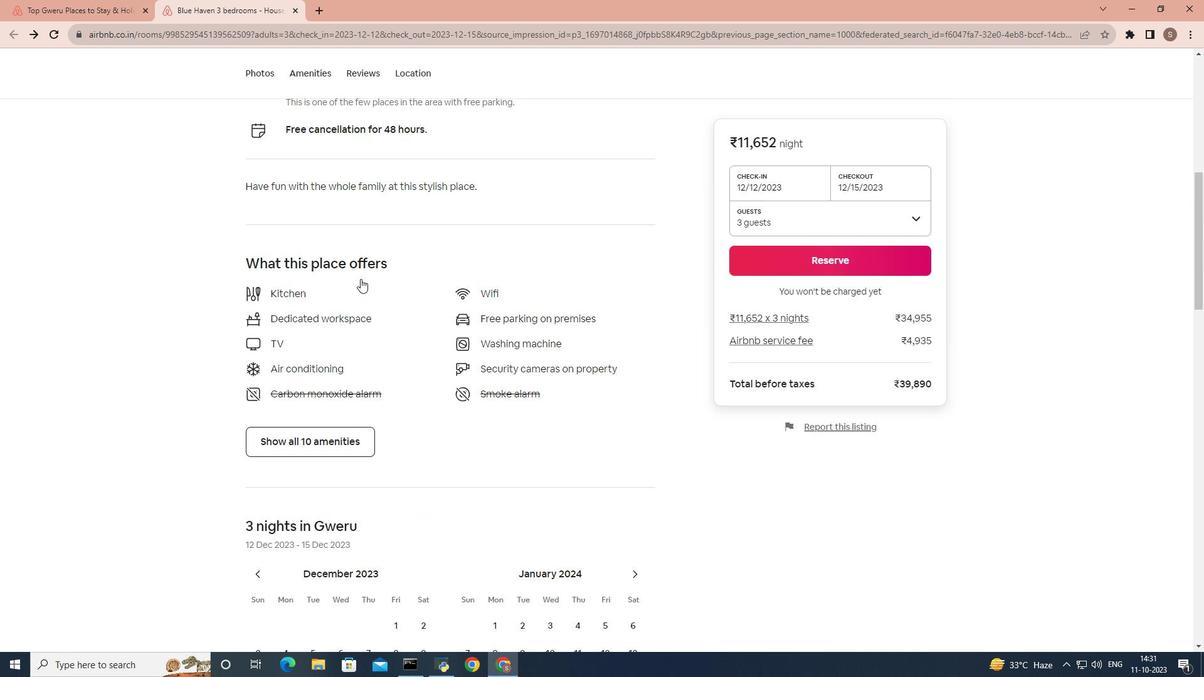 
Action: Mouse scrolled (360, 279) with delta (0, 0)
Screenshot: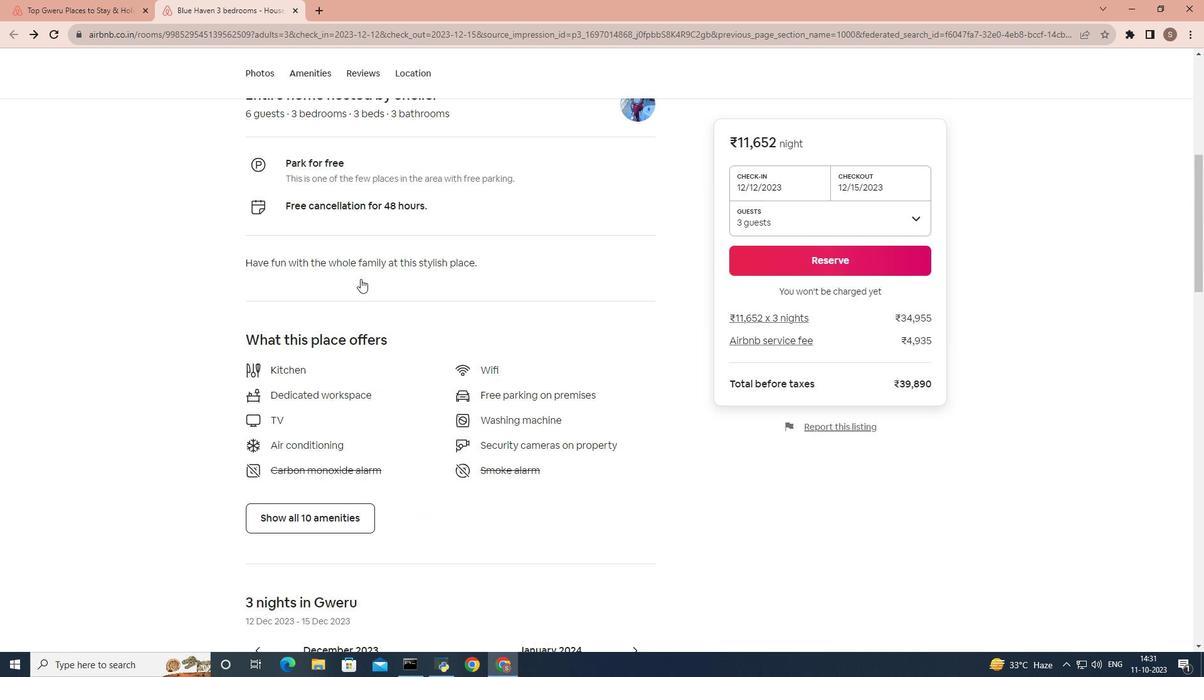 
Action: Mouse scrolled (360, 279) with delta (0, 0)
Screenshot: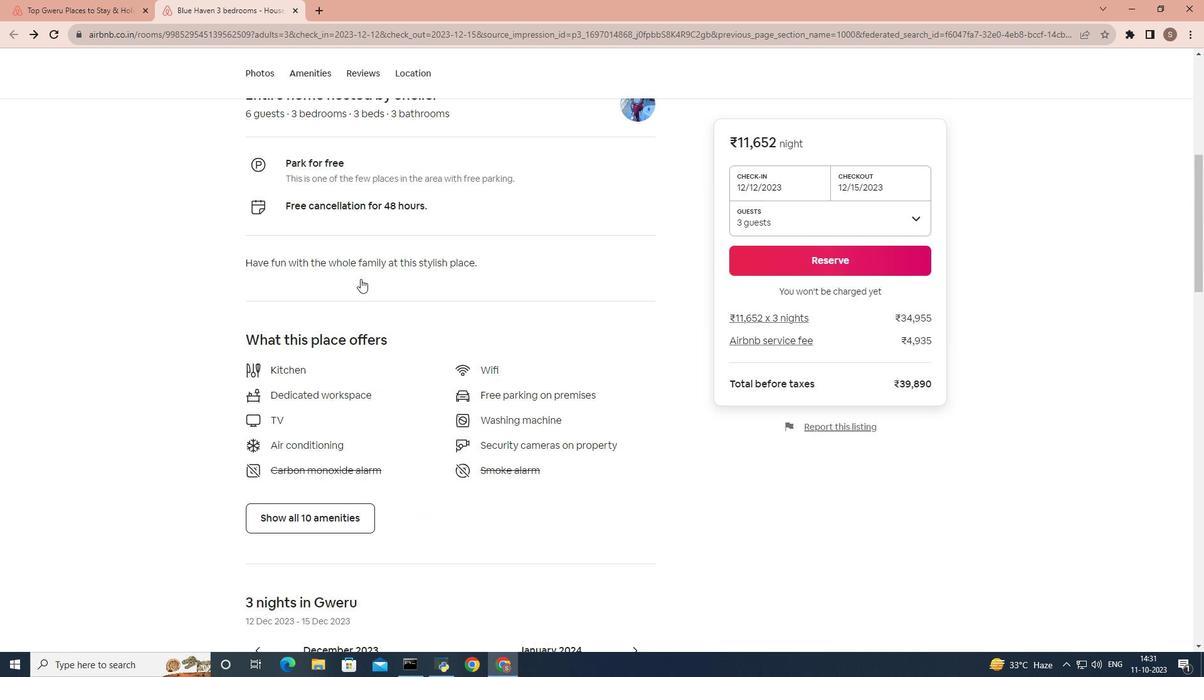 
Action: Mouse scrolled (360, 279) with delta (0, 0)
Screenshot: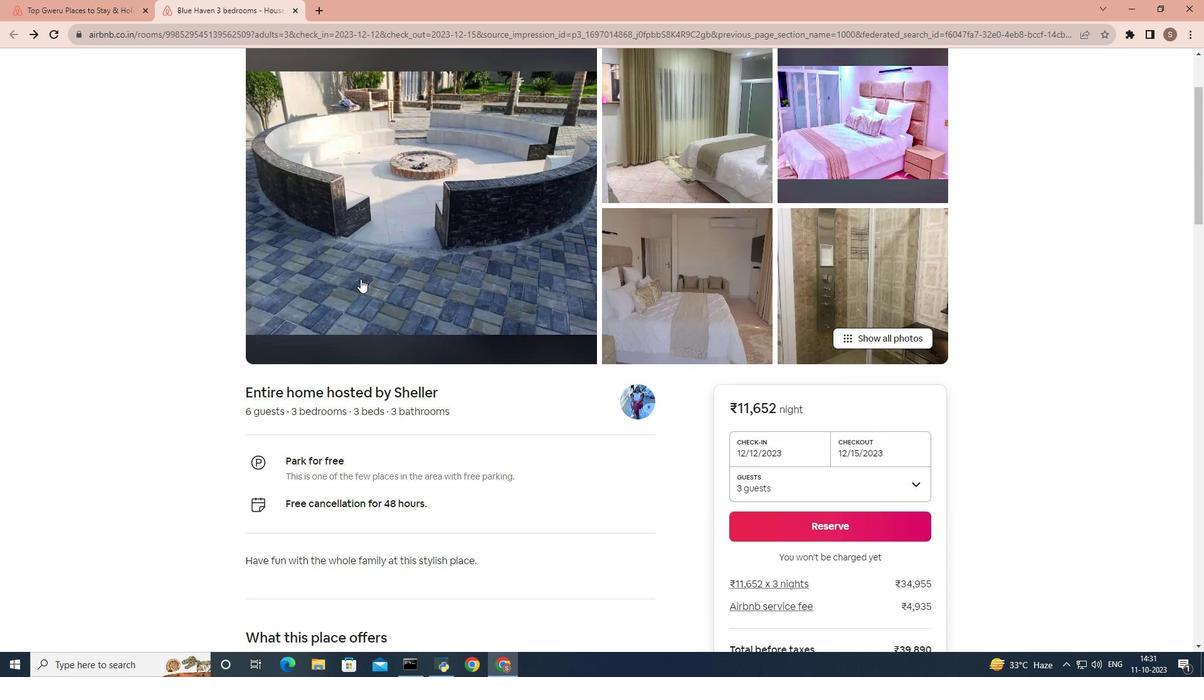 
Action: Mouse scrolled (360, 279) with delta (0, 0)
Screenshot: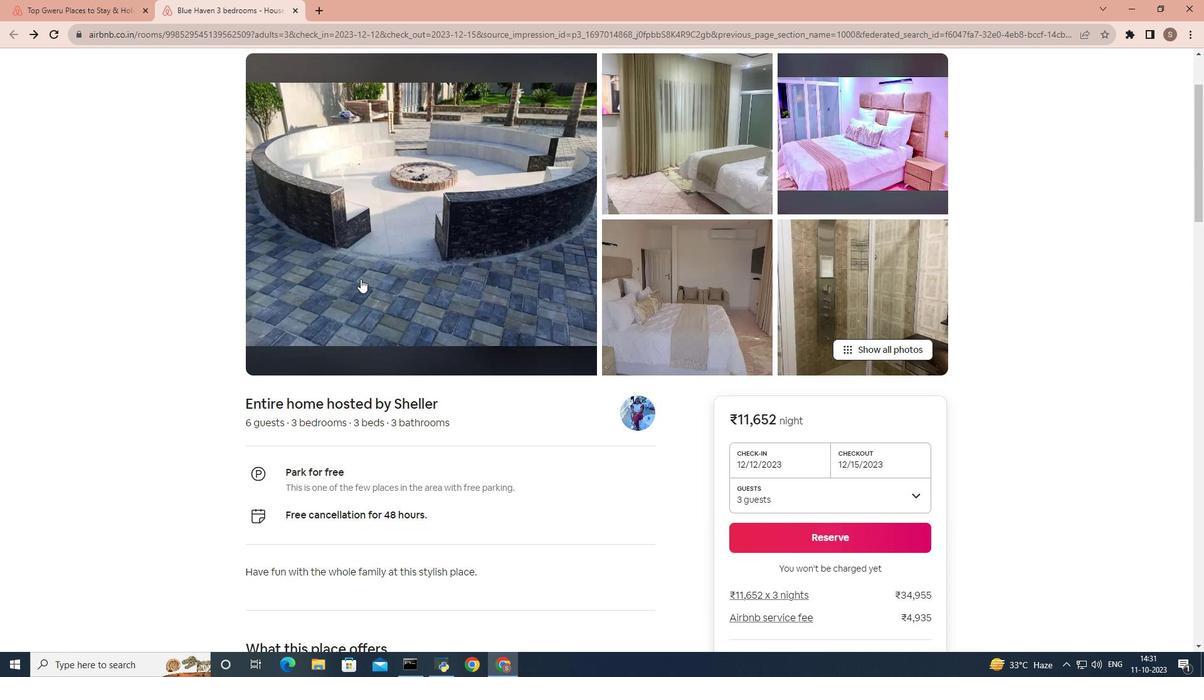 
Action: Mouse scrolled (360, 279) with delta (0, 0)
Screenshot: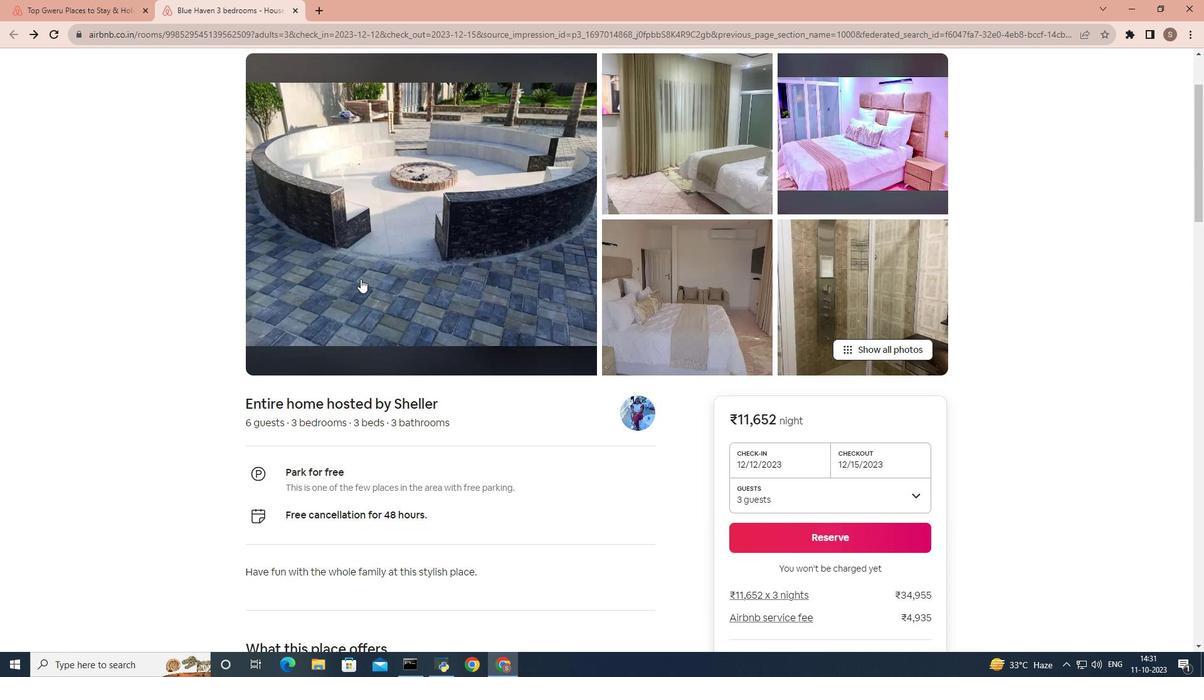
Action: Mouse scrolled (360, 279) with delta (0, 0)
Screenshot: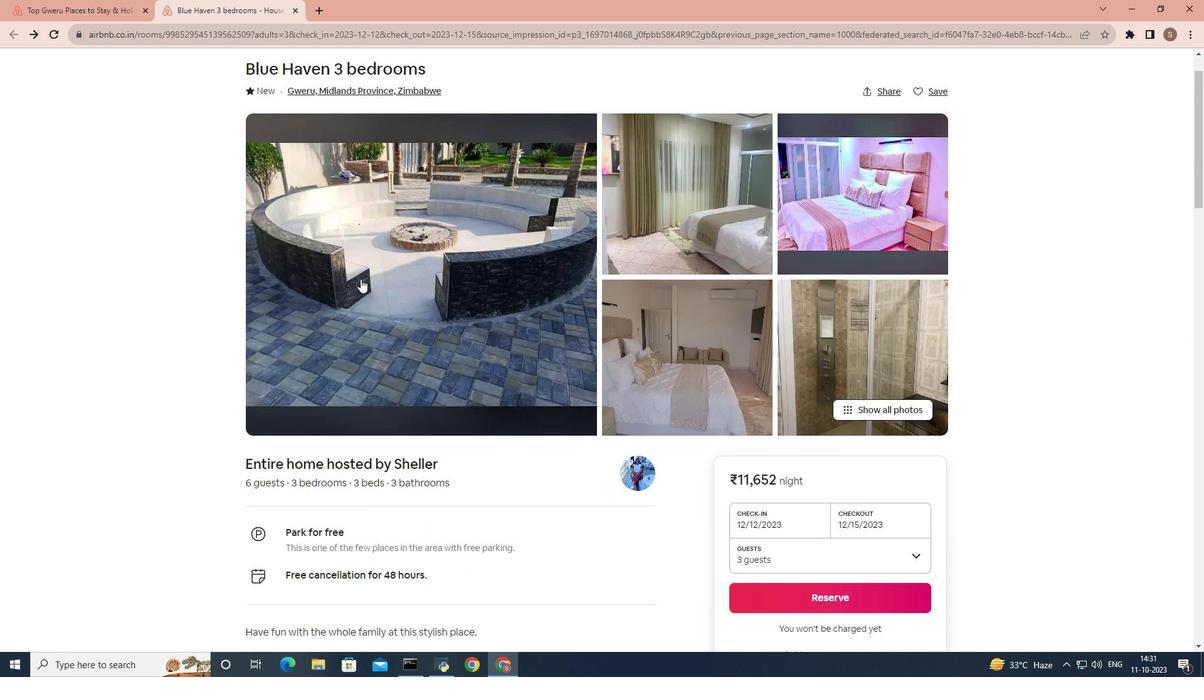 
Action: Mouse scrolled (360, 279) with delta (0, 0)
Screenshot: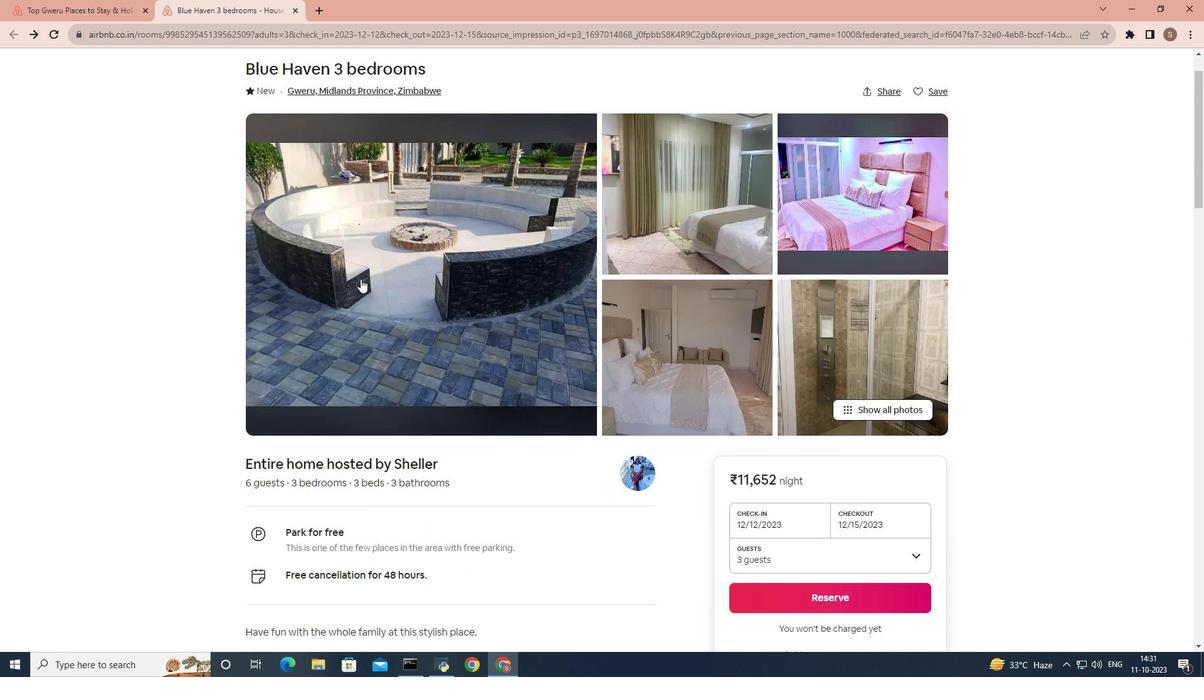 
Action: Mouse scrolled (360, 279) with delta (0, 0)
Screenshot: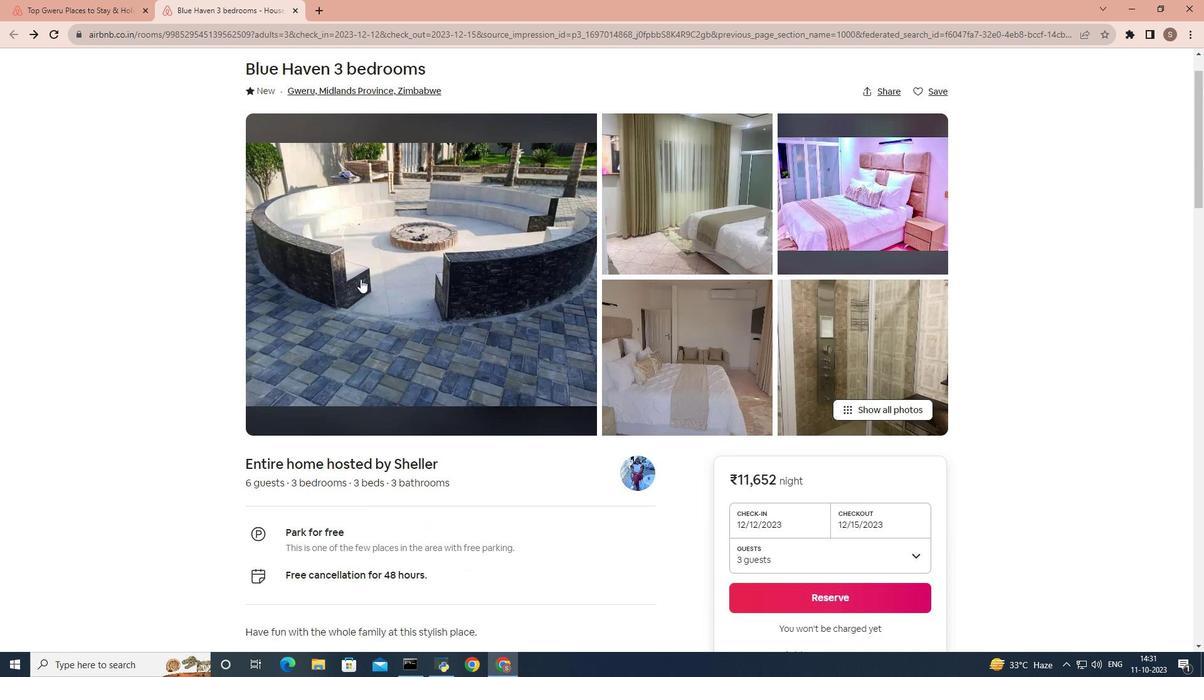 
Action: Mouse moved to (355, 297)
Screenshot: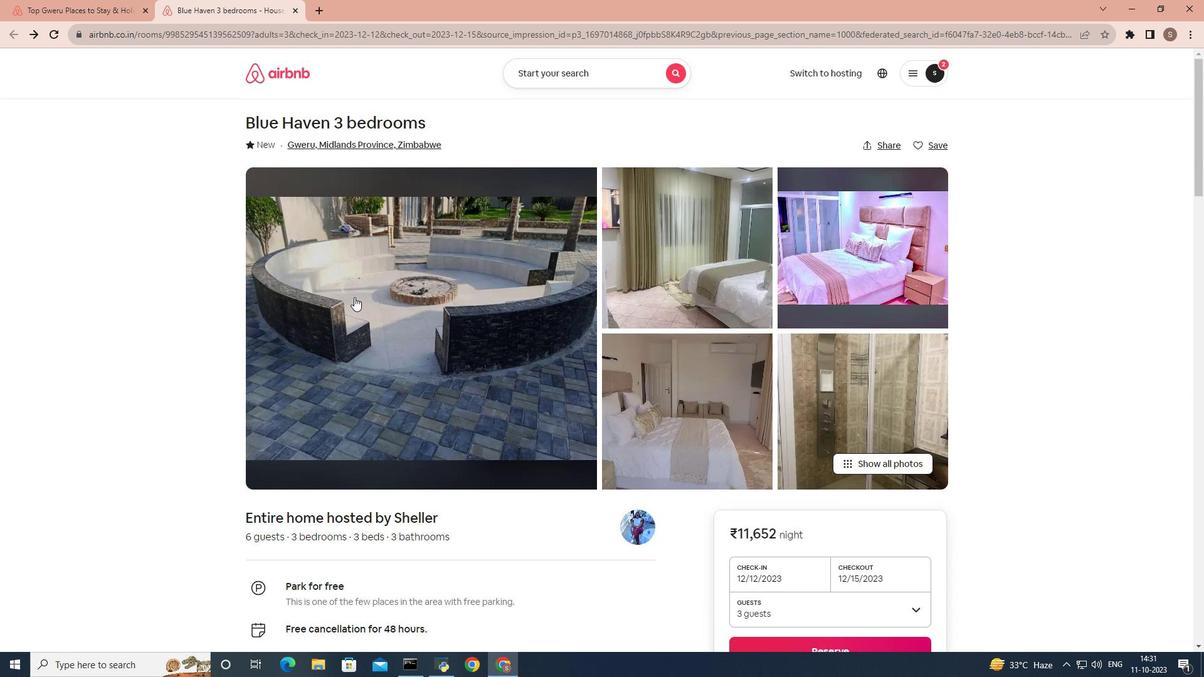 
Action: Mouse pressed left at (355, 297)
Screenshot: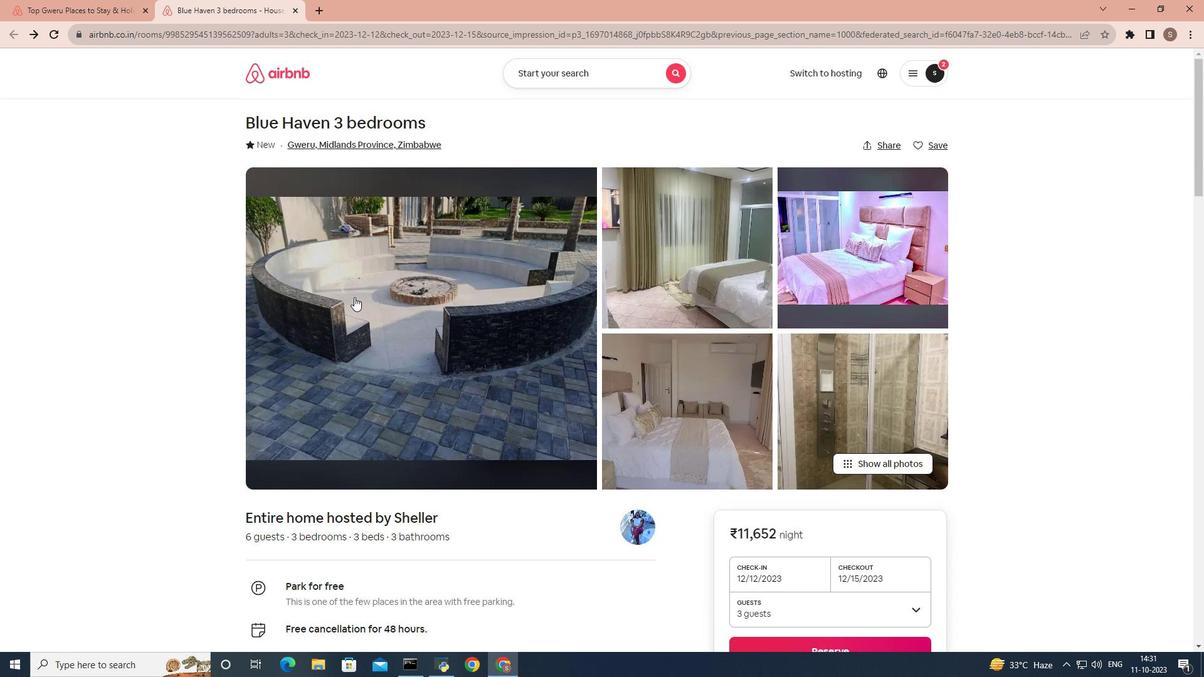 
Action: Mouse moved to (354, 297)
Screenshot: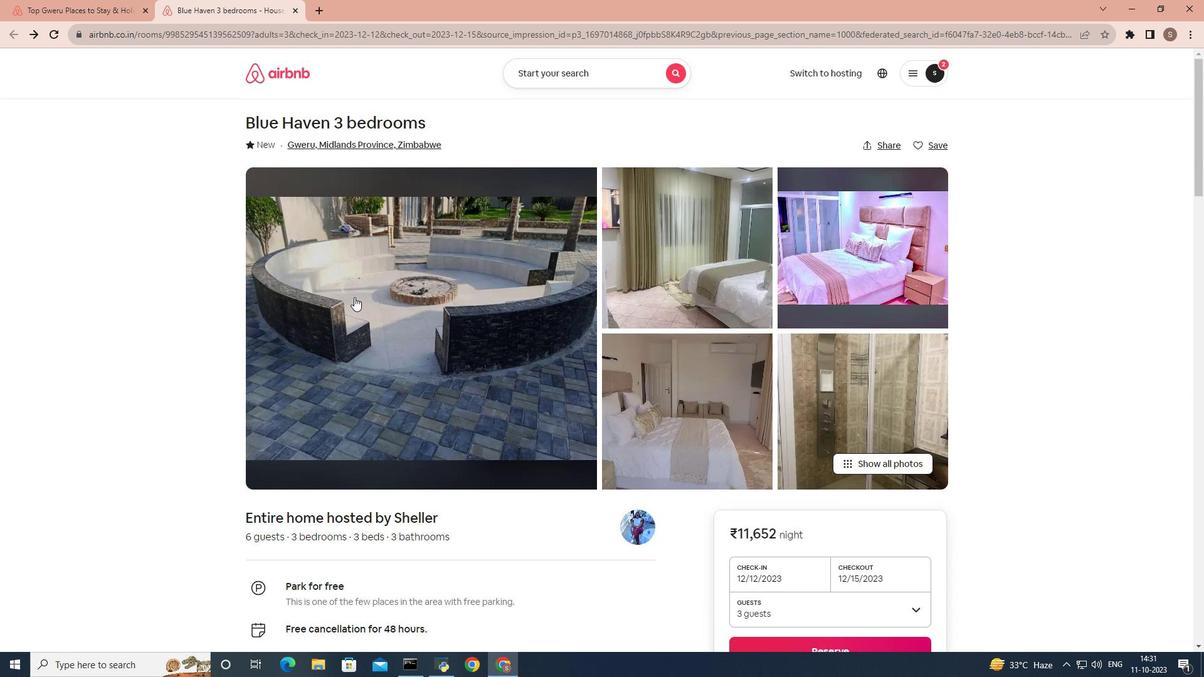 
Action: Mouse scrolled (354, 296) with delta (0, 0)
Screenshot: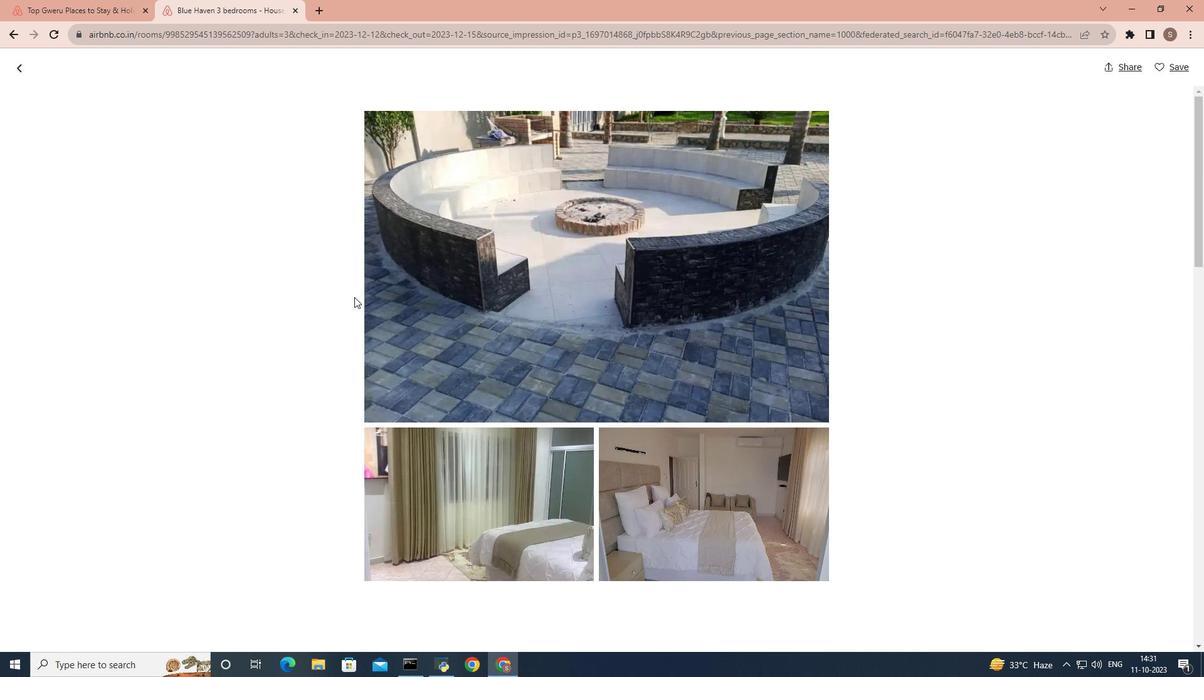 
Action: Mouse scrolled (354, 296) with delta (0, 0)
Screenshot: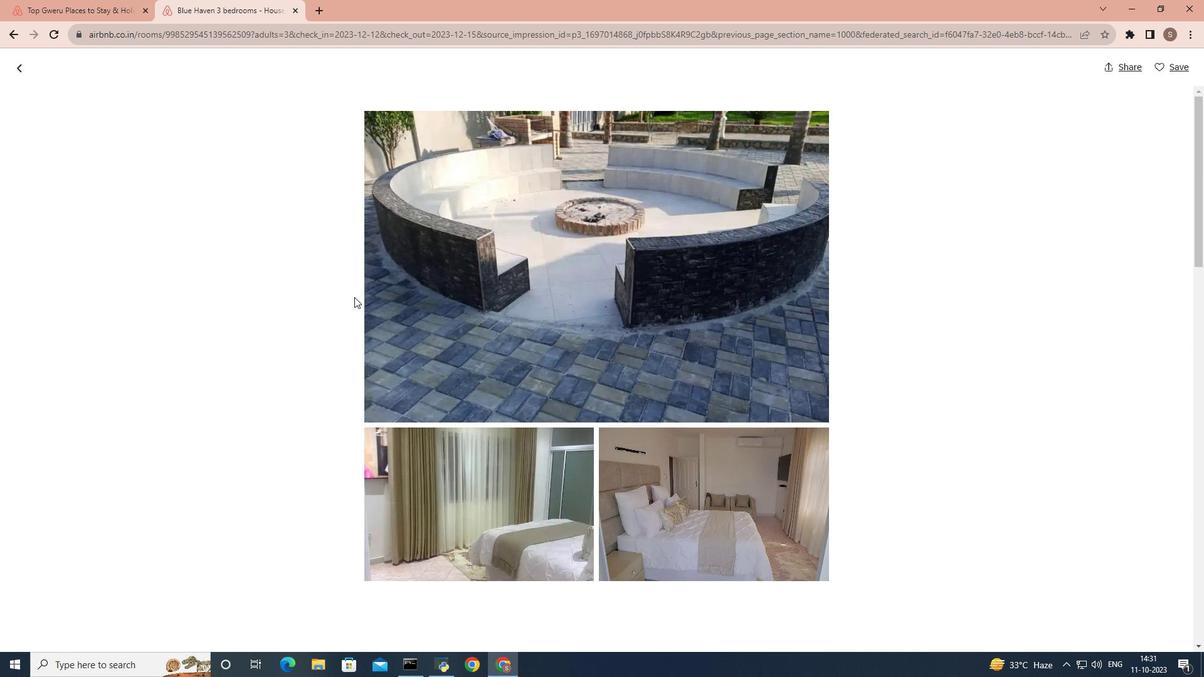 
Action: Mouse scrolled (354, 296) with delta (0, 0)
Screenshot: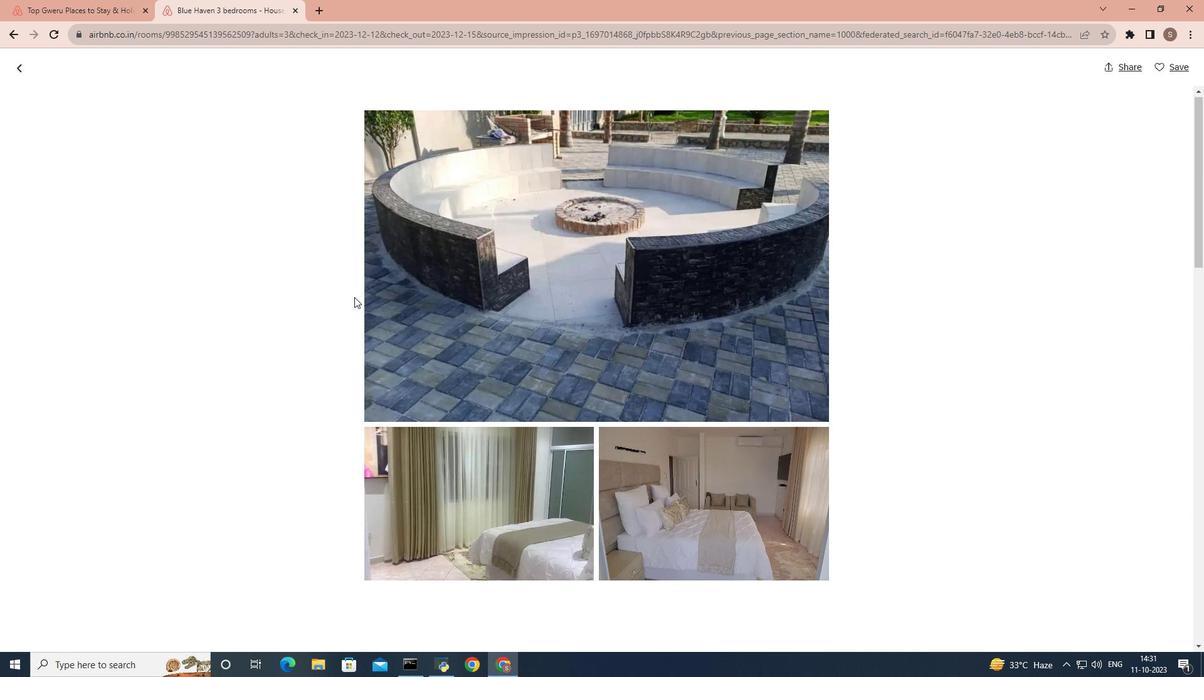 
Action: Mouse scrolled (354, 296) with delta (0, 0)
Screenshot: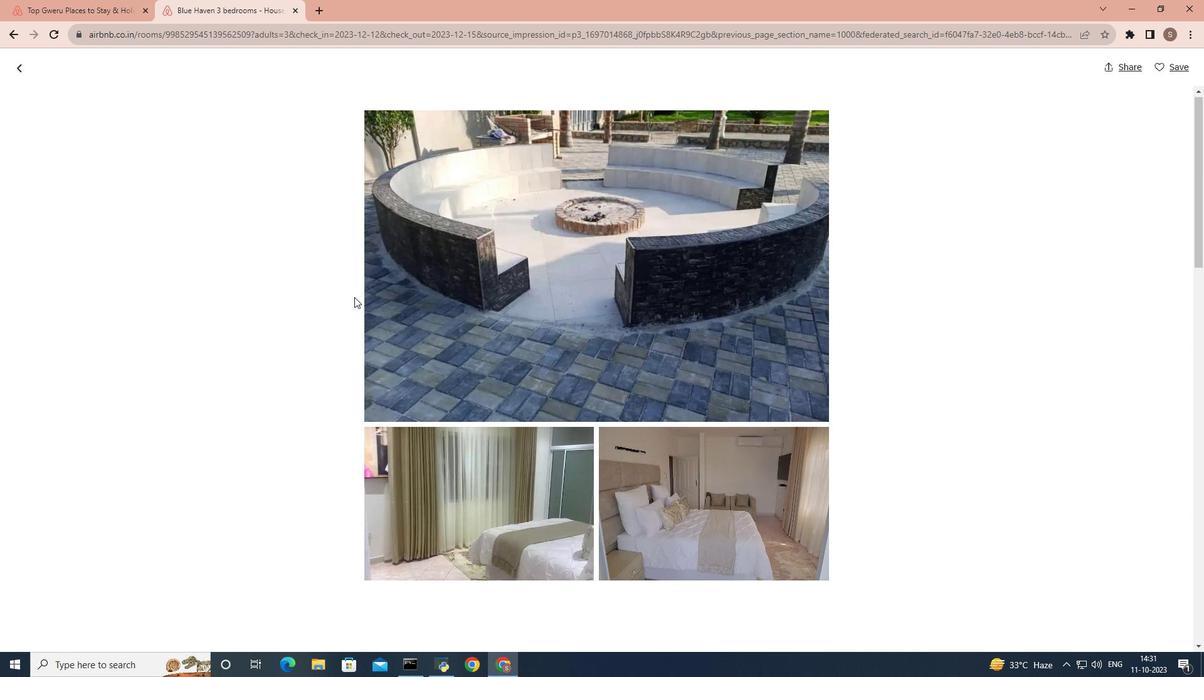 
Action: Mouse scrolled (354, 296) with delta (0, 0)
Screenshot: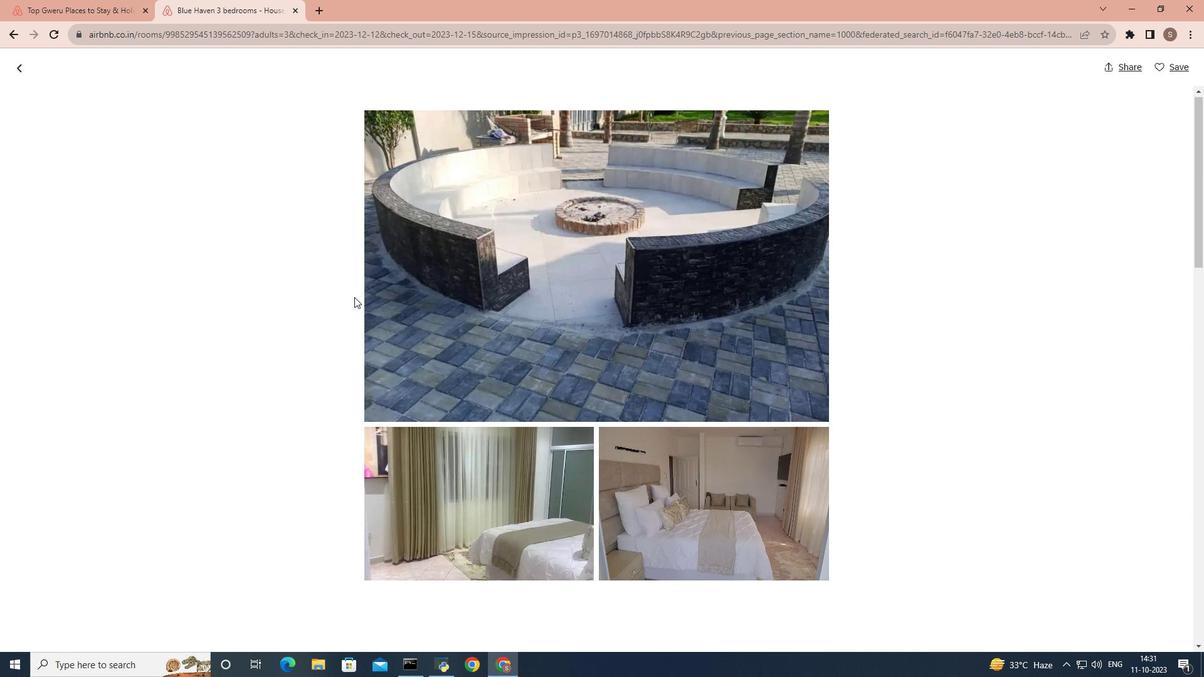 
Action: Mouse scrolled (354, 296) with delta (0, 0)
Screenshot: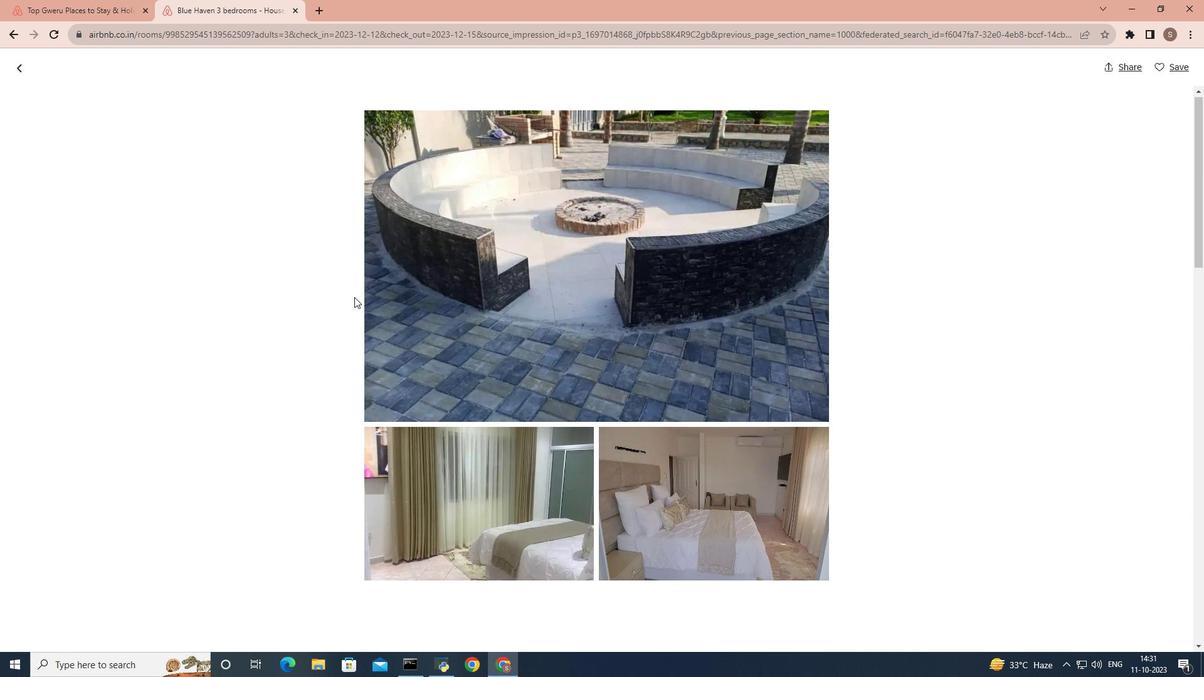
Action: Mouse scrolled (354, 296) with delta (0, 0)
Screenshot: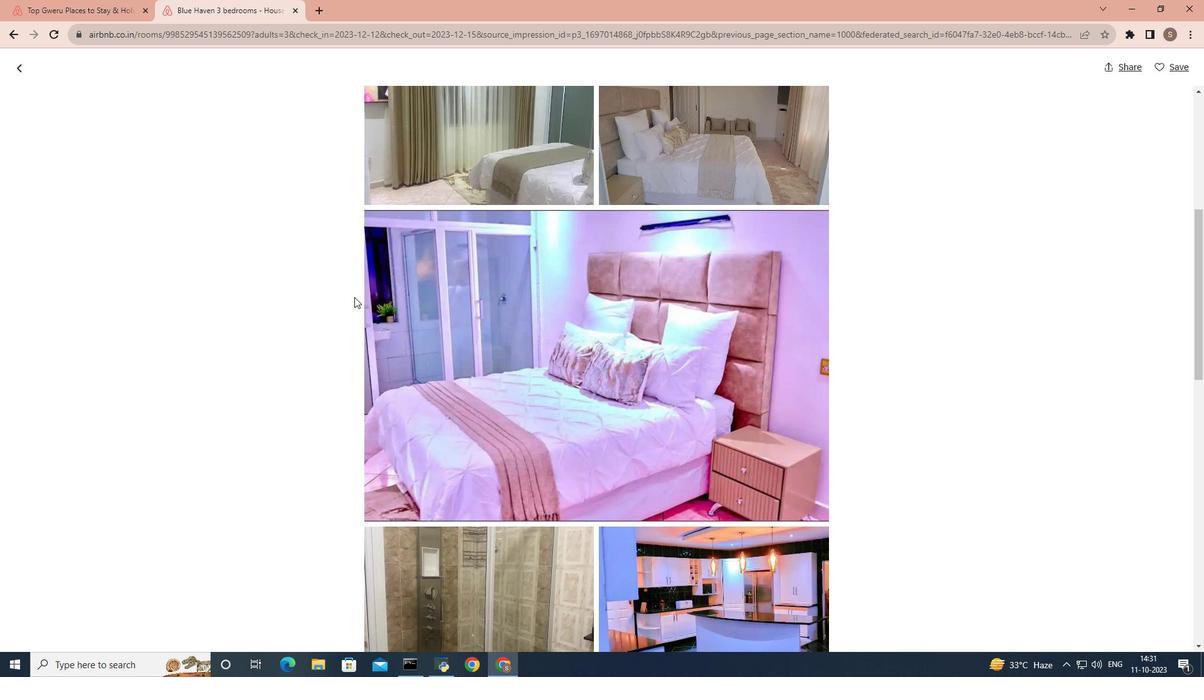 
Action: Mouse scrolled (354, 296) with delta (0, 0)
Screenshot: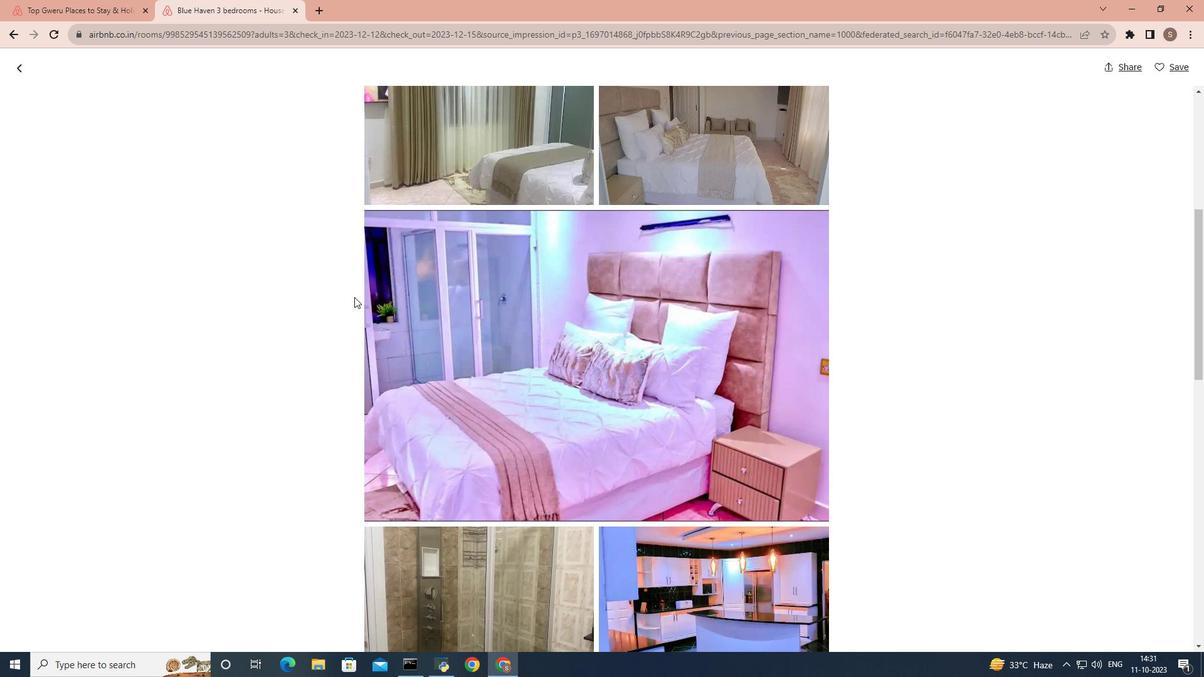 
Action: Mouse scrolled (354, 296) with delta (0, 0)
Screenshot: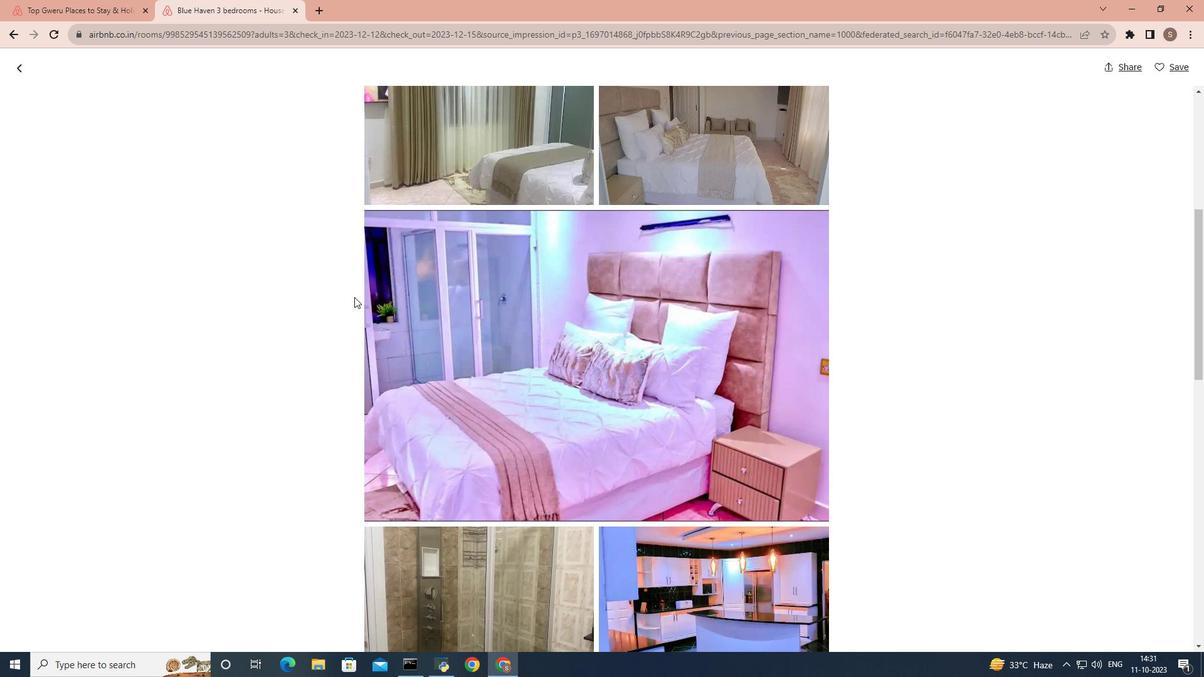 
Action: Mouse scrolled (354, 296) with delta (0, 0)
Screenshot: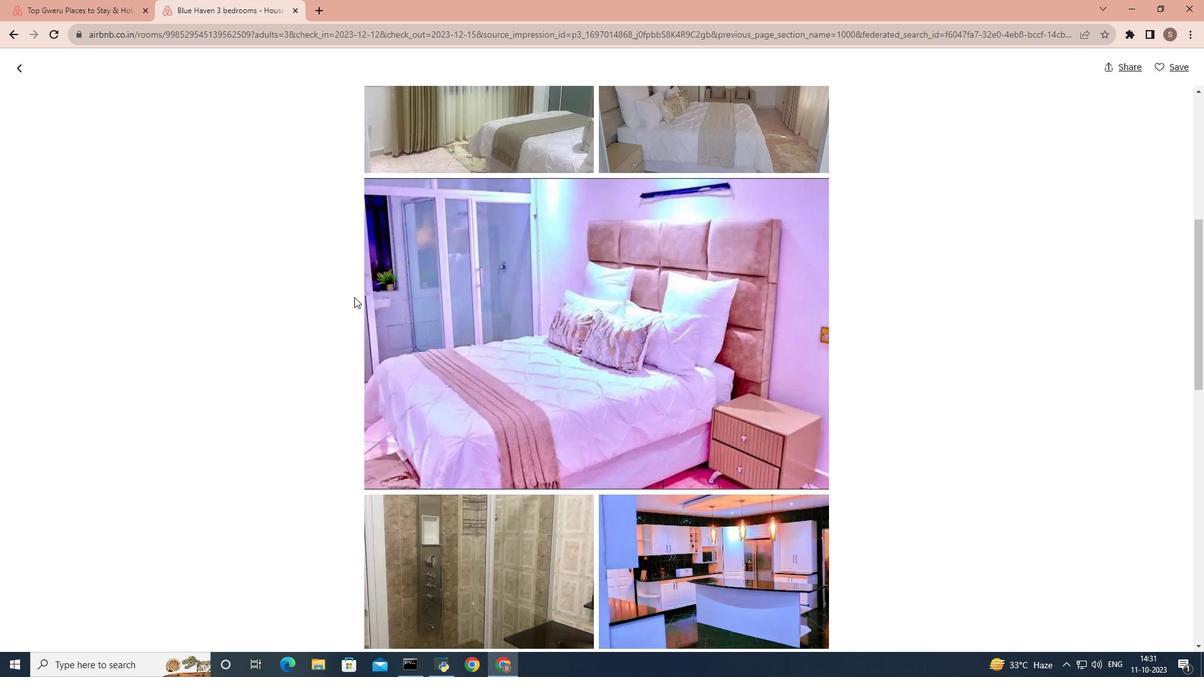 
Action: Mouse scrolled (354, 296) with delta (0, 0)
Screenshot: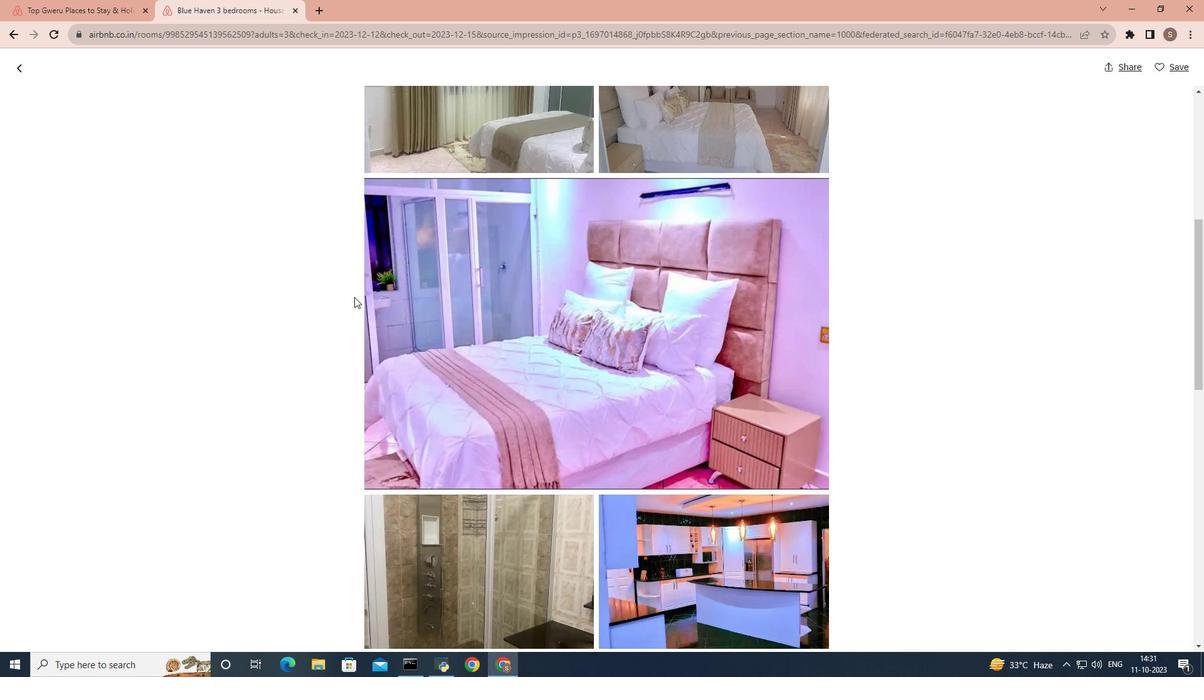 
Action: Mouse scrolled (354, 296) with delta (0, 0)
Screenshot: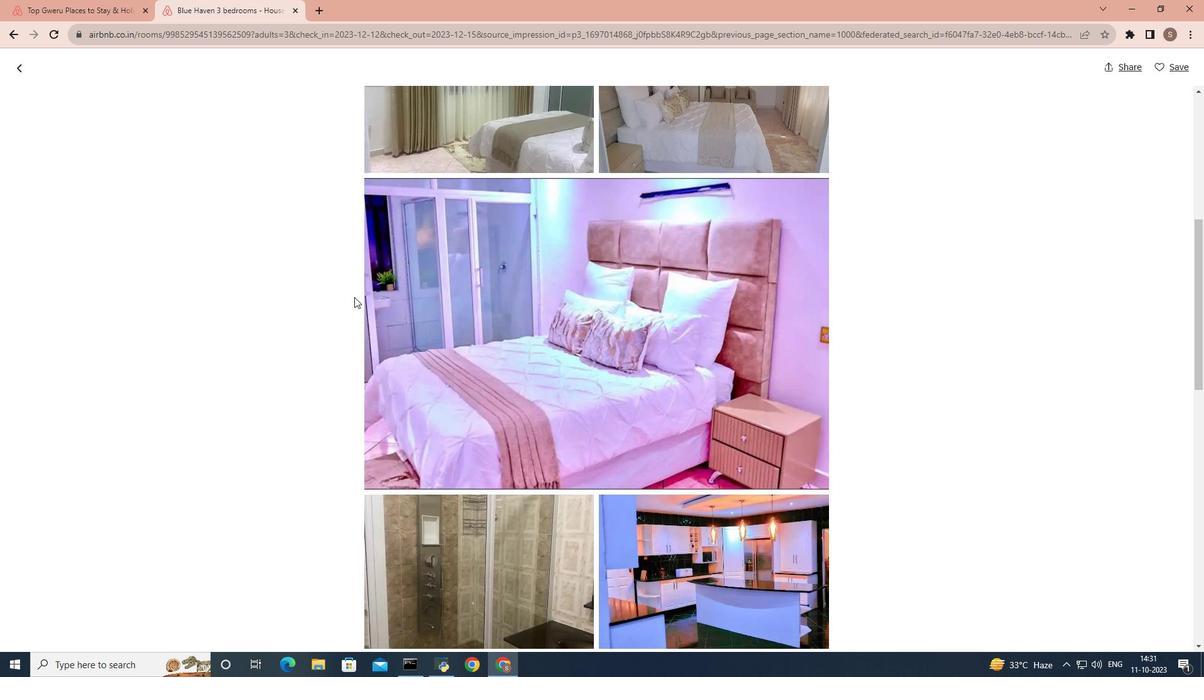 
Action: Mouse scrolled (354, 297) with delta (0, 0)
Screenshot: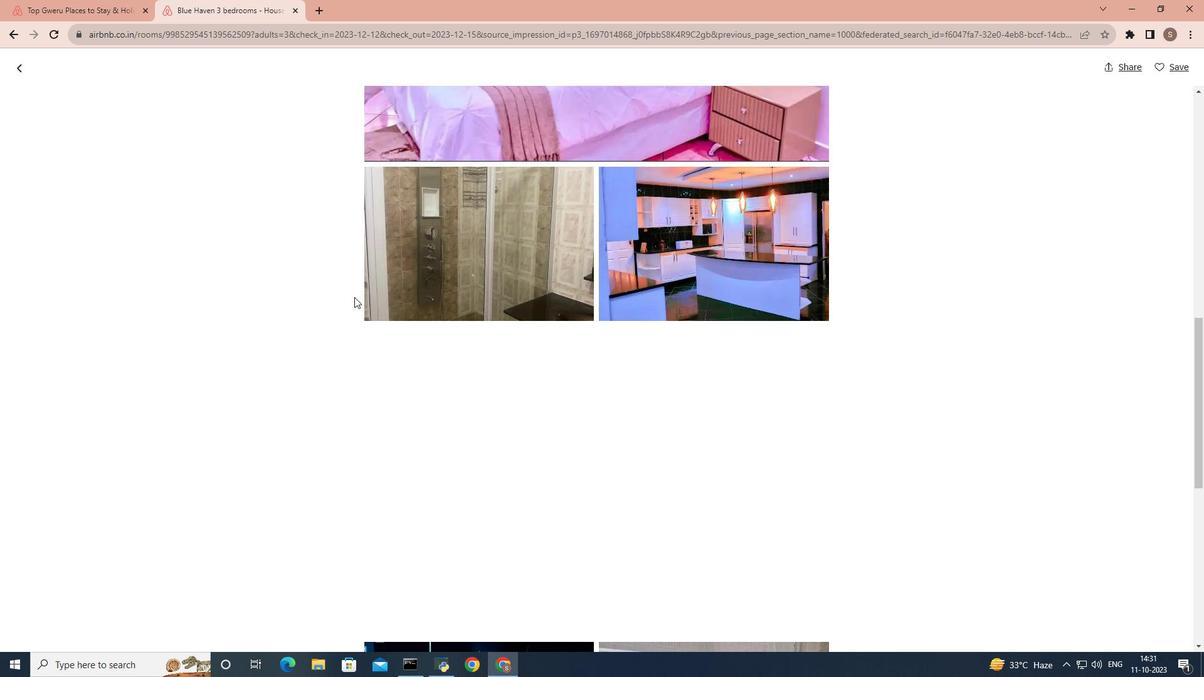 
Action: Mouse scrolled (354, 296) with delta (0, 0)
Screenshot: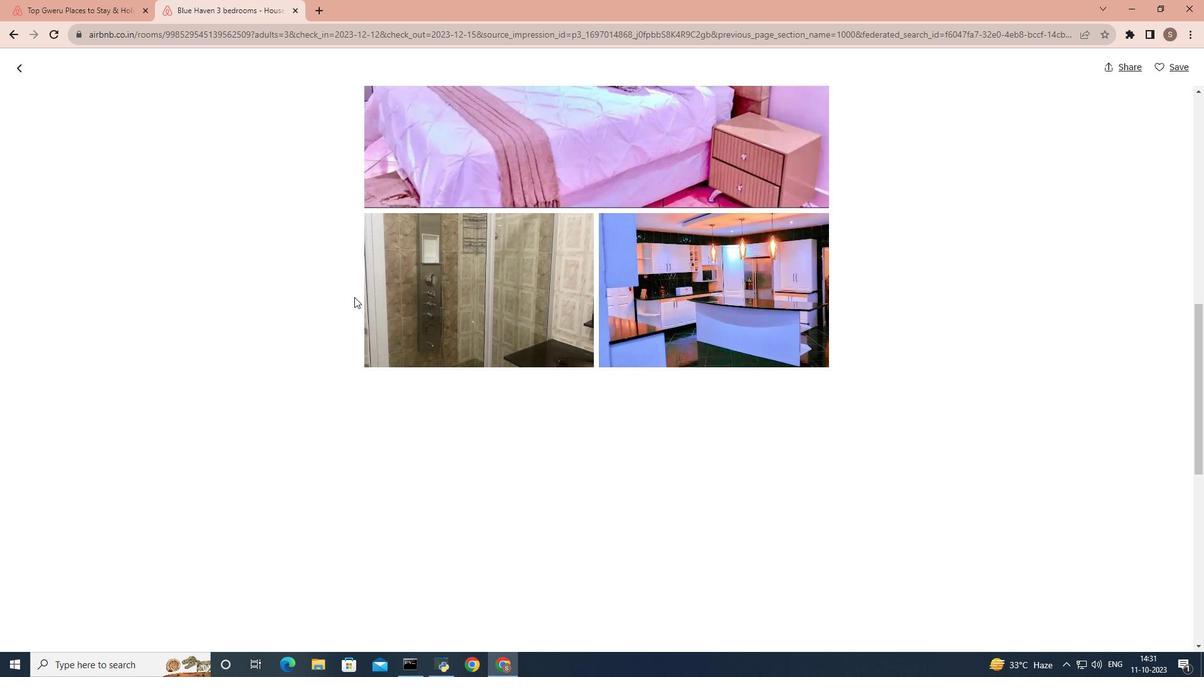 
Action: Mouse scrolled (354, 296) with delta (0, 0)
Screenshot: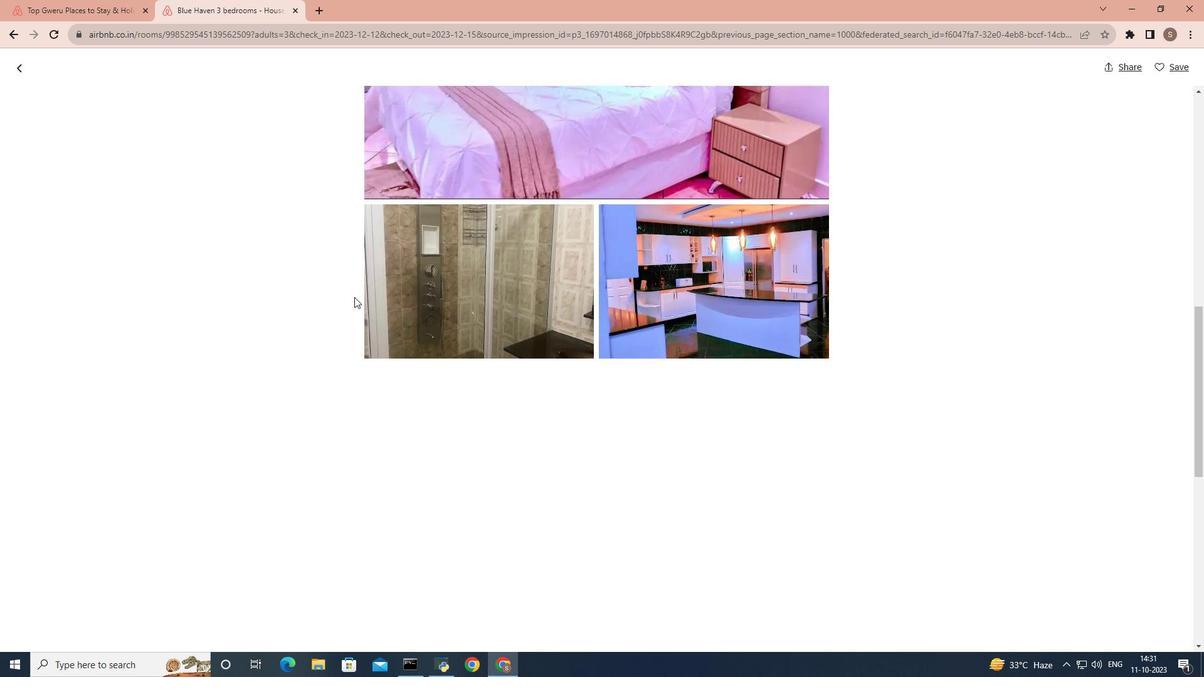 
Action: Mouse scrolled (354, 296) with delta (0, 0)
Screenshot: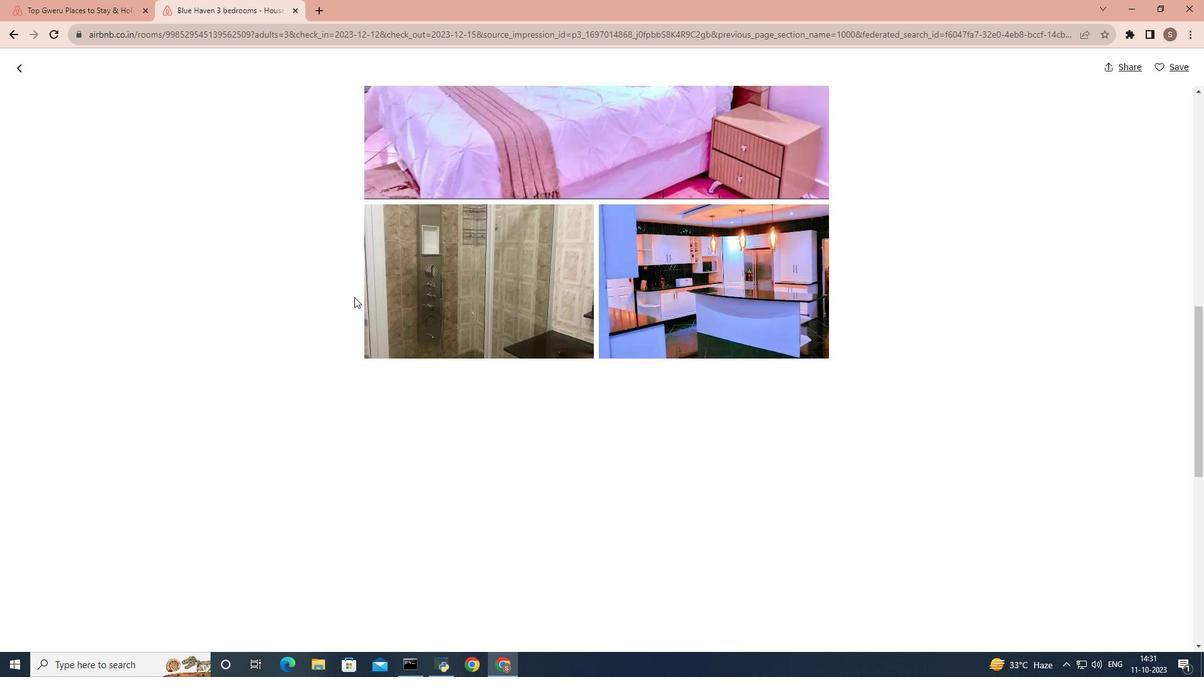
Action: Mouse scrolled (354, 296) with delta (0, 0)
Screenshot: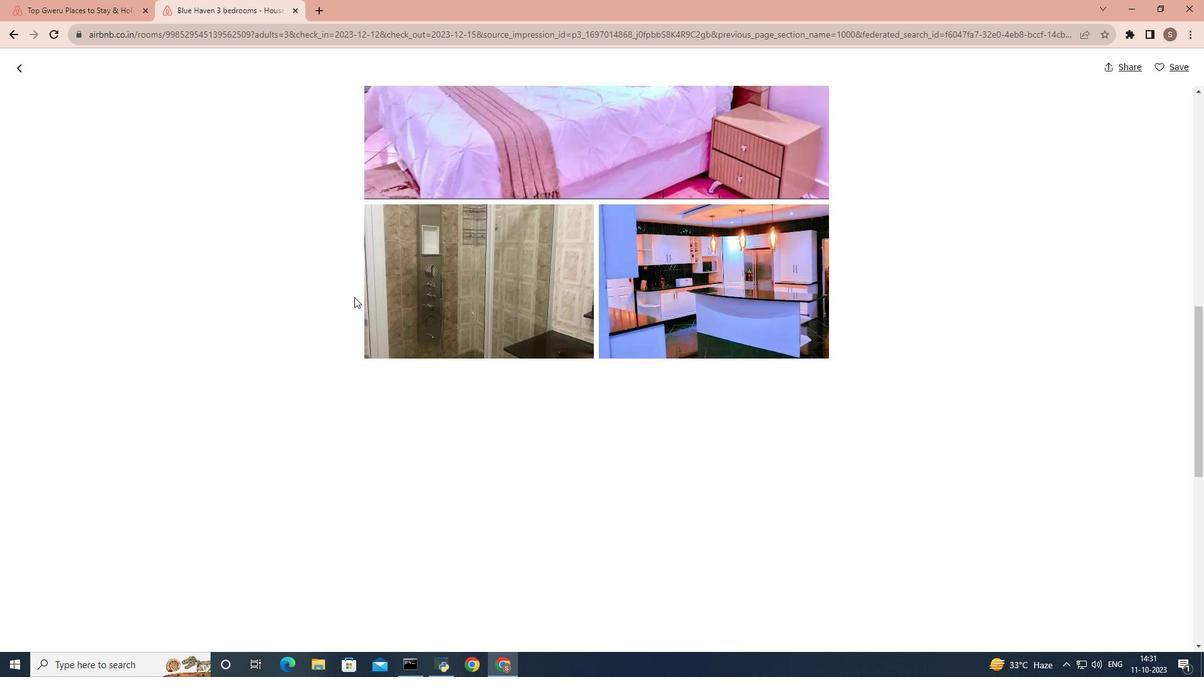 
Action: Mouse scrolled (354, 296) with delta (0, 0)
Screenshot: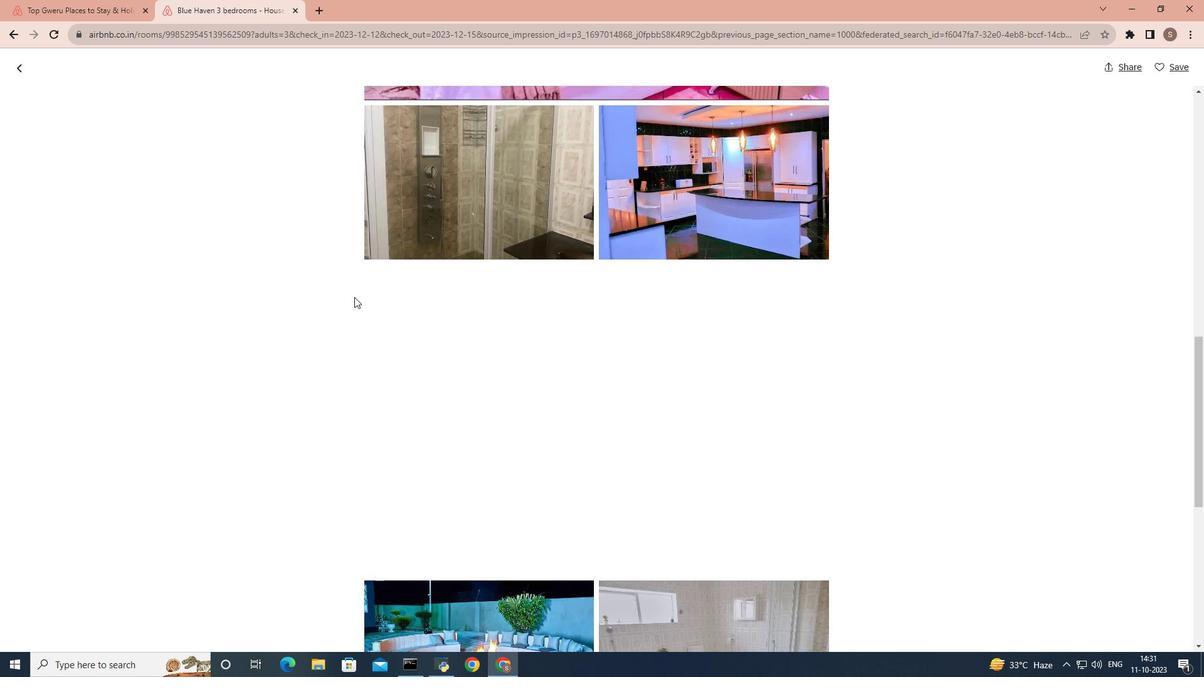 
Action: Mouse scrolled (354, 296) with delta (0, 0)
Screenshot: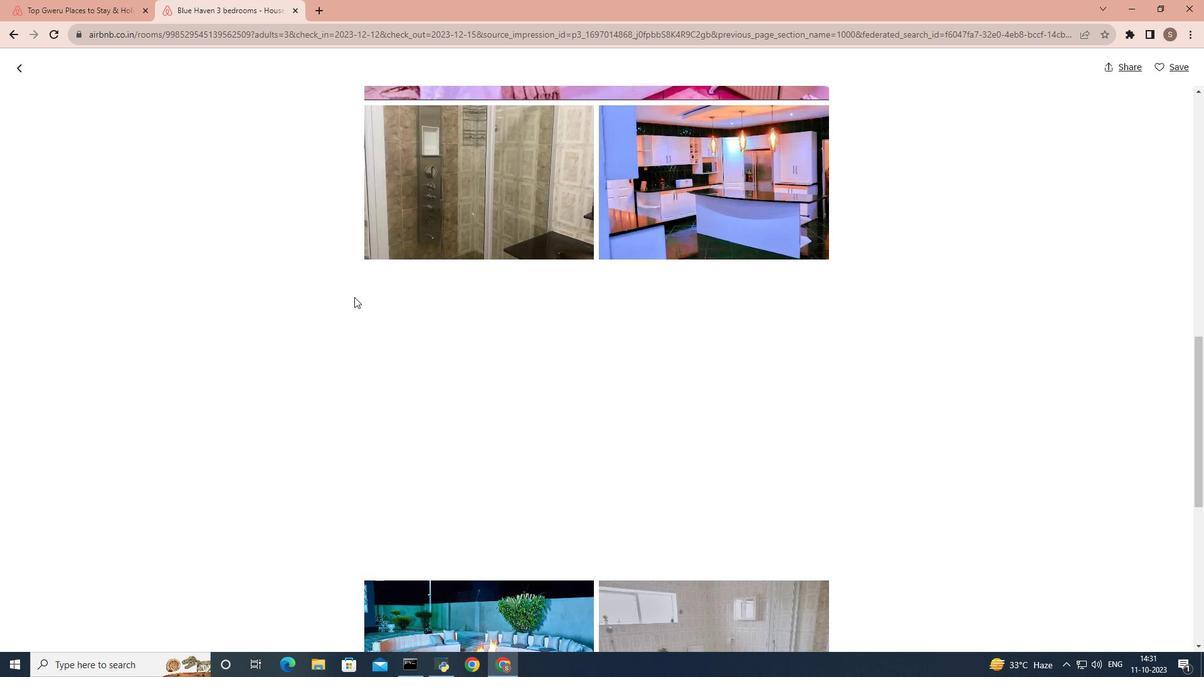 
Action: Mouse scrolled (354, 297) with delta (0, 0)
Screenshot: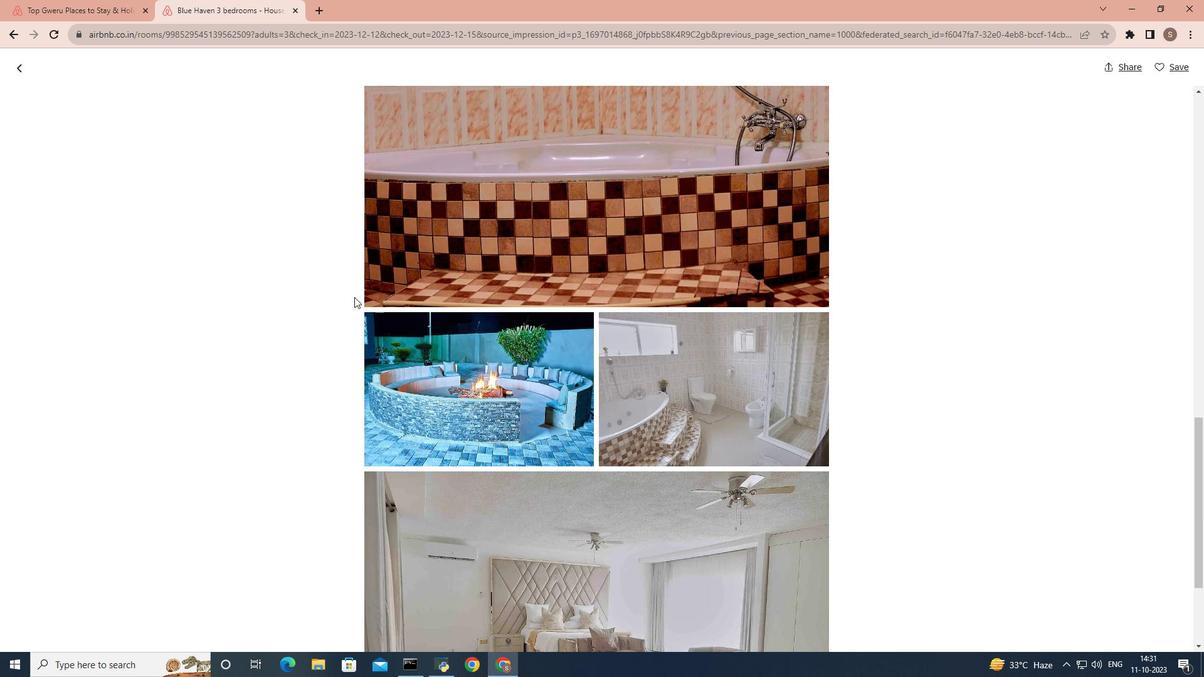 
Action: Mouse scrolled (354, 297) with delta (0, 0)
Screenshot: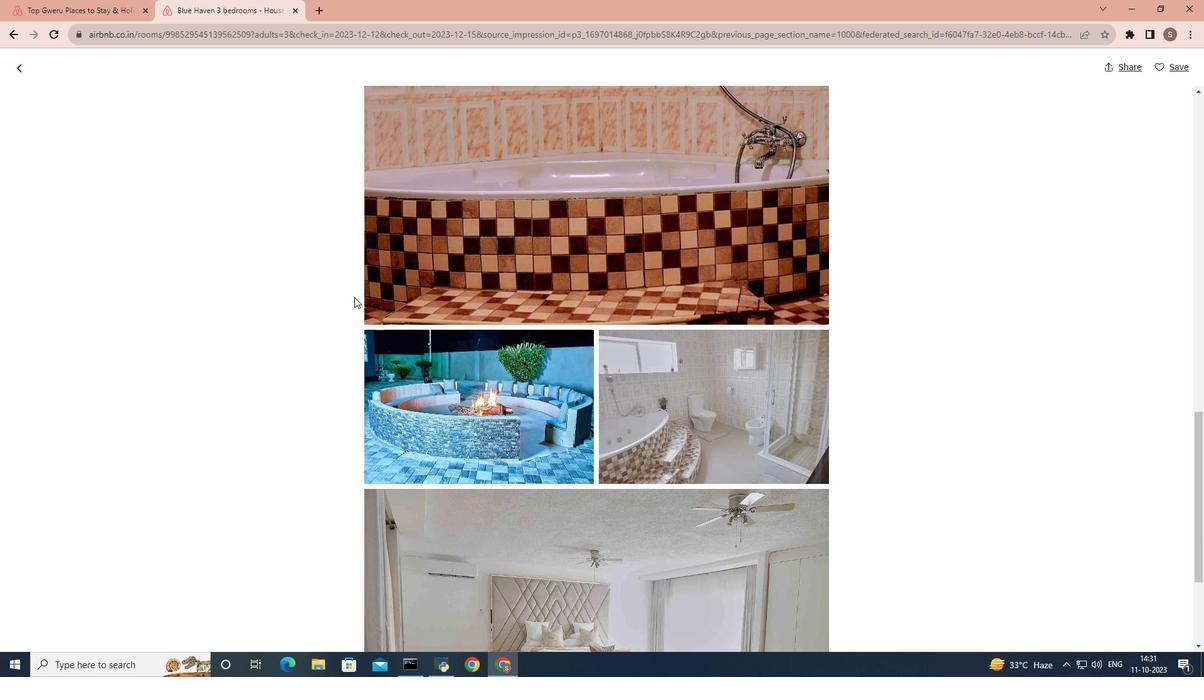 
Action: Mouse scrolled (354, 297) with delta (0, 0)
Screenshot: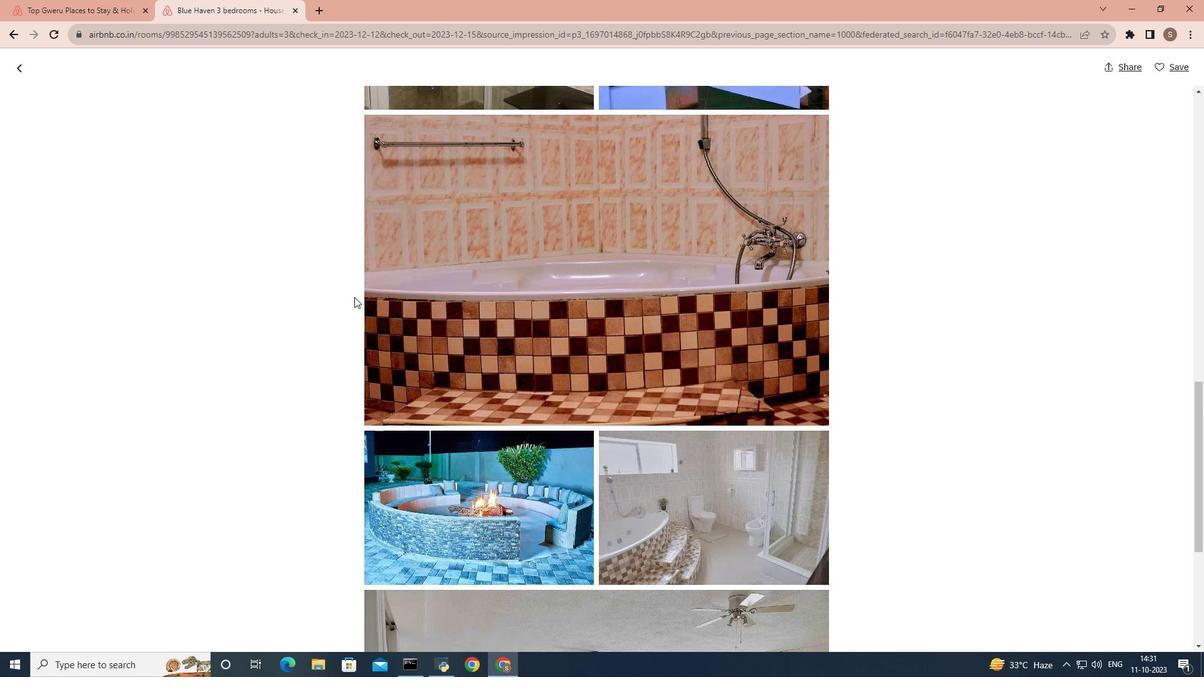 
Action: Mouse scrolled (354, 296) with delta (0, 0)
Screenshot: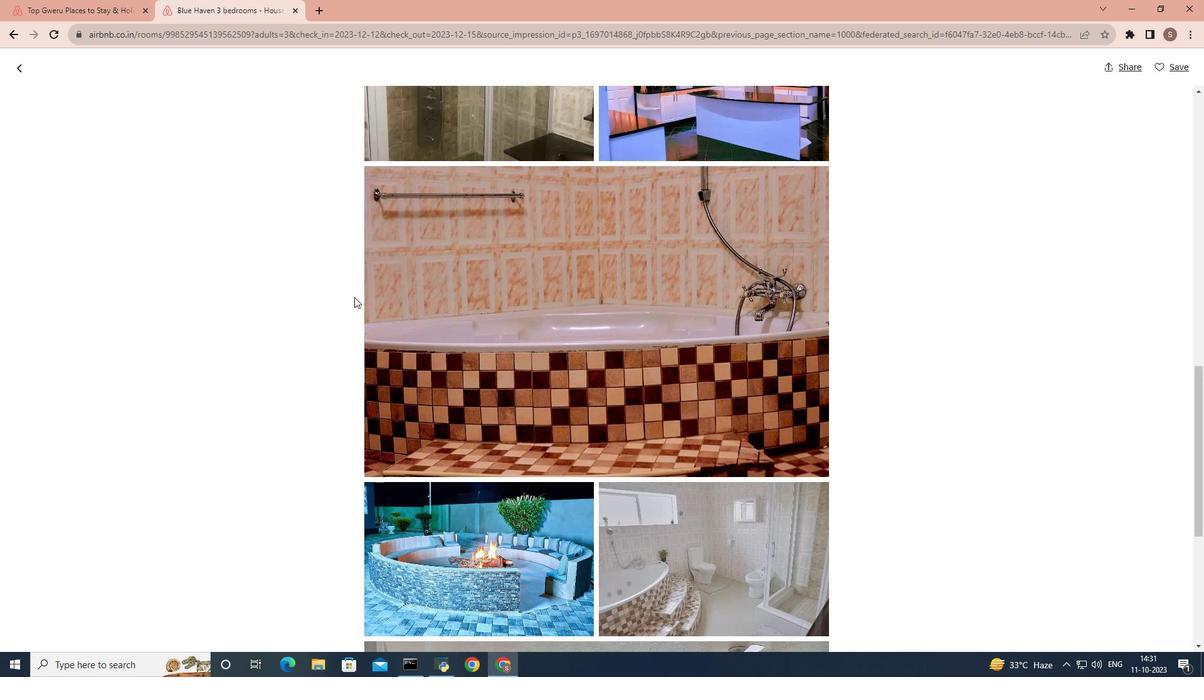 
Action: Mouse scrolled (354, 296) with delta (0, 0)
Screenshot: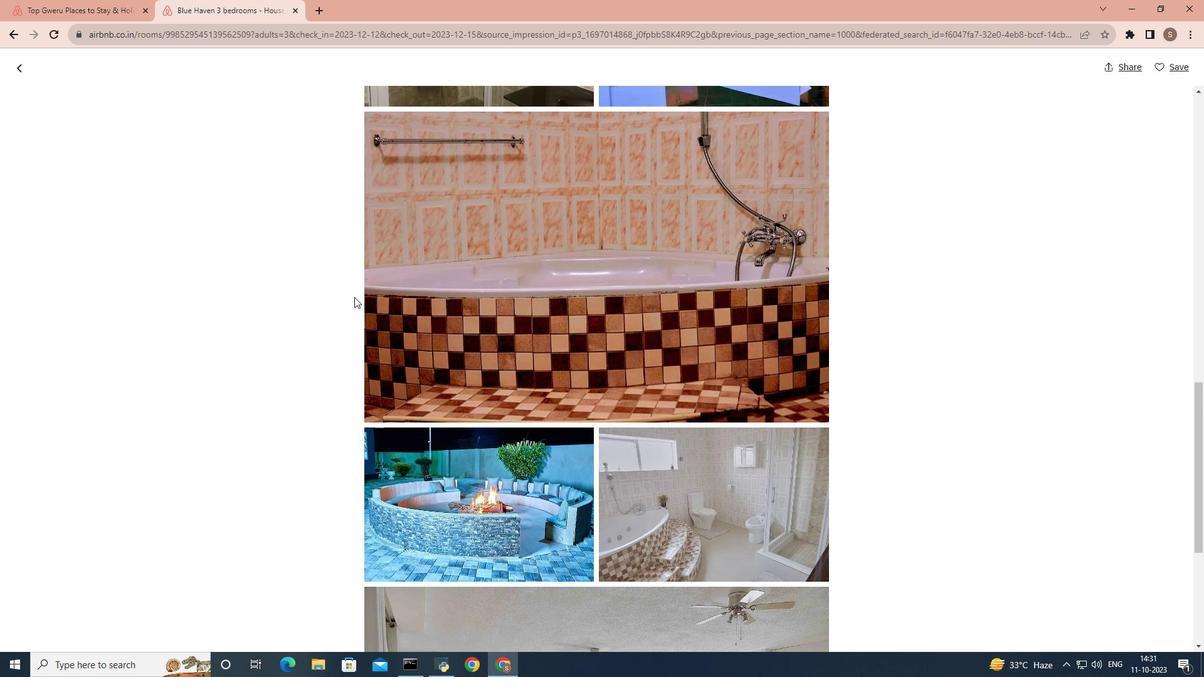 
Action: Mouse scrolled (354, 296) with delta (0, 0)
Screenshot: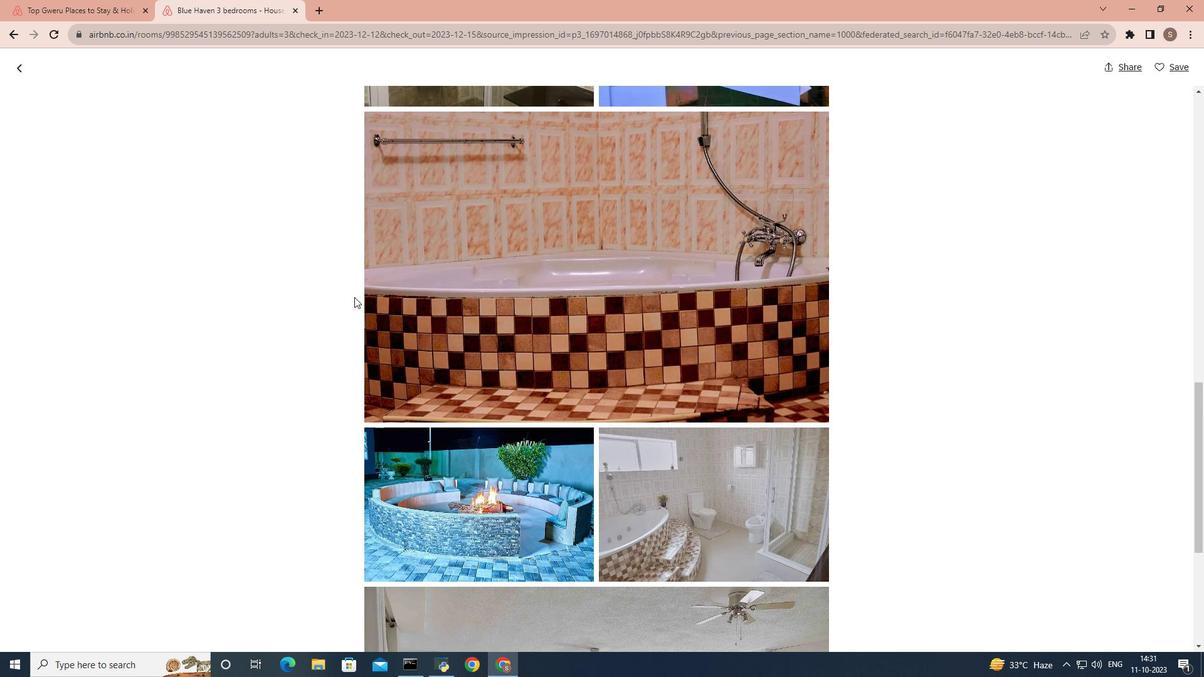 
Action: Mouse scrolled (354, 296) with delta (0, 0)
Screenshot: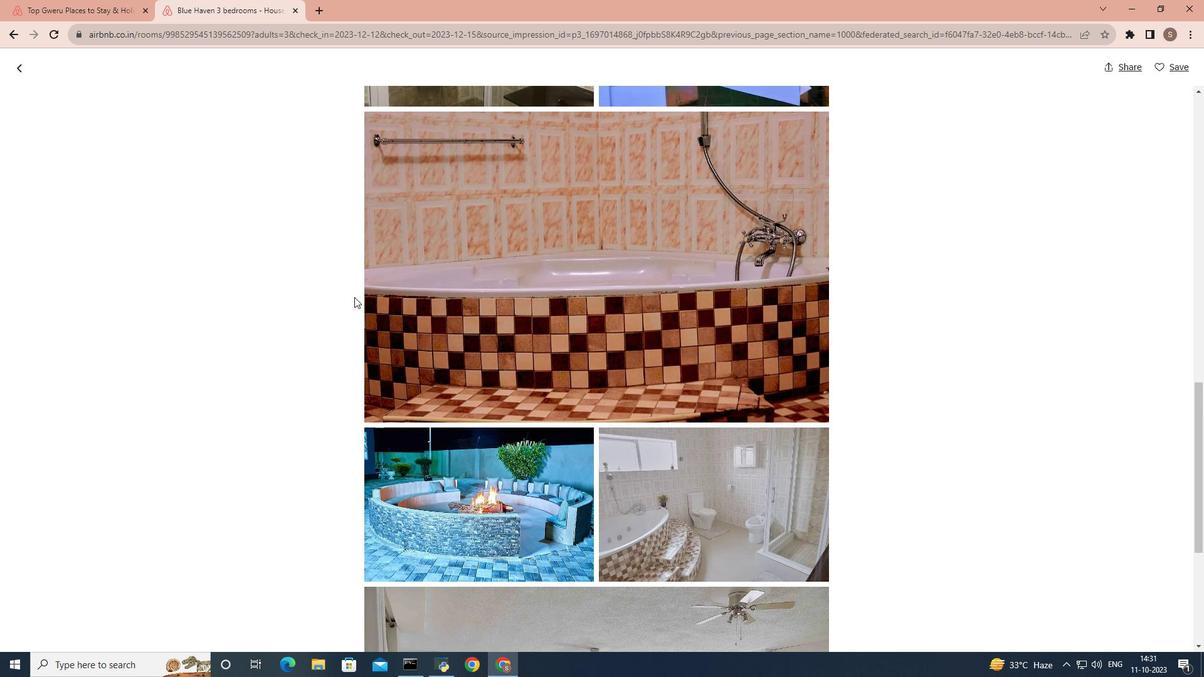 
Action: Mouse scrolled (354, 296) with delta (0, 0)
Screenshot: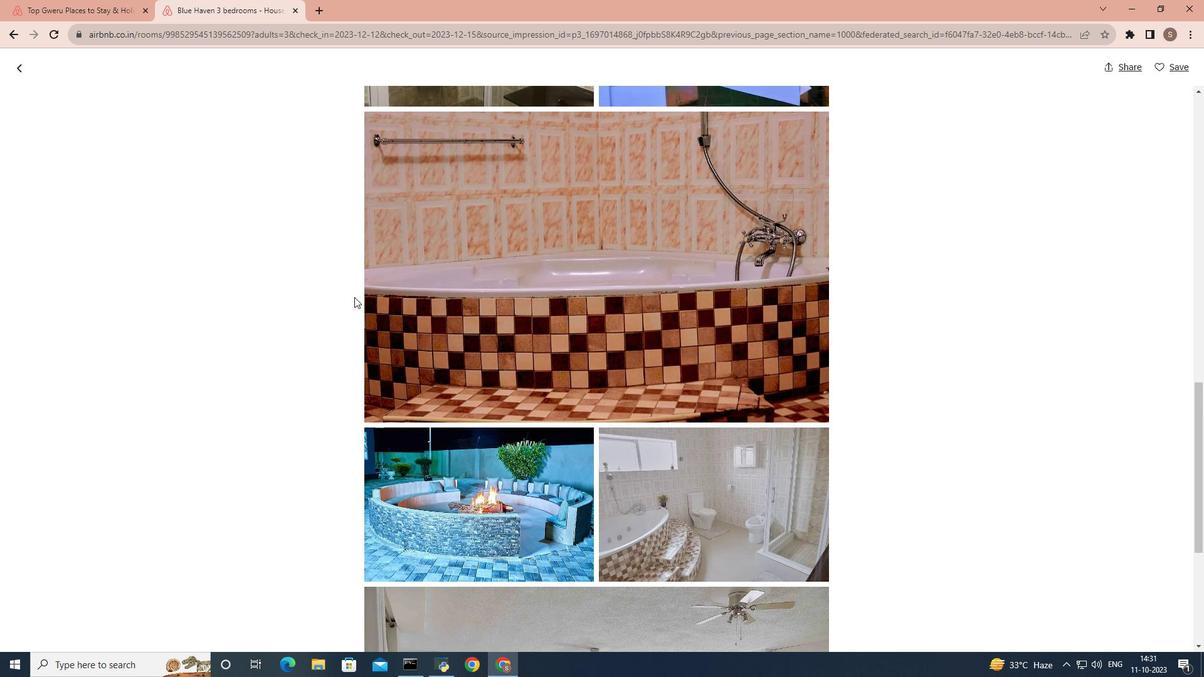 
Action: Mouse scrolled (354, 296) with delta (0, 0)
Screenshot: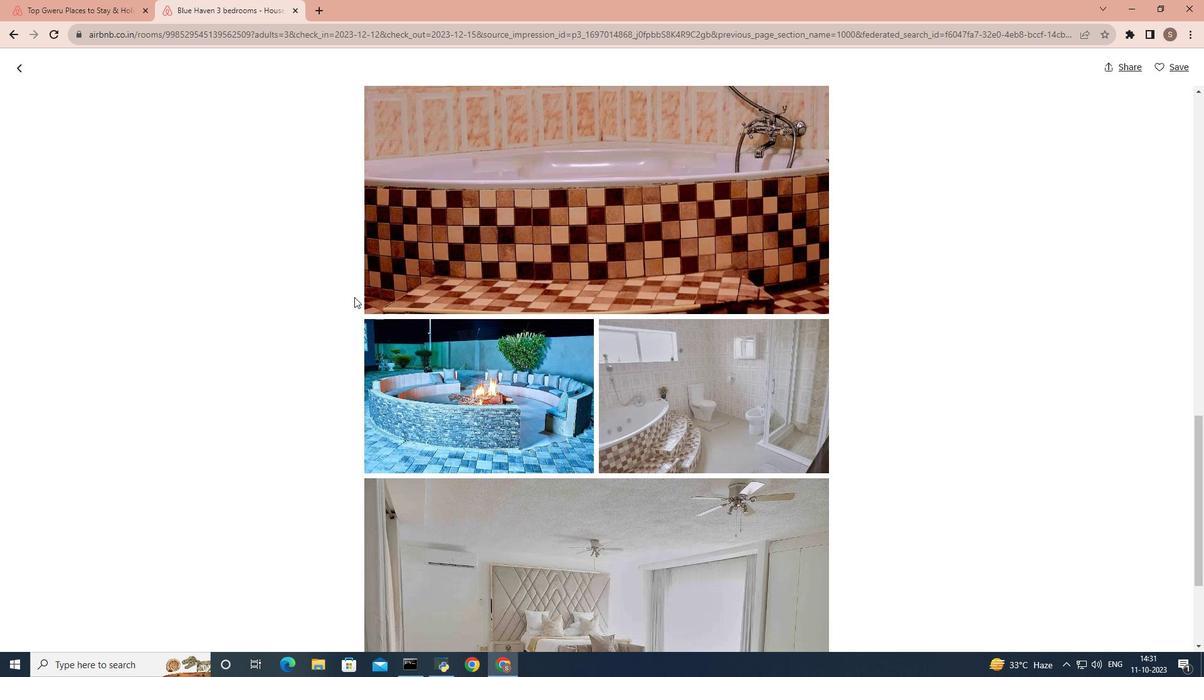 
Action: Mouse scrolled (354, 296) with delta (0, 0)
Screenshot: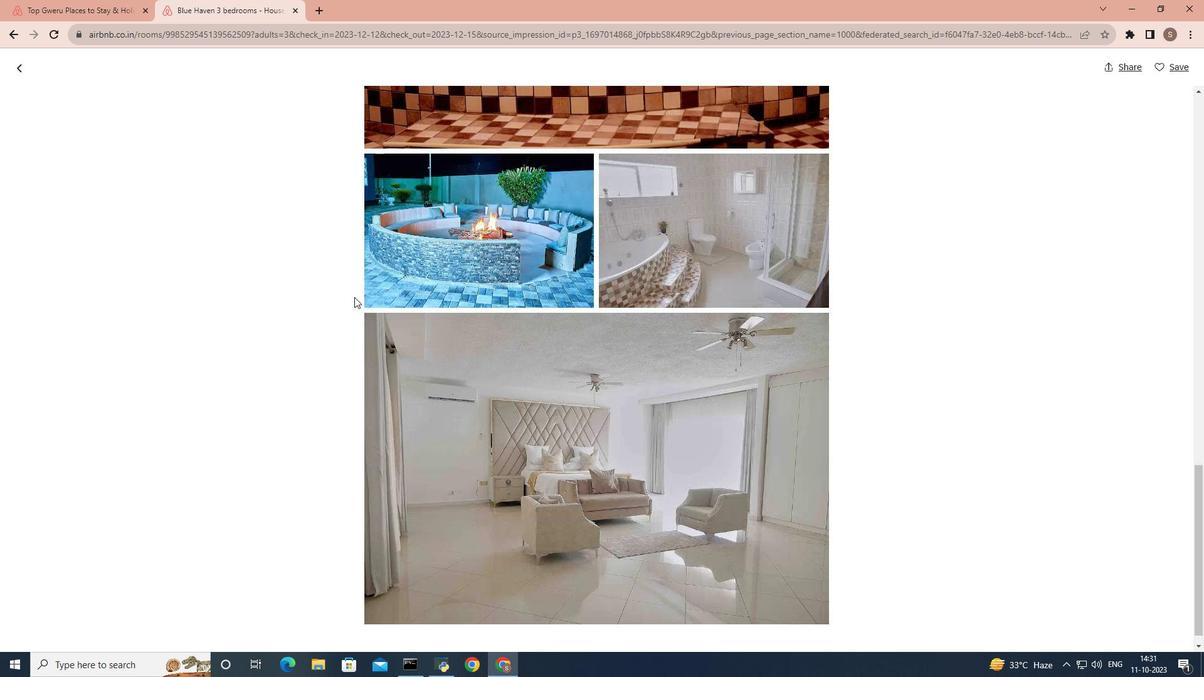 
Action: Mouse scrolled (354, 296) with delta (0, 0)
Screenshot: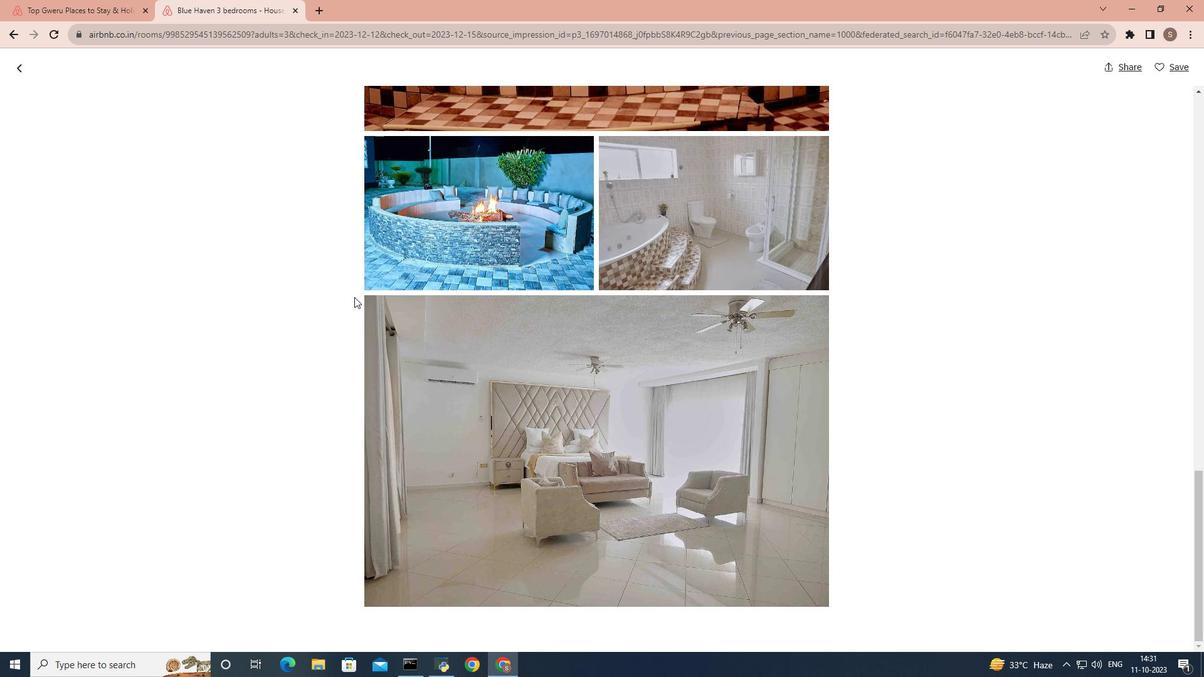
Action: Mouse scrolled (354, 296) with delta (0, 0)
Screenshot: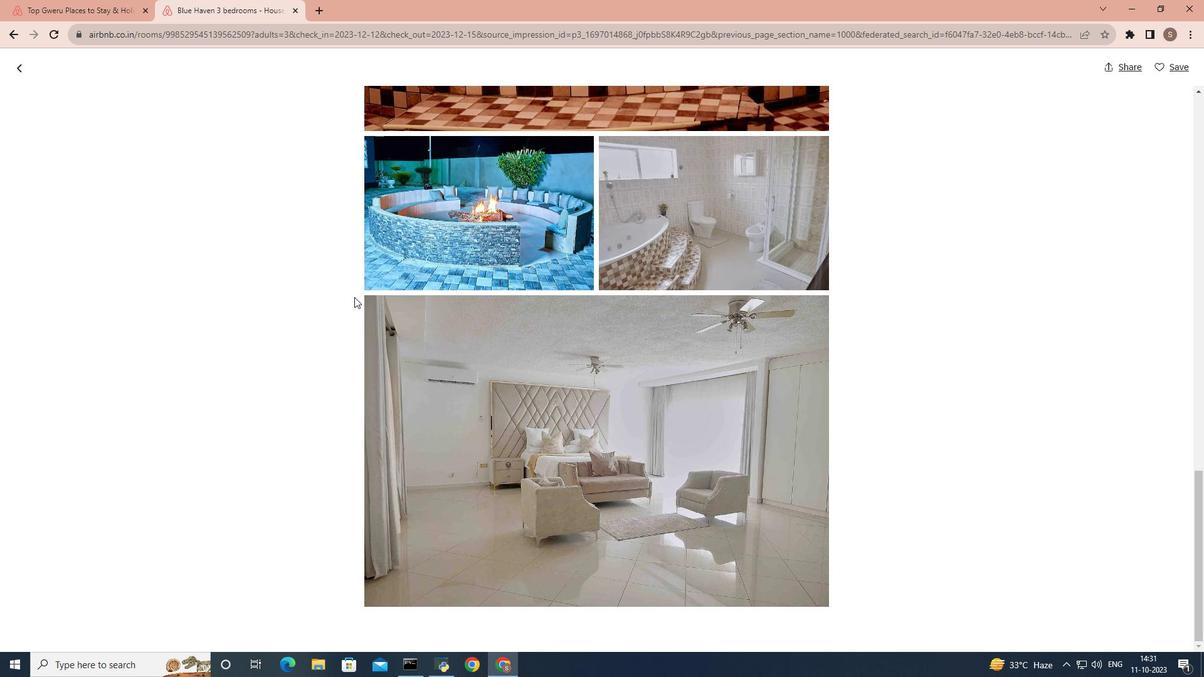 
Action: Mouse scrolled (354, 296) with delta (0, 0)
Screenshot: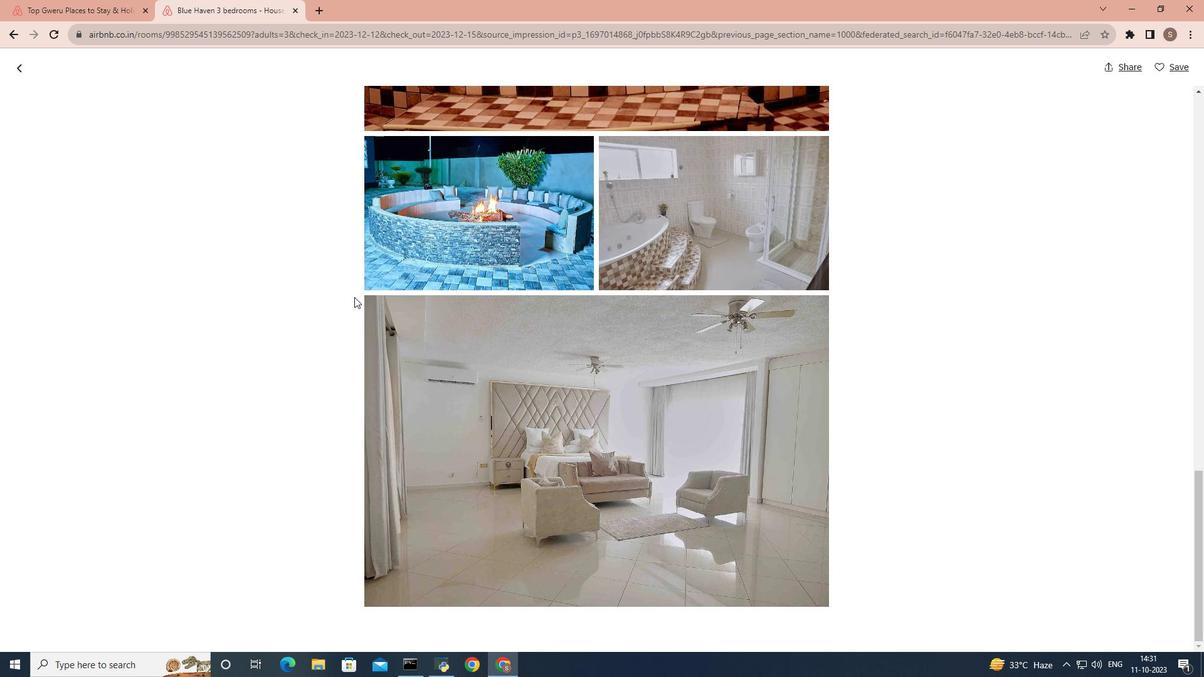 
Action: Mouse scrolled (354, 296) with delta (0, 0)
Screenshot: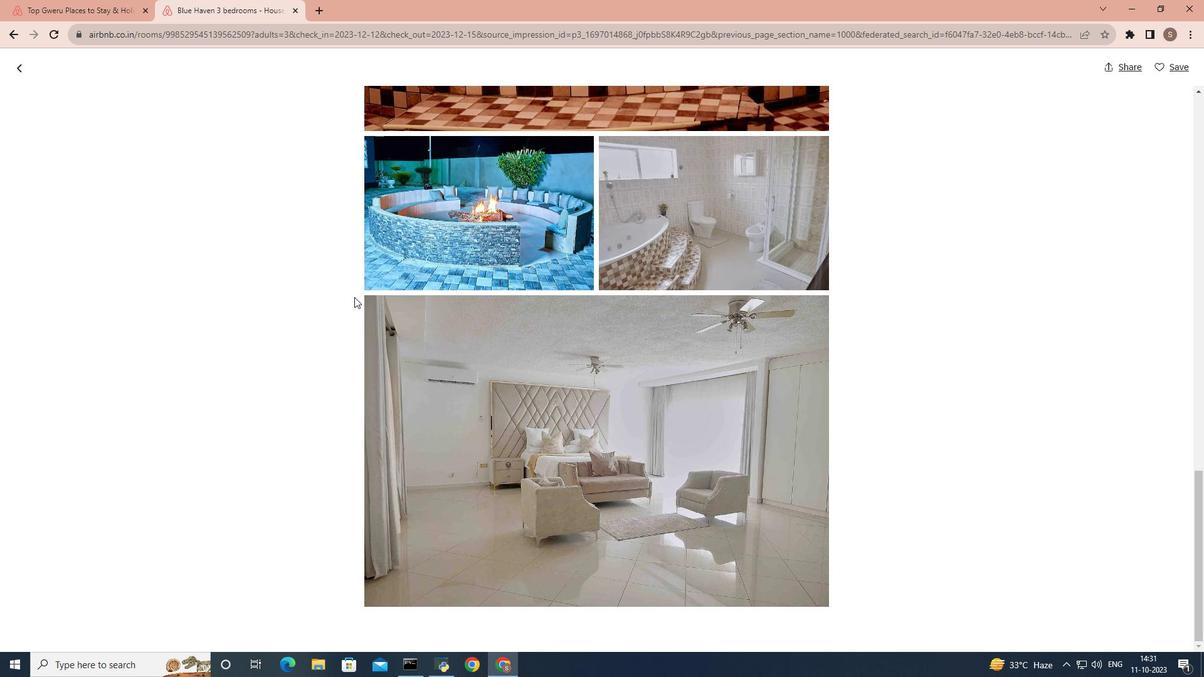 
Action: Mouse scrolled (354, 296) with delta (0, 0)
Screenshot: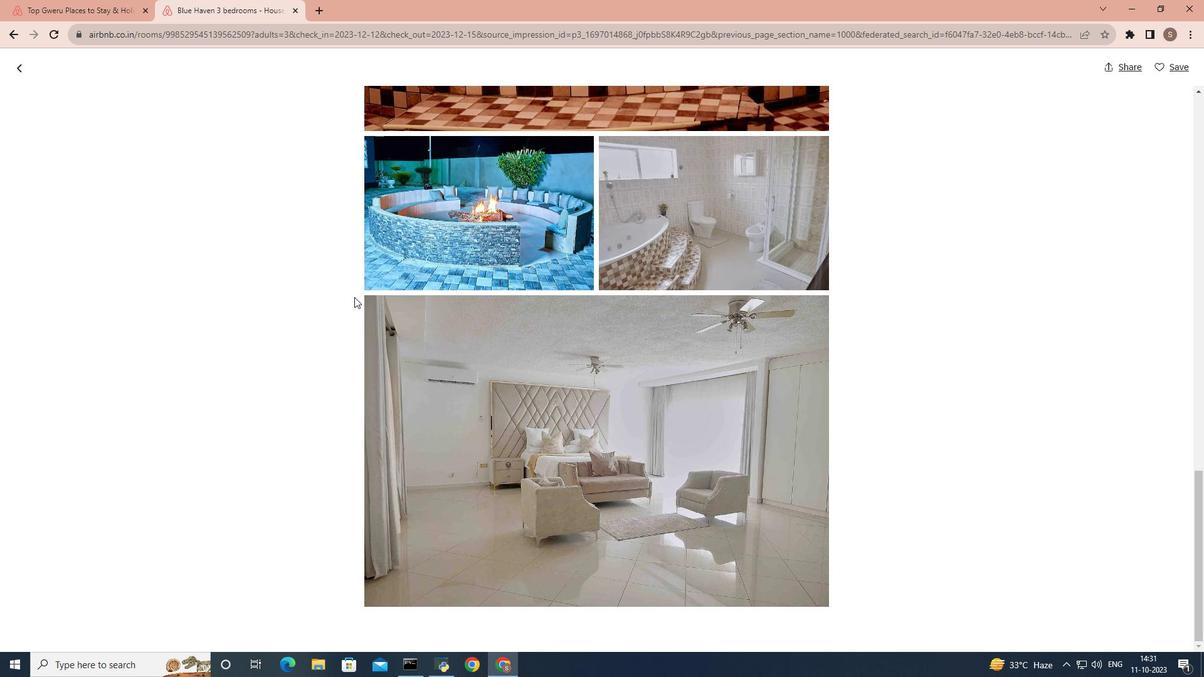 
Action: Mouse scrolled (354, 296) with delta (0, 0)
Screenshot: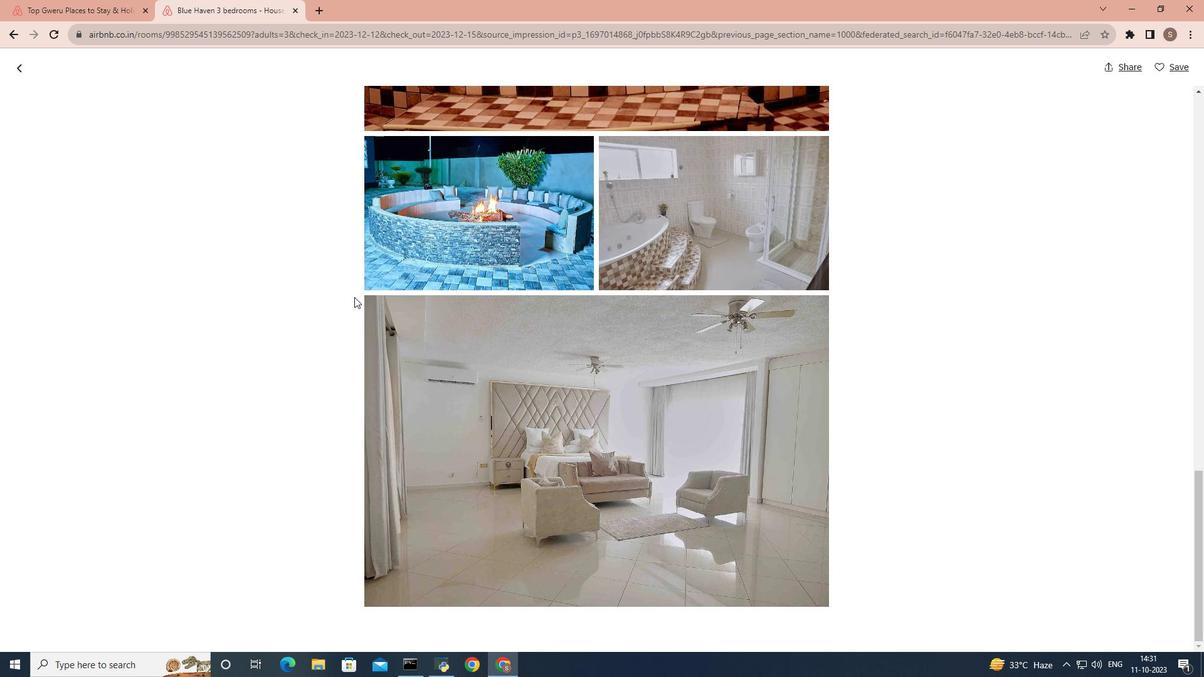 
Action: Mouse moved to (22, 72)
Screenshot: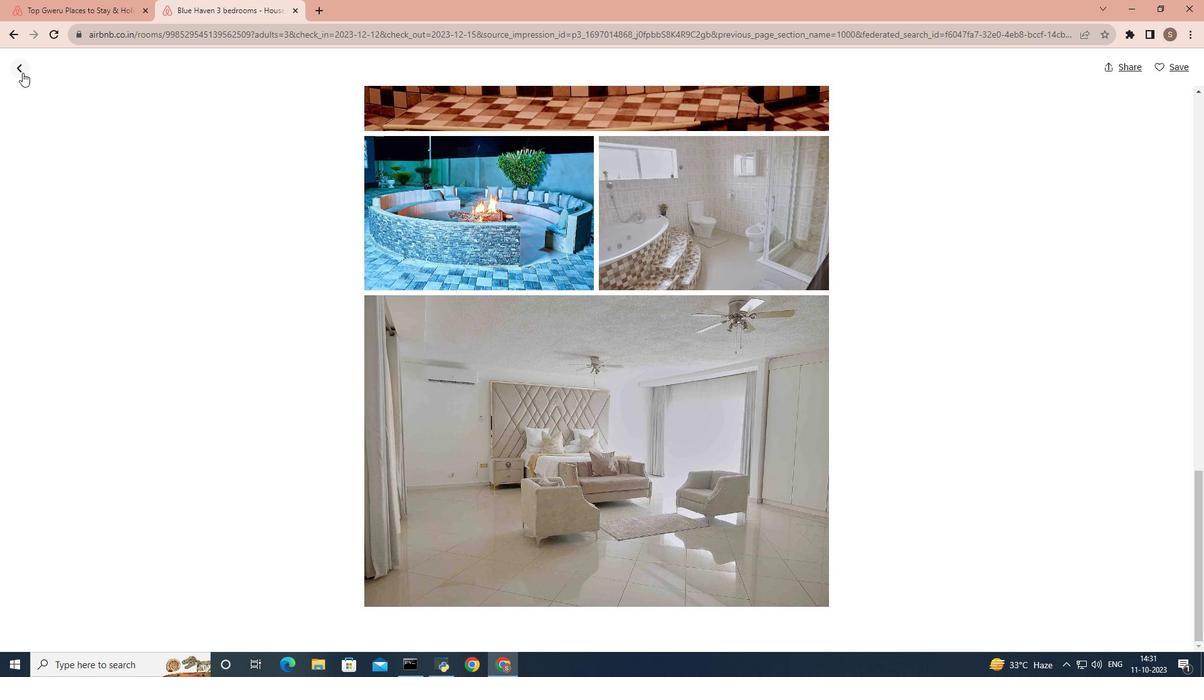 
Action: Mouse pressed left at (22, 72)
Screenshot: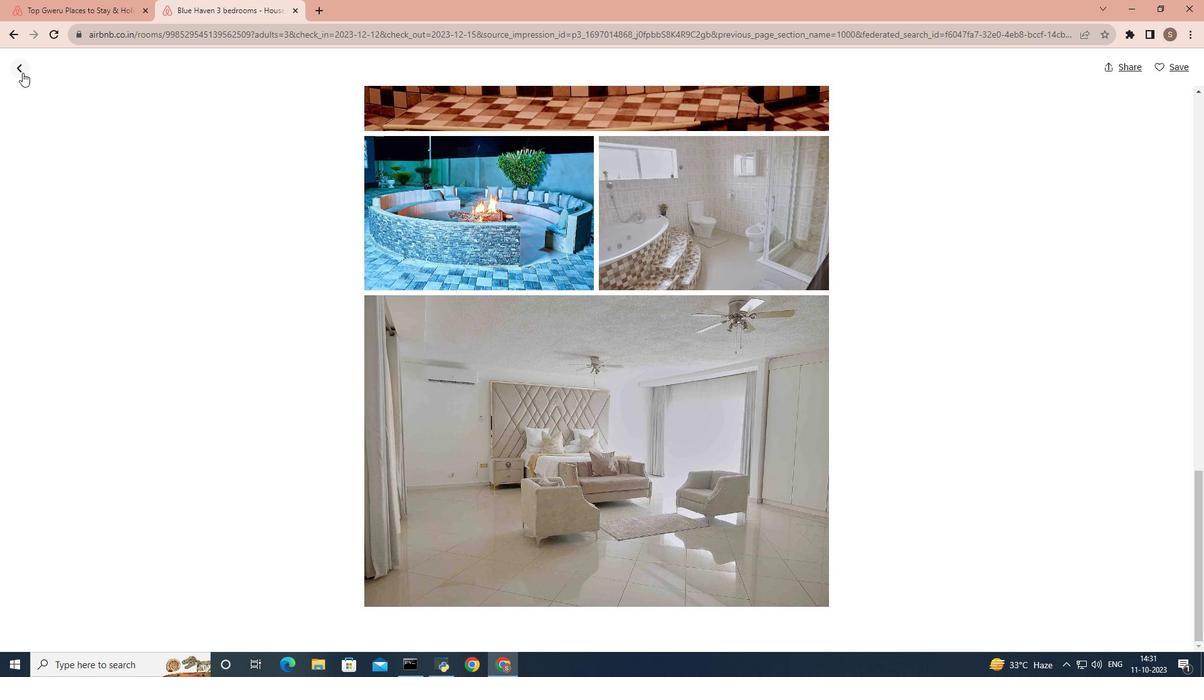 
Action: Mouse moved to (80, 12)
Screenshot: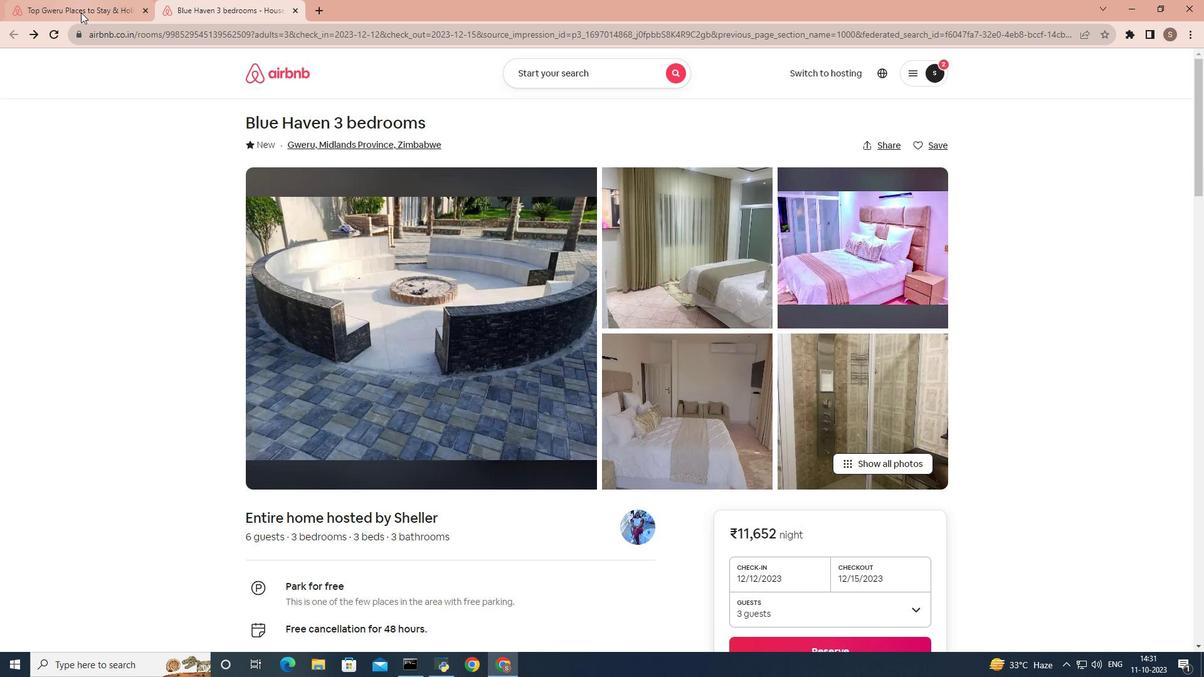 
Action: Mouse pressed left at (80, 12)
Screenshot: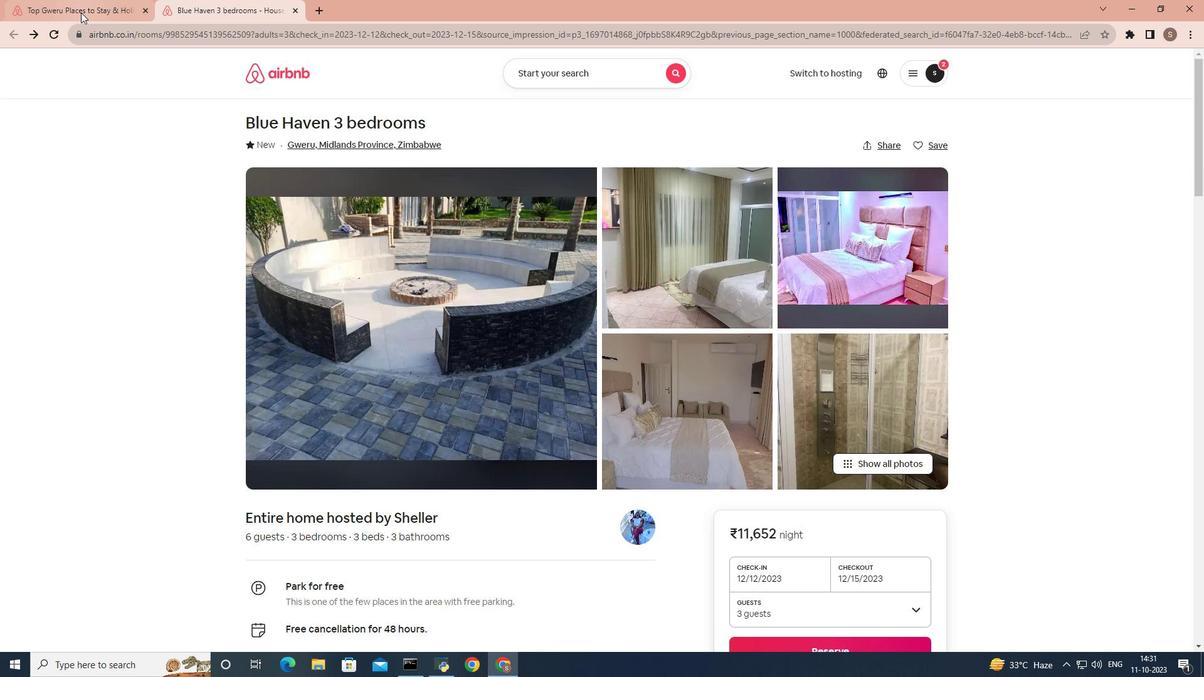 
Action: Mouse moved to (215, 268)
Screenshot: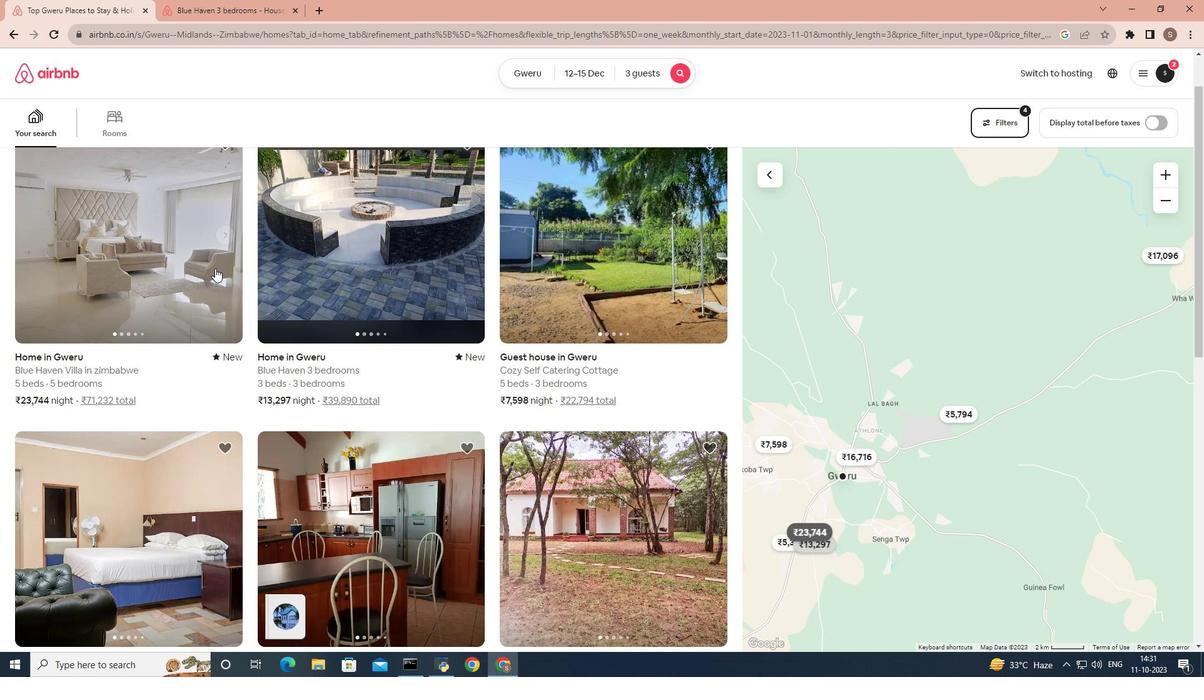 
Action: Mouse pressed left at (215, 268)
Screenshot: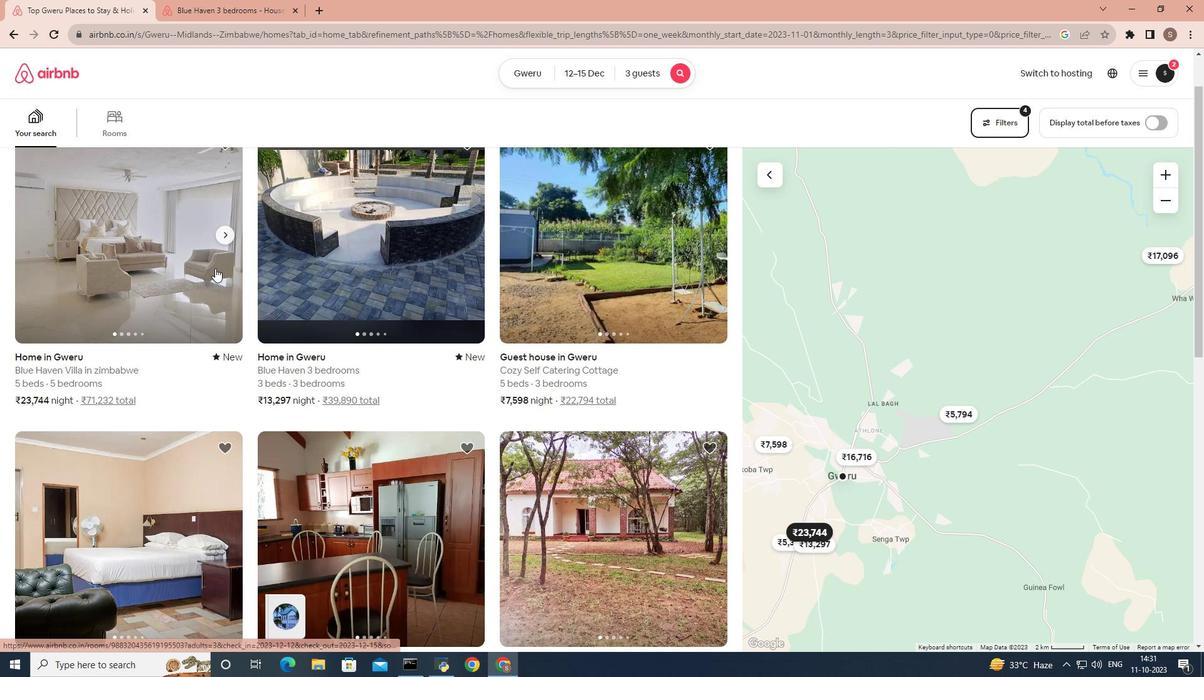 
Action: Mouse moved to (378, 318)
Screenshot: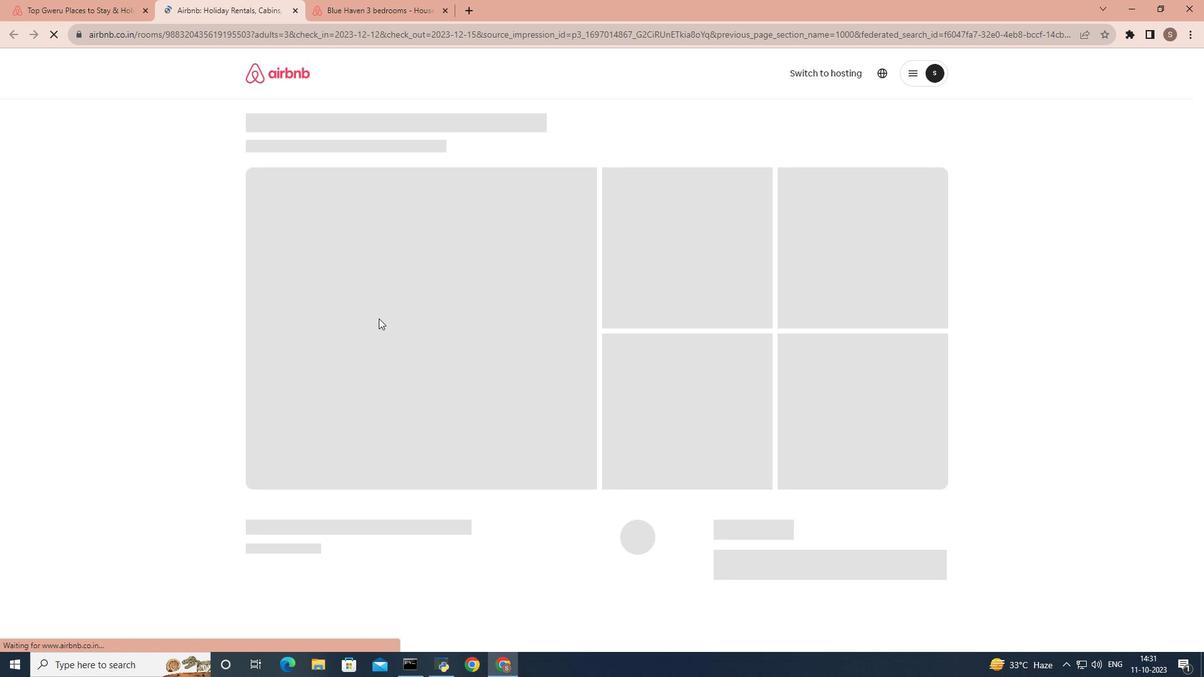 
Action: Mouse scrolled (378, 318) with delta (0, 0)
Screenshot: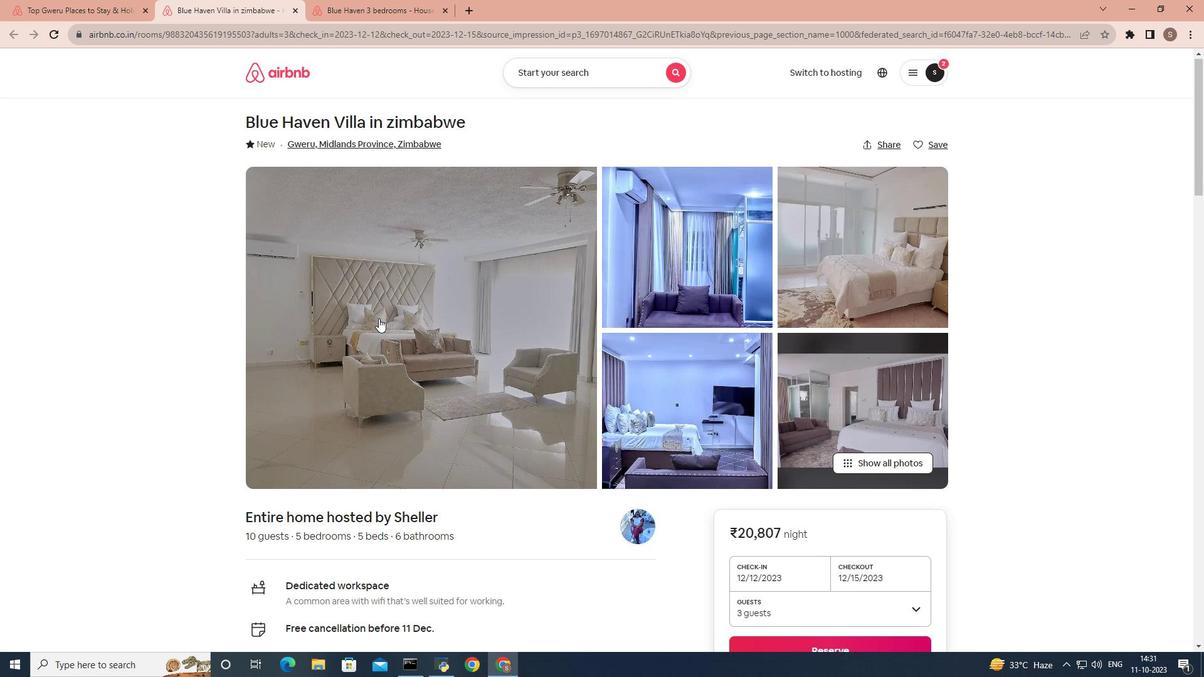 
Action: Mouse scrolled (378, 318) with delta (0, 0)
Screenshot: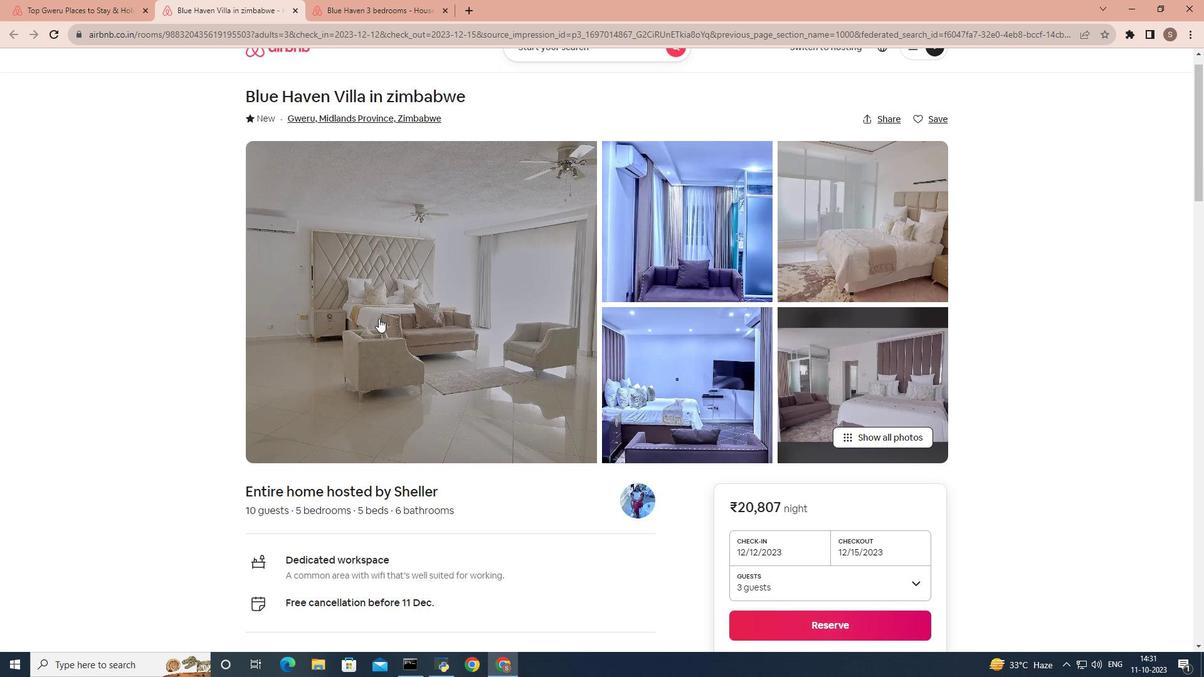
Action: Mouse scrolled (378, 318) with delta (0, 0)
Screenshot: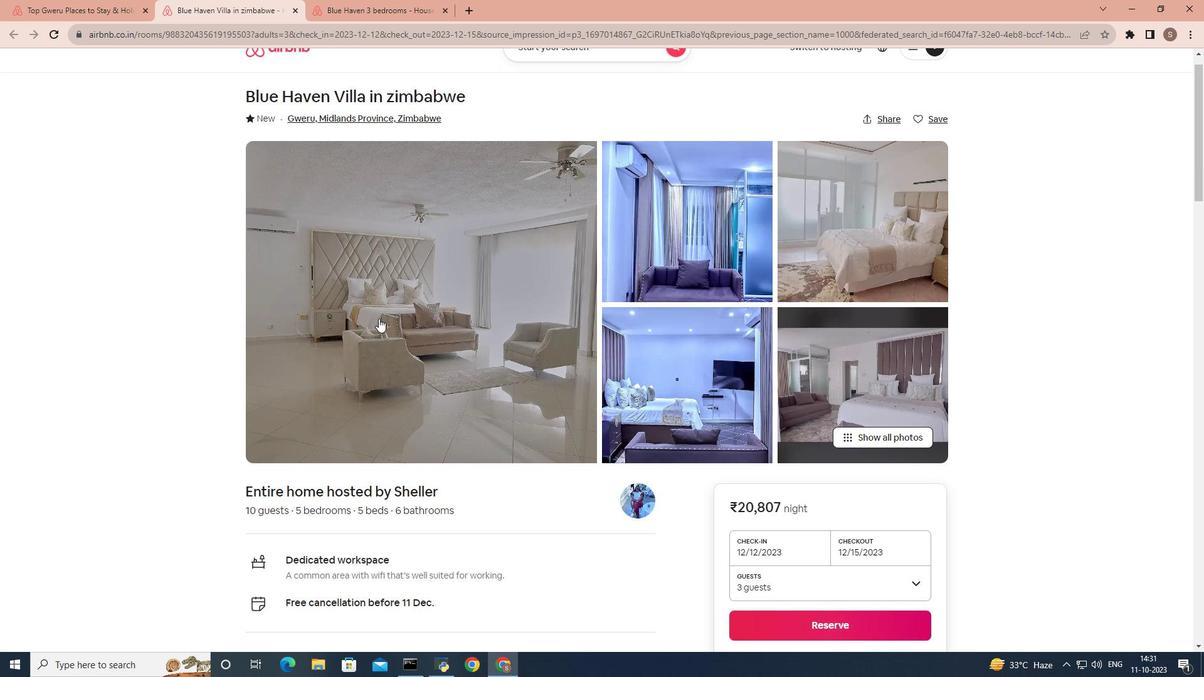 
Action: Mouse scrolled (378, 318) with delta (0, 0)
Screenshot: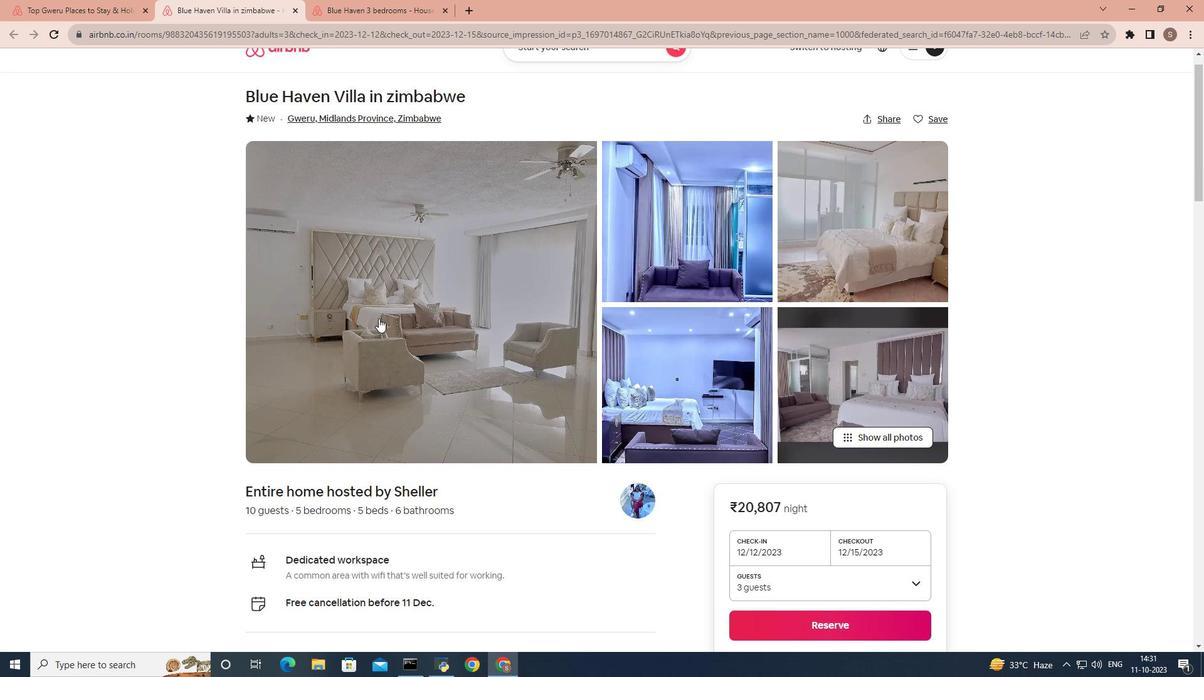 
Action: Mouse scrolled (378, 318) with delta (0, 0)
Screenshot: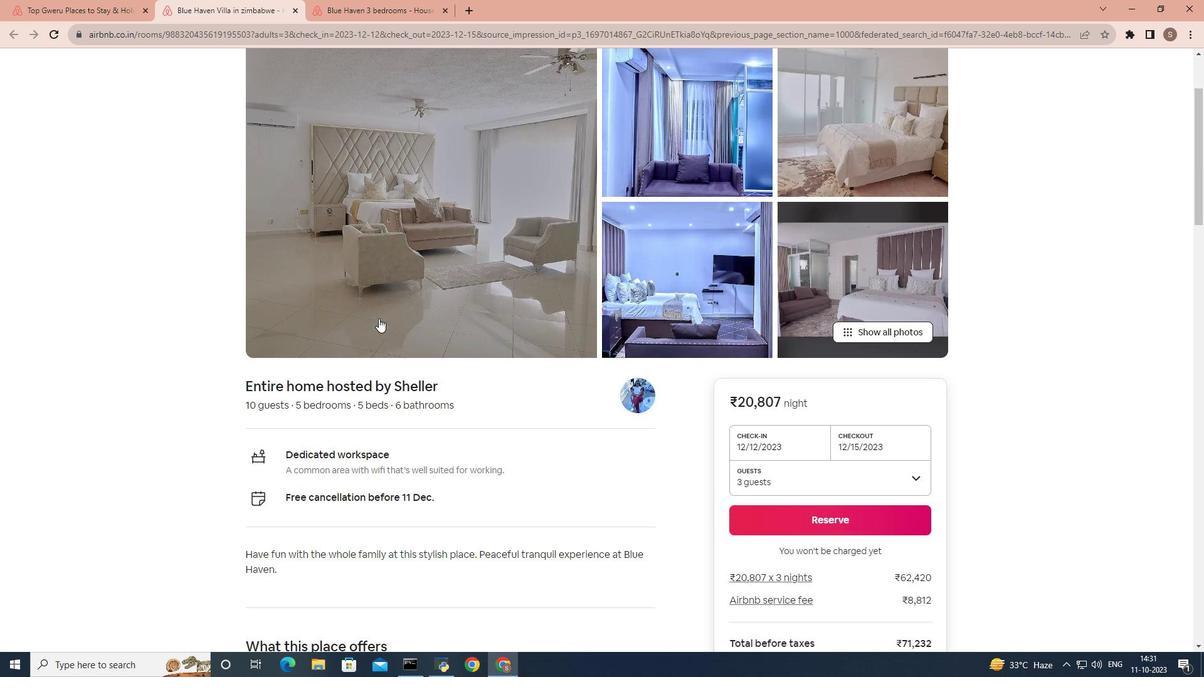 
Action: Mouse scrolled (378, 318) with delta (0, 0)
Screenshot: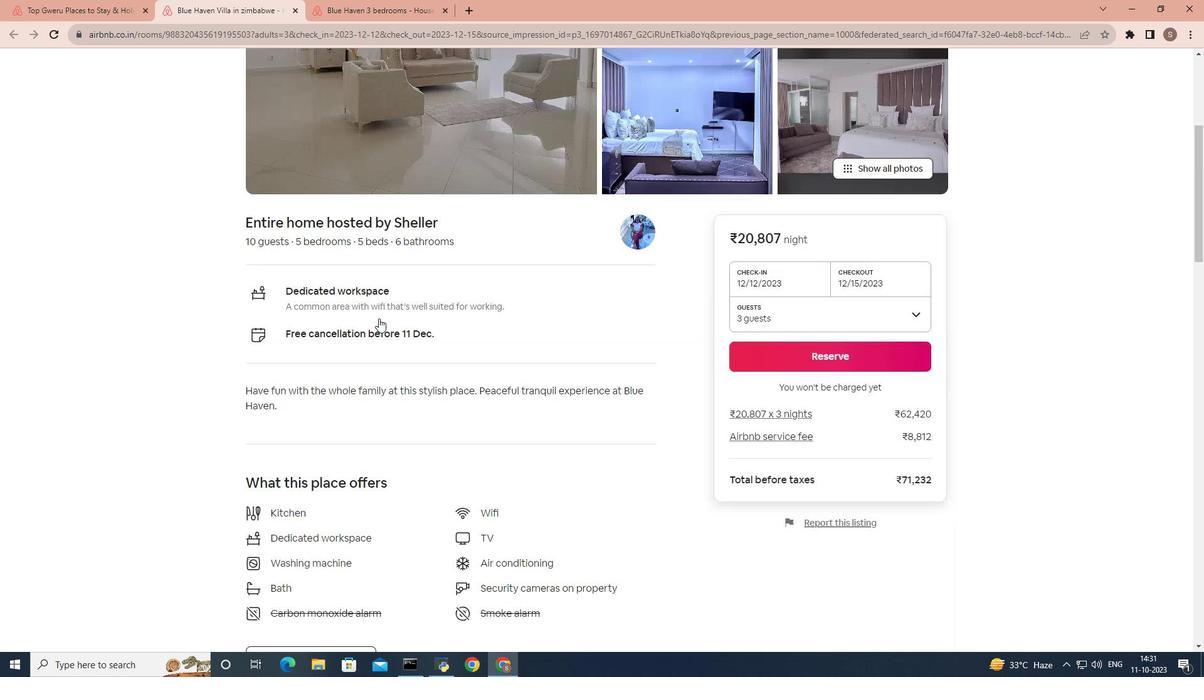 
Action: Mouse scrolled (378, 318) with delta (0, 0)
Screenshot: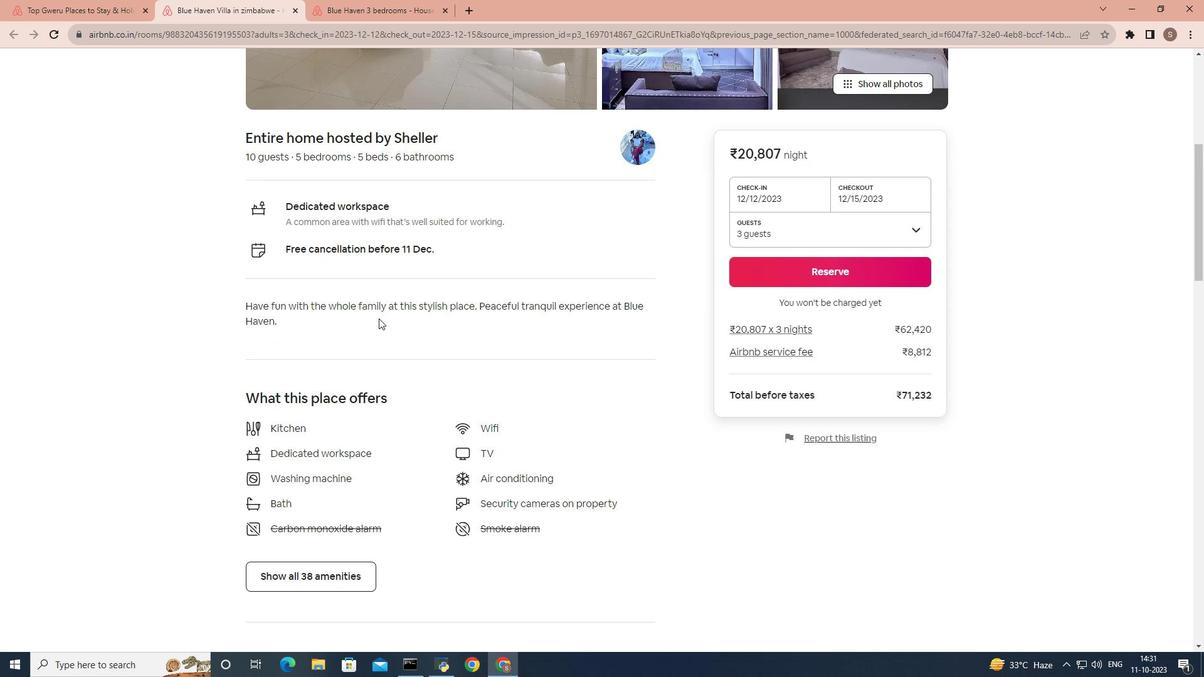 
Action: Mouse scrolled (378, 318) with delta (0, 0)
Screenshot: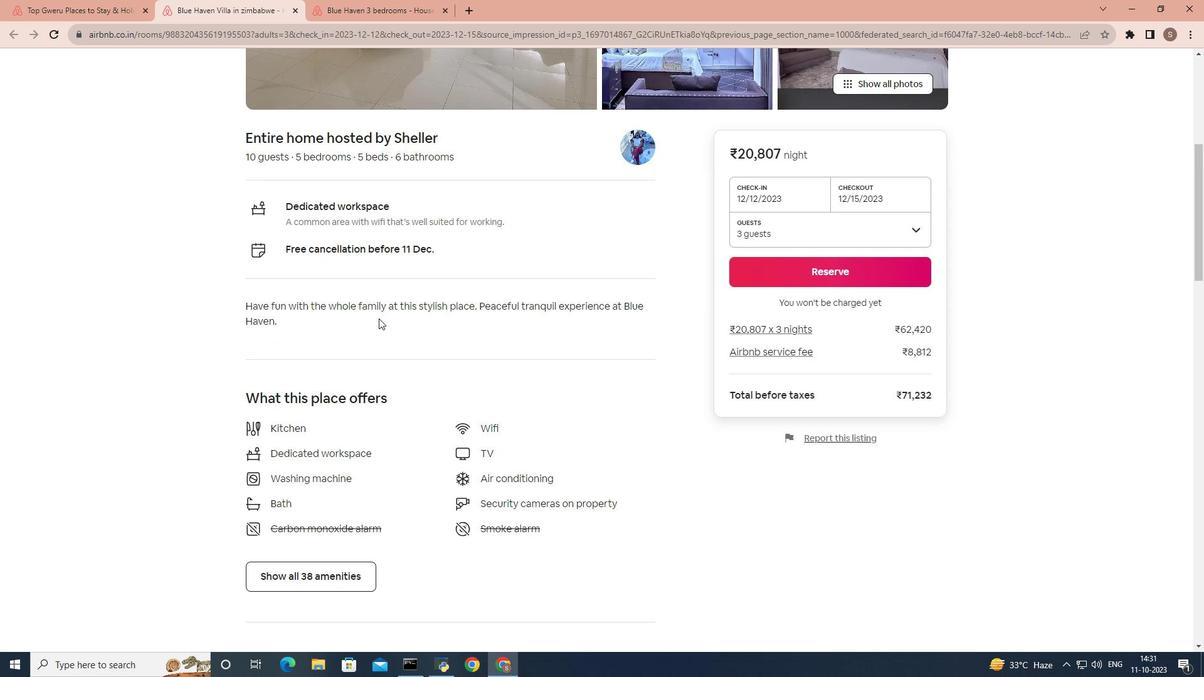 
Action: Mouse scrolled (378, 318) with delta (0, 0)
Screenshot: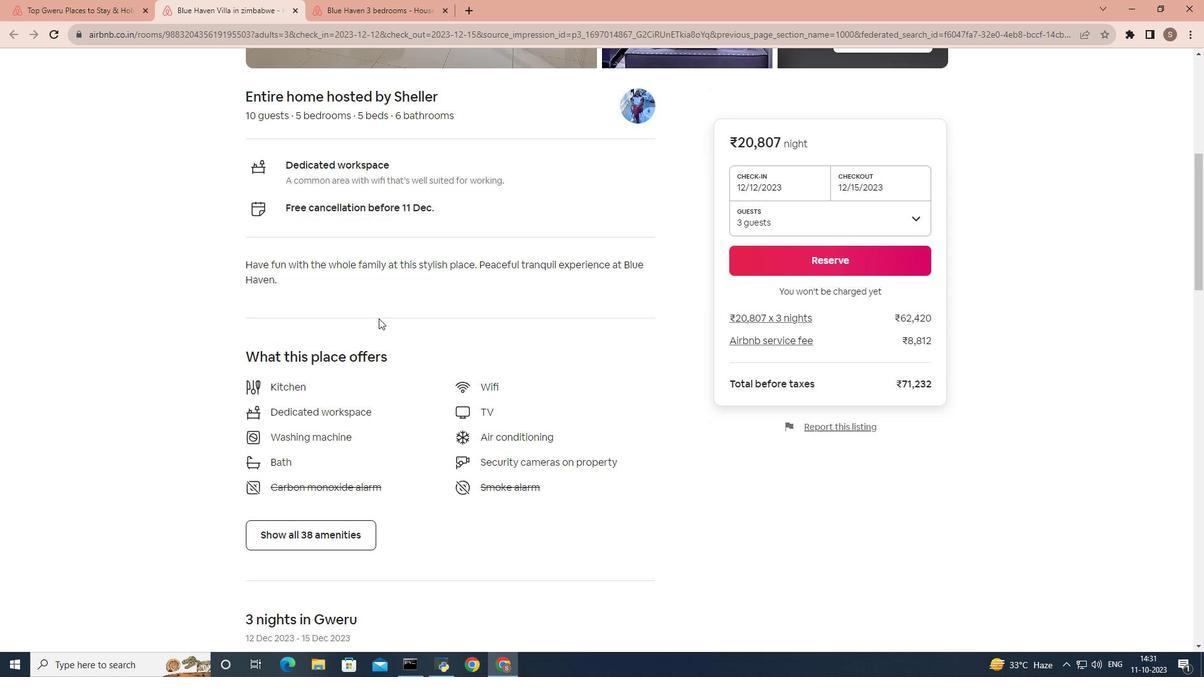 
Action: Mouse scrolled (378, 318) with delta (0, 0)
Screenshot: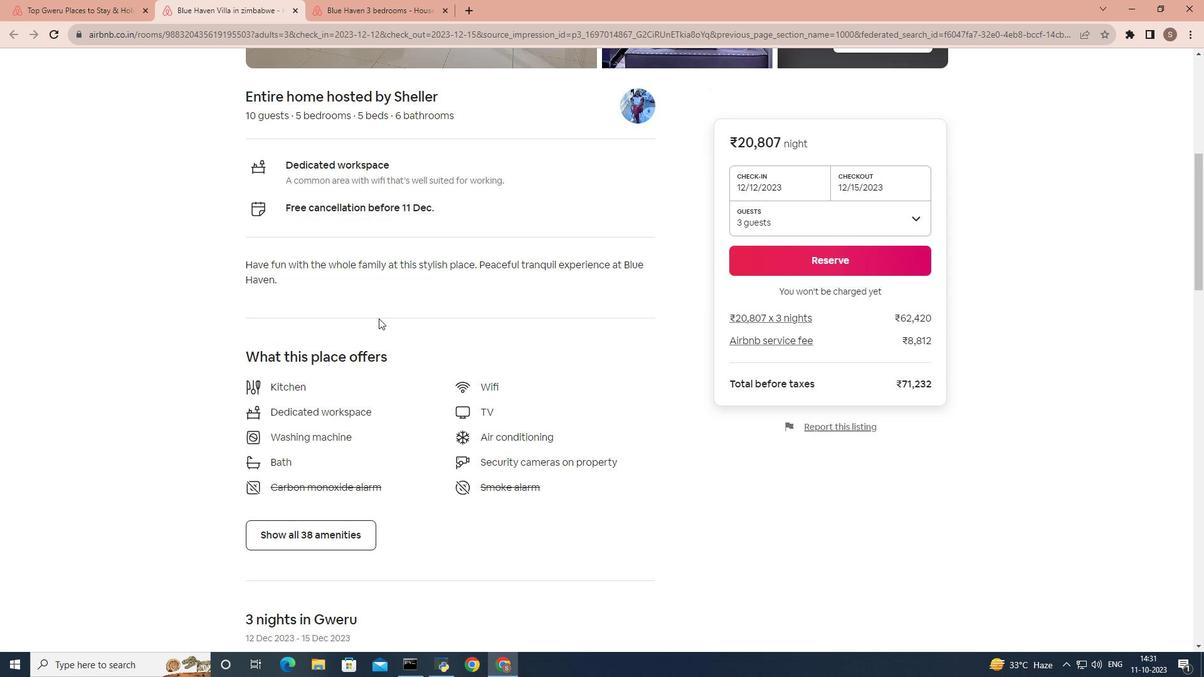 
Action: Mouse scrolled (378, 318) with delta (0, 0)
Screenshot: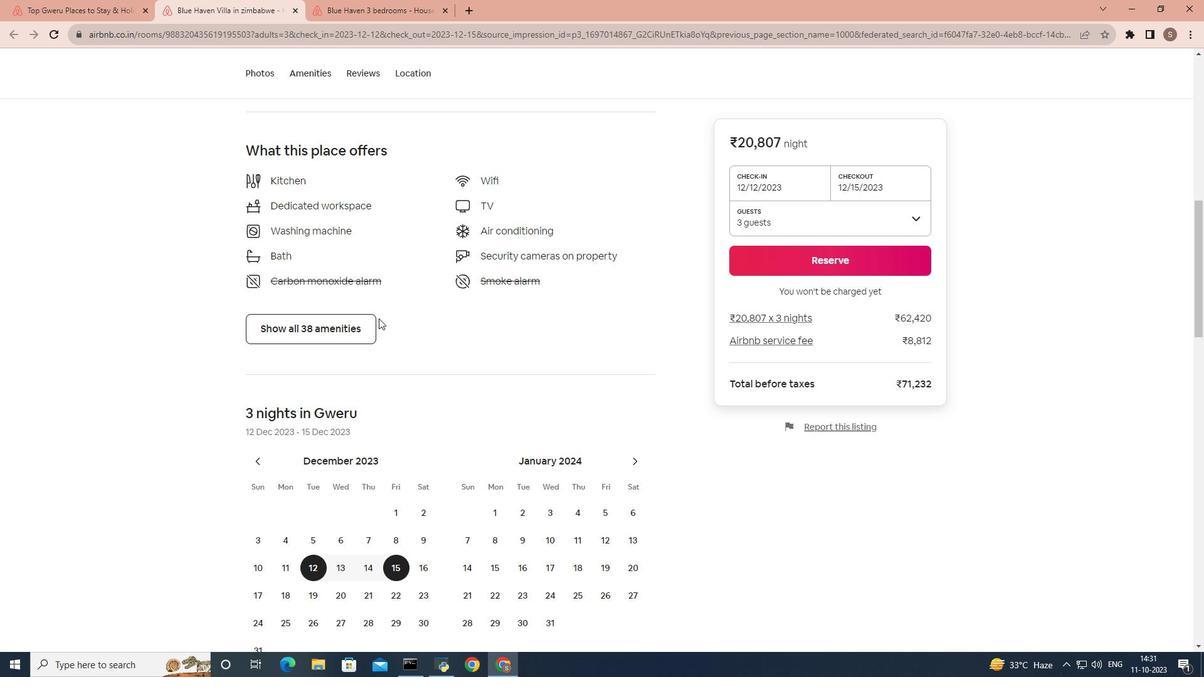 
Action: Mouse scrolled (378, 318) with delta (0, 0)
Screenshot: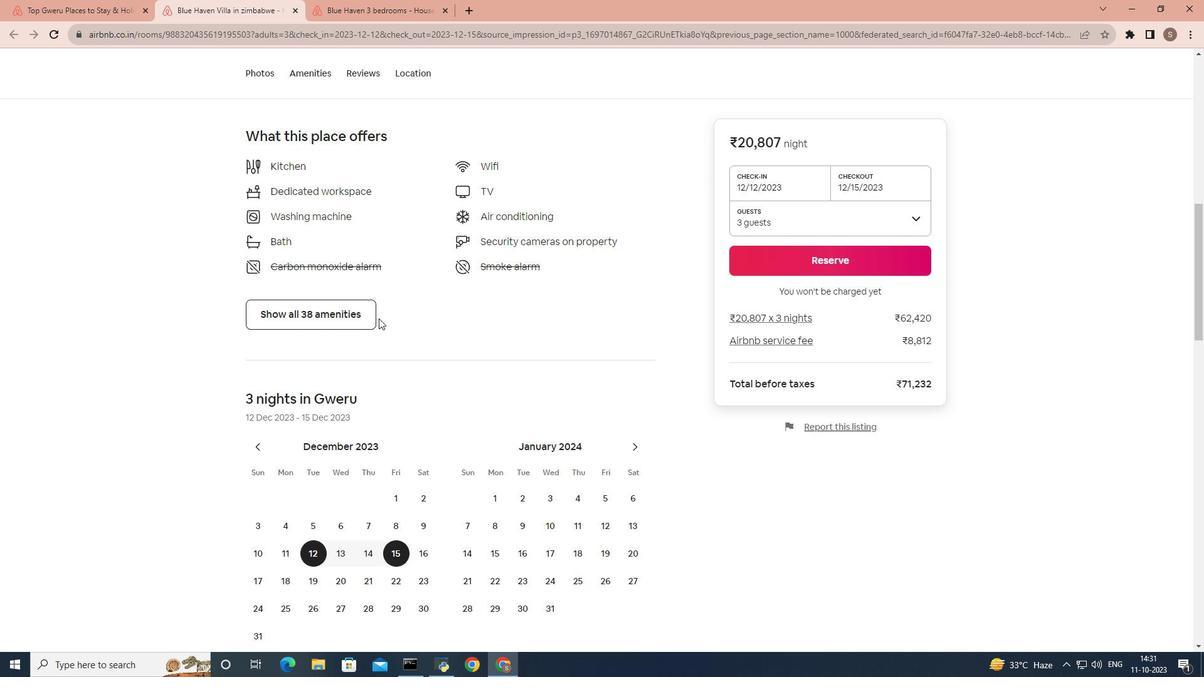 
Action: Mouse scrolled (378, 318) with delta (0, 0)
Screenshot: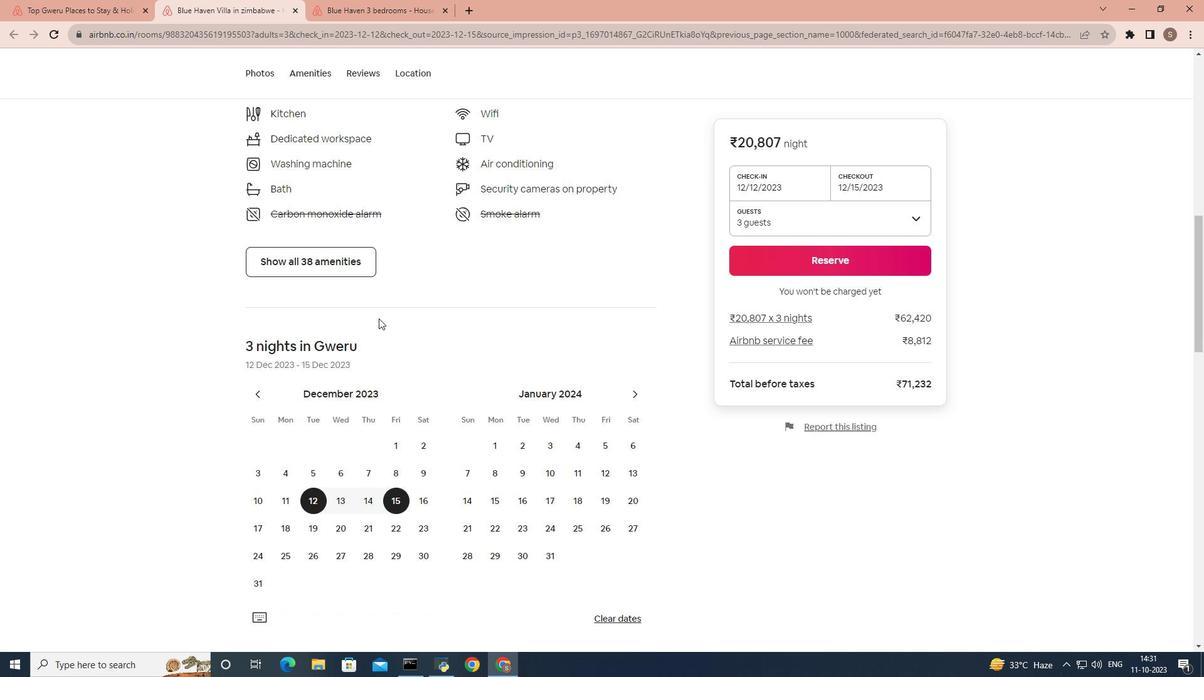 
Action: Mouse scrolled (378, 318) with delta (0, 0)
Screenshot: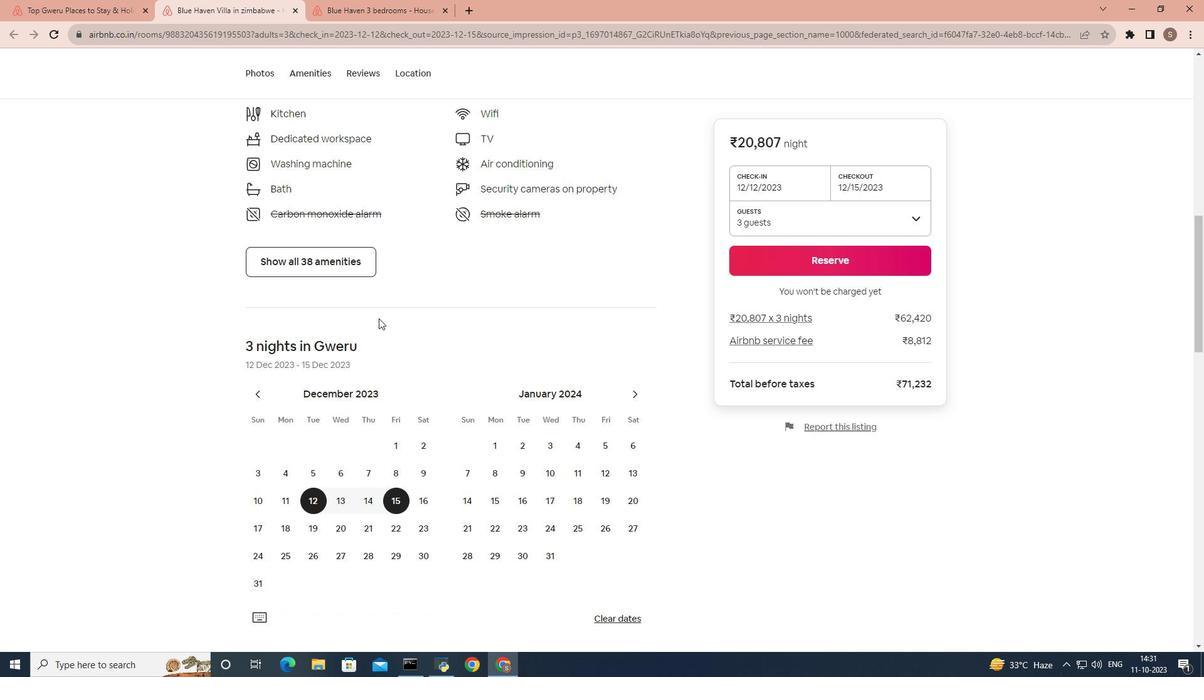 
Action: Mouse scrolled (378, 318) with delta (0, 0)
Screenshot: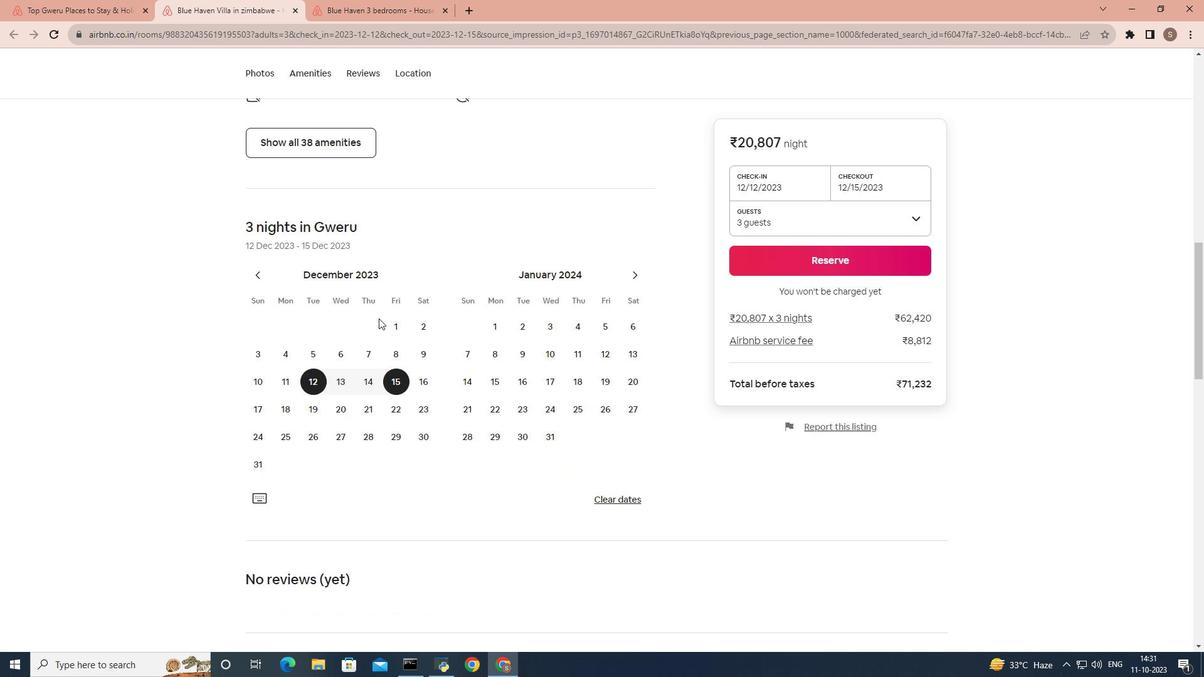 
Action: Mouse scrolled (378, 318) with delta (0, 0)
Screenshot: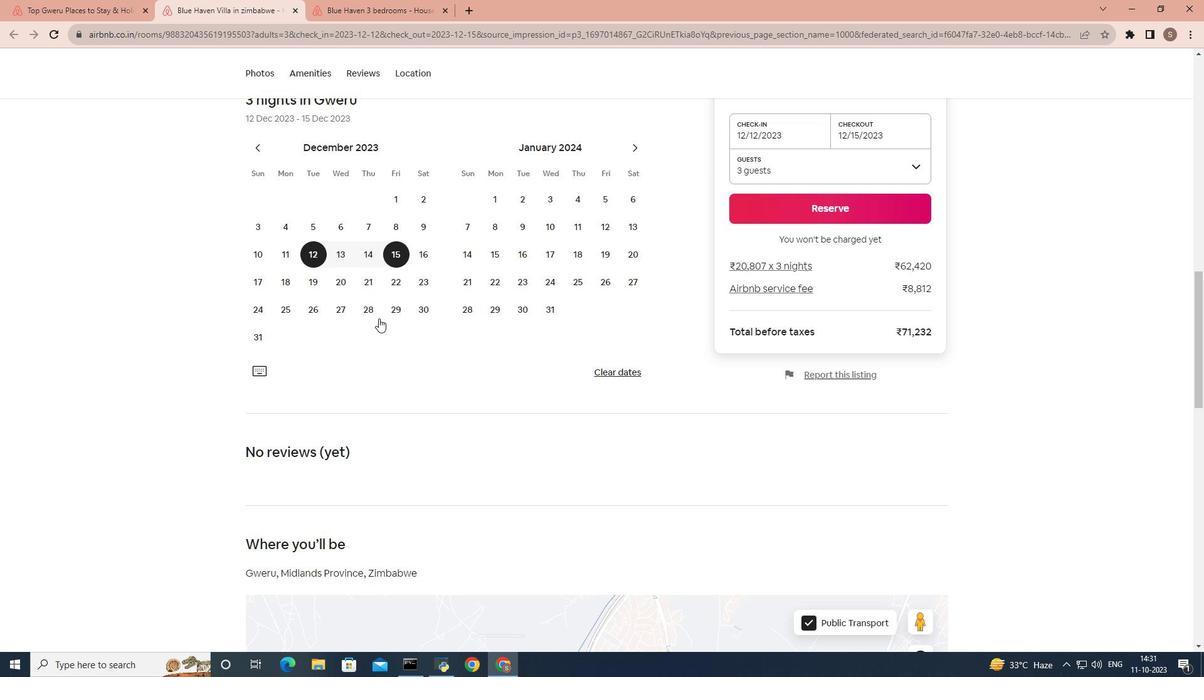 
Action: Mouse scrolled (378, 318) with delta (0, 0)
Screenshot: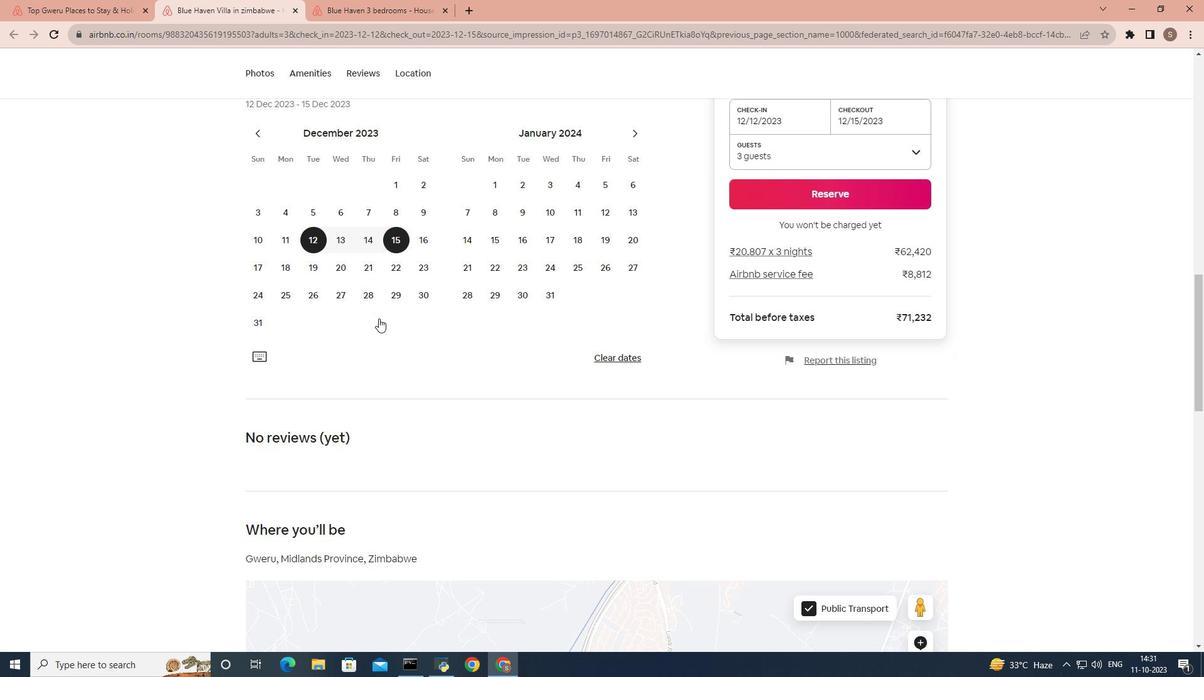 
Action: Mouse scrolled (378, 318) with delta (0, 0)
Screenshot: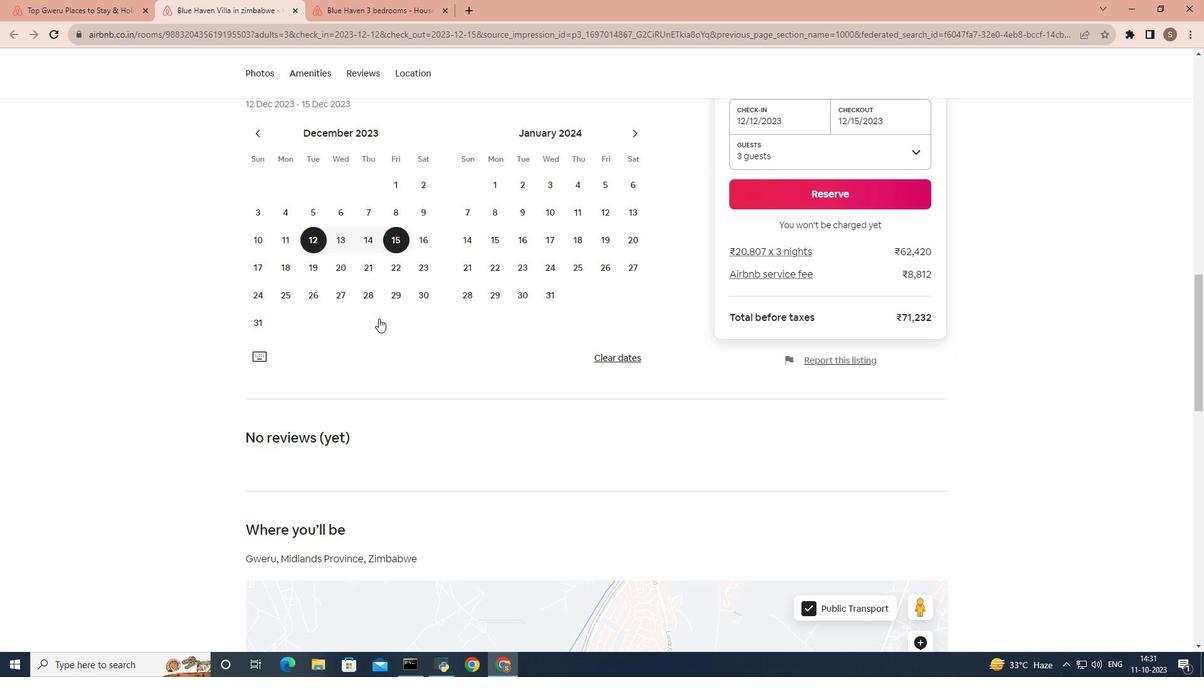
Action: Mouse scrolled (378, 318) with delta (0, 0)
Screenshot: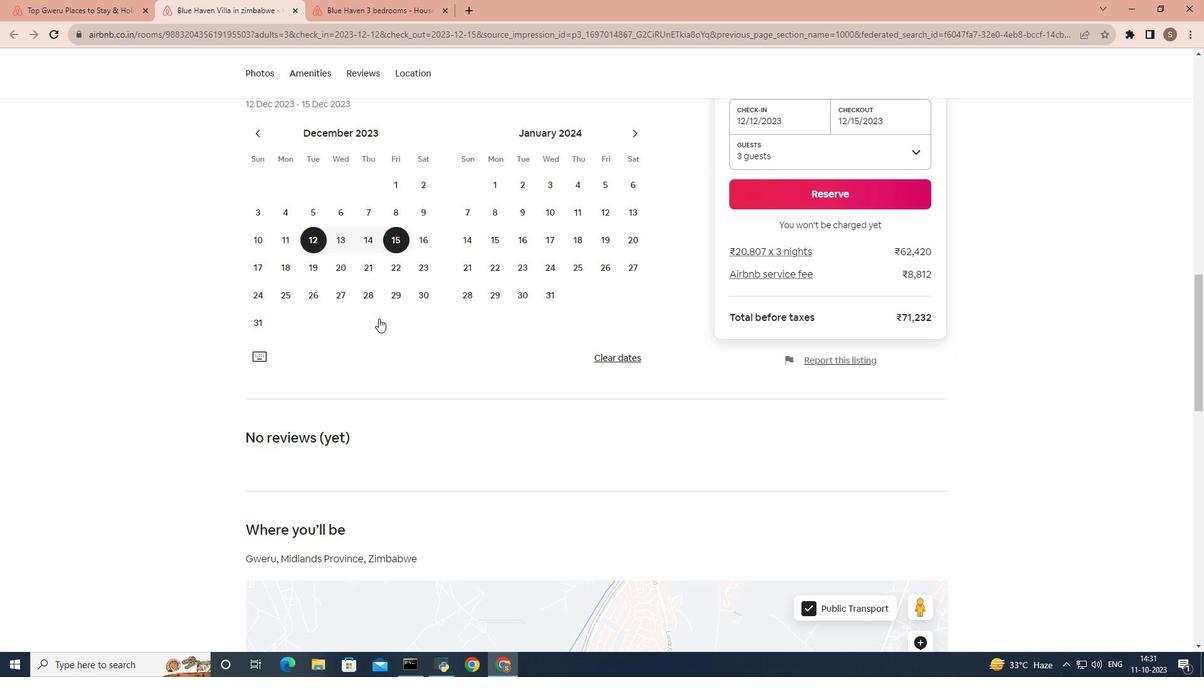 
Action: Mouse scrolled (378, 318) with delta (0, 0)
Screenshot: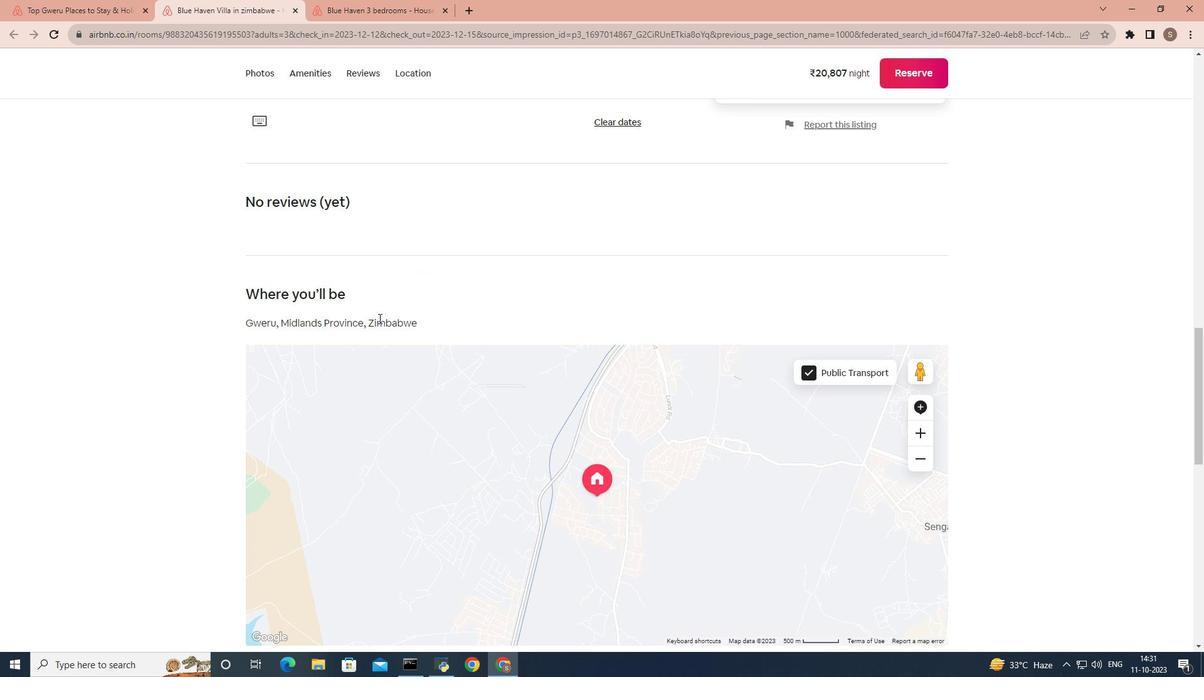 
Action: Mouse scrolled (378, 318) with delta (0, 0)
Screenshot: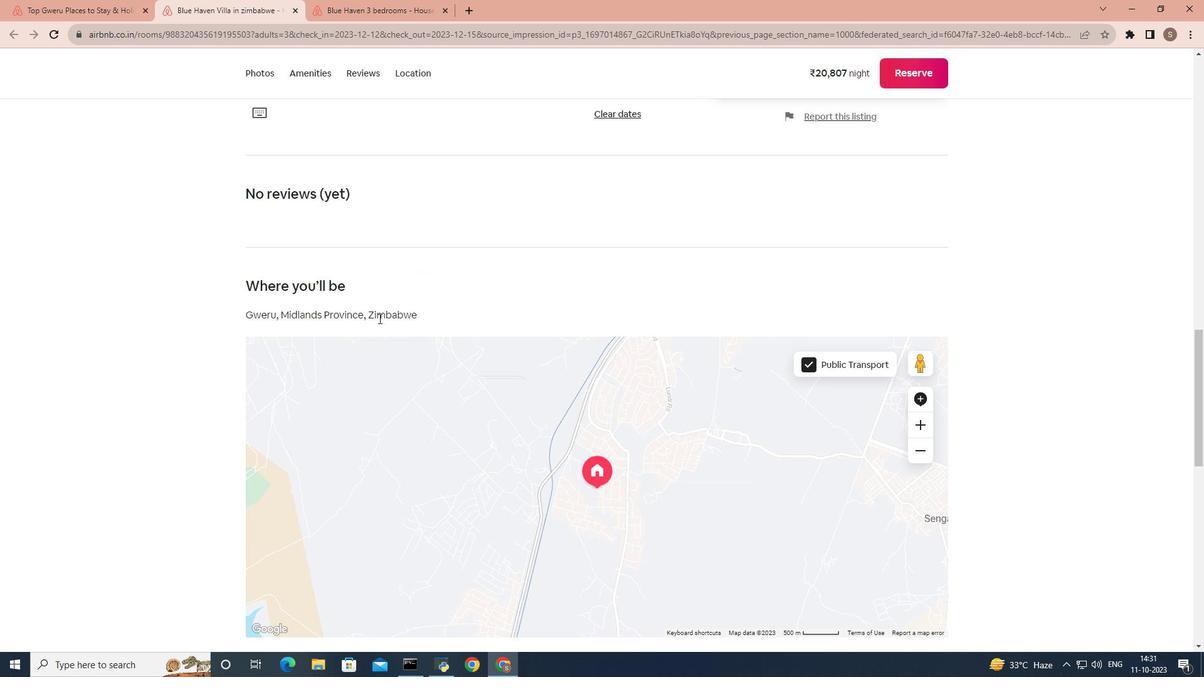 
Action: Mouse scrolled (378, 318) with delta (0, 0)
Screenshot: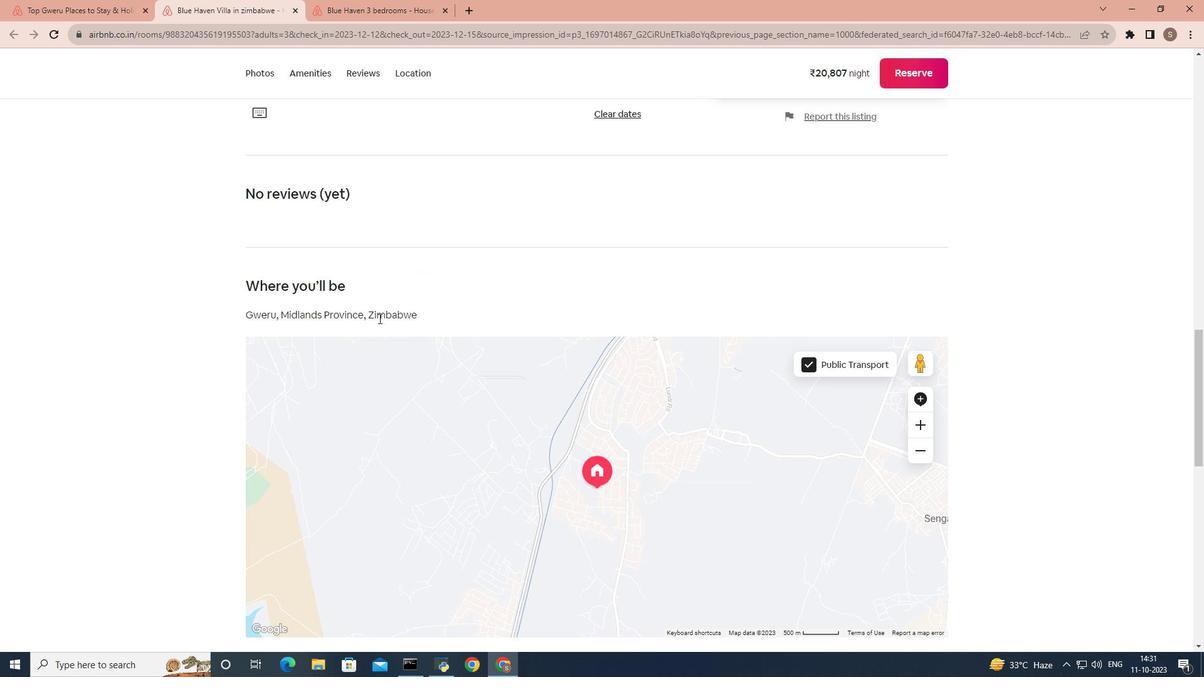 
Action: Mouse scrolled (378, 318) with delta (0, 0)
